 Task: Research Airbnb options in An Nusayrat, Palestinian Territory from 17th November, 2023 to 21st November, 2023 for 2 adults.1  bedroom having 2 beds and 1 bathroom. Property type can be flat. Booking option can be shelf check-in. Look for 5 properties as per requirement.
Action: Mouse moved to (370, 138)
Screenshot: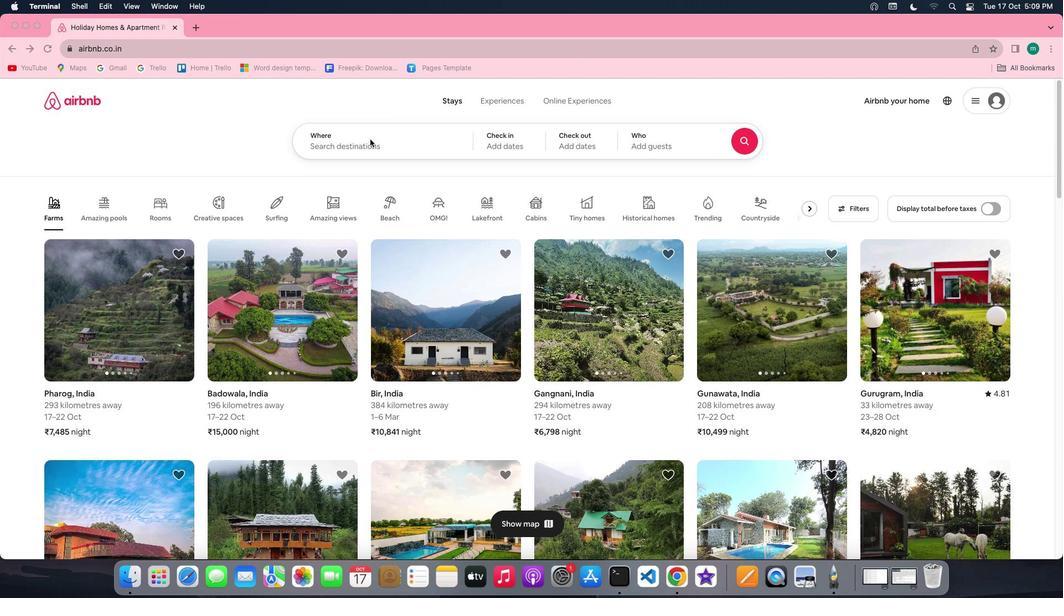 
Action: Mouse pressed left at (370, 138)
Screenshot: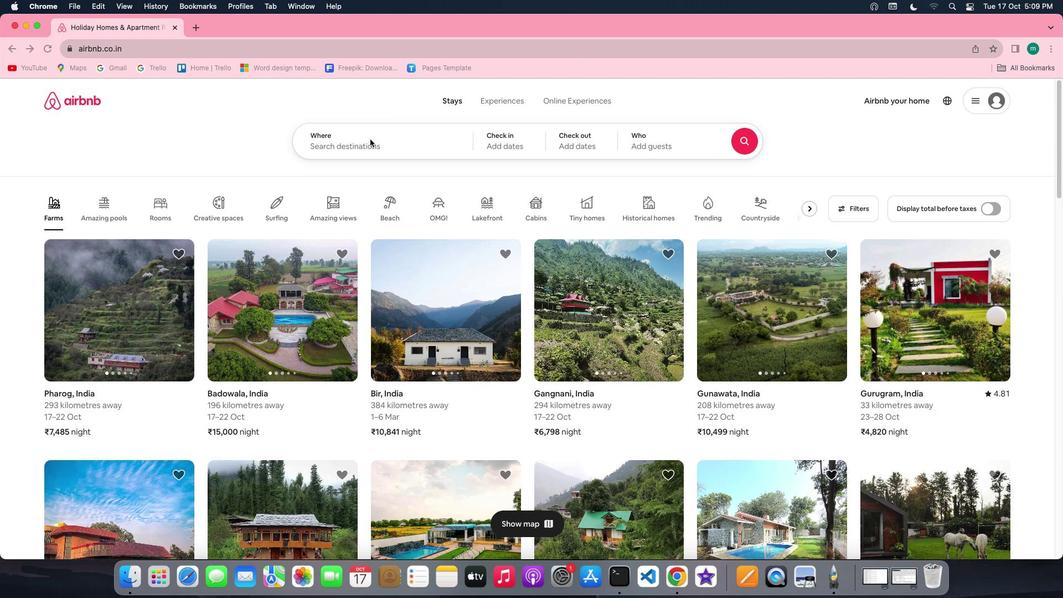 
Action: Mouse pressed left at (370, 138)
Screenshot: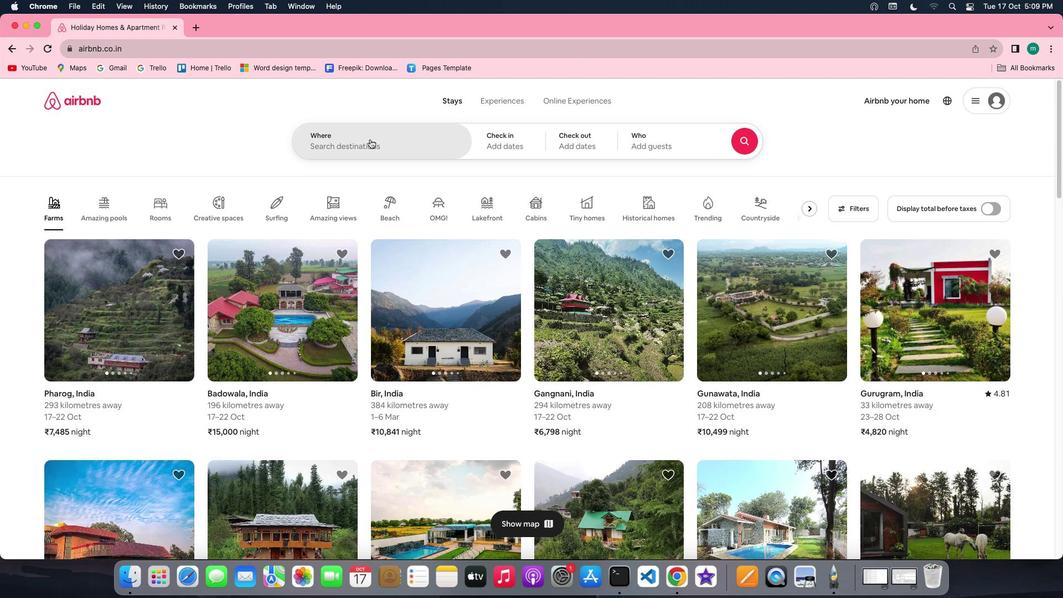 
Action: Key pressed Key.shift'A''n'Key.spaceKey.shift'N''u''s''a''y''r''a''t'','Key.spaceKey.shift'P''a''l''e''s''t''i''n''i''a''n'Key.spaceKey.shift'T''e''r''r''i''t''o''r''y'
Screenshot: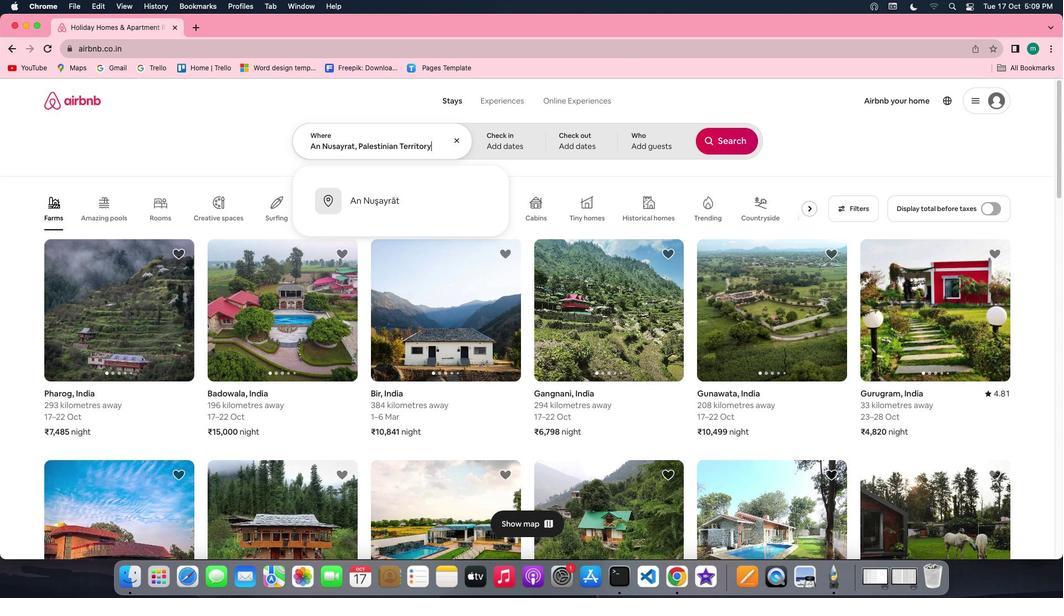 
Action: Mouse moved to (492, 145)
Screenshot: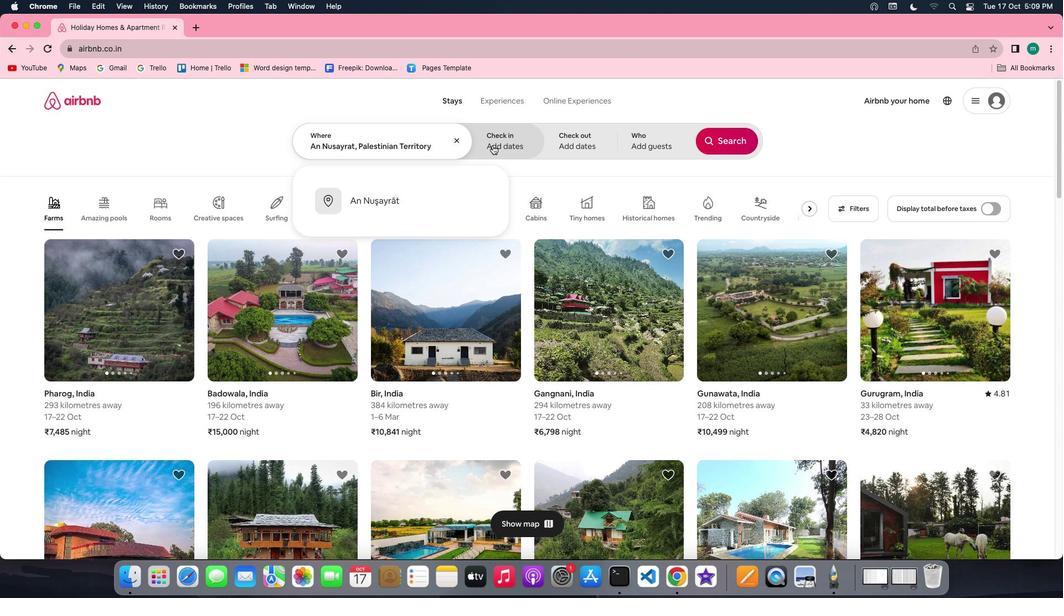 
Action: Mouse pressed left at (492, 145)
Screenshot: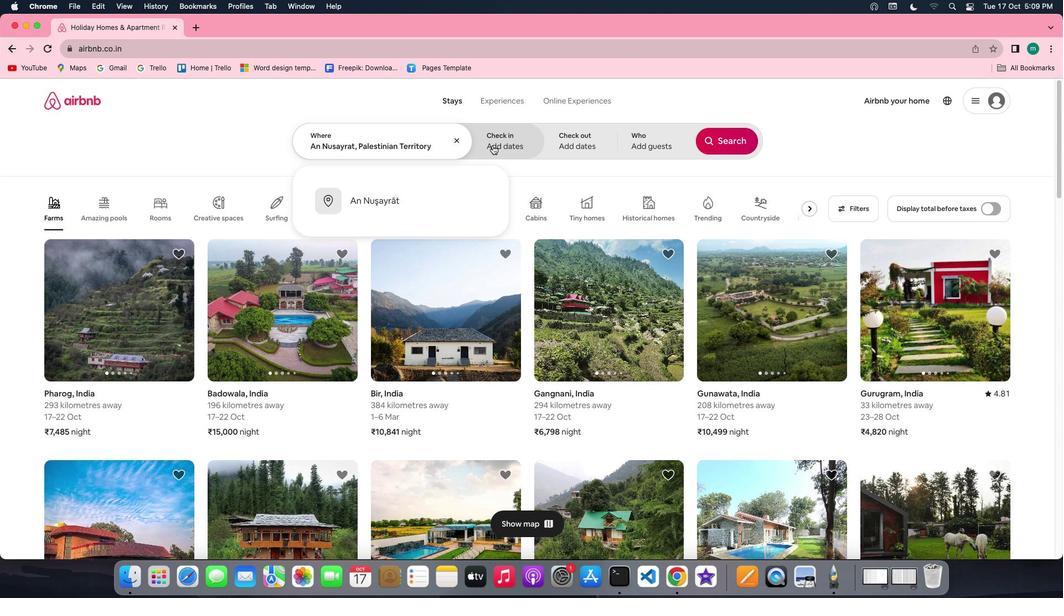 
Action: Mouse moved to (686, 330)
Screenshot: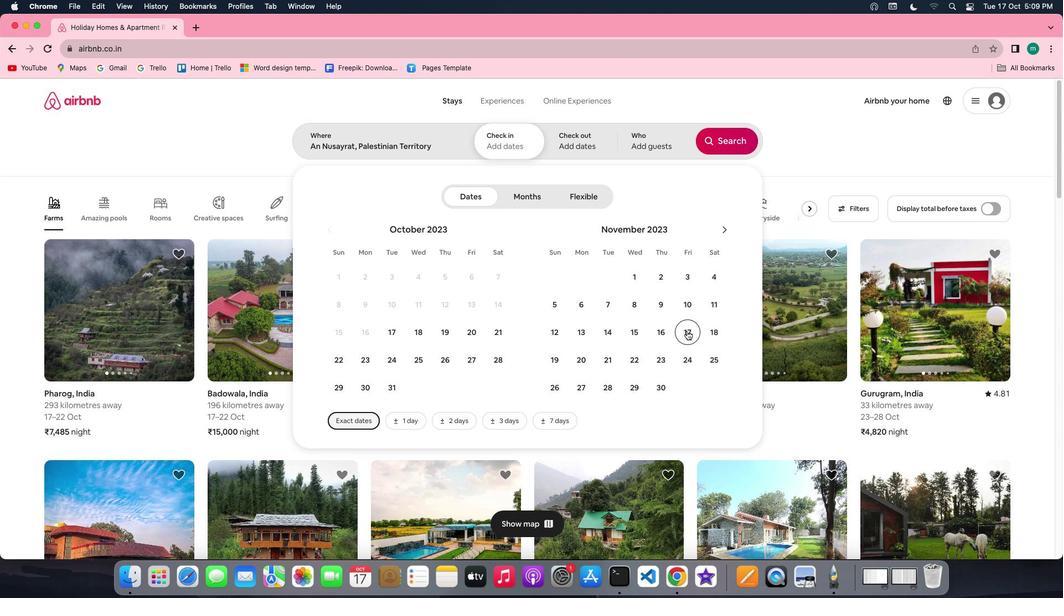 
Action: Mouse pressed left at (686, 330)
Screenshot: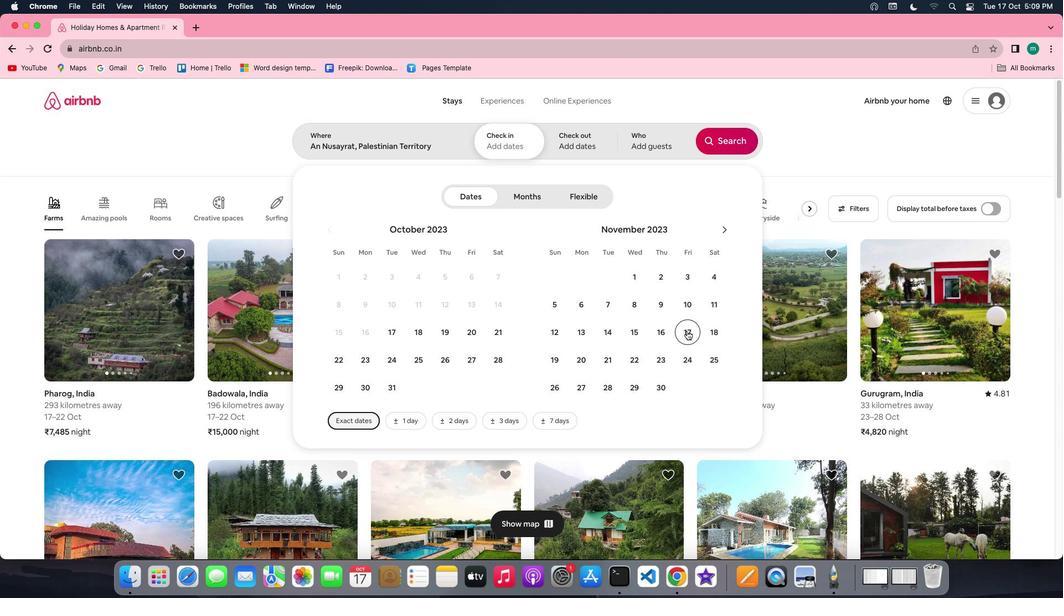 
Action: Mouse moved to (619, 356)
Screenshot: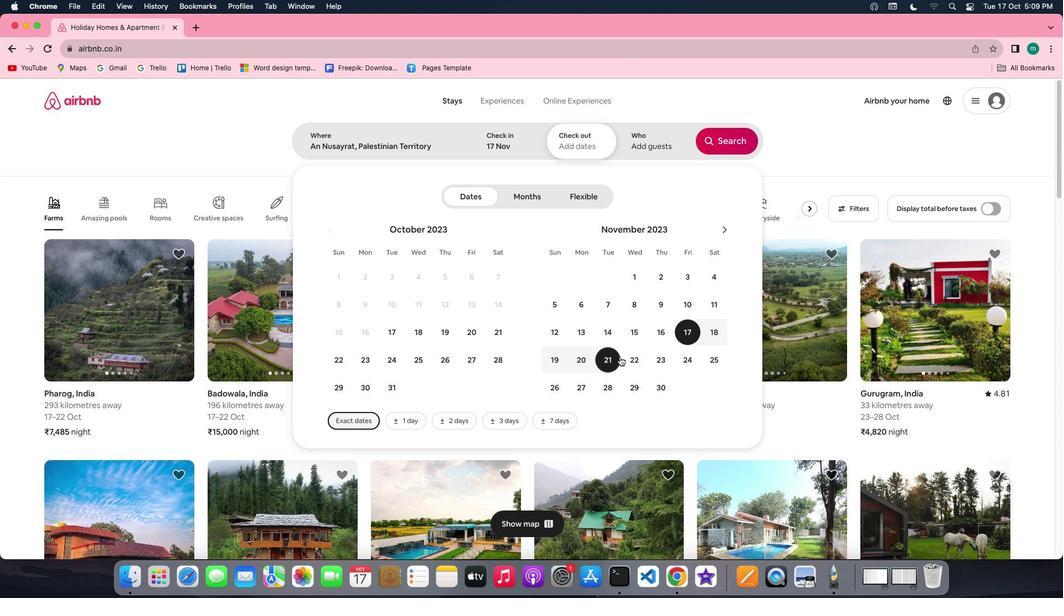 
Action: Mouse pressed left at (619, 356)
Screenshot: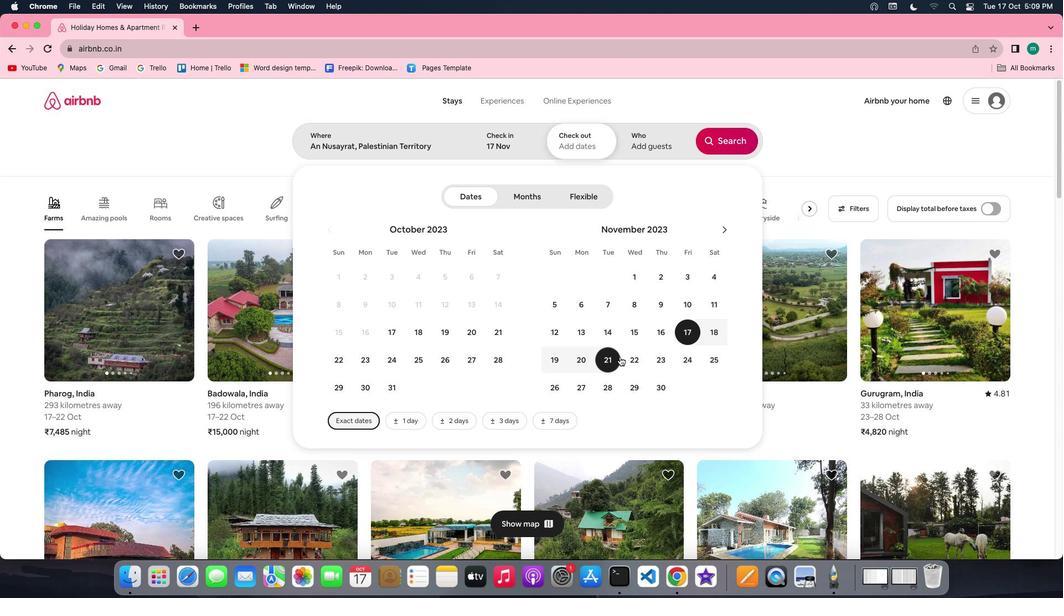 
Action: Mouse moved to (627, 143)
Screenshot: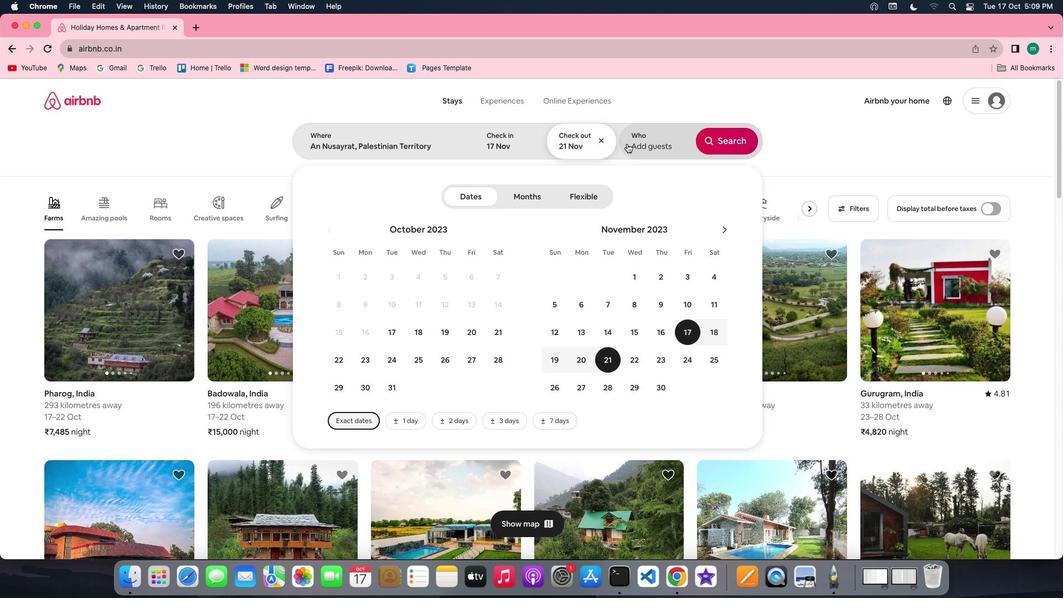 
Action: Mouse pressed left at (627, 143)
Screenshot: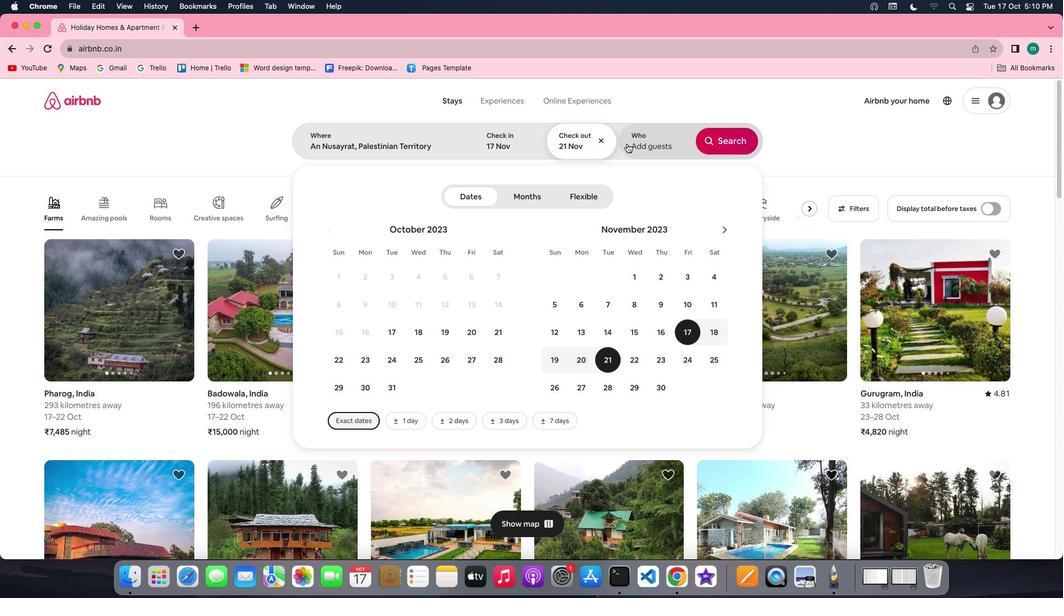 
Action: Mouse moved to (730, 201)
Screenshot: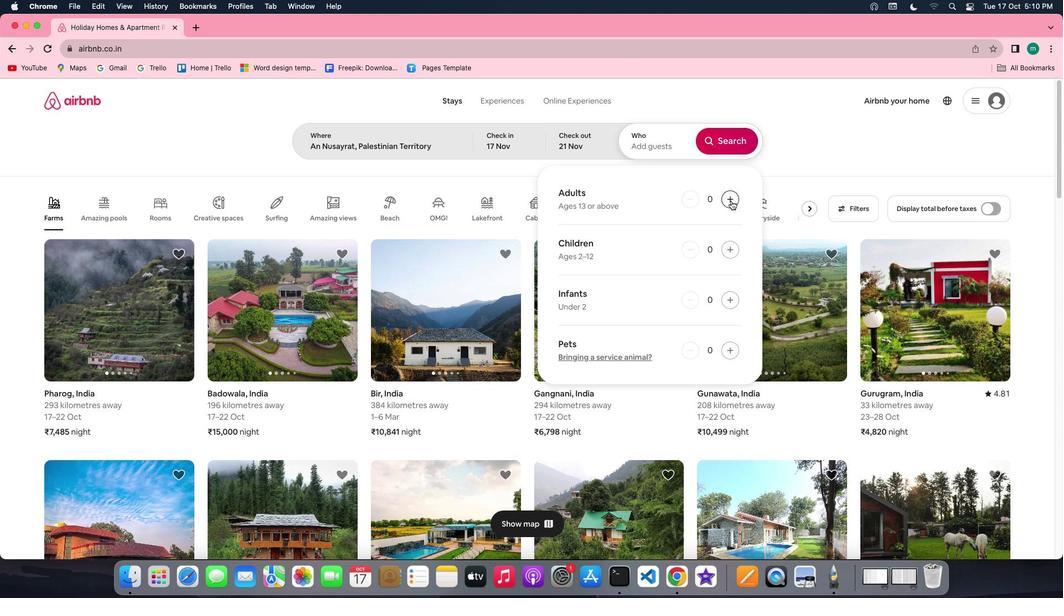 
Action: Mouse pressed left at (730, 201)
Screenshot: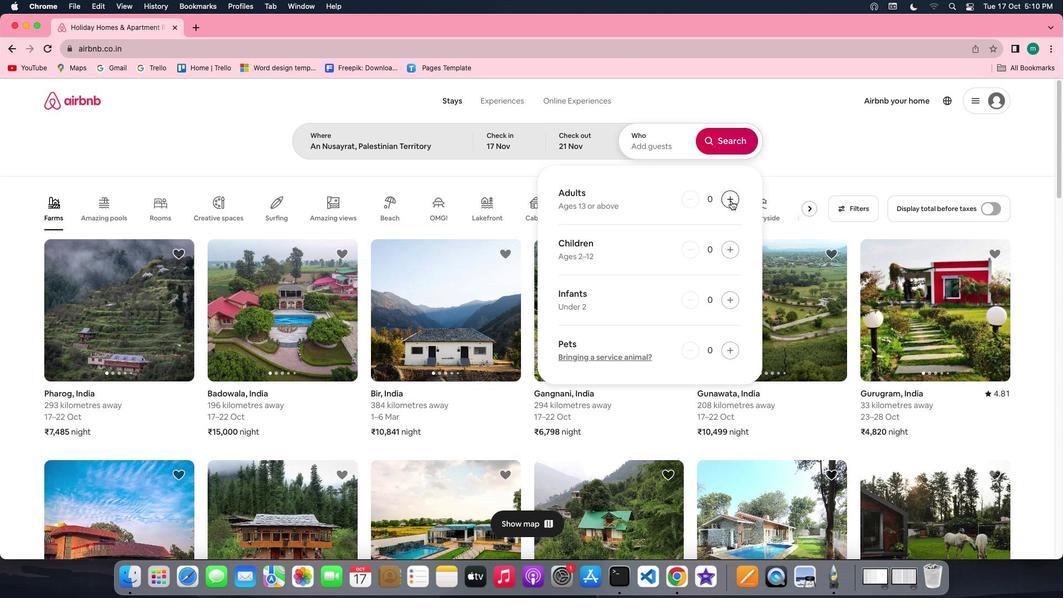 
Action: Mouse pressed left at (730, 201)
Screenshot: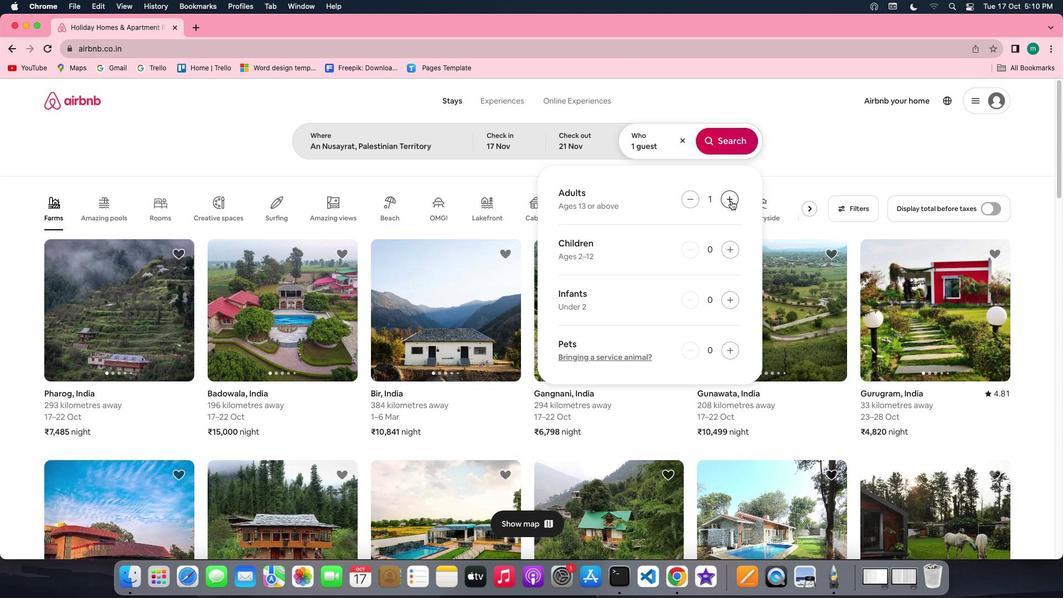 
Action: Mouse moved to (734, 144)
Screenshot: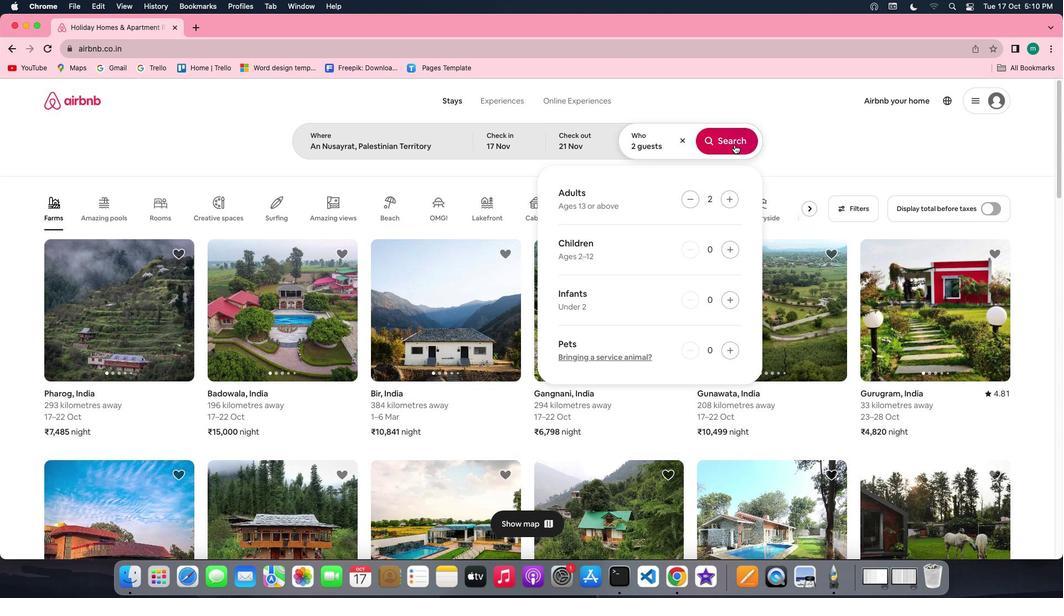 
Action: Mouse pressed left at (734, 144)
Screenshot: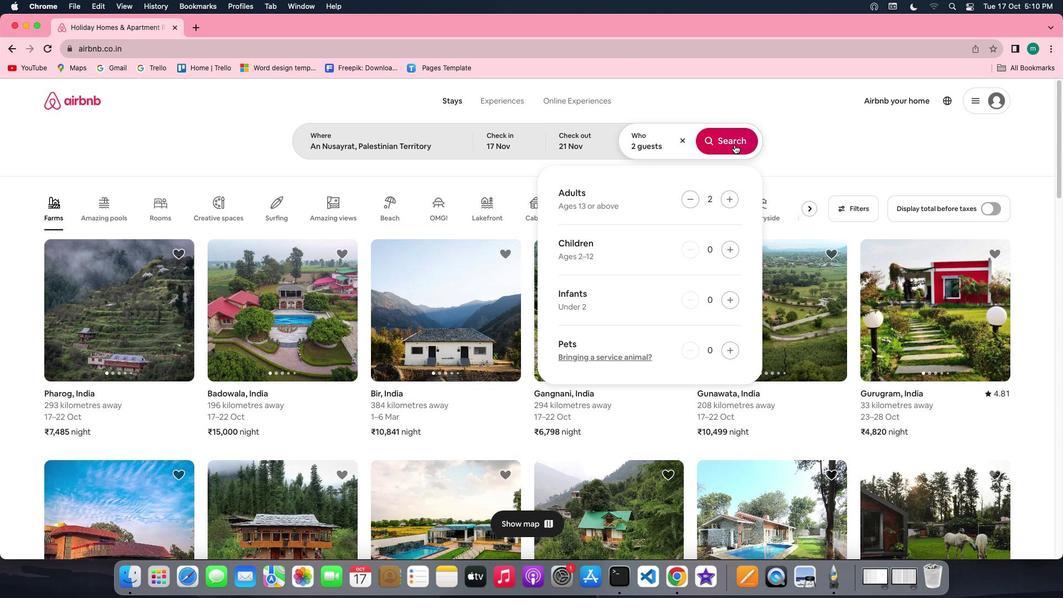 
Action: Mouse moved to (895, 143)
Screenshot: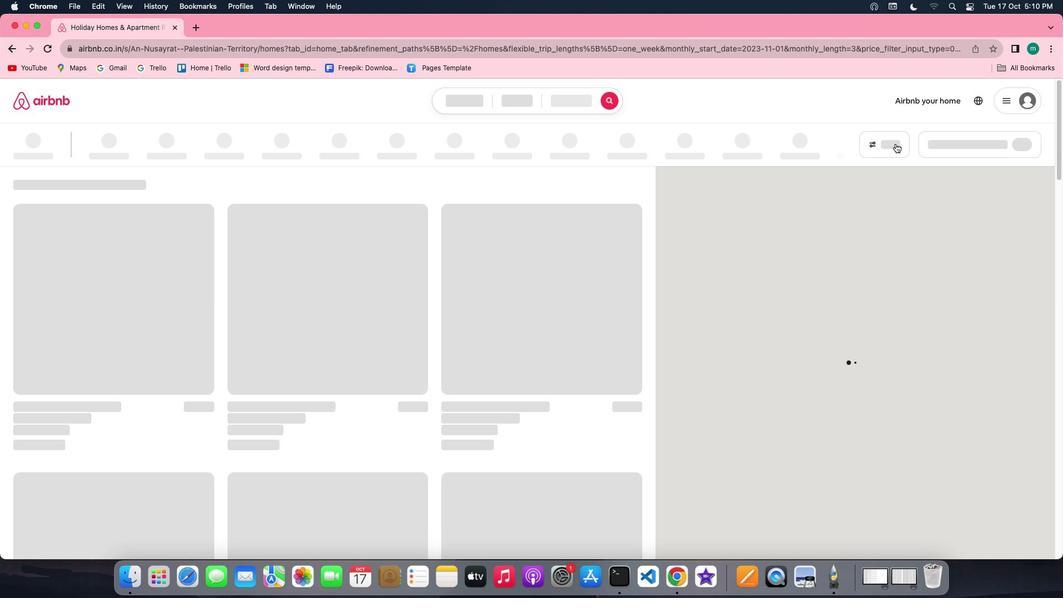 
Action: Mouse pressed left at (895, 143)
Screenshot: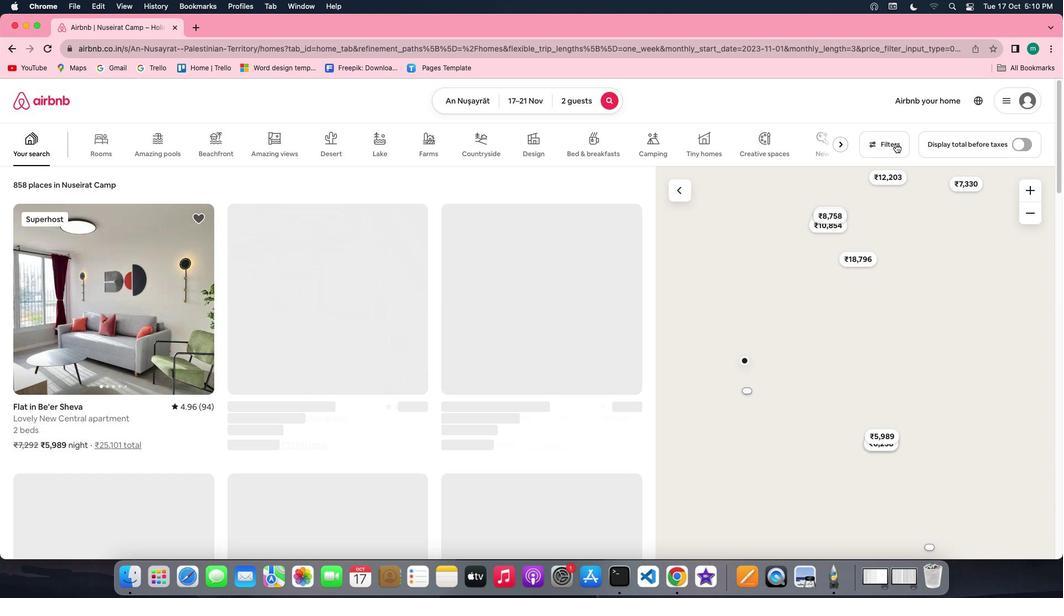
Action: Mouse moved to (537, 303)
Screenshot: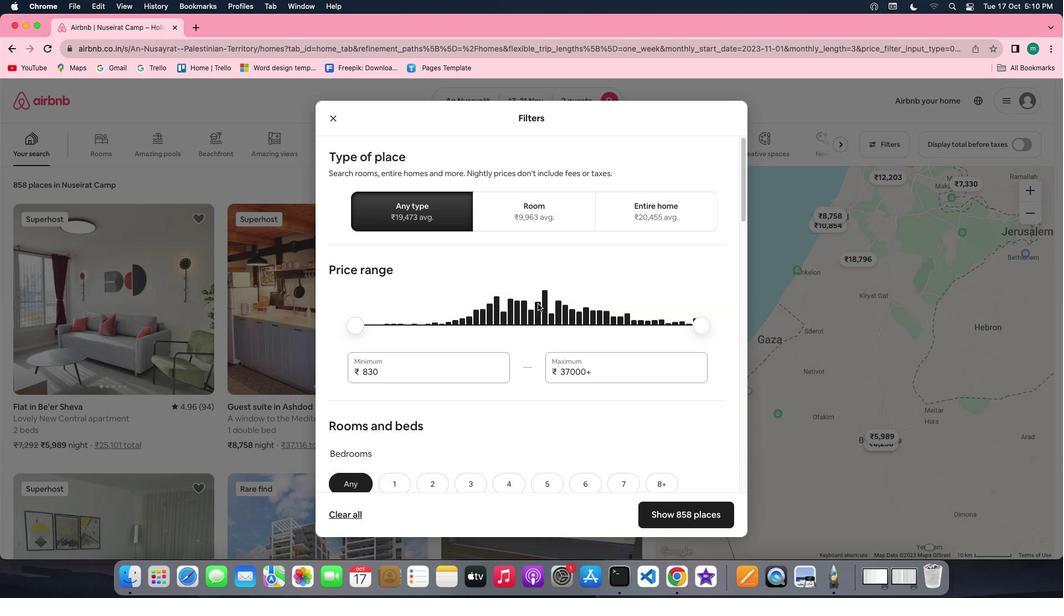 
Action: Mouse scrolled (537, 303) with delta (0, 0)
Screenshot: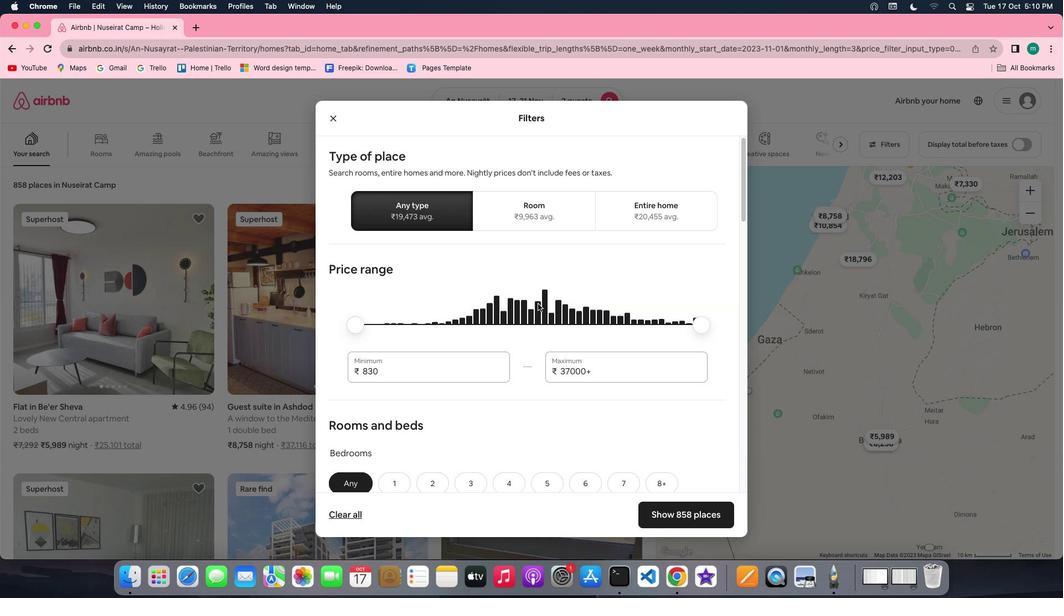 
Action: Mouse scrolled (537, 303) with delta (0, 0)
Screenshot: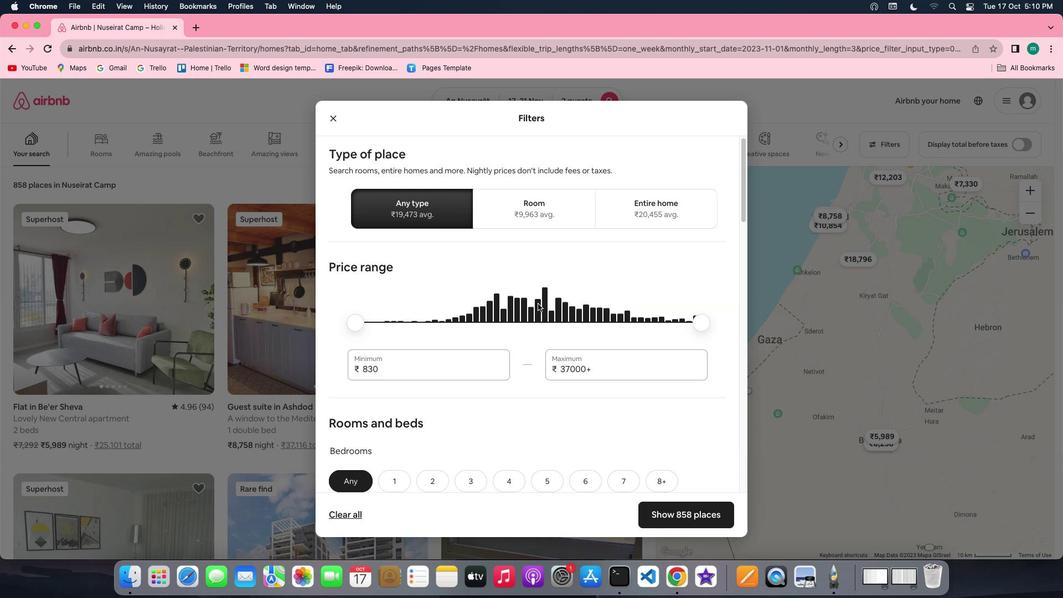 
Action: Mouse scrolled (537, 303) with delta (0, 0)
Screenshot: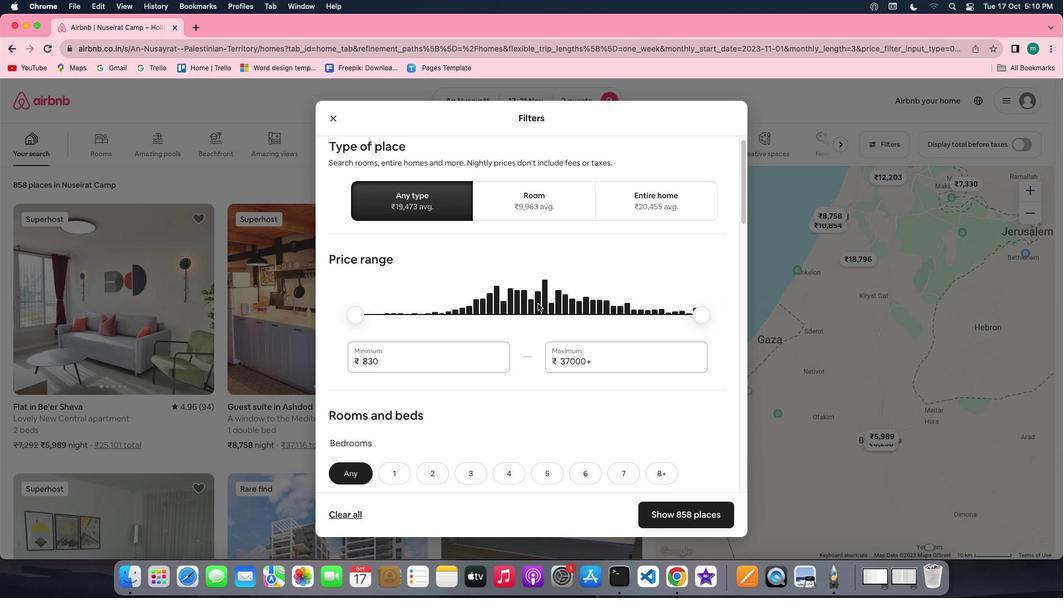 
Action: Mouse scrolled (537, 303) with delta (0, 0)
Screenshot: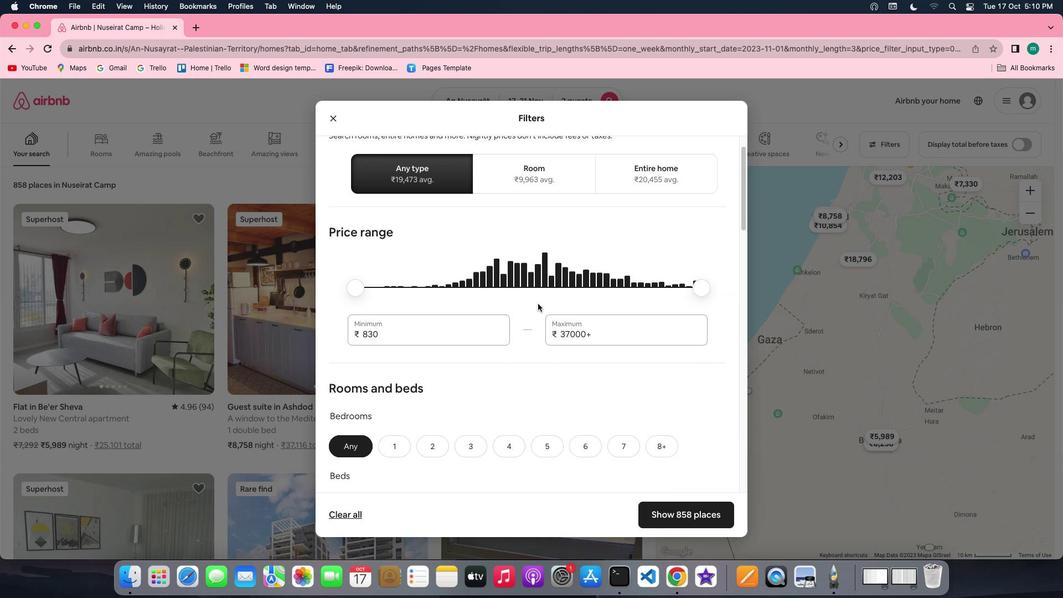
Action: Mouse scrolled (537, 303) with delta (0, 0)
Screenshot: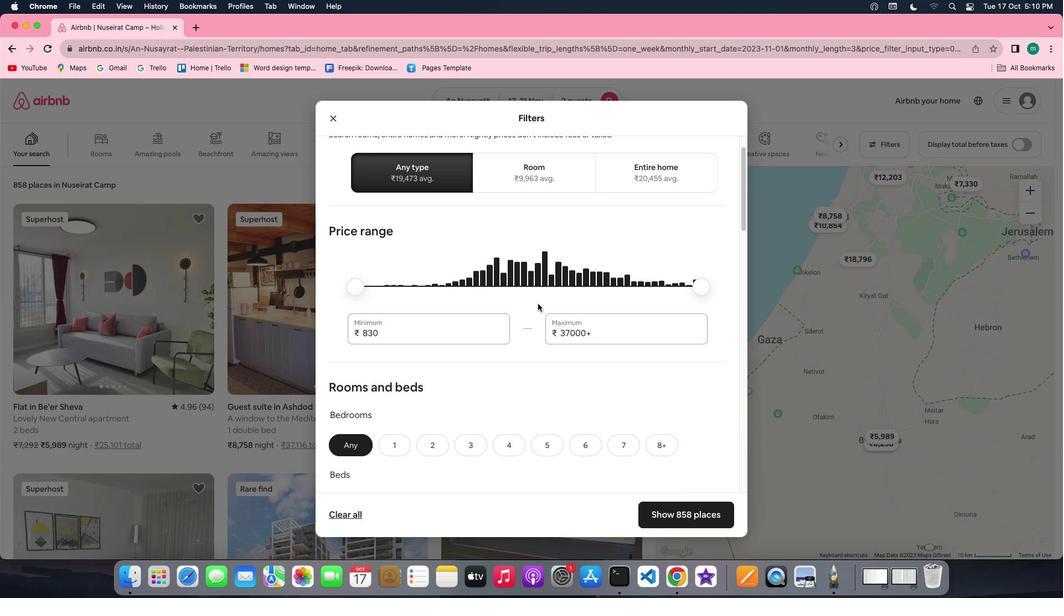 
Action: Mouse scrolled (537, 303) with delta (0, 0)
Screenshot: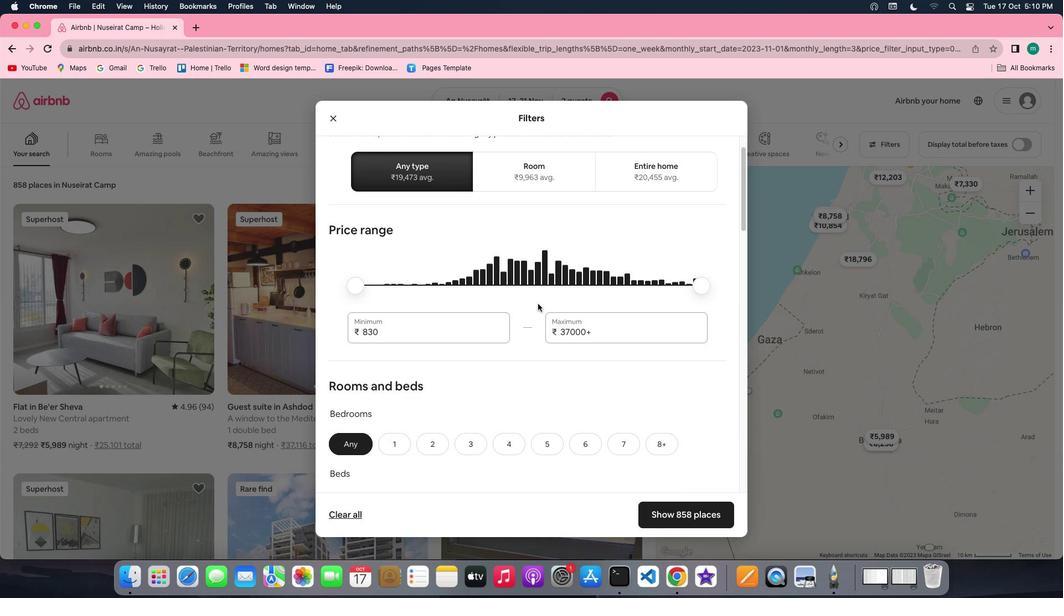 
Action: Mouse scrolled (537, 303) with delta (0, -1)
Screenshot: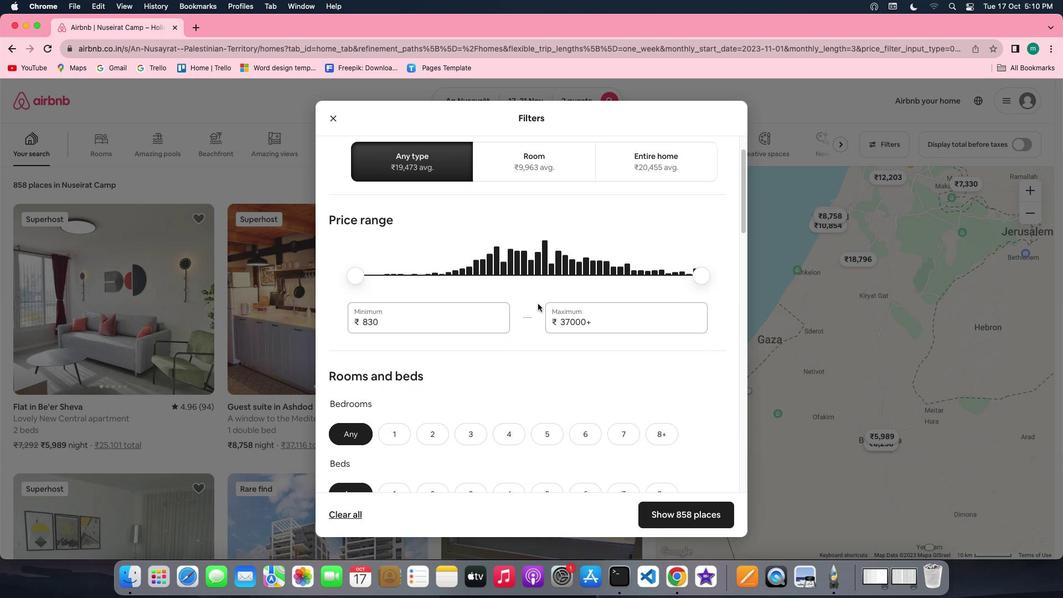 
Action: Mouse scrolled (537, 303) with delta (0, -1)
Screenshot: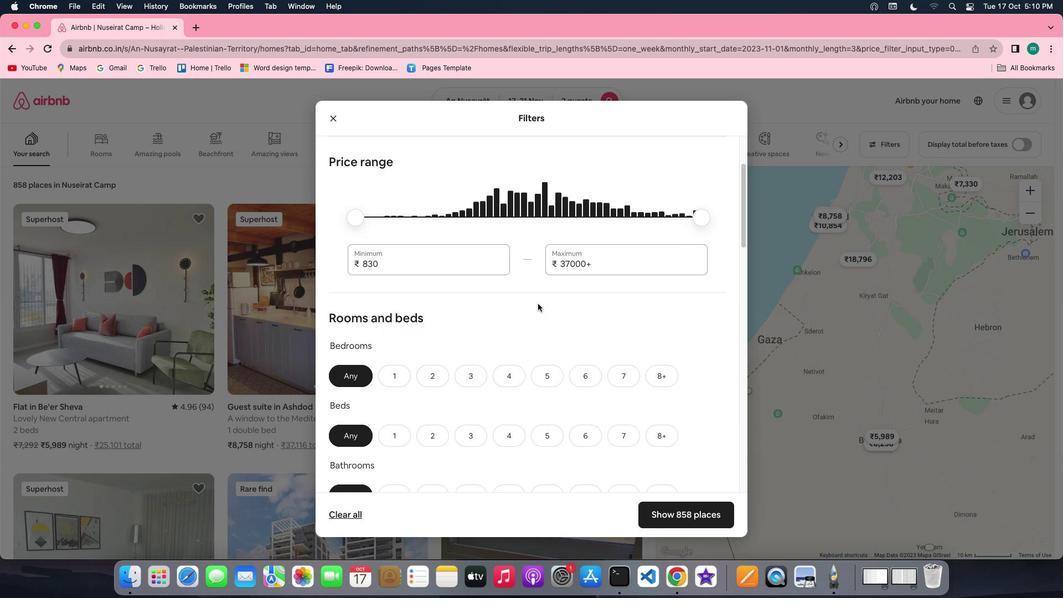 
Action: Mouse scrolled (537, 303) with delta (0, 0)
Screenshot: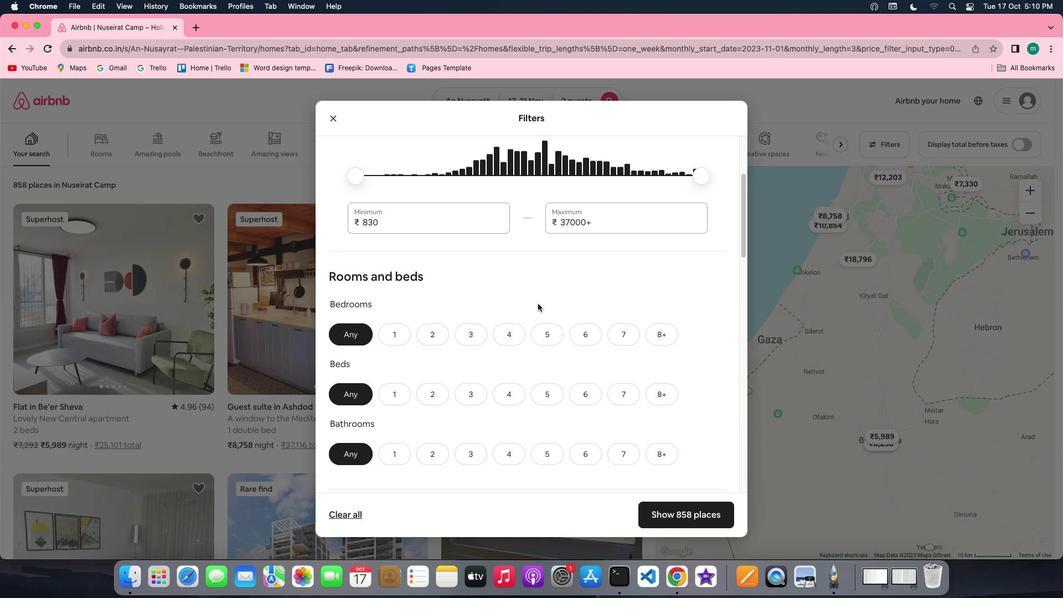 
Action: Mouse scrolled (537, 303) with delta (0, 0)
Screenshot: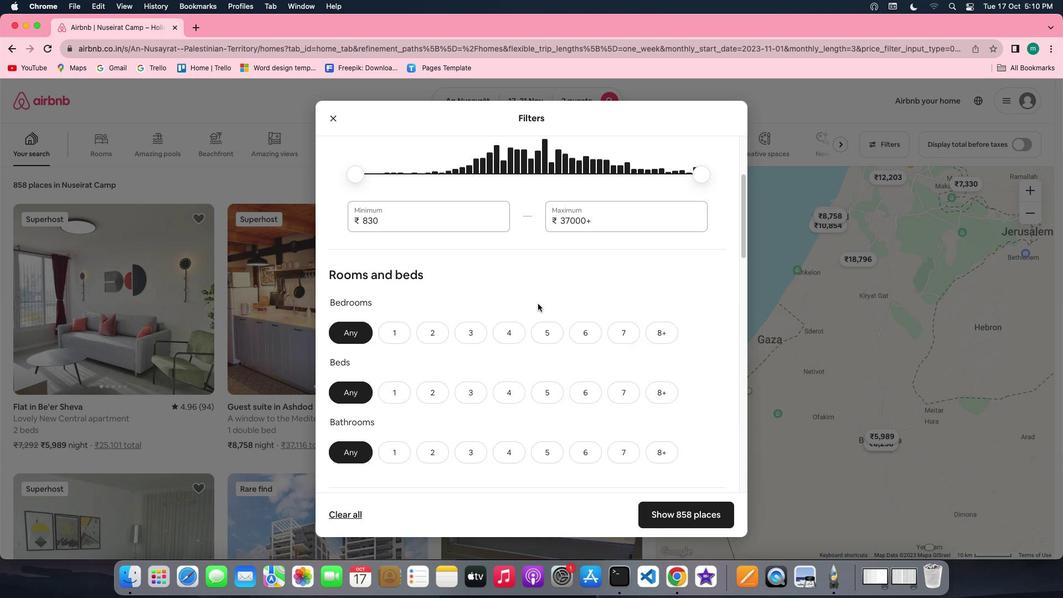
Action: Mouse scrolled (537, 303) with delta (0, -1)
Screenshot: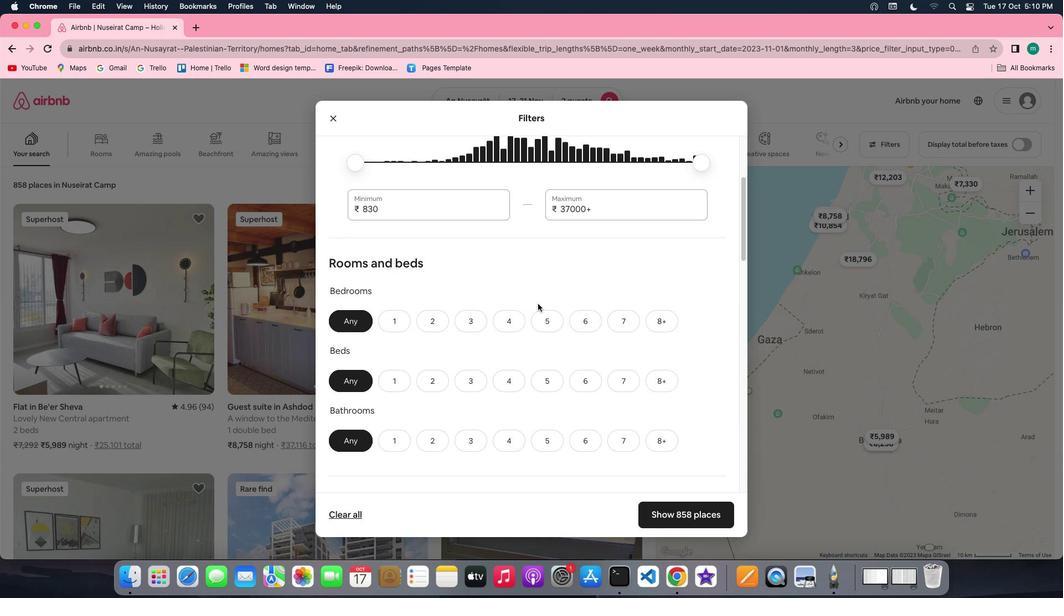 
Action: Mouse scrolled (537, 303) with delta (0, -1)
Screenshot: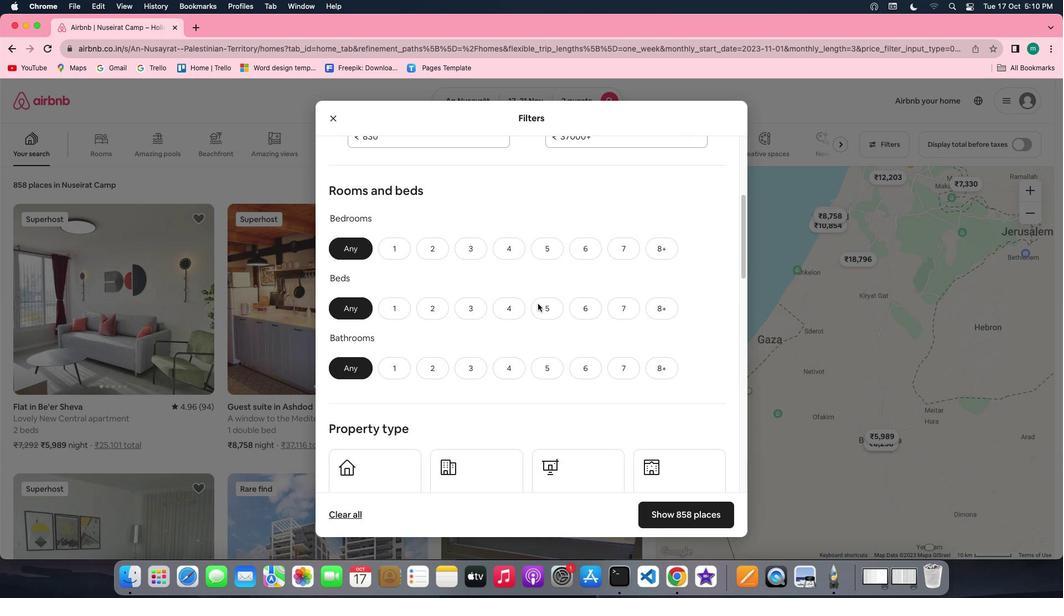 
Action: Mouse moved to (405, 208)
Screenshot: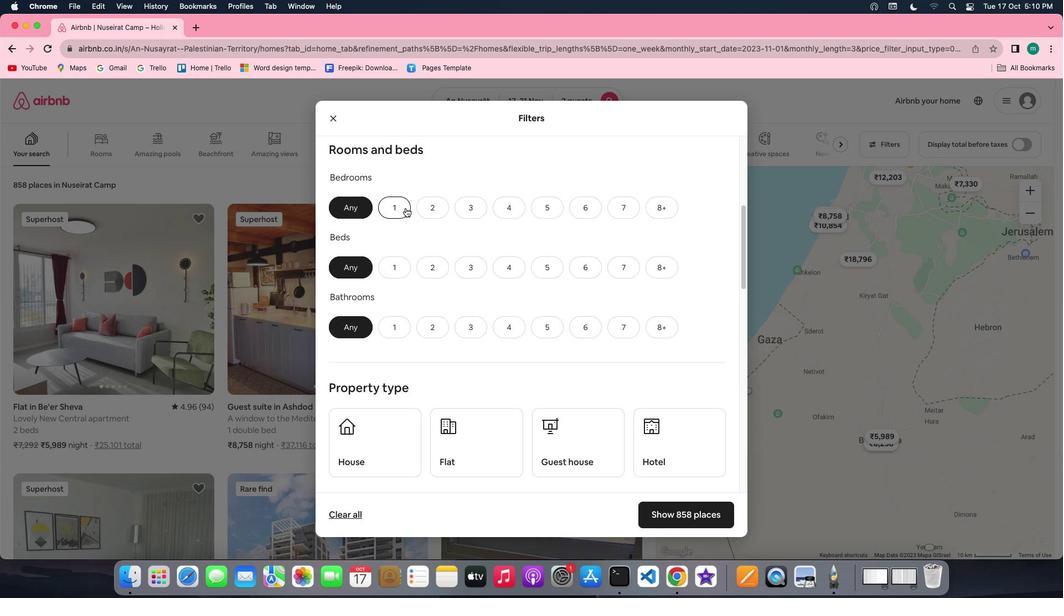 
Action: Mouse pressed left at (405, 208)
Screenshot: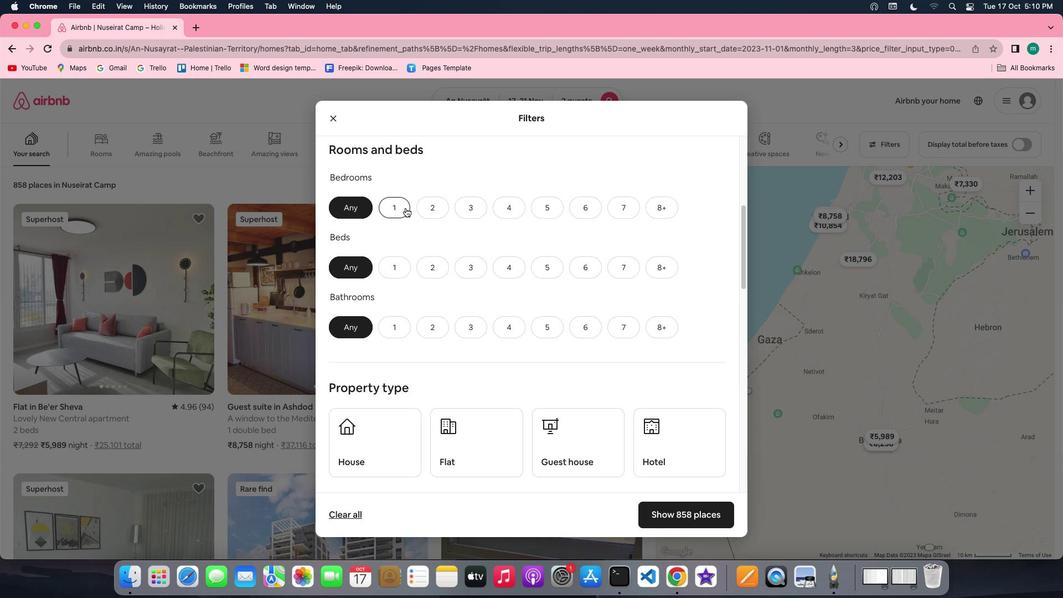 
Action: Mouse moved to (439, 269)
Screenshot: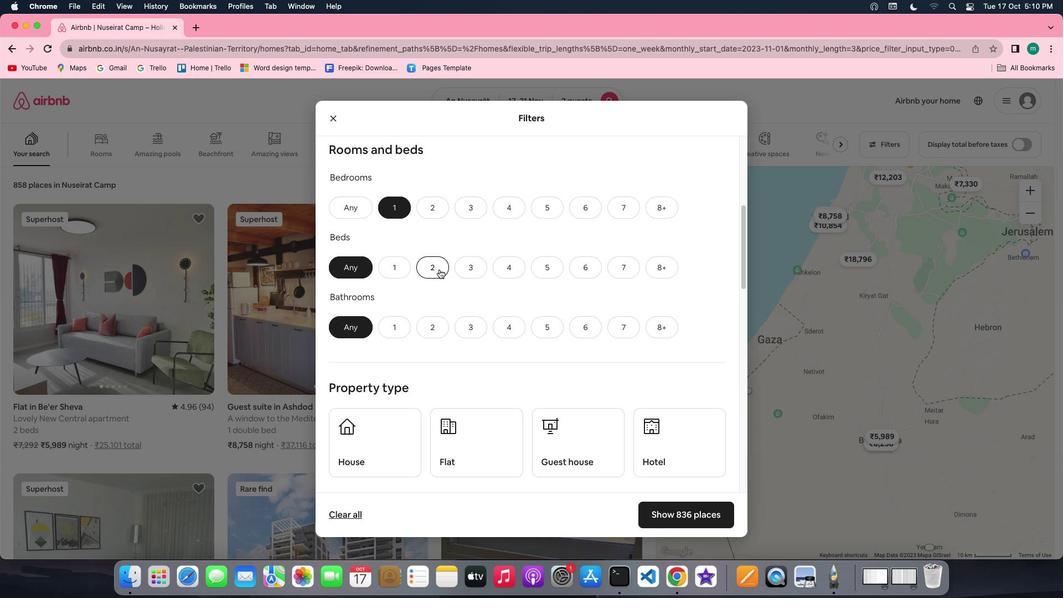
Action: Mouse pressed left at (439, 269)
Screenshot: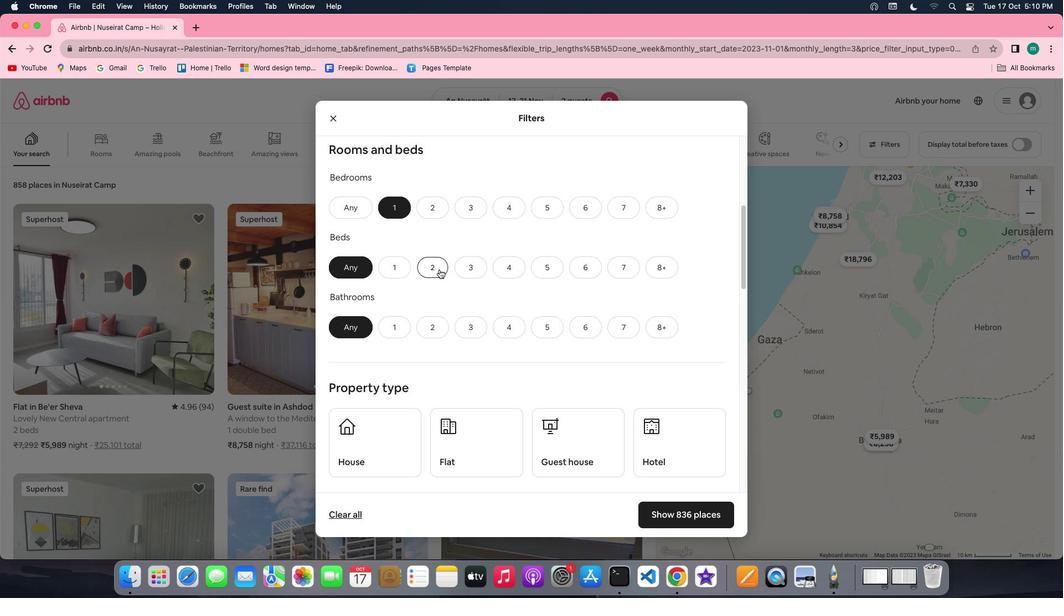 
Action: Mouse moved to (384, 330)
Screenshot: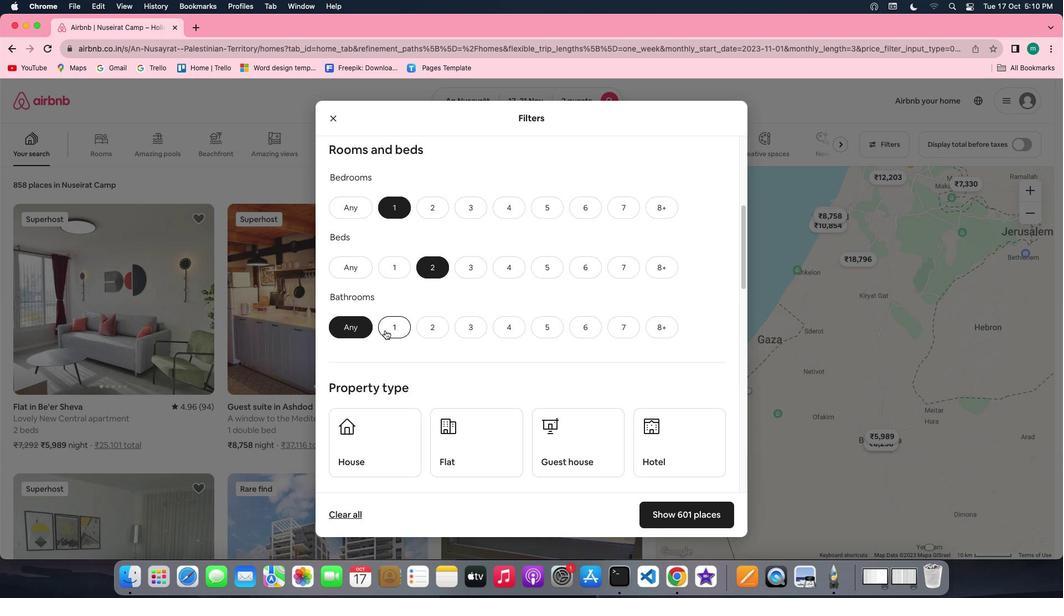 
Action: Mouse pressed left at (384, 330)
Screenshot: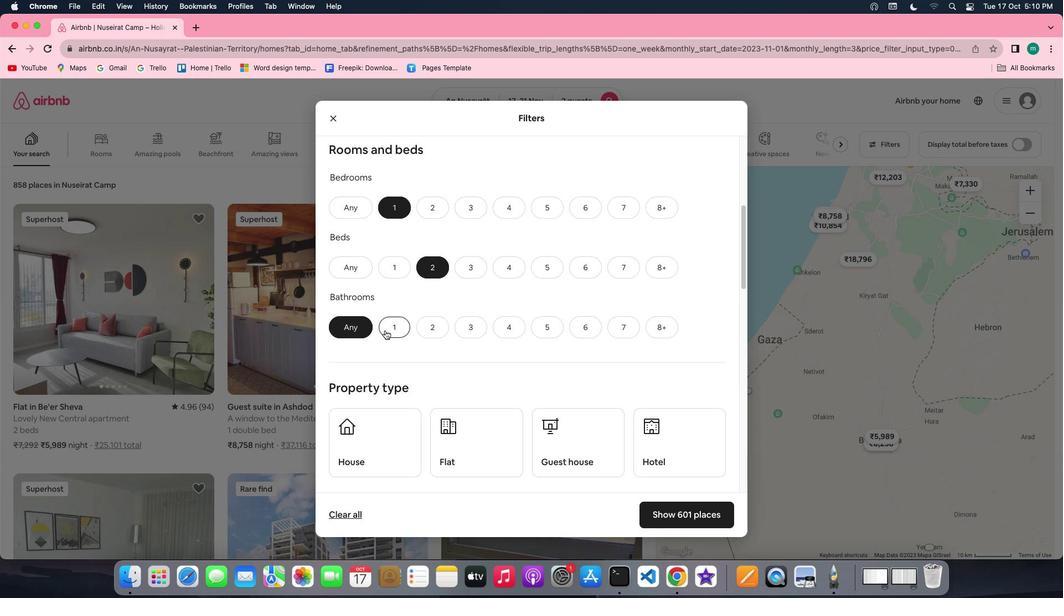 
Action: Mouse moved to (523, 326)
Screenshot: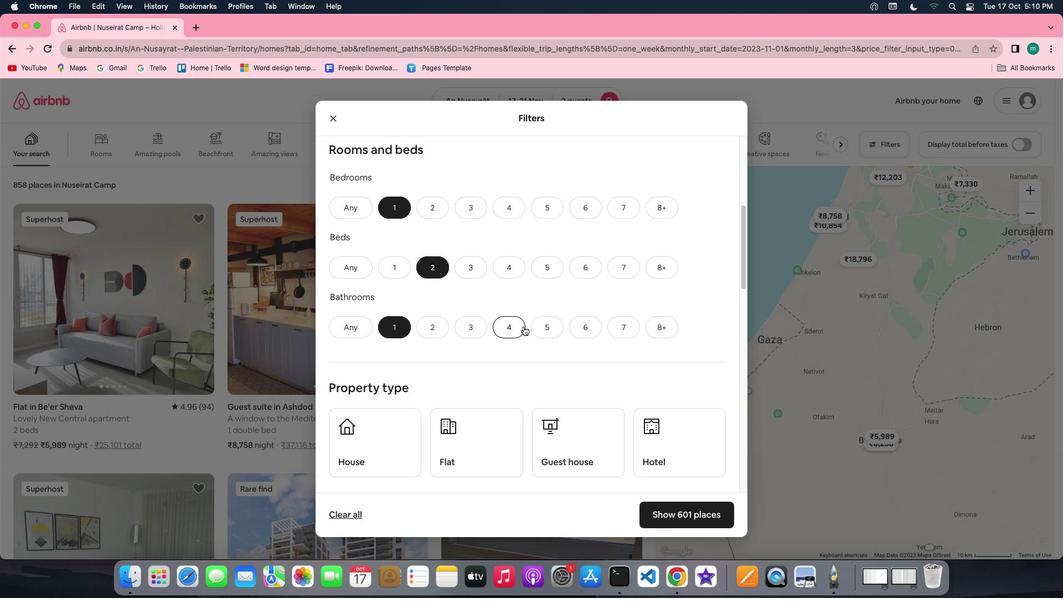 
Action: Mouse scrolled (523, 326) with delta (0, 0)
Screenshot: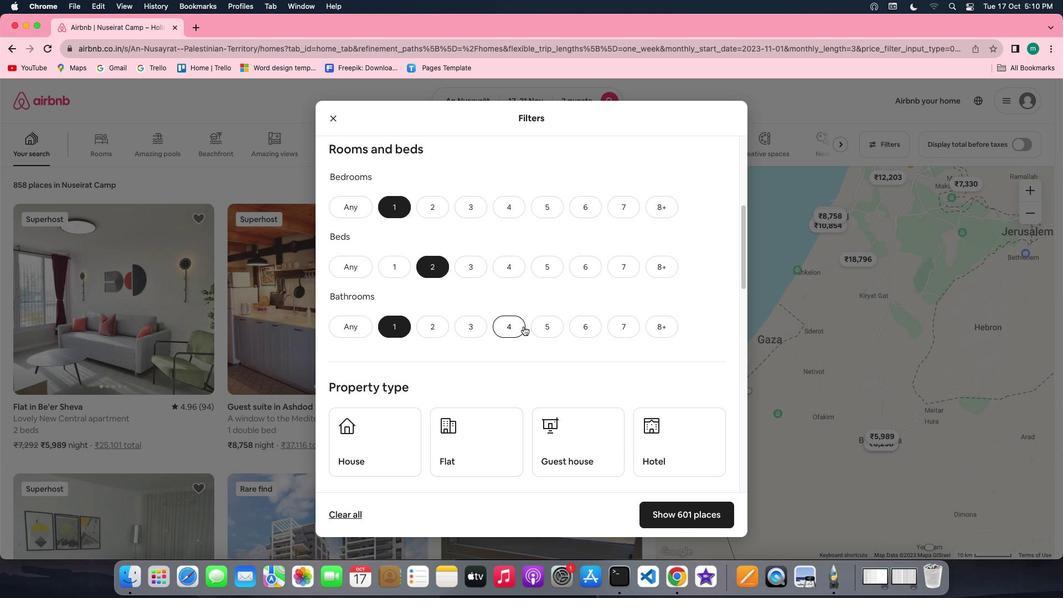 
Action: Mouse scrolled (523, 326) with delta (0, 0)
Screenshot: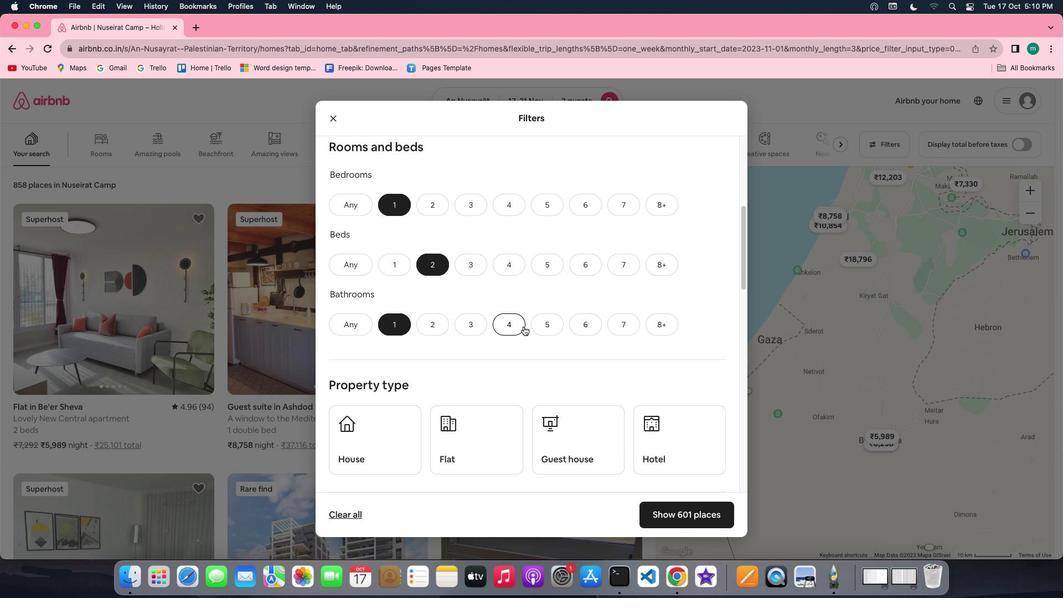 
Action: Mouse scrolled (523, 326) with delta (0, 0)
Screenshot: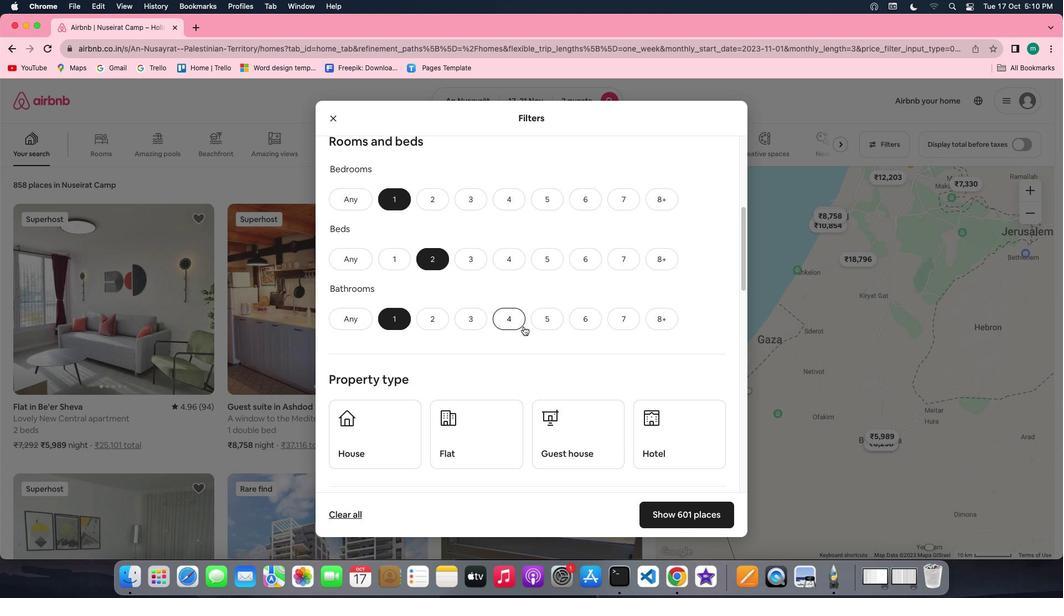 
Action: Mouse scrolled (523, 326) with delta (0, 0)
Screenshot: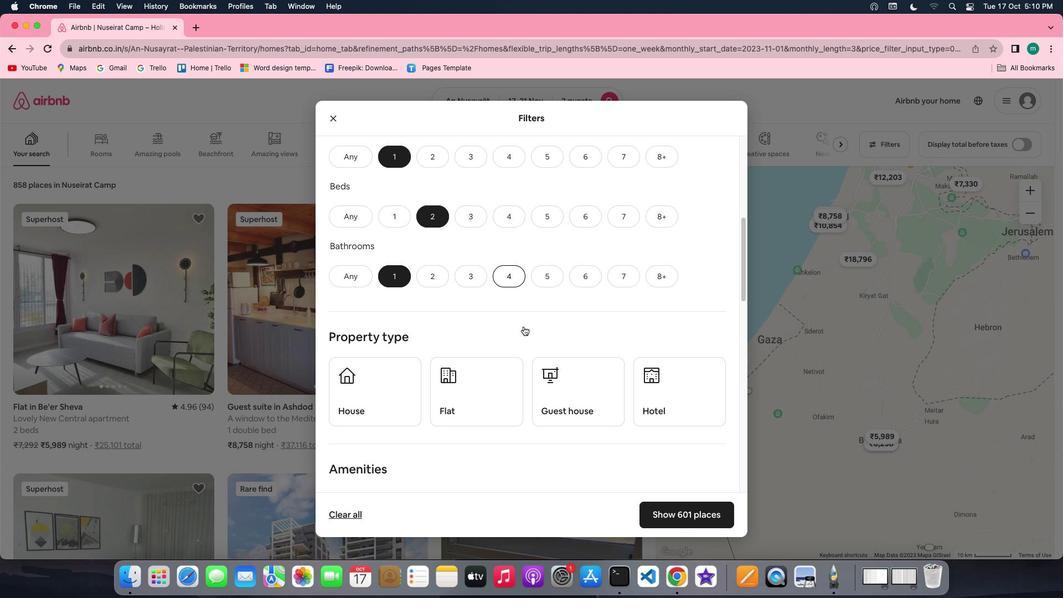 
Action: Mouse scrolled (523, 326) with delta (0, 0)
Screenshot: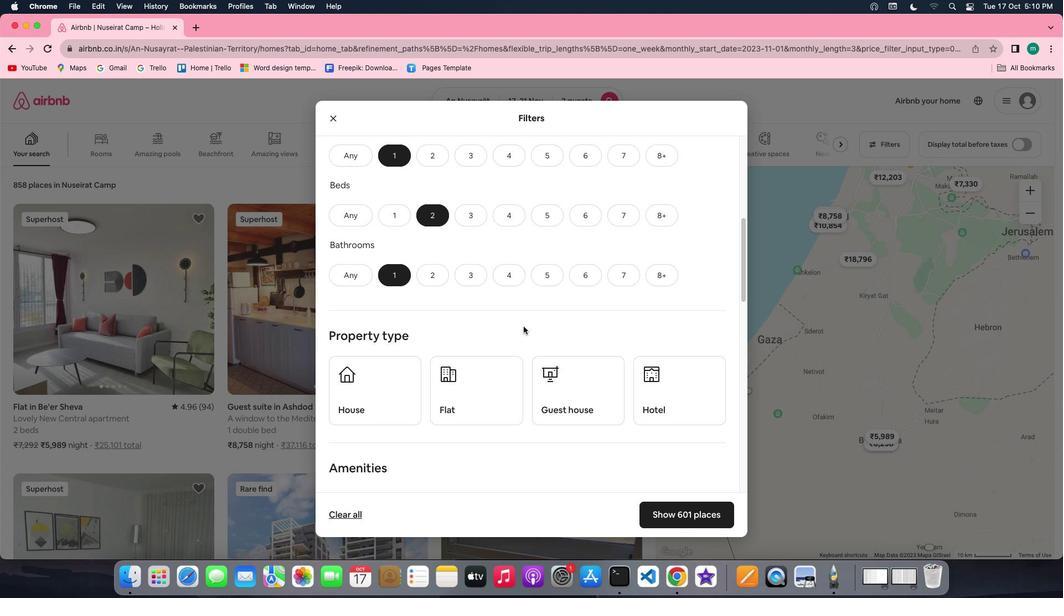 
Action: Mouse scrolled (523, 326) with delta (0, 0)
Screenshot: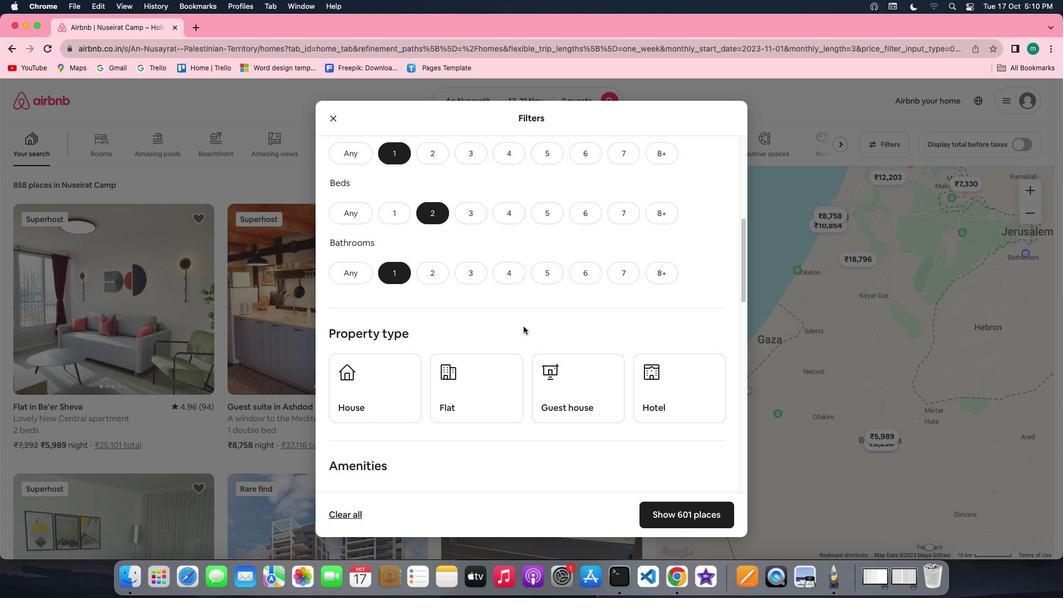 
Action: Mouse scrolled (523, 326) with delta (0, 0)
Screenshot: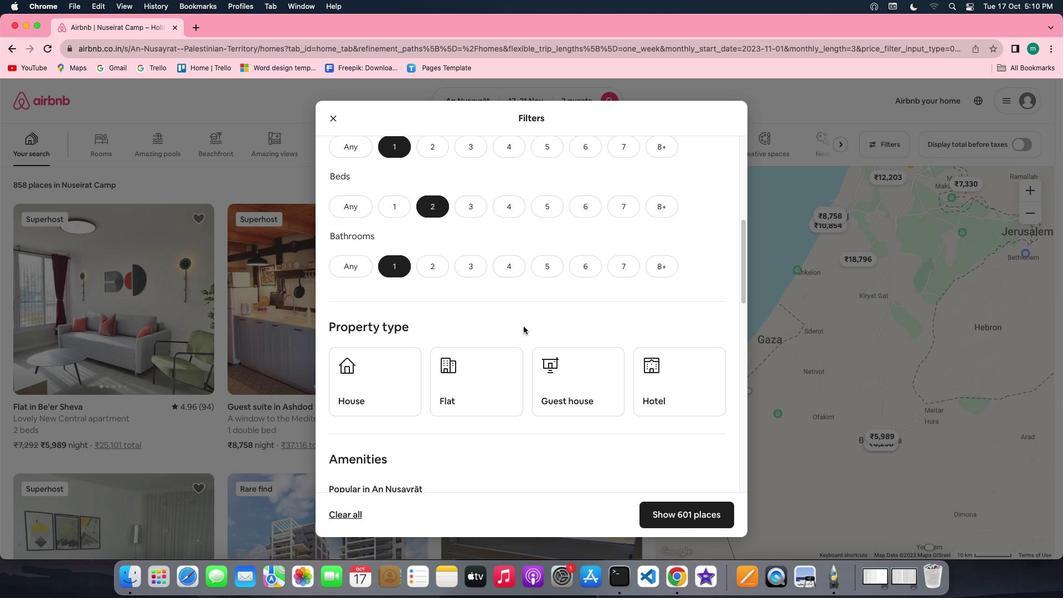 
Action: Mouse scrolled (523, 326) with delta (0, 0)
Screenshot: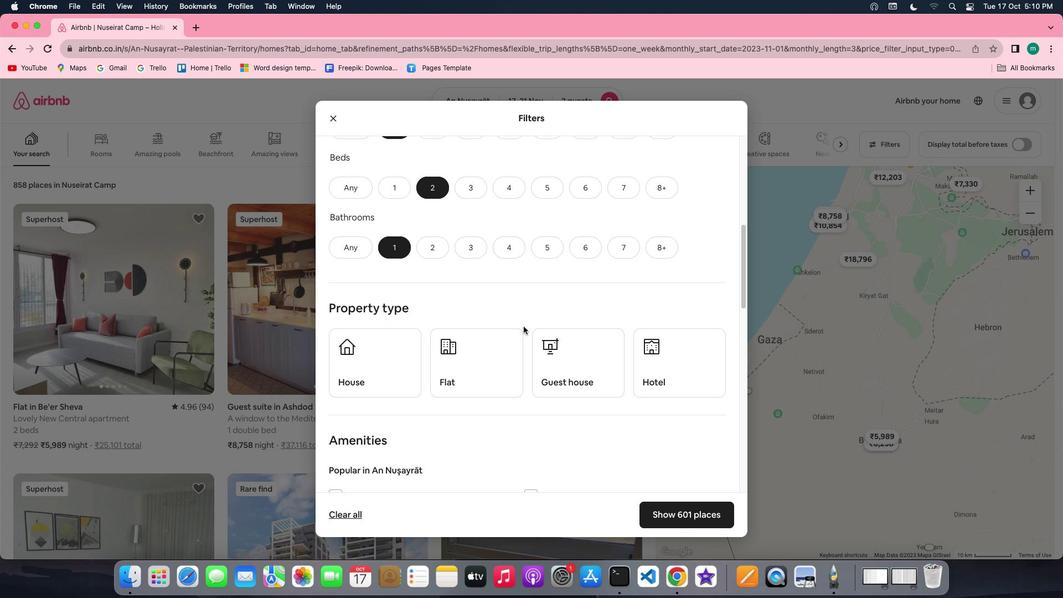 
Action: Mouse scrolled (523, 326) with delta (0, 0)
Screenshot: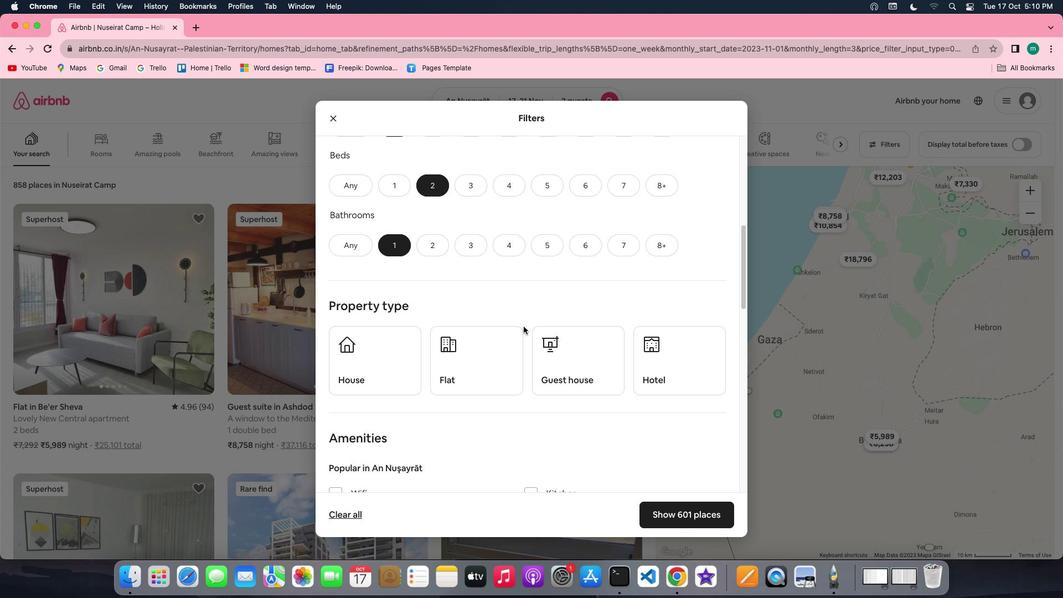 
Action: Mouse scrolled (523, 326) with delta (0, 0)
Screenshot: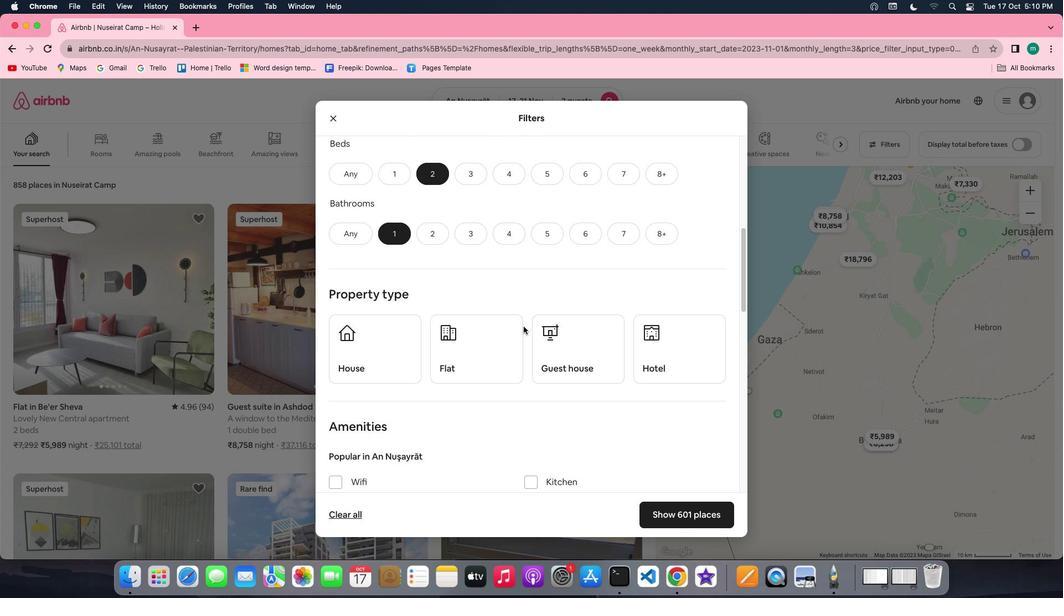 
Action: Mouse scrolled (523, 326) with delta (0, 0)
Screenshot: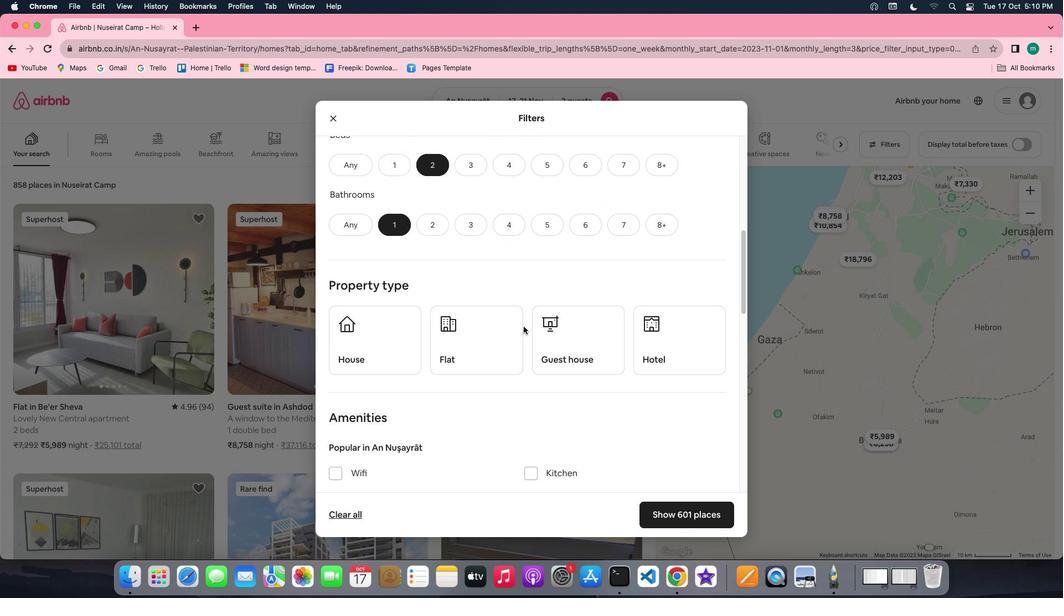 
Action: Mouse scrolled (523, 326) with delta (0, 0)
Screenshot: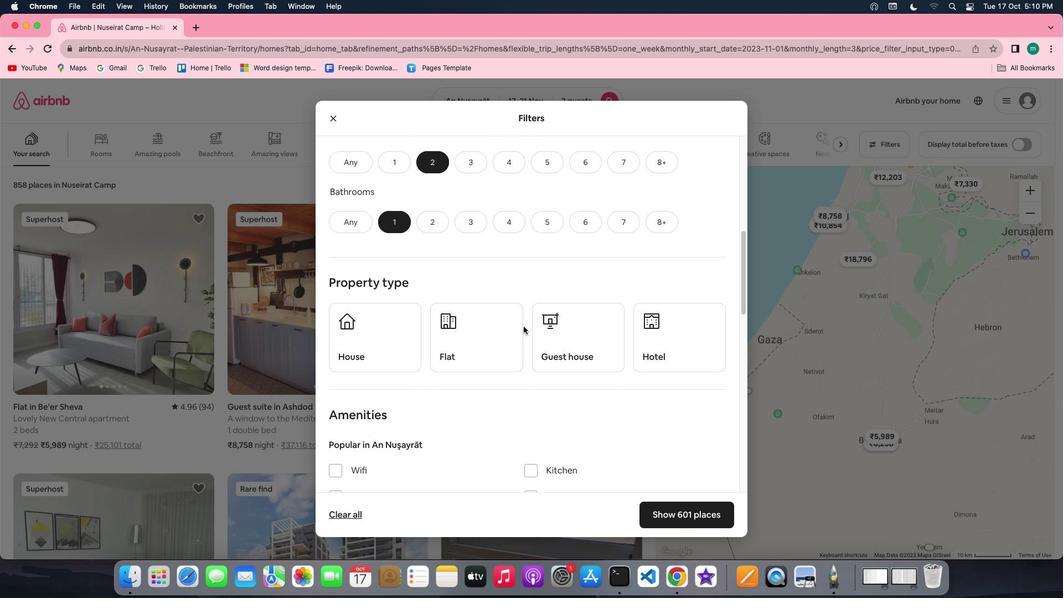 
Action: Mouse scrolled (523, 326) with delta (0, 0)
Screenshot: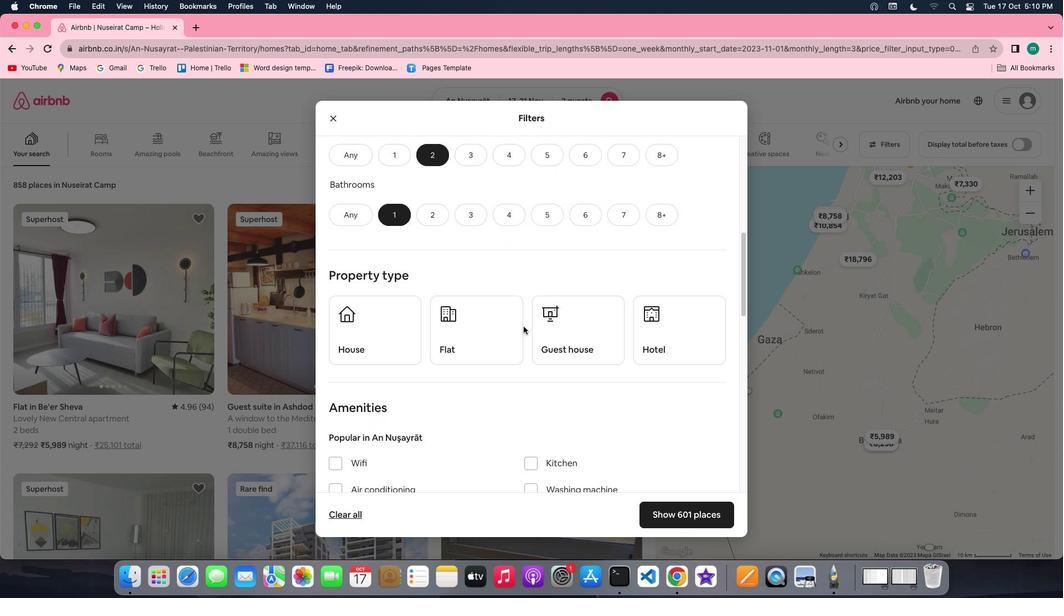 
Action: Mouse scrolled (523, 326) with delta (0, 0)
Screenshot: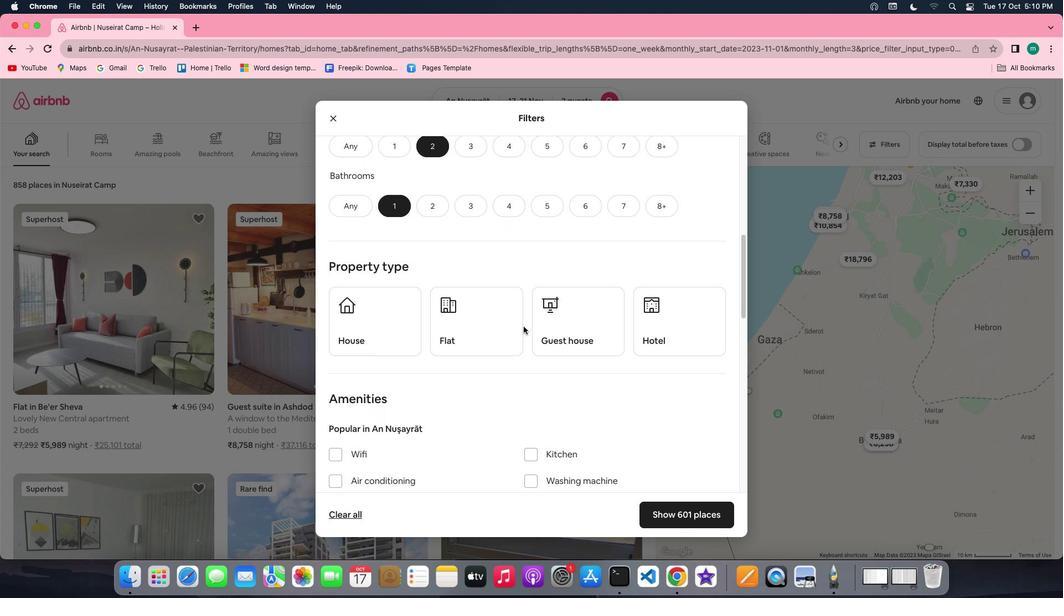
Action: Mouse scrolled (523, 326) with delta (0, 0)
Screenshot: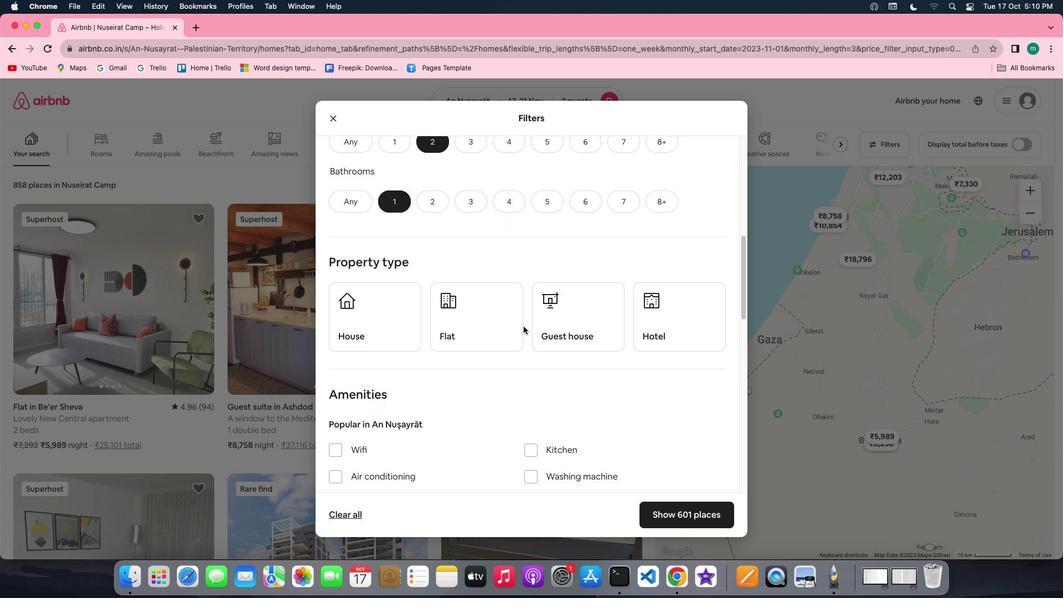 
Action: Mouse scrolled (523, 326) with delta (0, 0)
Screenshot: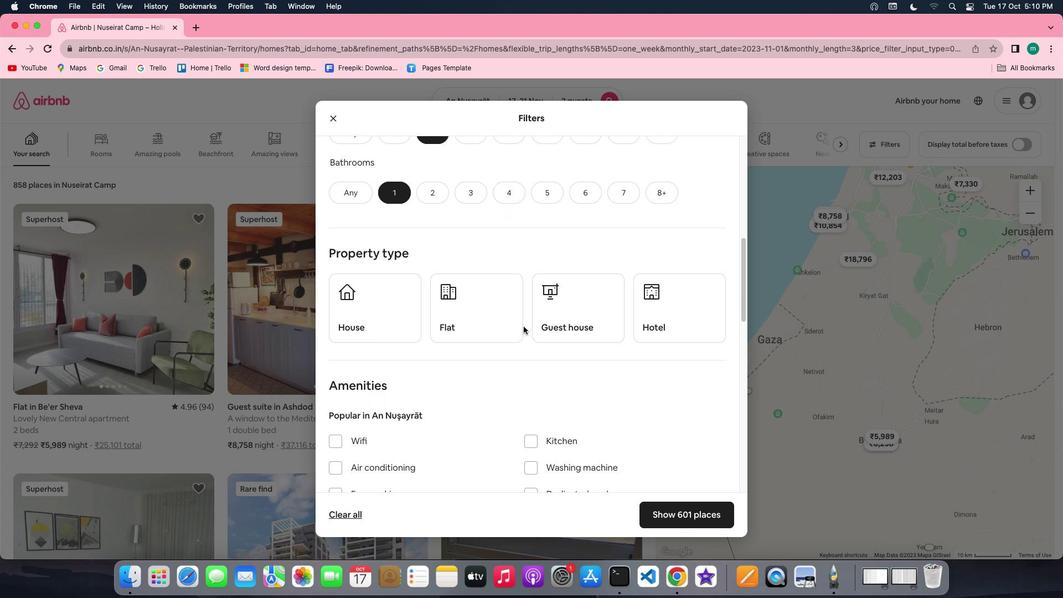 
Action: Mouse scrolled (523, 326) with delta (0, 0)
Screenshot: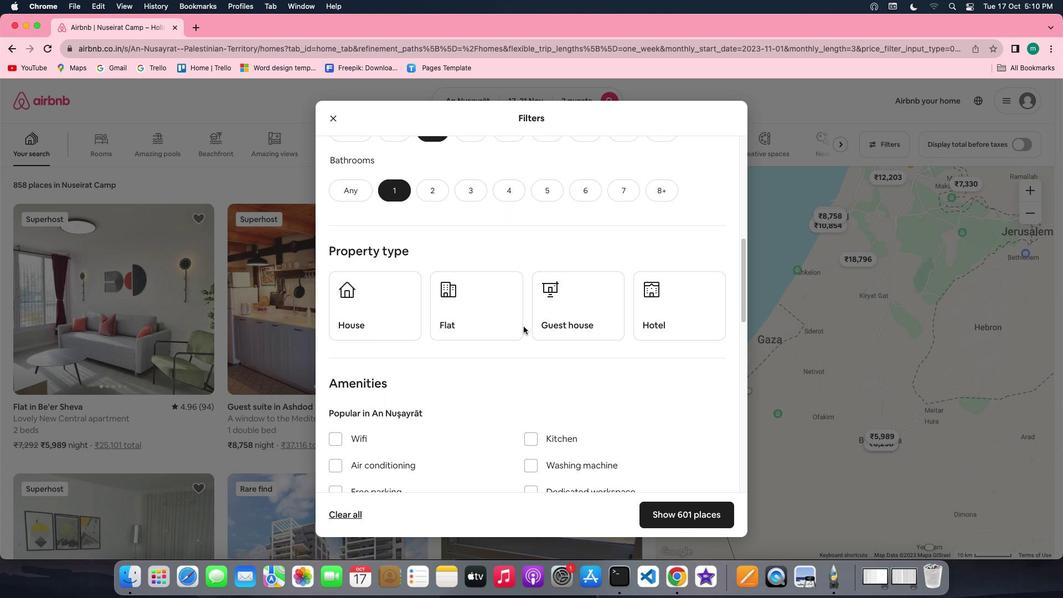 
Action: Mouse scrolled (523, 326) with delta (0, 0)
Screenshot: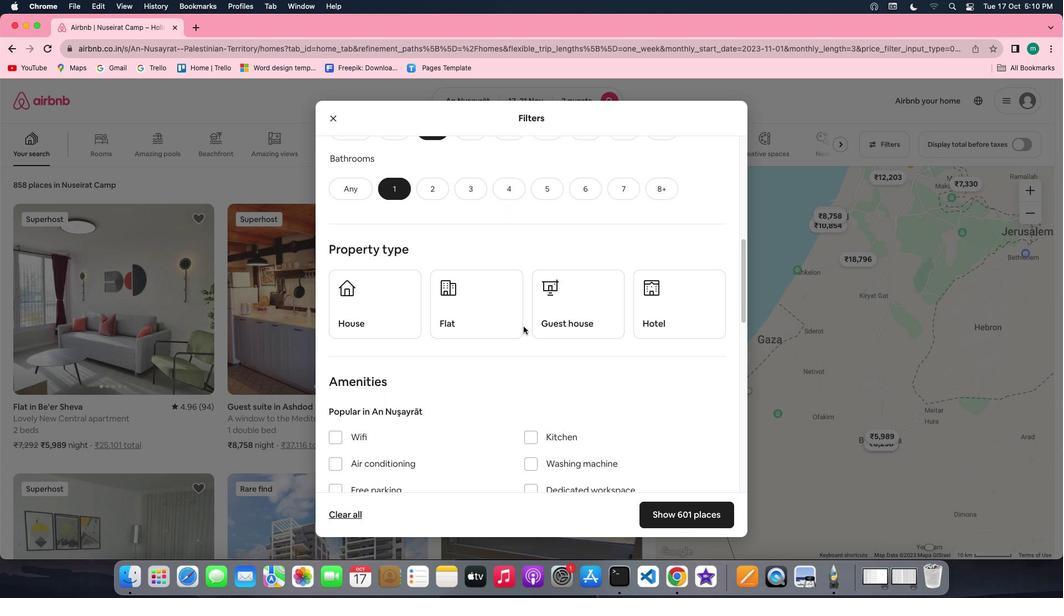 
Action: Mouse scrolled (523, 326) with delta (0, 0)
Screenshot: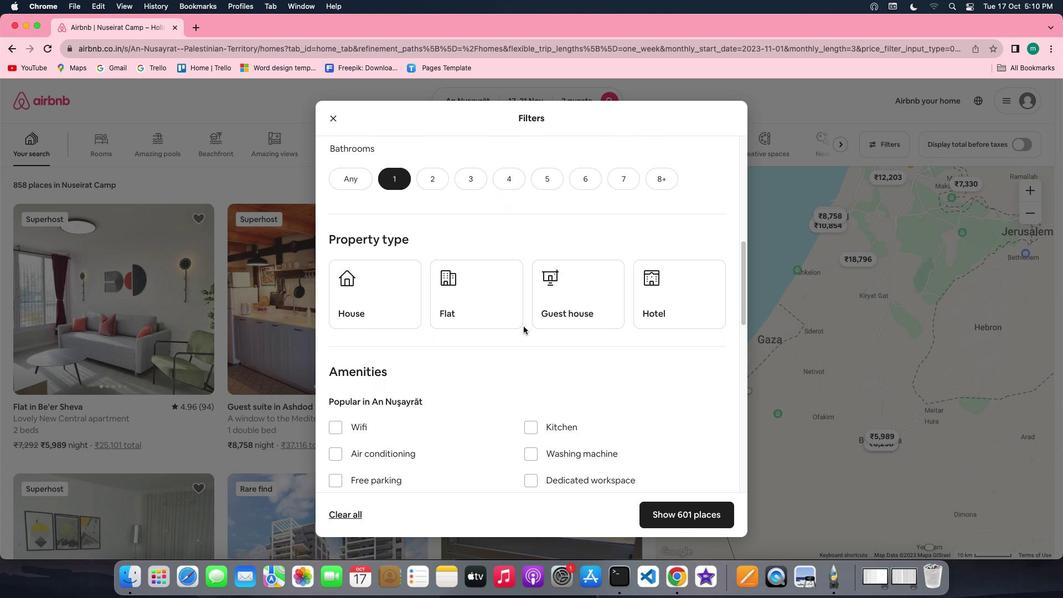 
Action: Mouse scrolled (523, 326) with delta (0, 0)
Screenshot: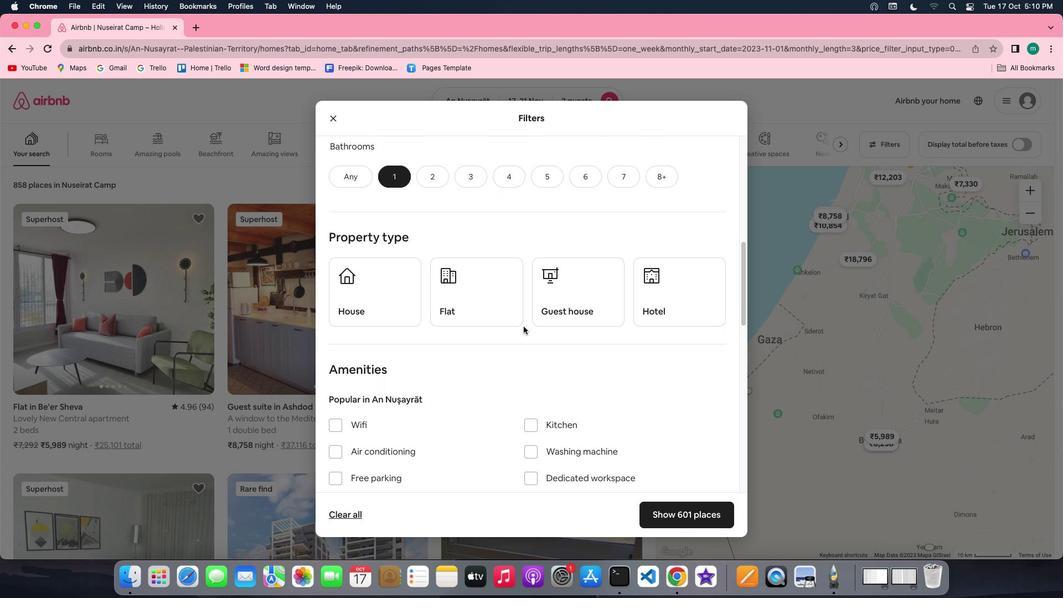 
Action: Mouse scrolled (523, 326) with delta (0, 0)
Screenshot: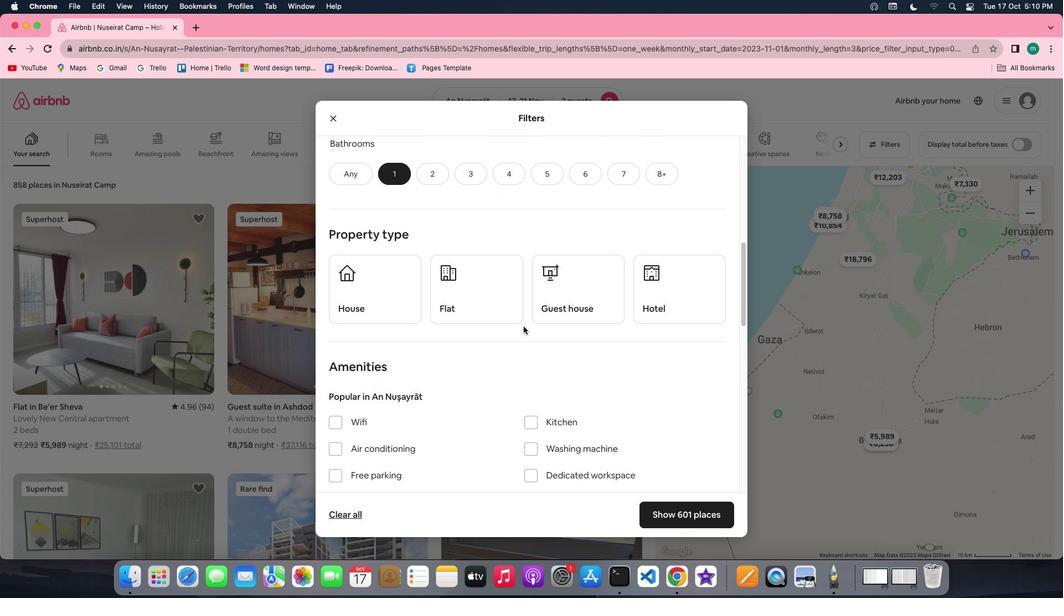 
Action: Mouse scrolled (523, 326) with delta (0, 0)
Screenshot: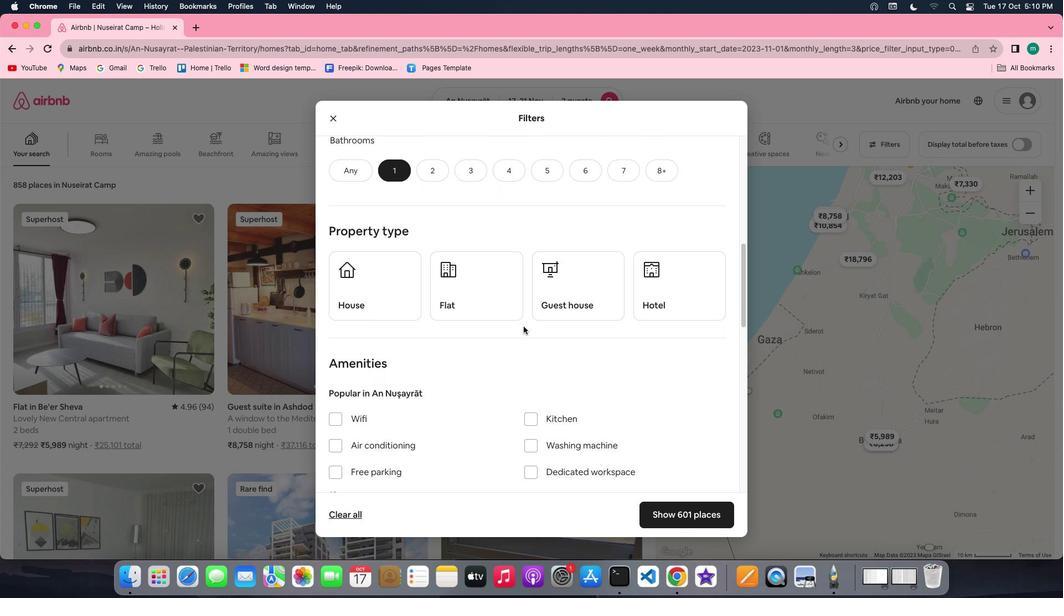 
Action: Mouse moved to (512, 302)
Screenshot: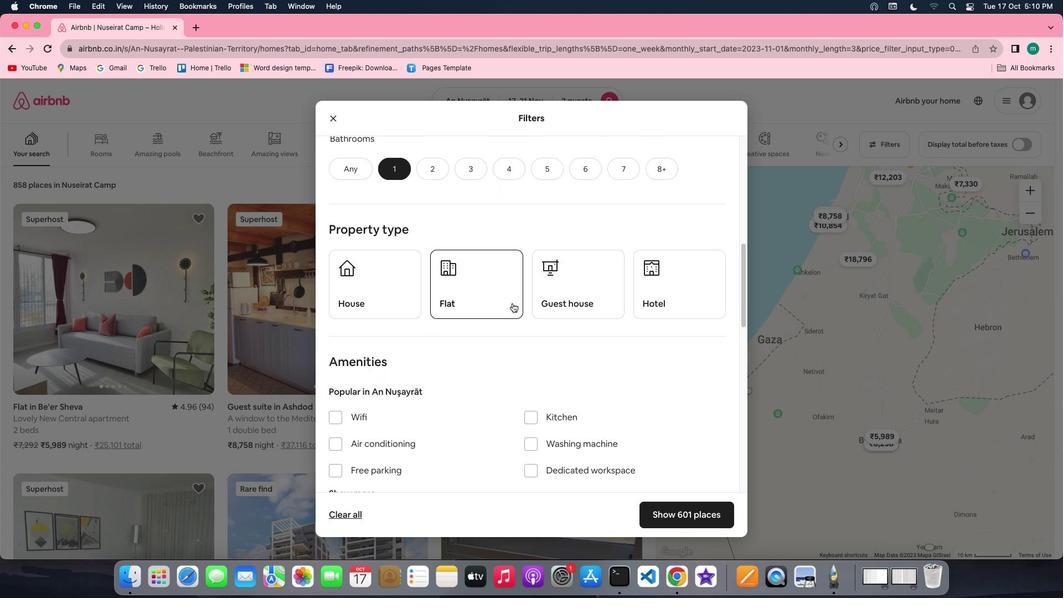 
Action: Mouse pressed left at (512, 302)
Screenshot: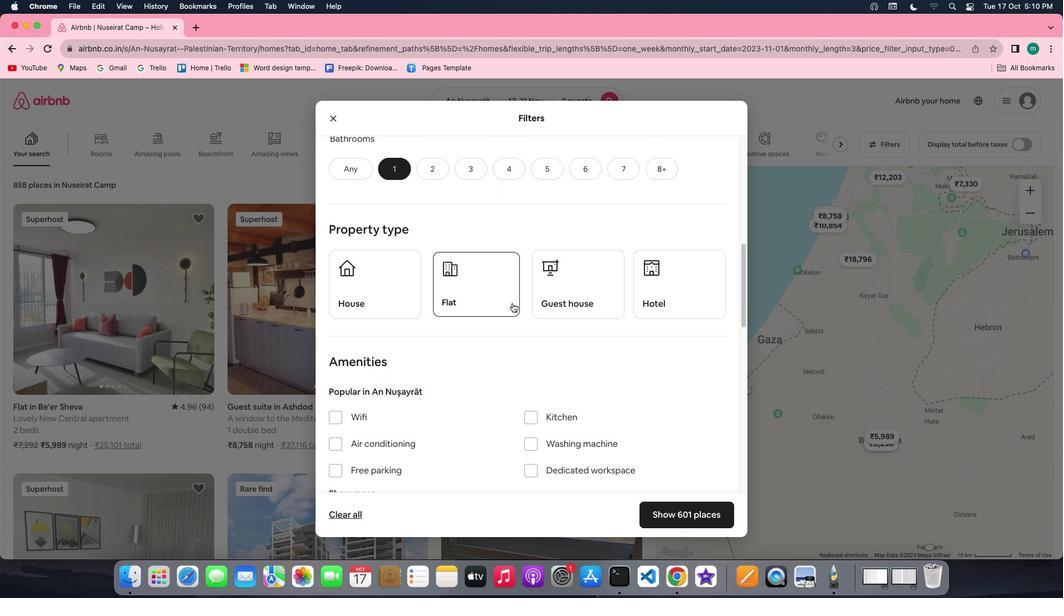 
Action: Mouse moved to (584, 342)
Screenshot: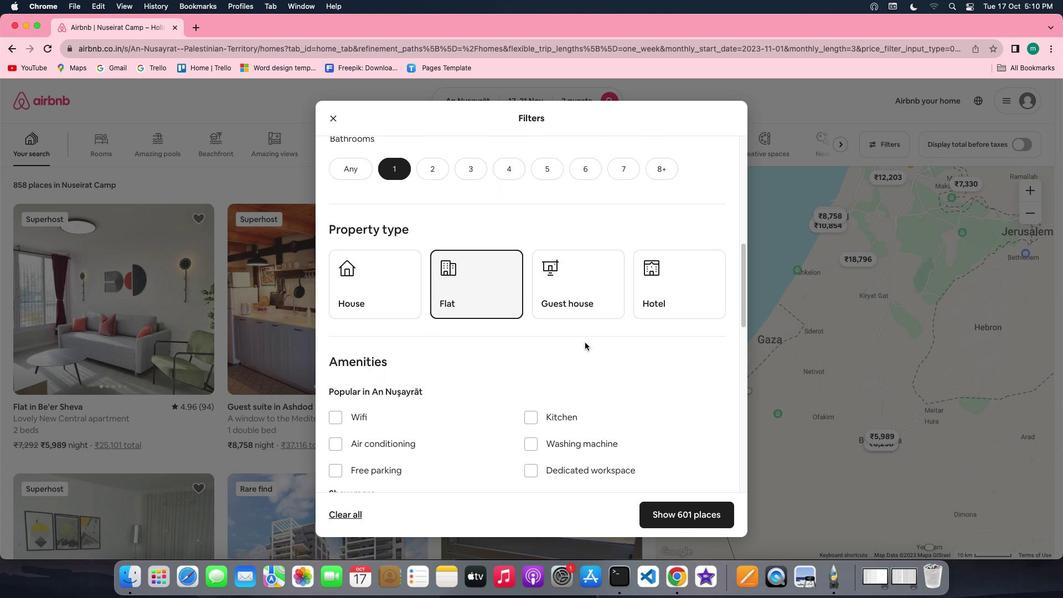 
Action: Mouse scrolled (584, 342) with delta (0, 0)
Screenshot: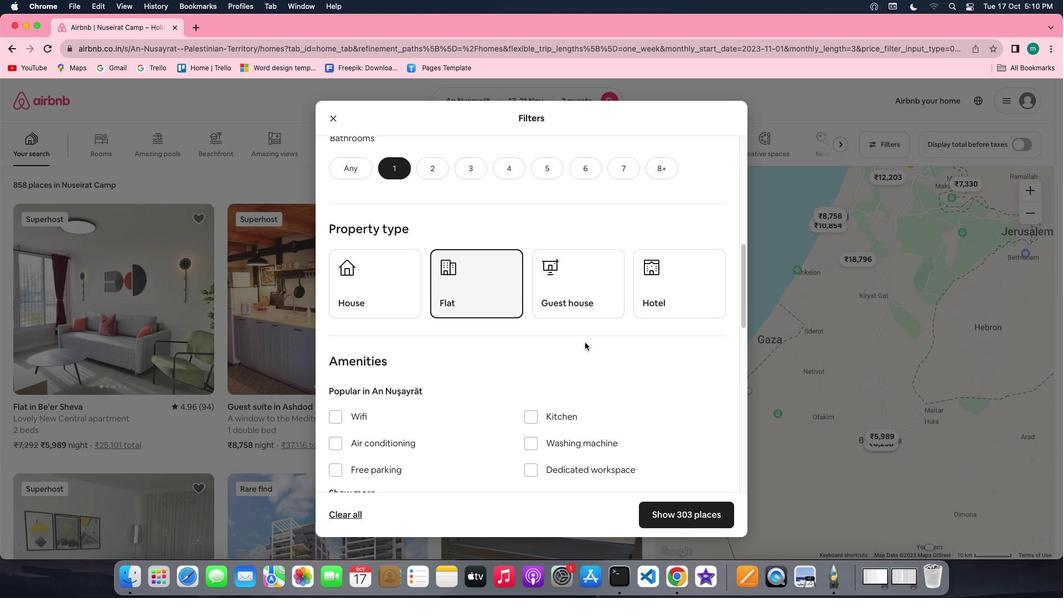 
Action: Mouse scrolled (584, 342) with delta (0, 0)
Screenshot: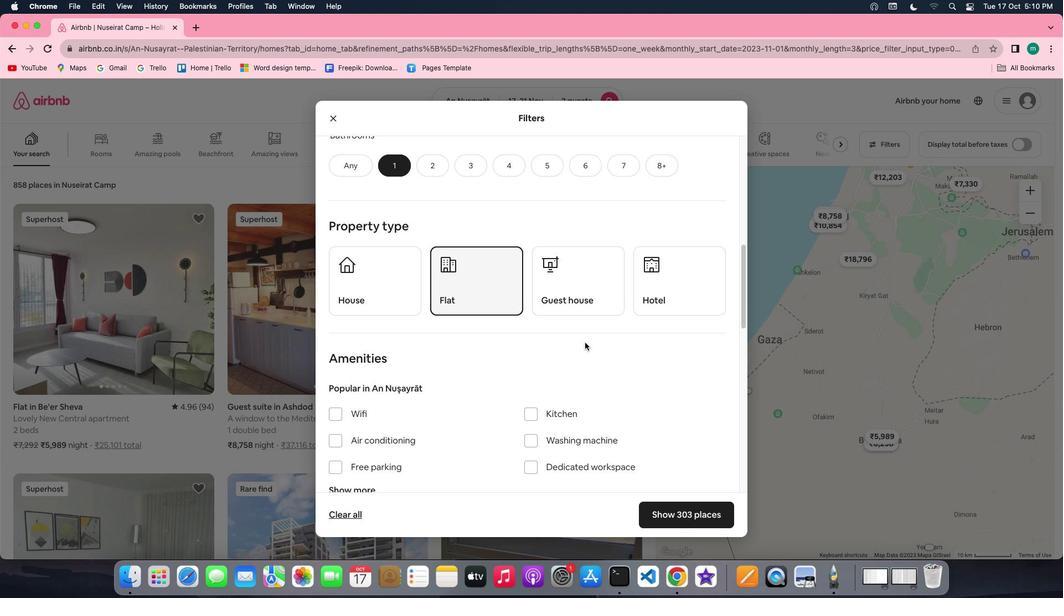 
Action: Mouse scrolled (584, 342) with delta (0, 0)
Screenshot: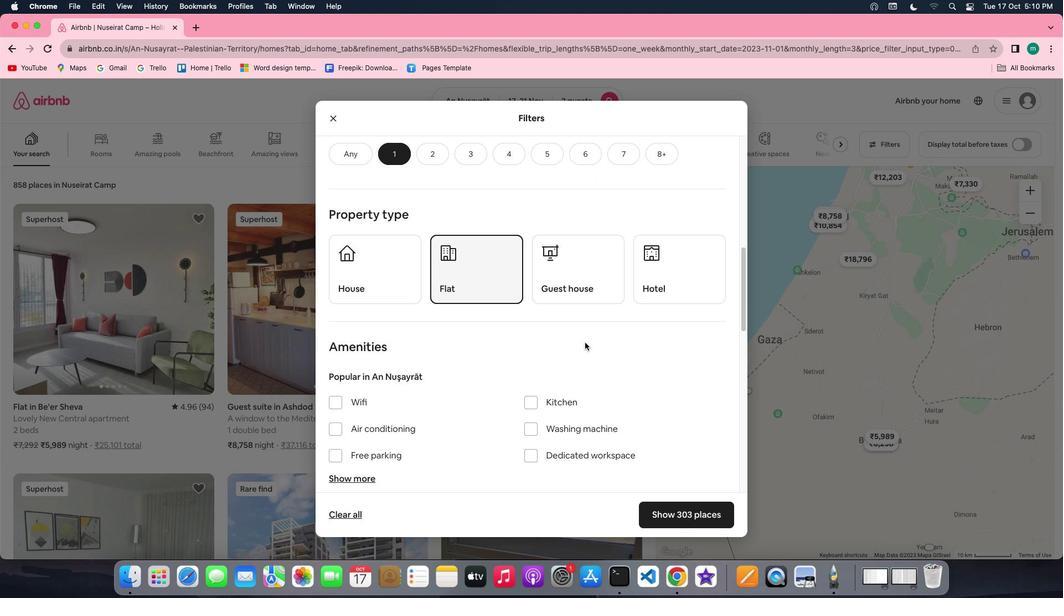 
Action: Mouse scrolled (584, 342) with delta (0, 0)
Screenshot: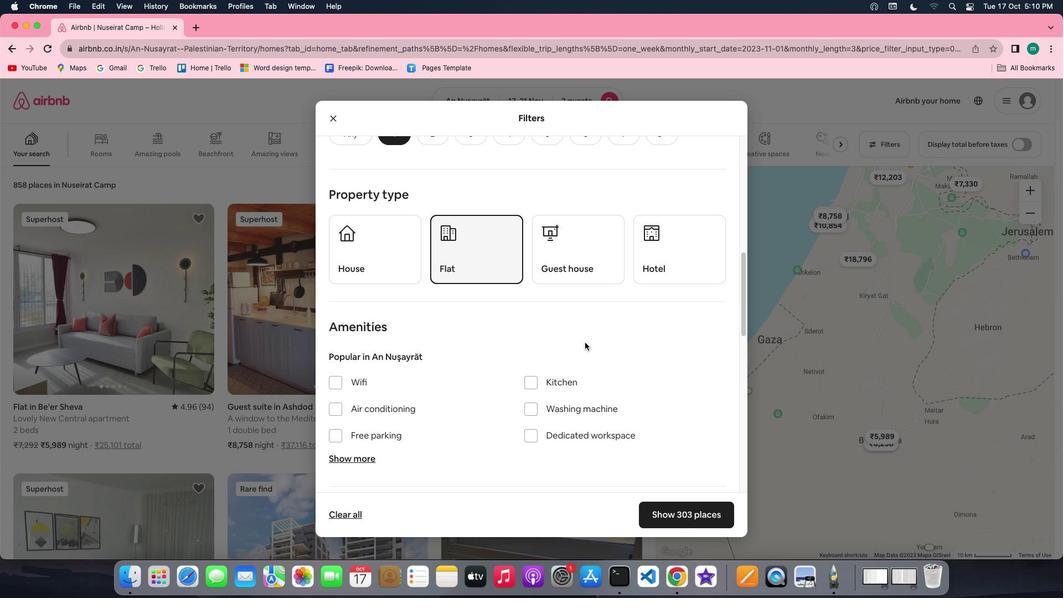 
Action: Mouse scrolled (584, 342) with delta (0, 0)
Screenshot: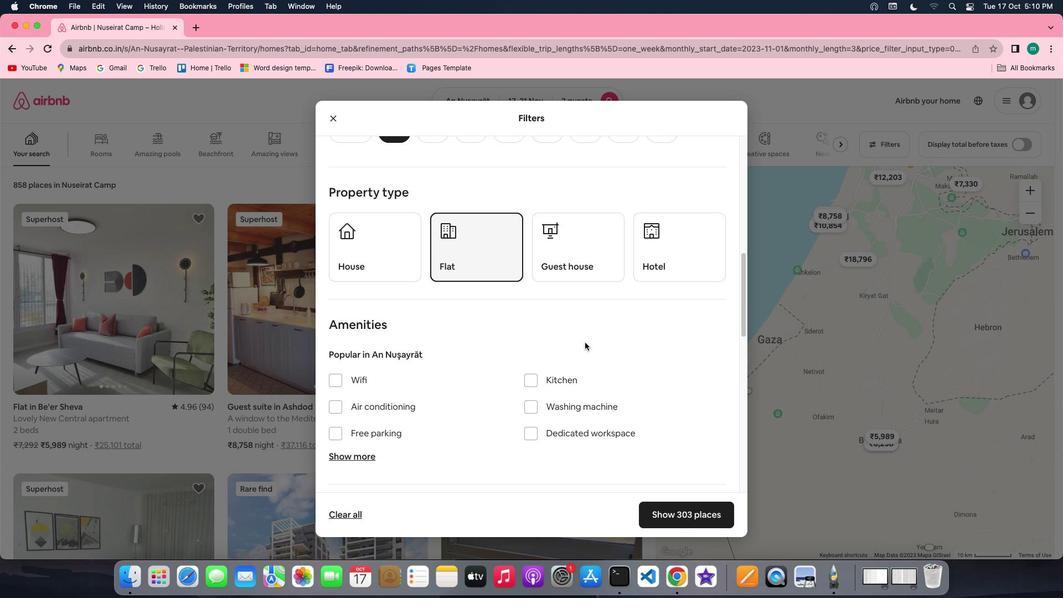 
Action: Mouse scrolled (584, 342) with delta (0, 0)
Screenshot: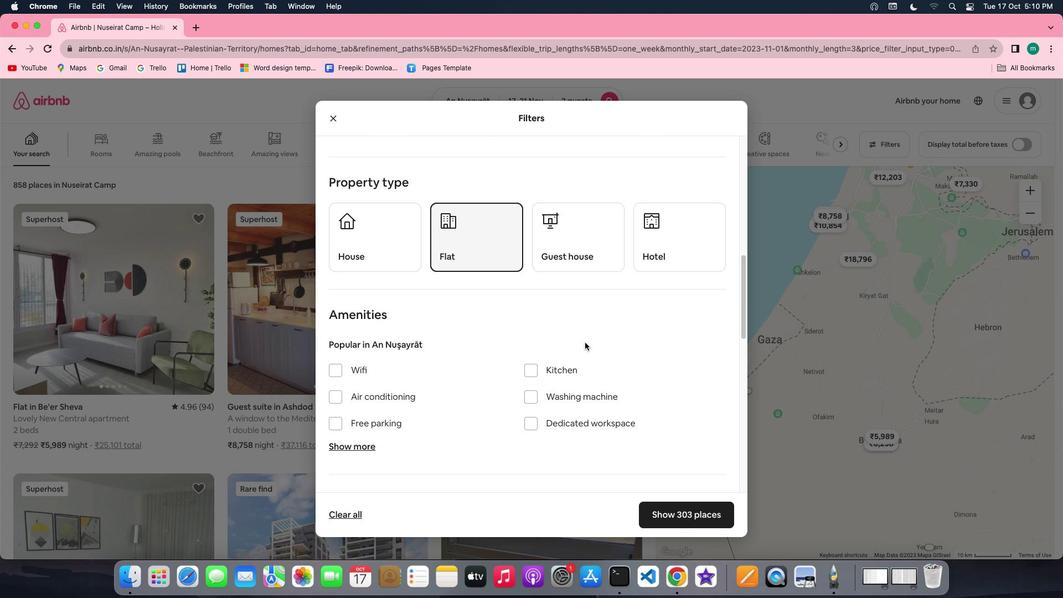 
Action: Mouse scrolled (584, 342) with delta (0, 0)
Screenshot: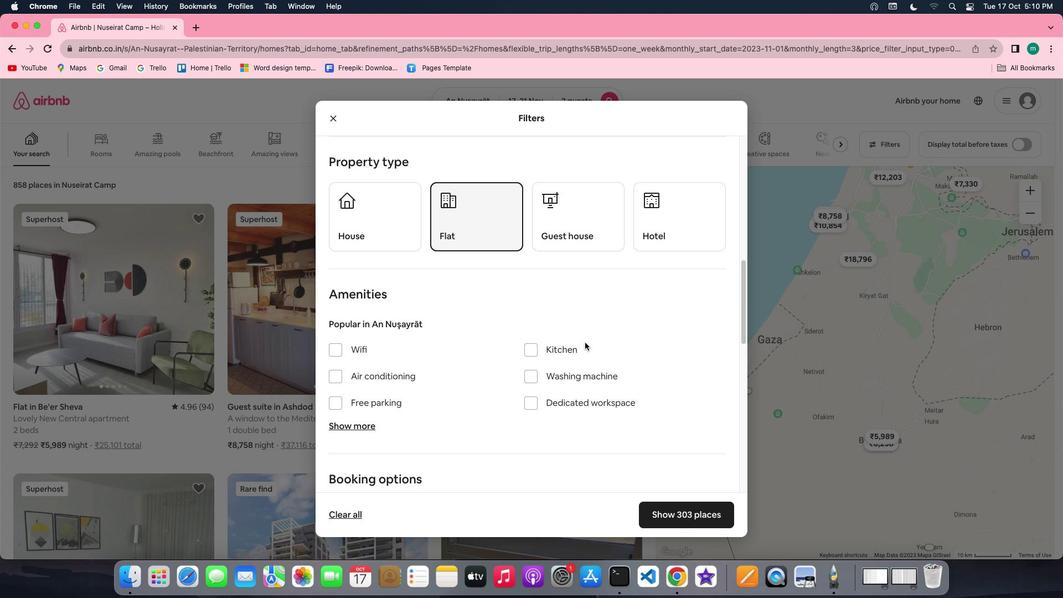 
Action: Mouse scrolled (584, 342) with delta (0, 0)
Screenshot: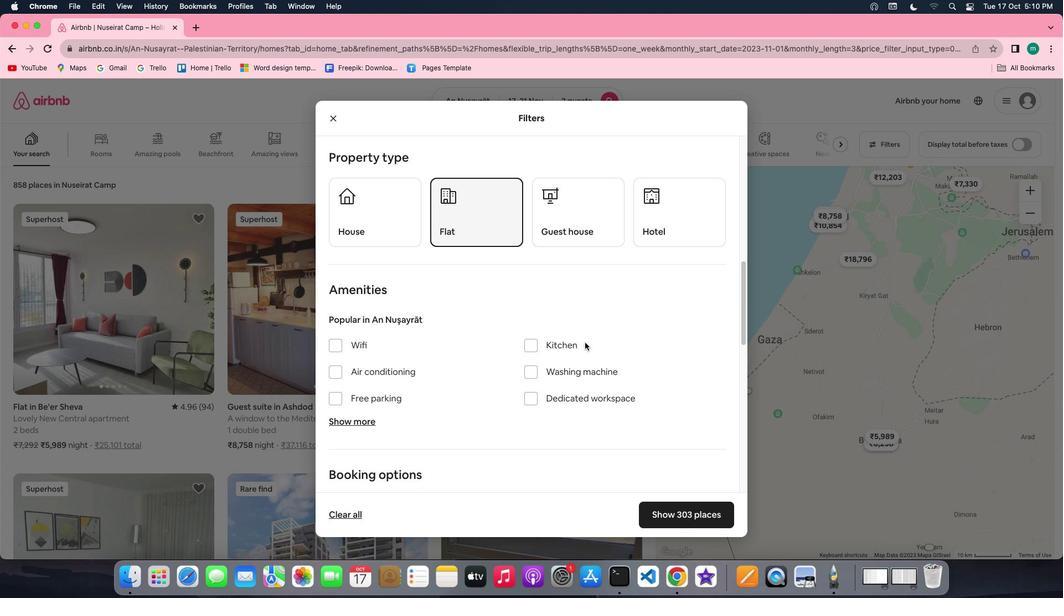 
Action: Mouse scrolled (584, 342) with delta (0, 0)
Screenshot: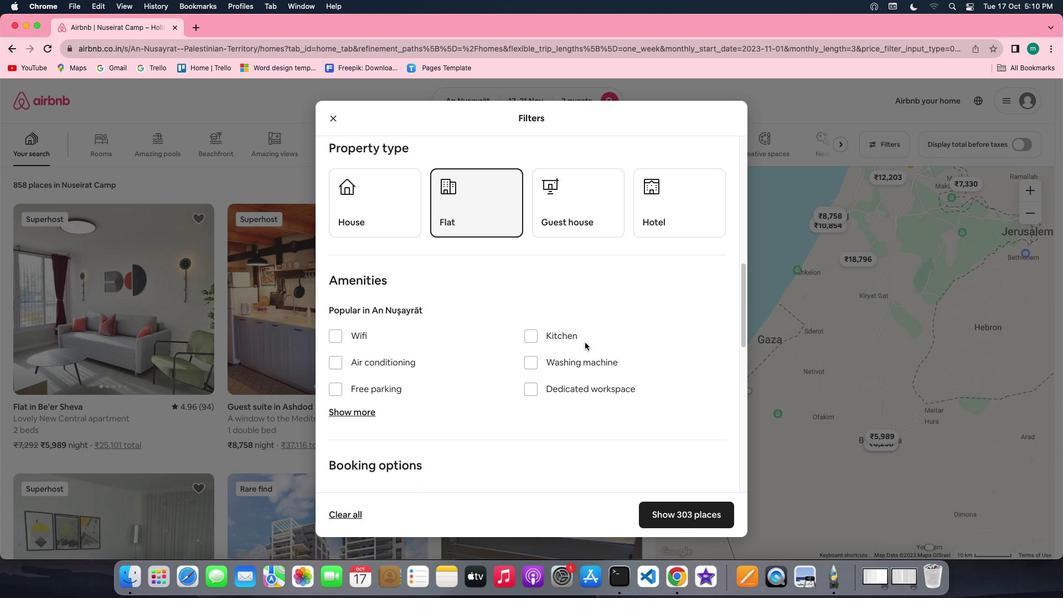 
Action: Mouse scrolled (584, 342) with delta (0, 0)
Screenshot: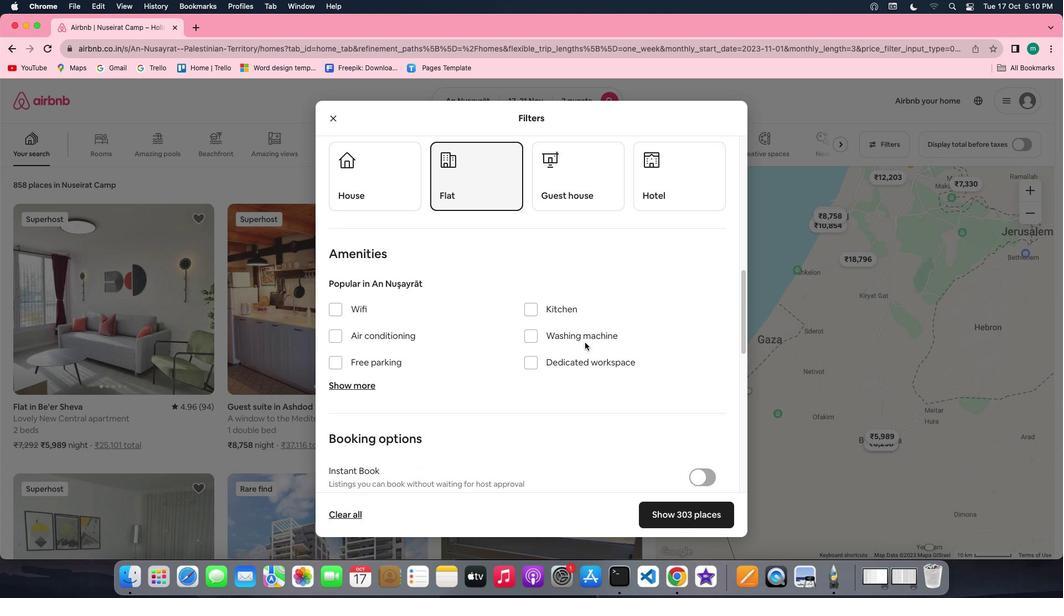 
Action: Mouse scrolled (584, 342) with delta (0, 0)
Screenshot: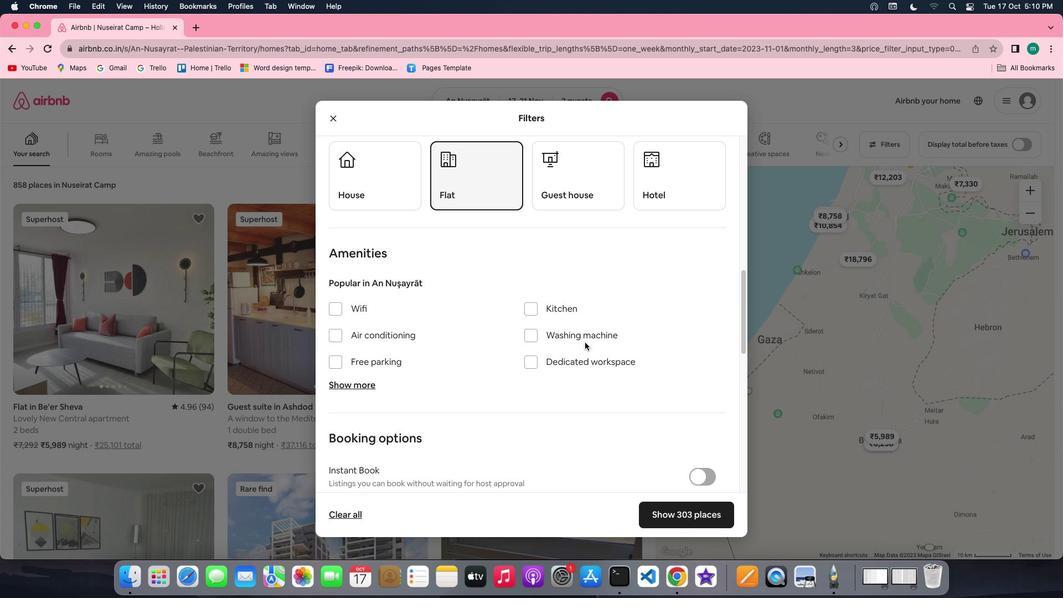 
Action: Mouse scrolled (584, 342) with delta (0, 0)
Screenshot: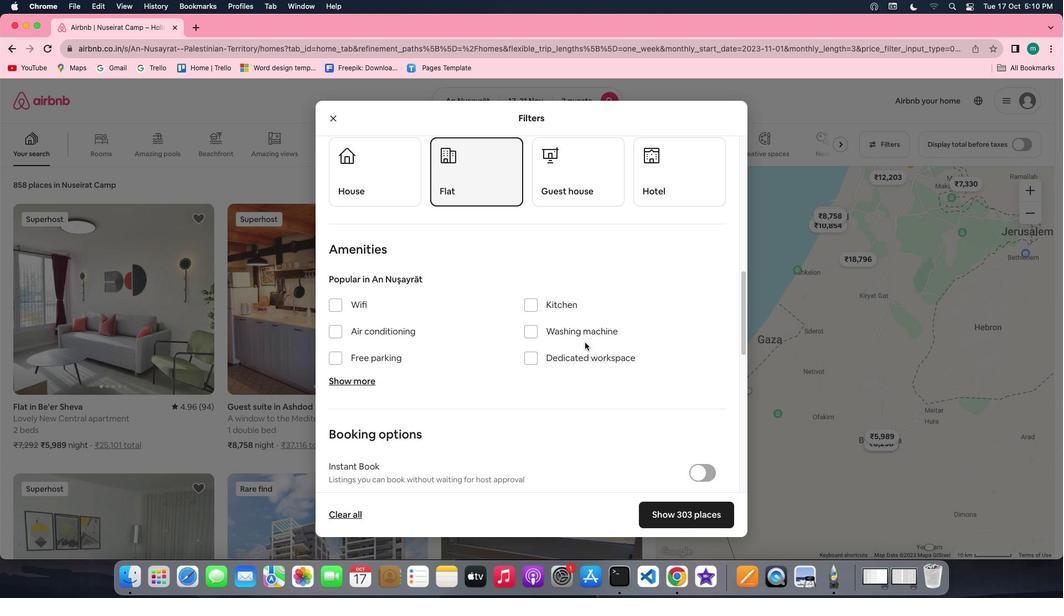 
Action: Mouse scrolled (584, 342) with delta (0, -1)
Screenshot: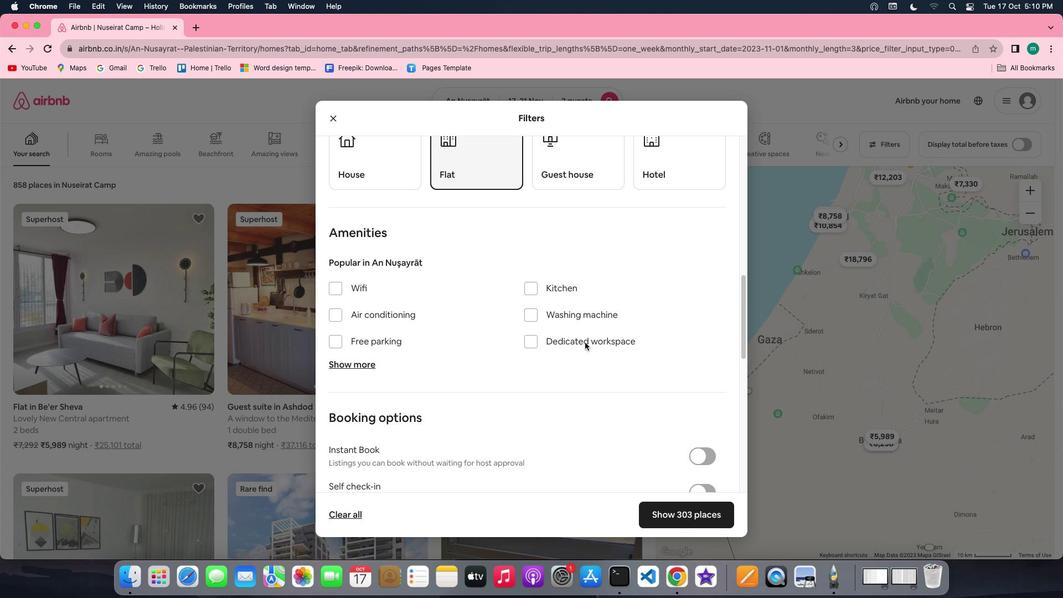 
Action: Mouse scrolled (584, 342) with delta (0, -1)
Screenshot: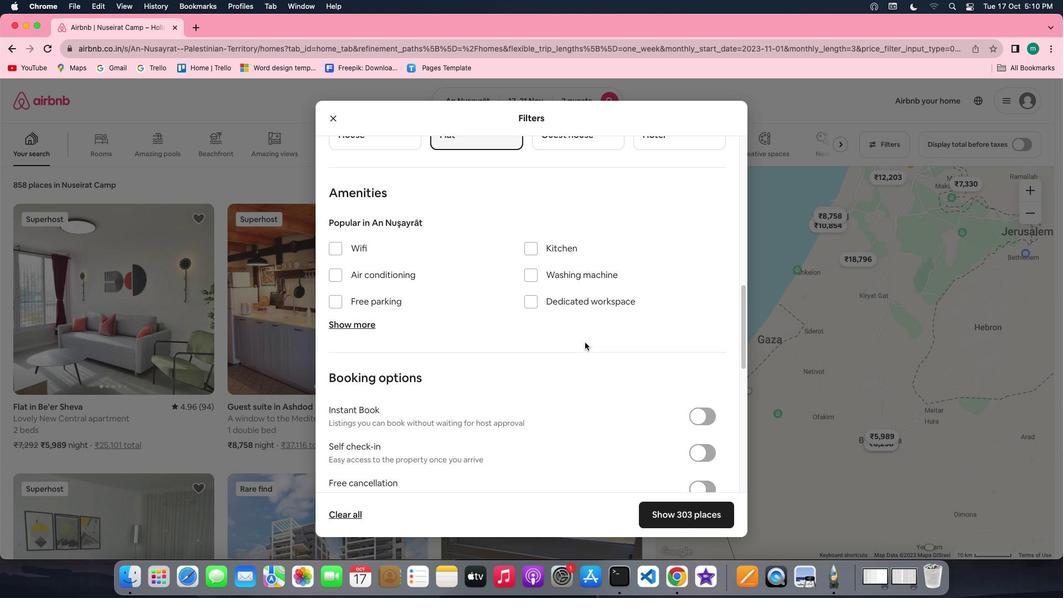 
Action: Mouse moved to (702, 384)
Screenshot: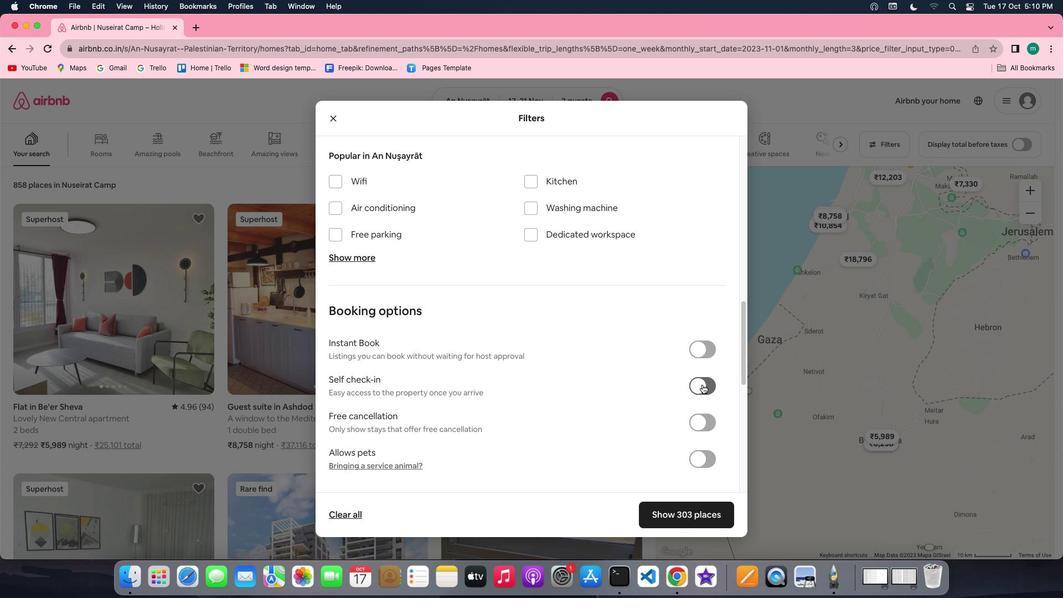 
Action: Mouse pressed left at (702, 384)
Screenshot: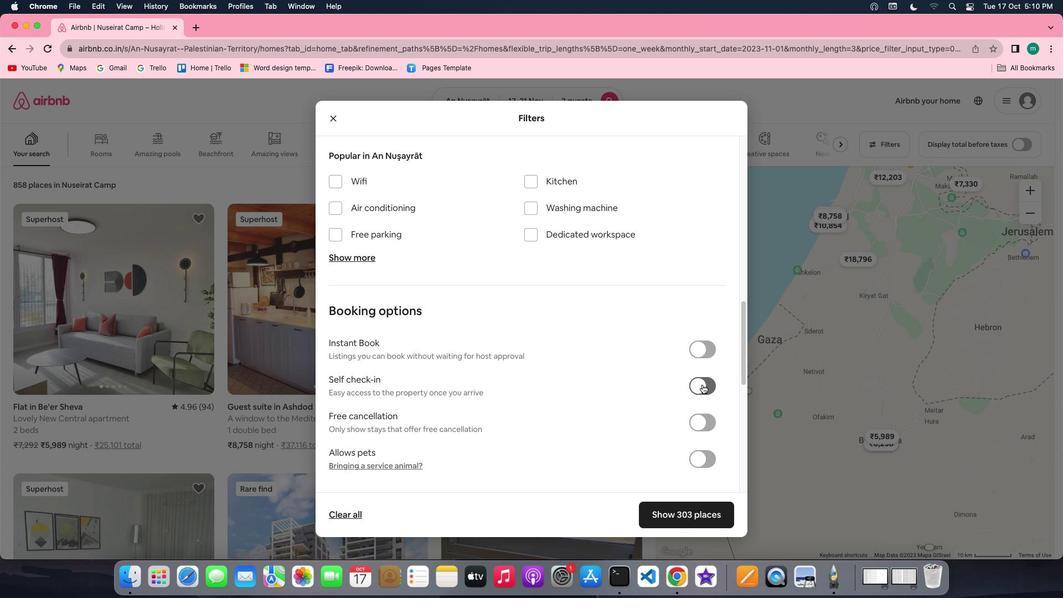 
Action: Mouse moved to (578, 460)
Screenshot: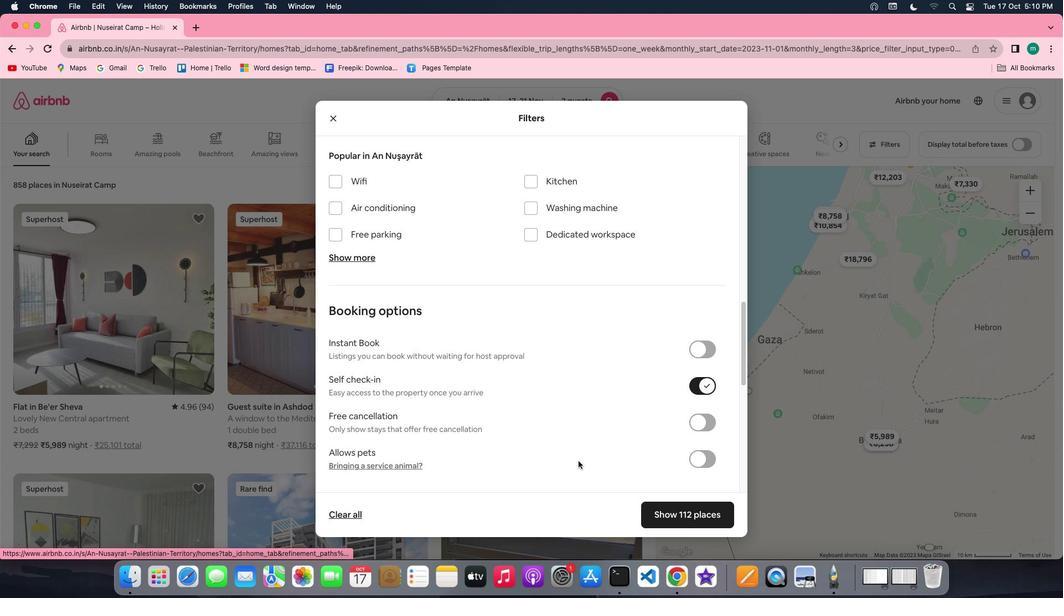
Action: Mouse scrolled (578, 460) with delta (0, 0)
Screenshot: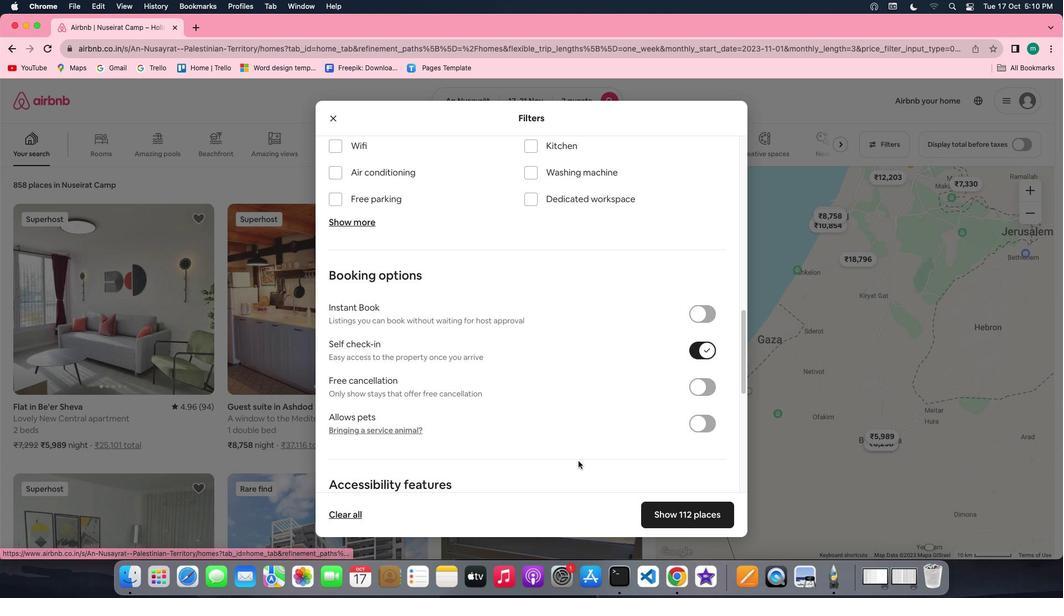 
Action: Mouse scrolled (578, 460) with delta (0, 0)
Screenshot: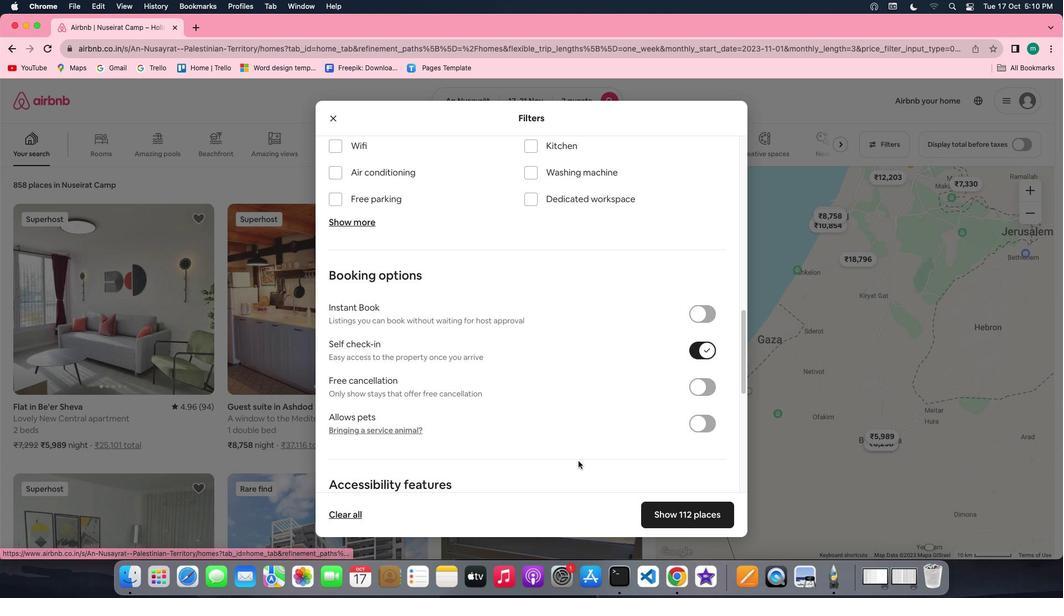 
Action: Mouse scrolled (578, 460) with delta (0, -1)
Screenshot: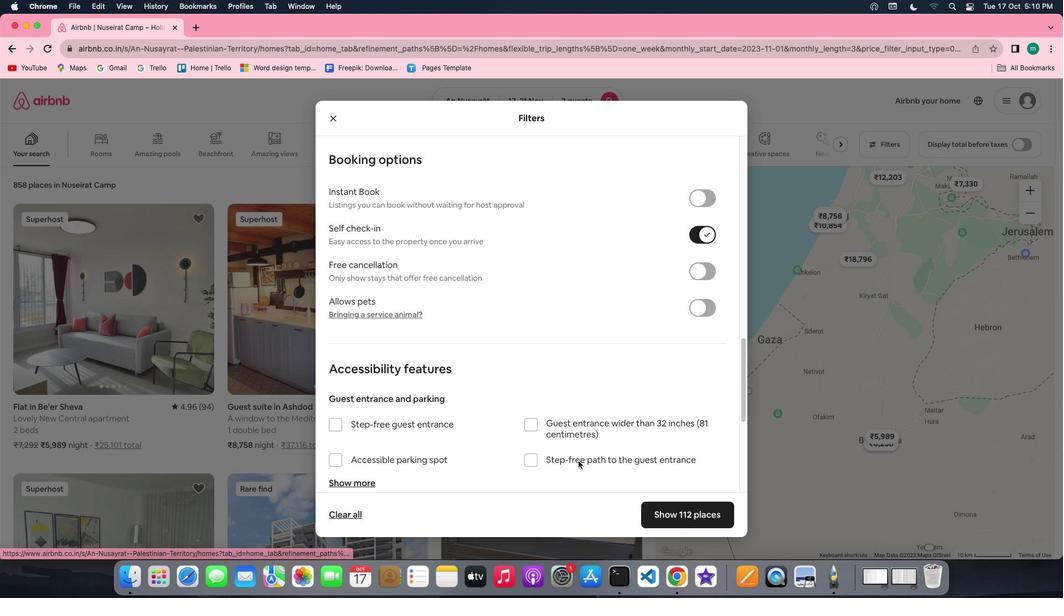 
Action: Mouse scrolled (578, 460) with delta (0, -2)
Screenshot: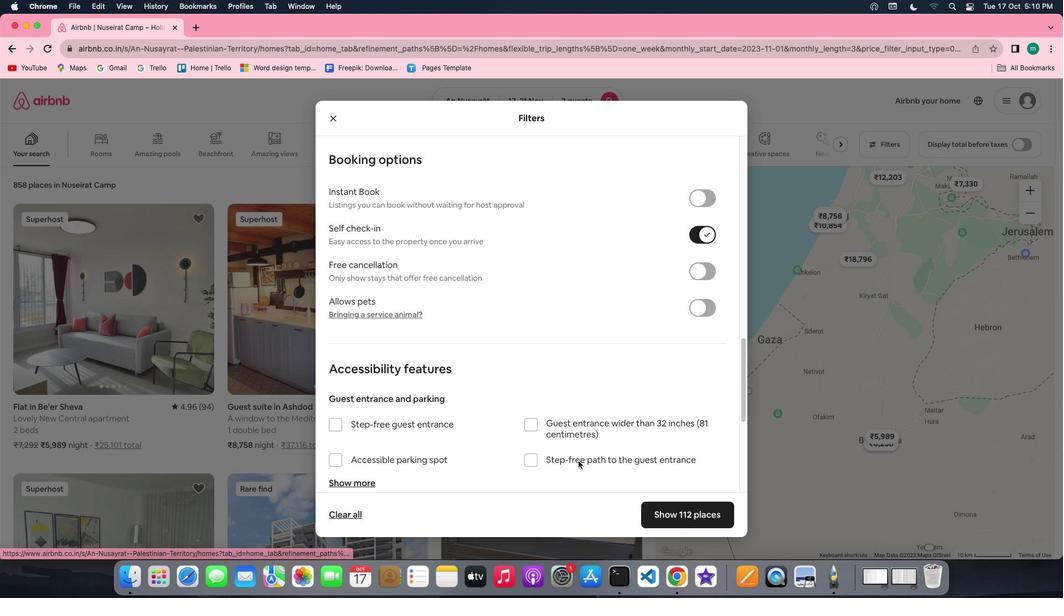 
Action: Mouse scrolled (578, 460) with delta (0, -3)
Screenshot: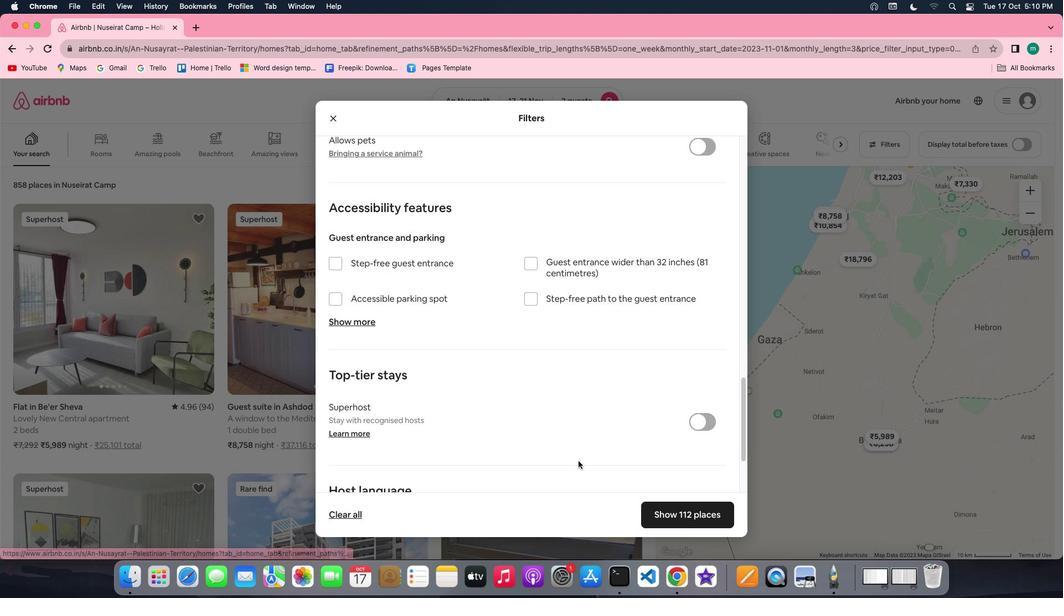 
Action: Mouse scrolled (578, 460) with delta (0, -3)
Screenshot: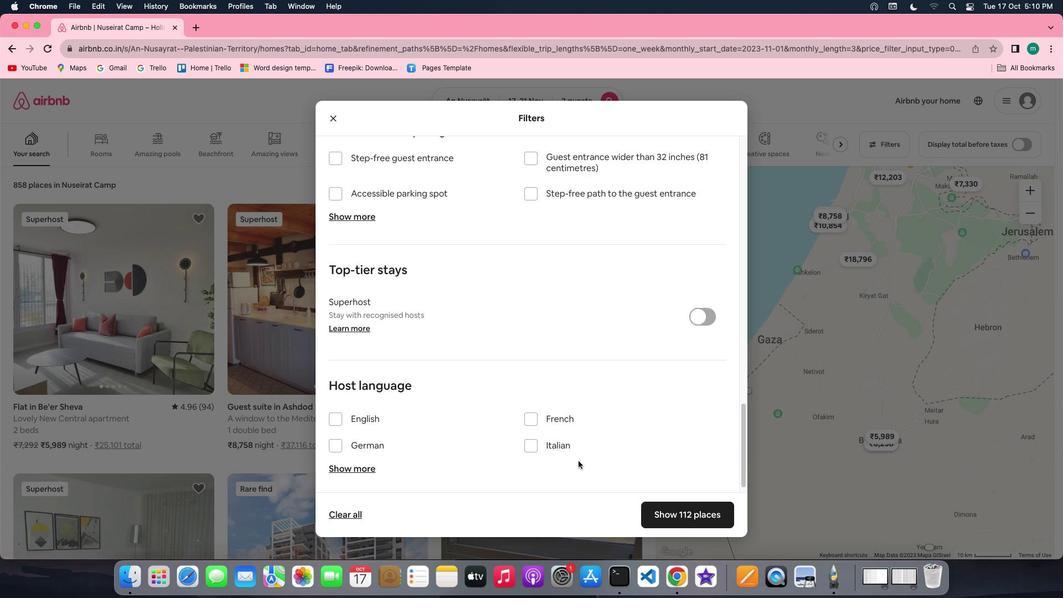
Action: Mouse scrolled (578, 460) with delta (0, 0)
Screenshot: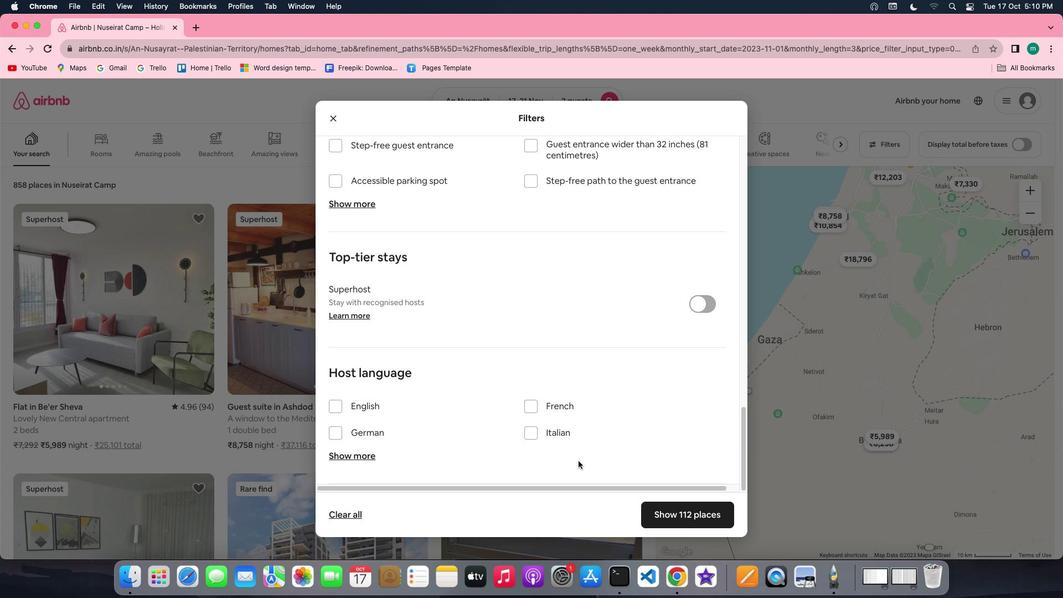 
Action: Mouse scrolled (578, 460) with delta (0, 0)
Screenshot: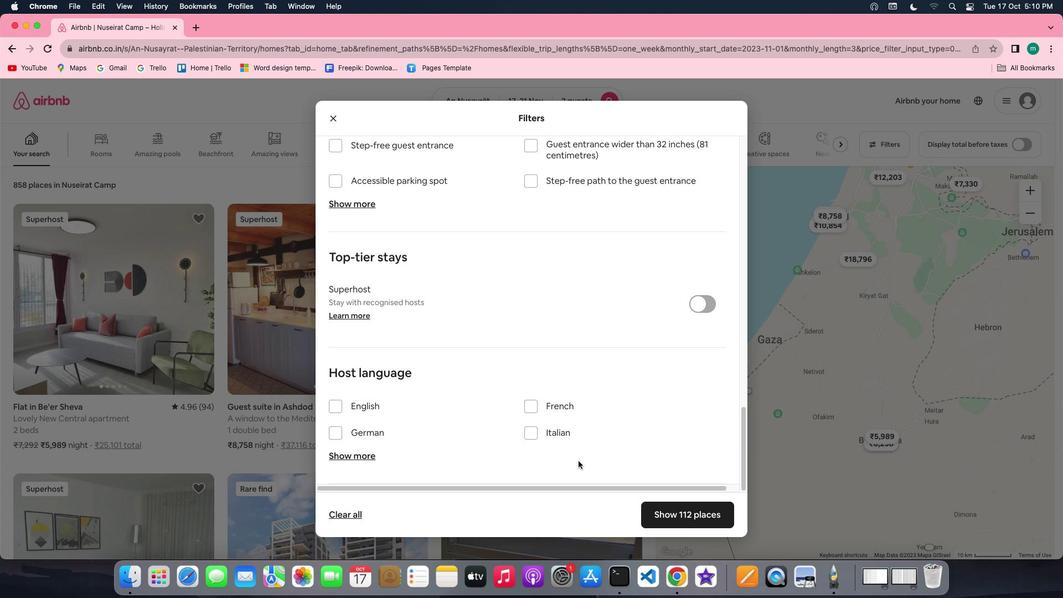 
Action: Mouse scrolled (578, 460) with delta (0, -1)
Screenshot: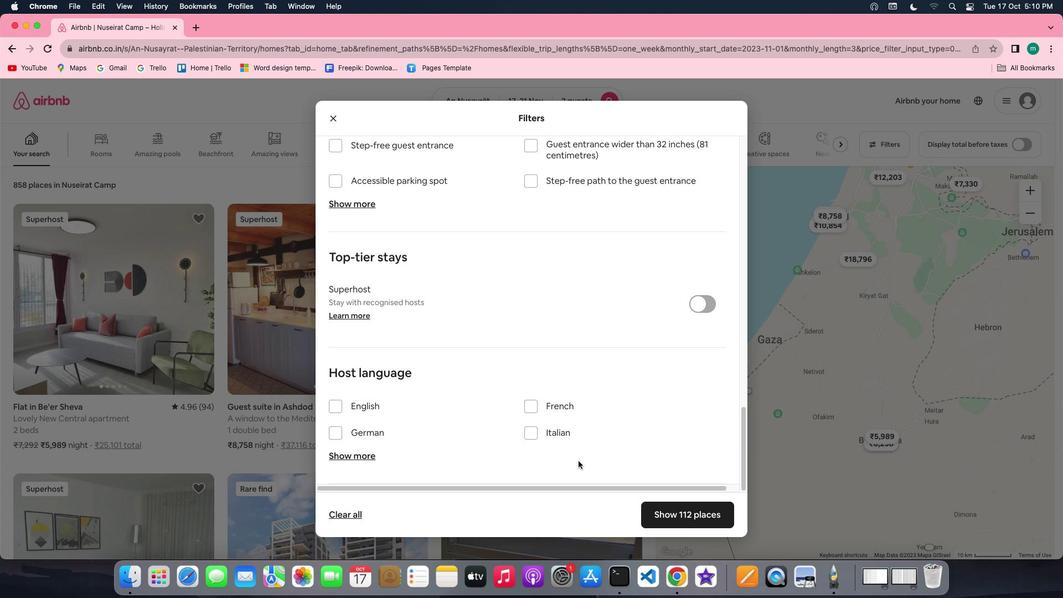 
Action: Mouse scrolled (578, 460) with delta (0, -2)
Screenshot: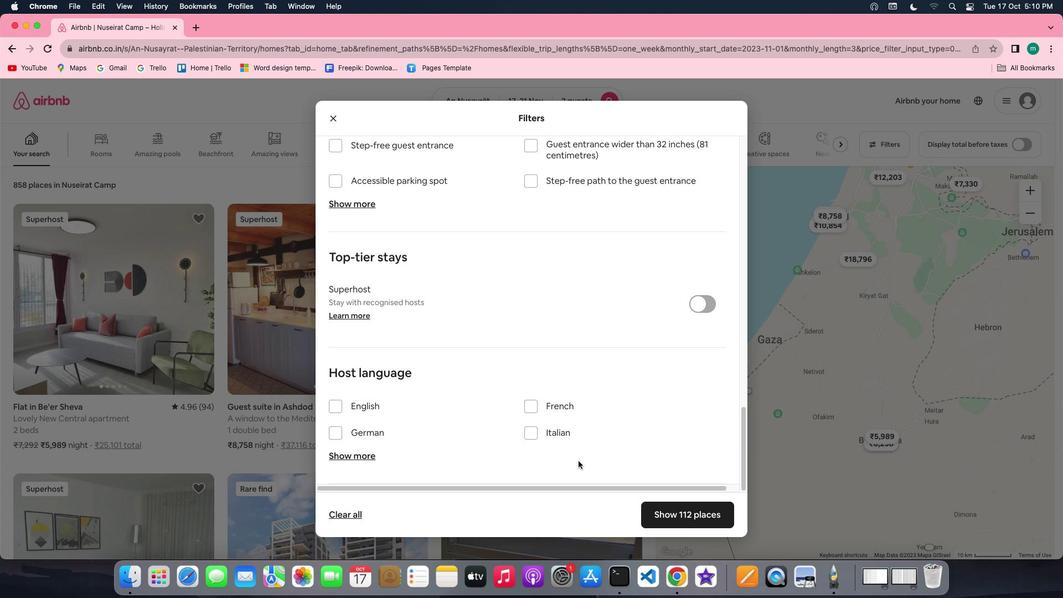 
Action: Mouse scrolled (578, 460) with delta (0, -3)
Screenshot: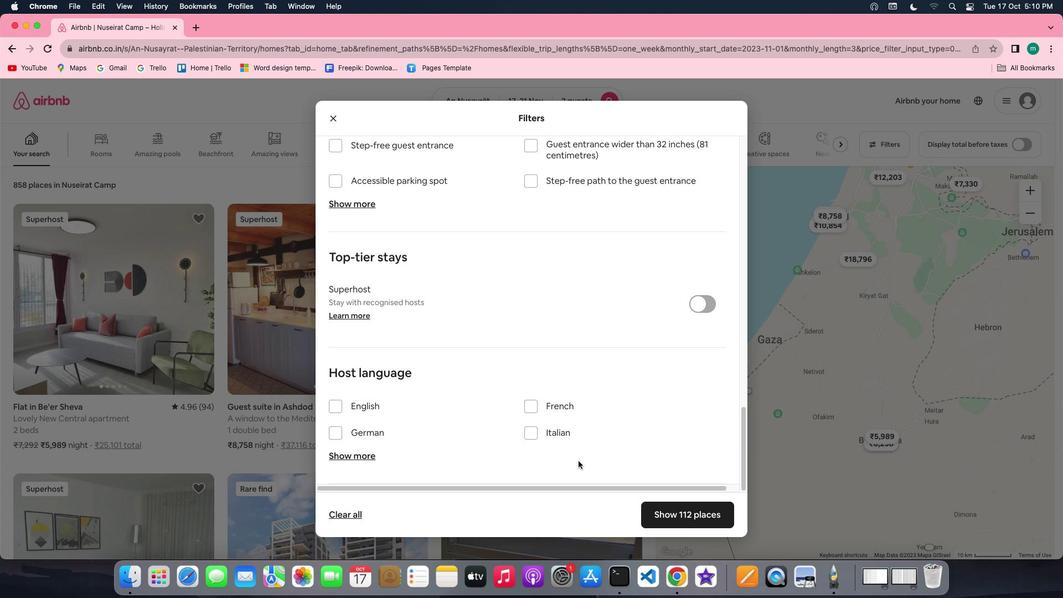 
Action: Mouse scrolled (578, 460) with delta (0, -3)
Screenshot: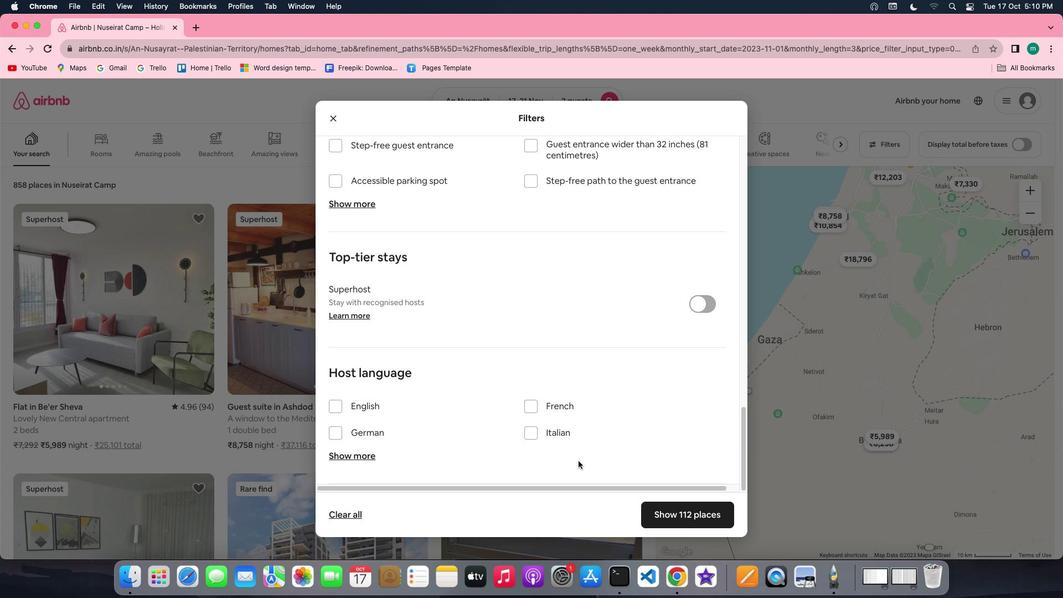 
Action: Mouse moved to (662, 511)
Screenshot: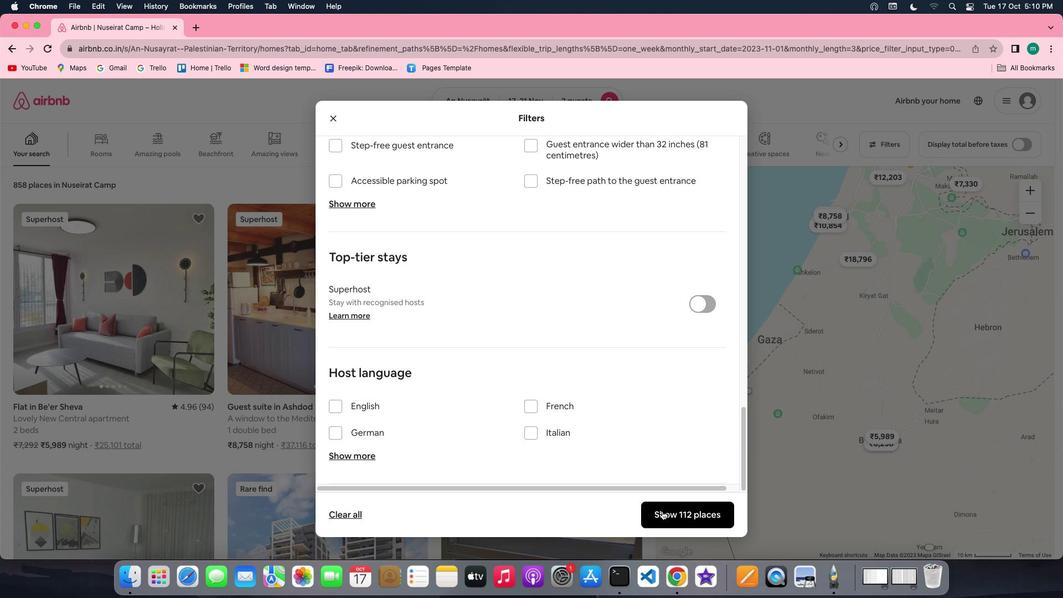 
Action: Mouse pressed left at (662, 511)
Screenshot: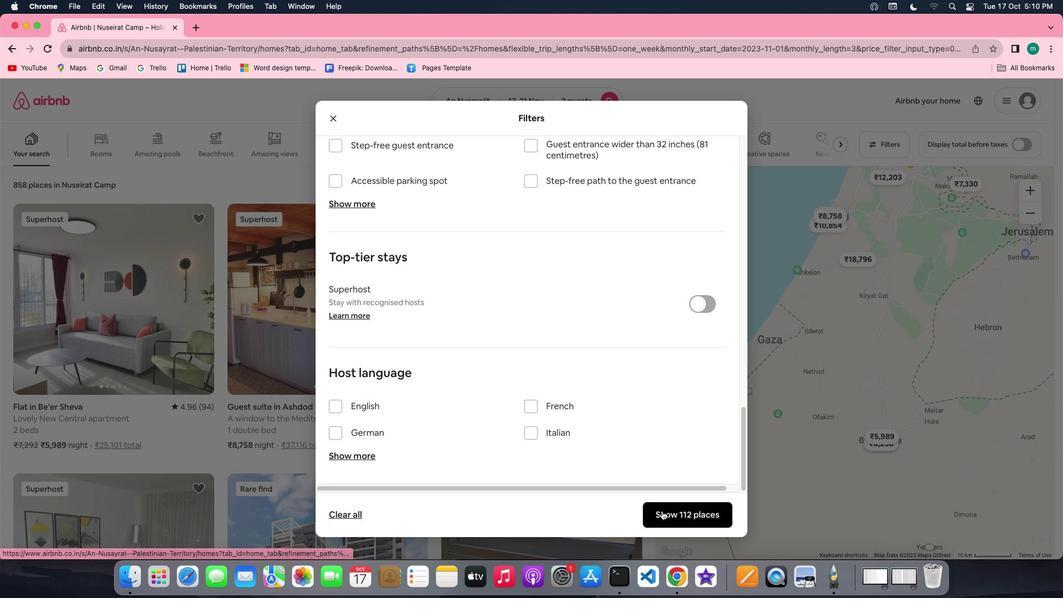 
Action: Mouse moved to (121, 313)
Screenshot: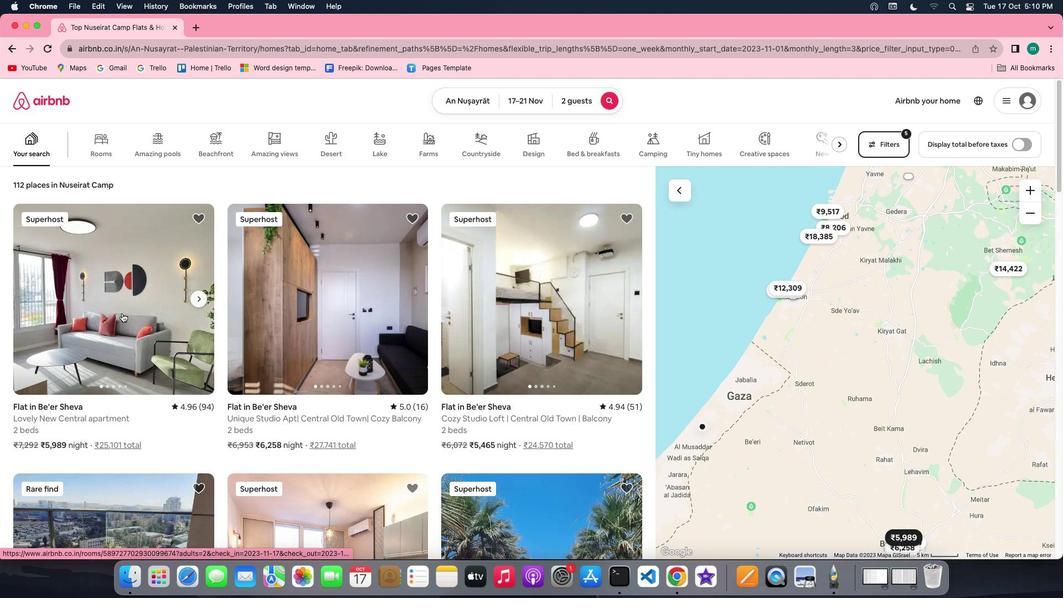 
Action: Mouse pressed left at (121, 313)
Screenshot: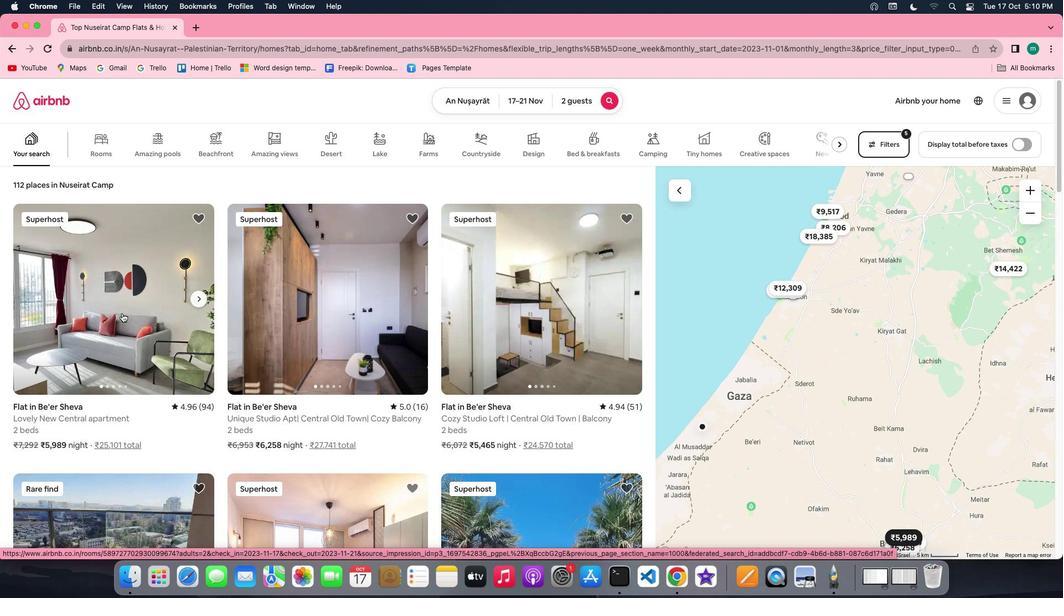 
Action: Mouse moved to (804, 417)
Screenshot: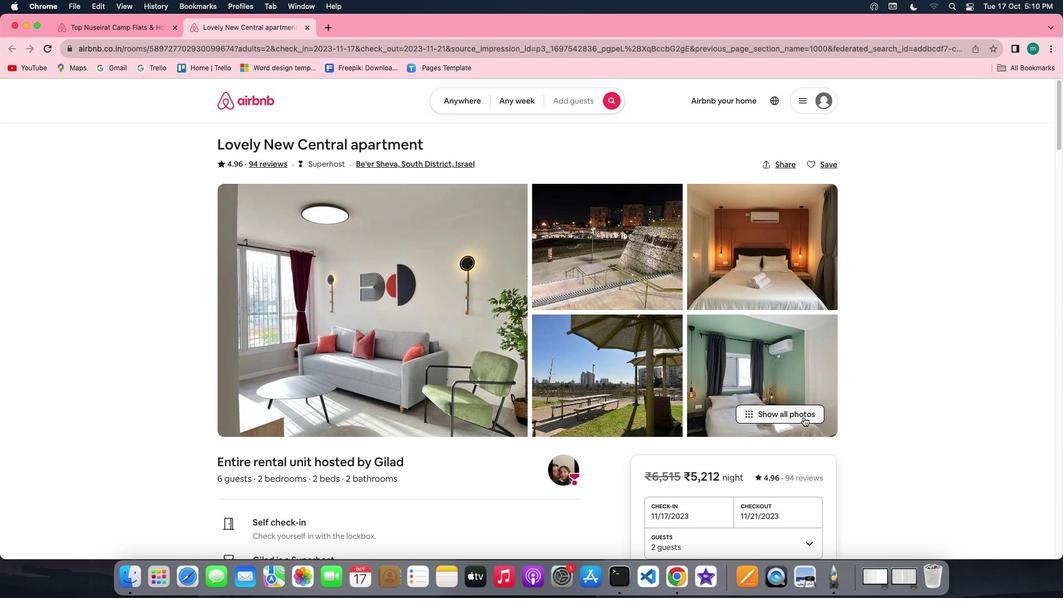
Action: Mouse pressed left at (804, 417)
Screenshot: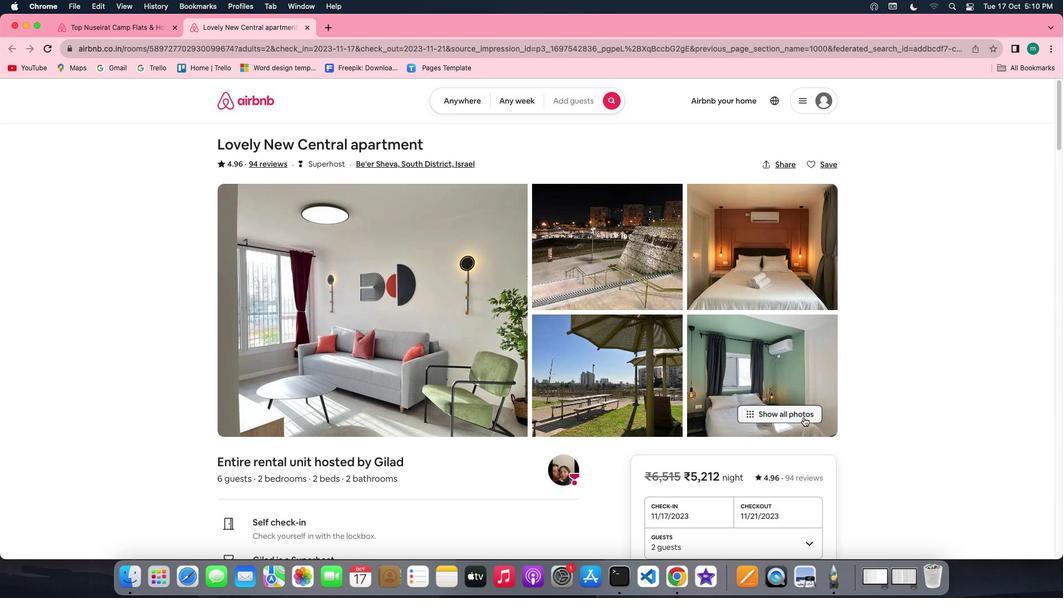 
Action: Mouse moved to (545, 383)
Screenshot: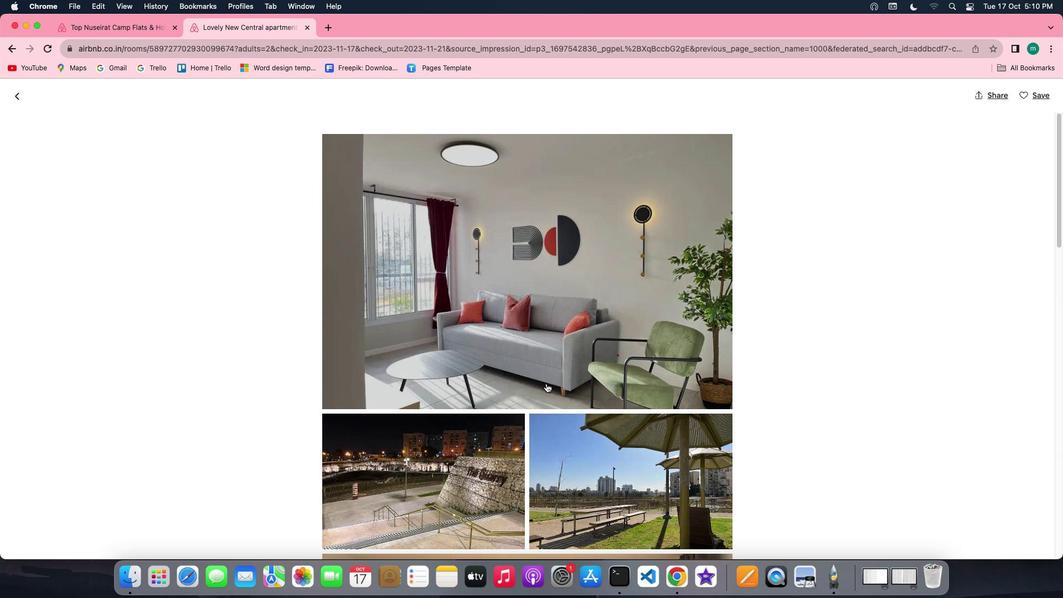 
Action: Mouse scrolled (545, 383) with delta (0, 0)
Screenshot: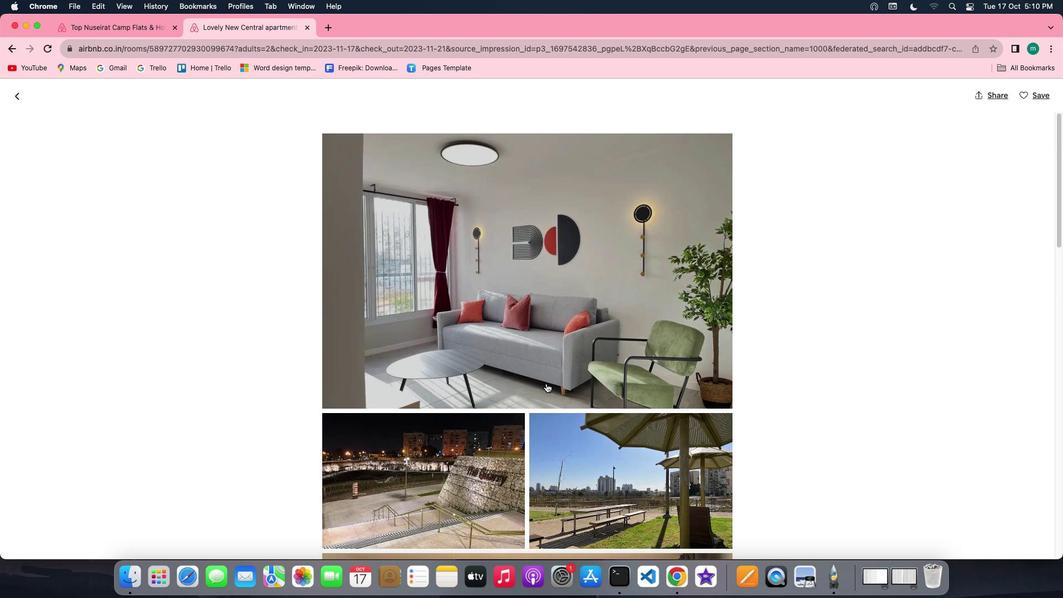 
Action: Mouse scrolled (545, 383) with delta (0, 0)
Screenshot: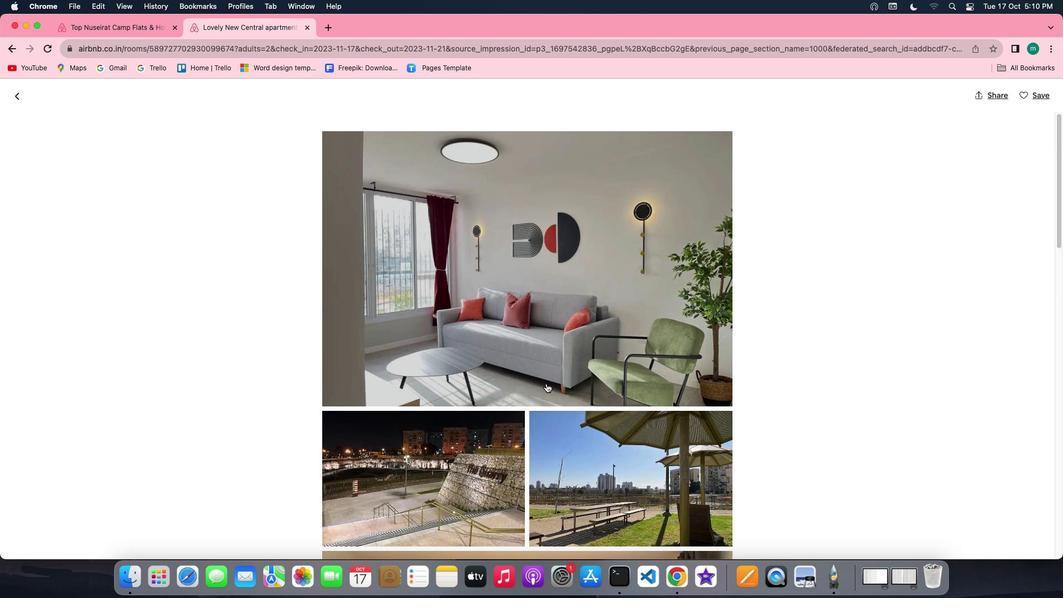 
Action: Mouse scrolled (545, 383) with delta (0, 0)
Screenshot: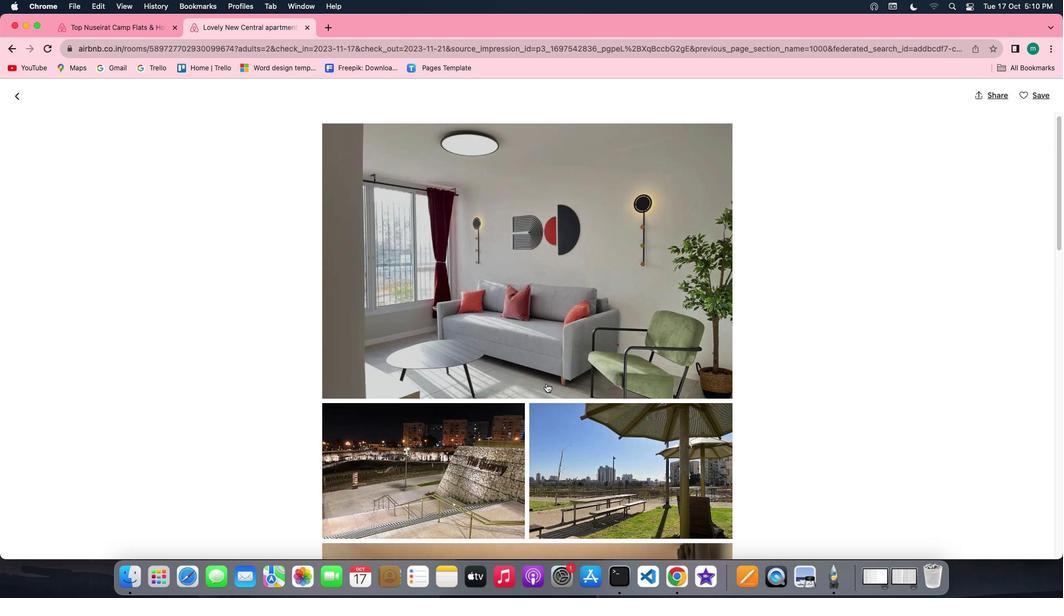 
Action: Mouse scrolled (545, 383) with delta (0, 0)
Screenshot: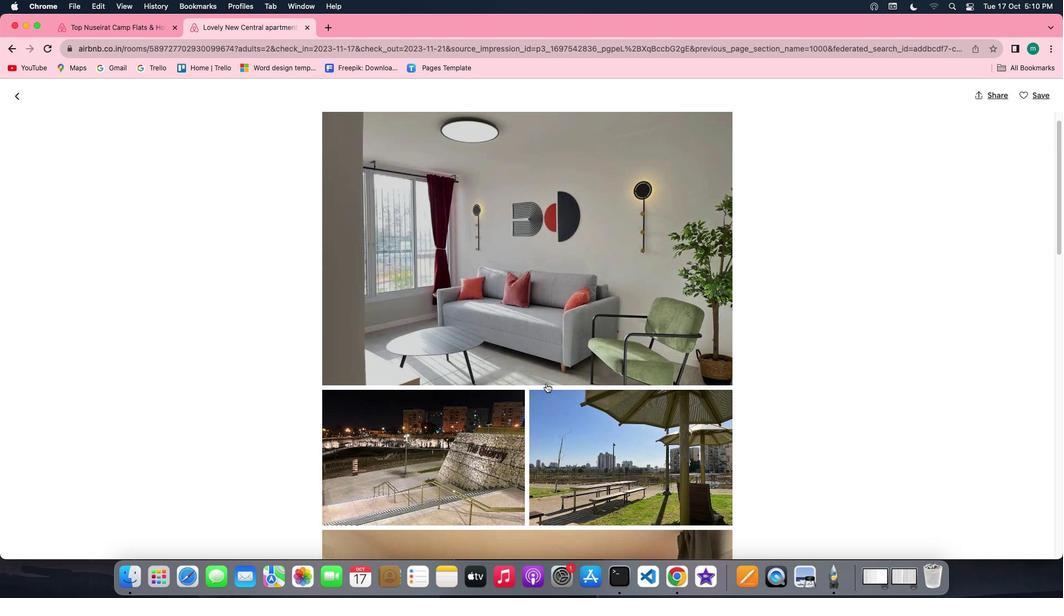 
Action: Mouse scrolled (545, 383) with delta (0, 0)
Screenshot: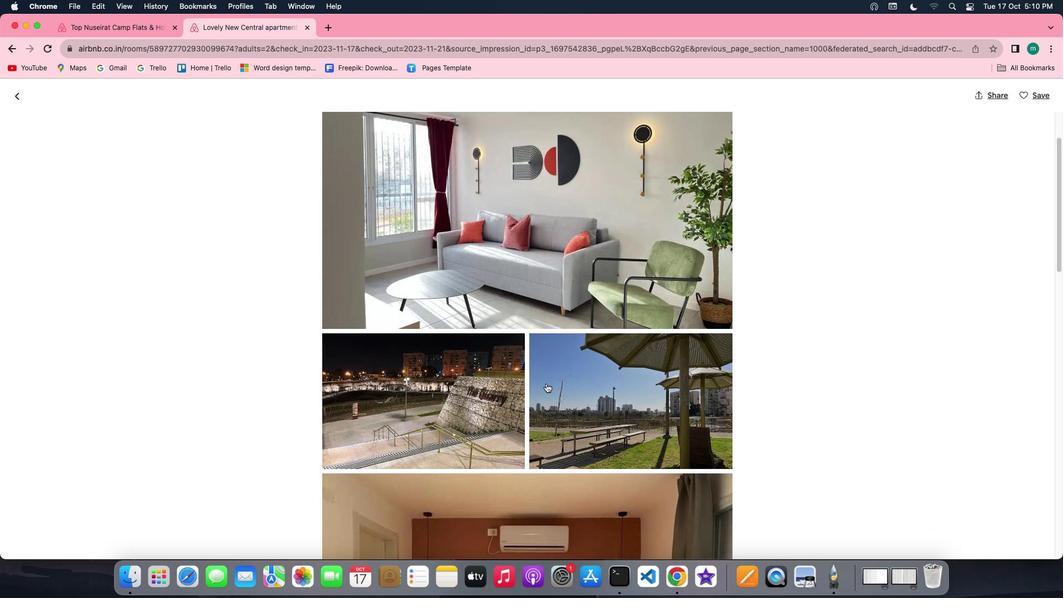 
Action: Mouse scrolled (545, 383) with delta (0, 0)
Screenshot: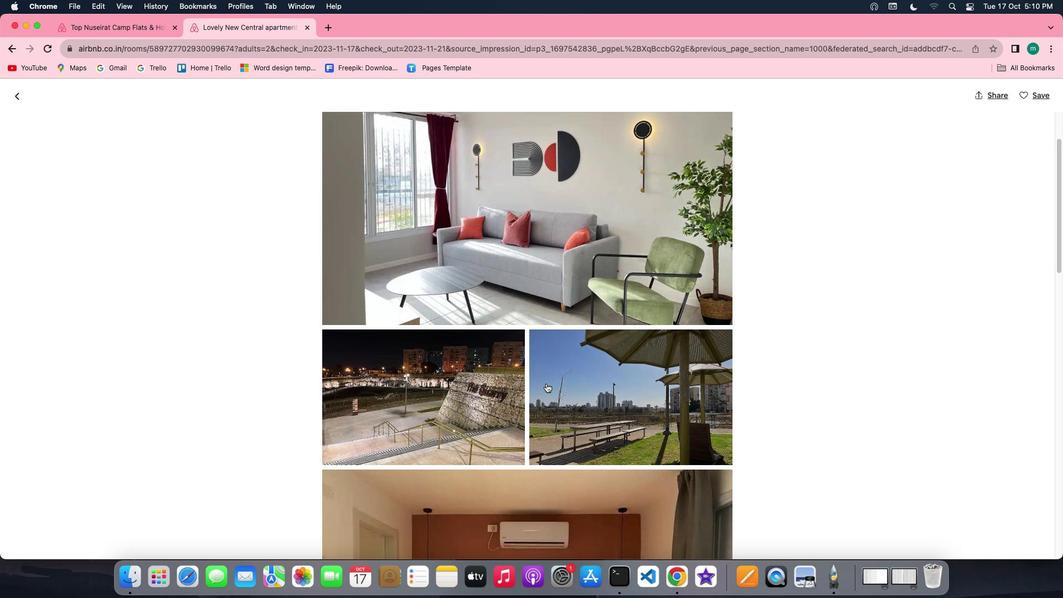 
Action: Mouse scrolled (545, 383) with delta (0, 0)
Screenshot: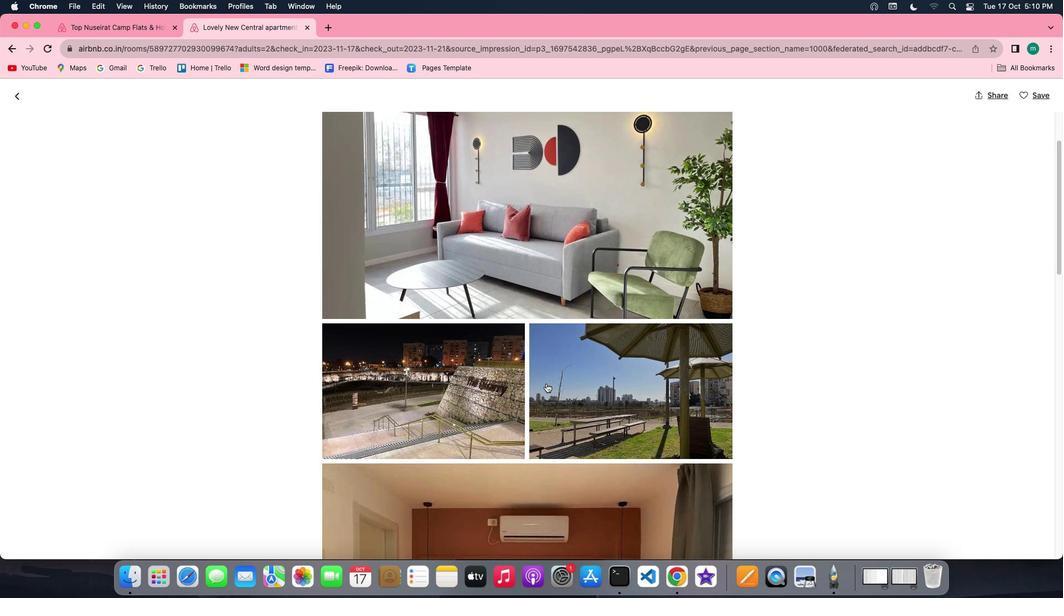 
Action: Mouse scrolled (545, 383) with delta (0, 0)
Screenshot: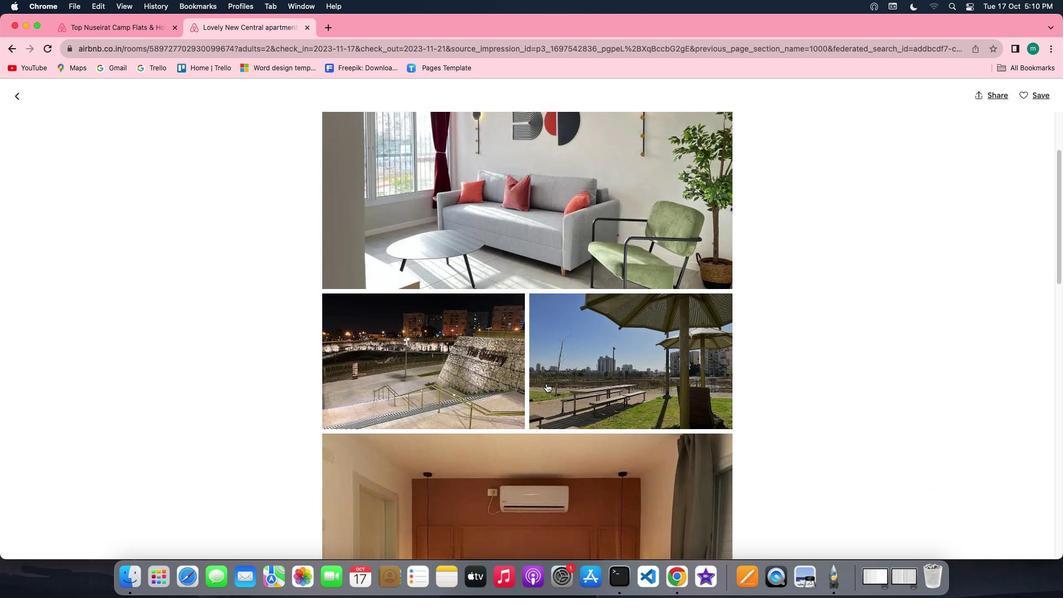 
Action: Mouse scrolled (545, 383) with delta (0, 0)
Screenshot: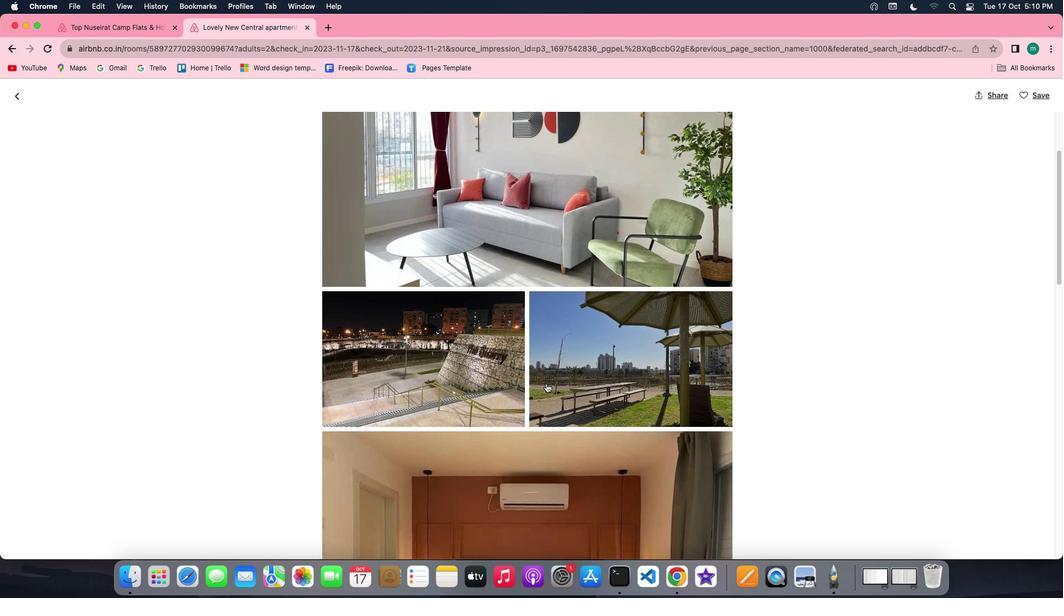 
Action: Mouse scrolled (545, 383) with delta (0, 0)
Screenshot: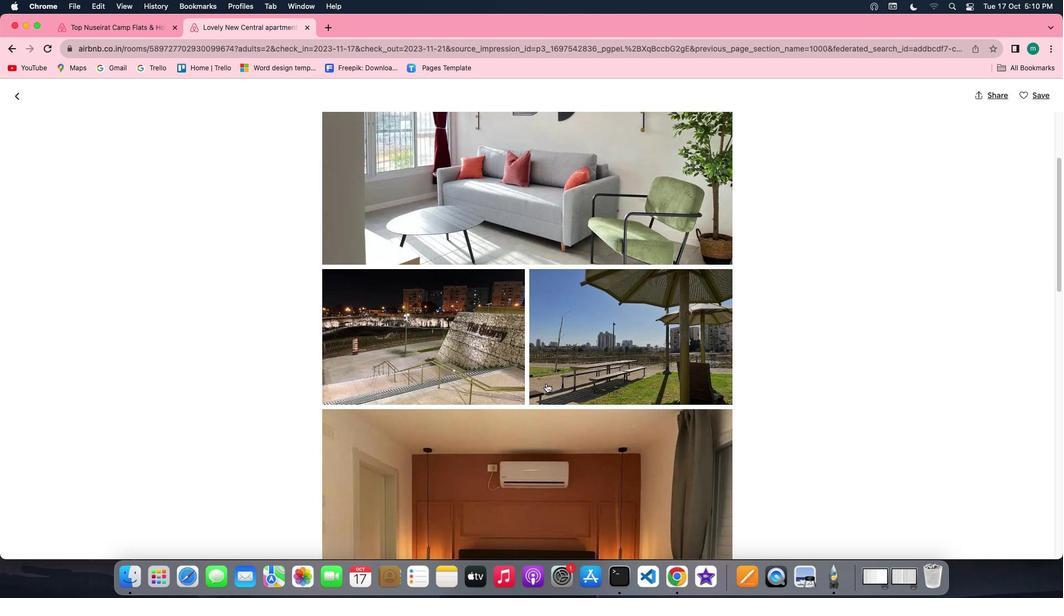 
Action: Mouse scrolled (545, 383) with delta (0, 0)
Screenshot: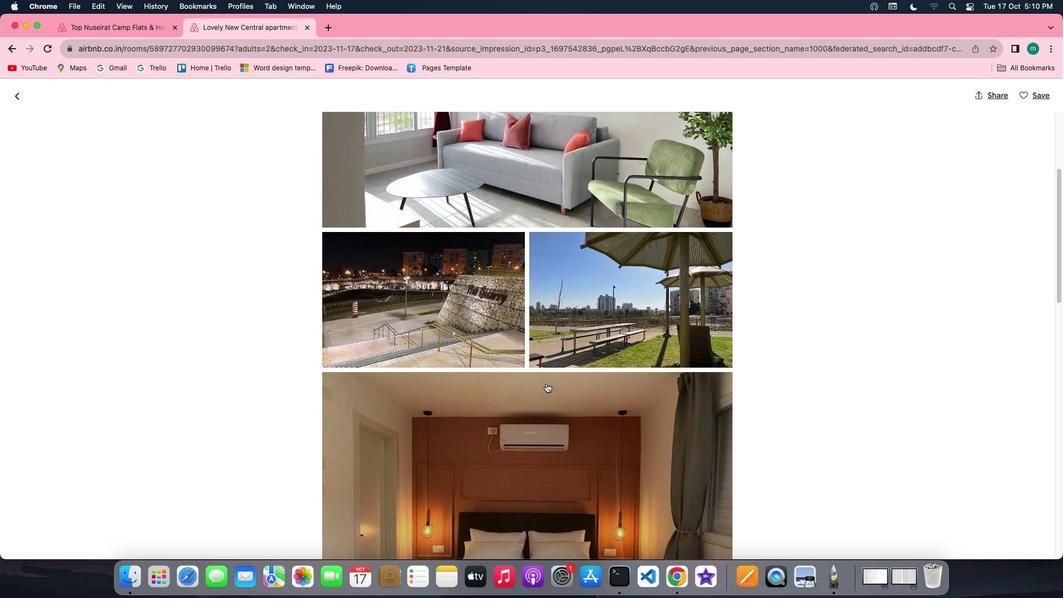
Action: Mouse scrolled (545, 383) with delta (0, 0)
Screenshot: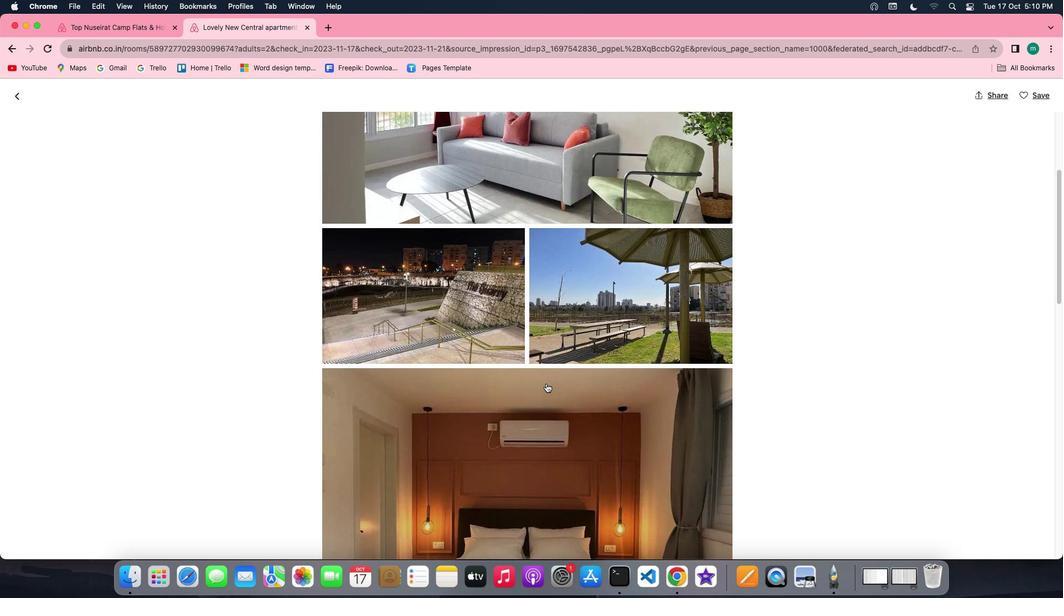 
Action: Mouse scrolled (545, 383) with delta (0, 0)
Screenshot: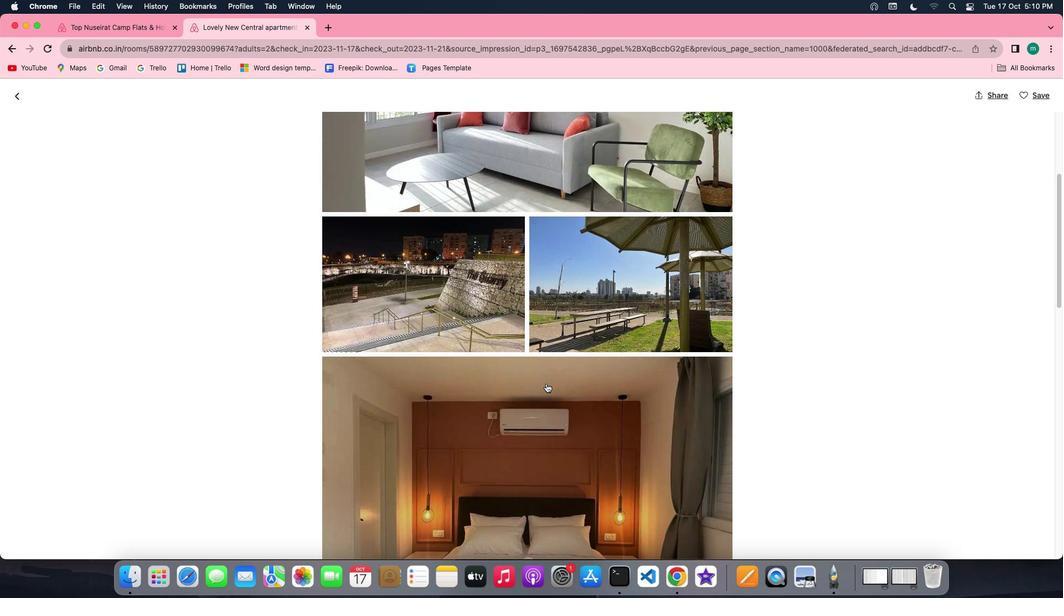 
Action: Mouse scrolled (545, 383) with delta (0, 0)
Screenshot: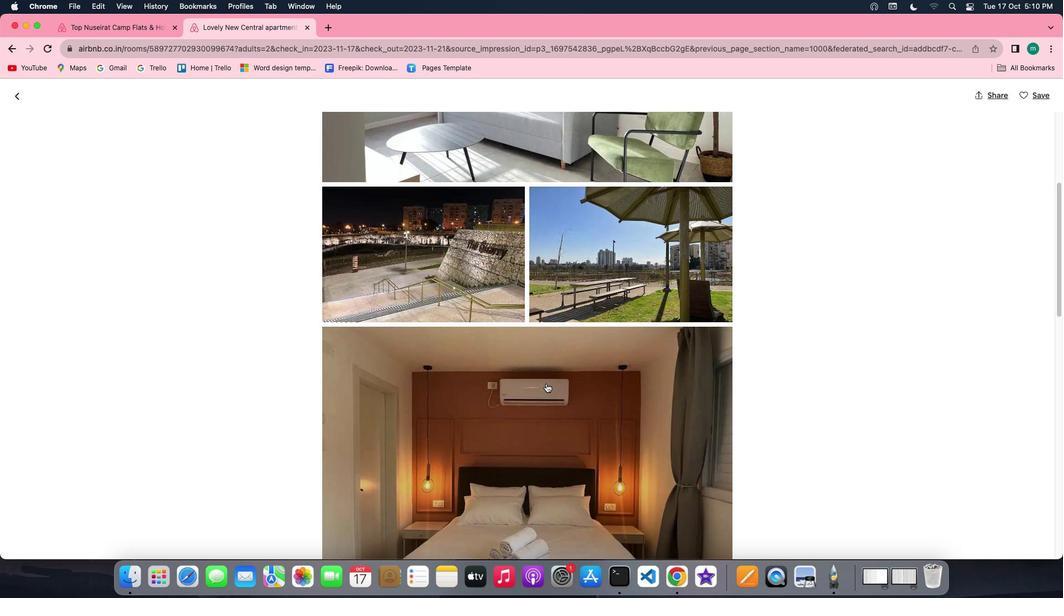 
Action: Mouse scrolled (545, 383) with delta (0, 0)
Screenshot: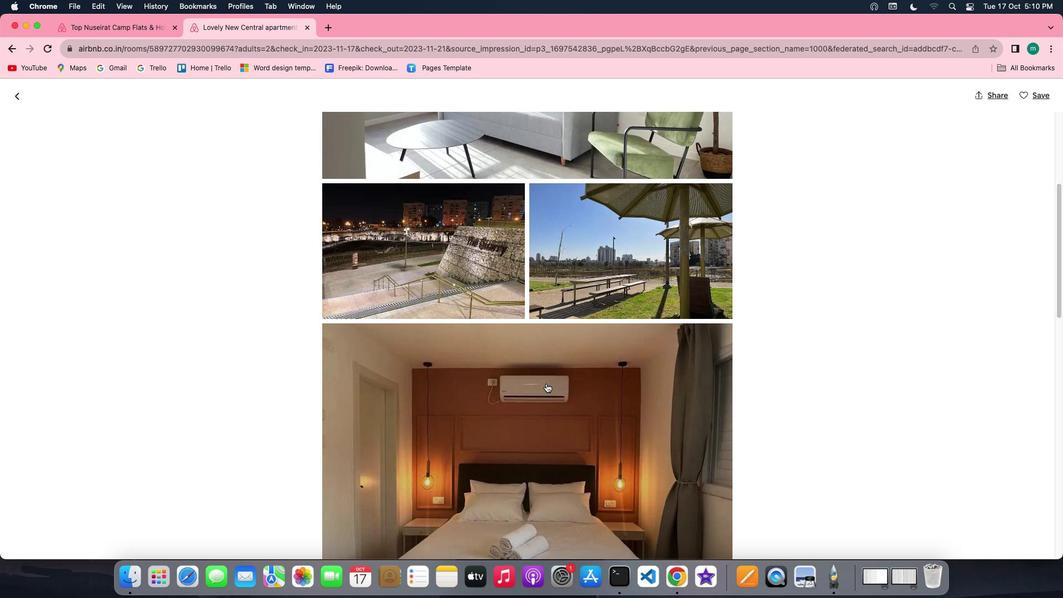 
Action: Mouse scrolled (545, 383) with delta (0, 0)
Screenshot: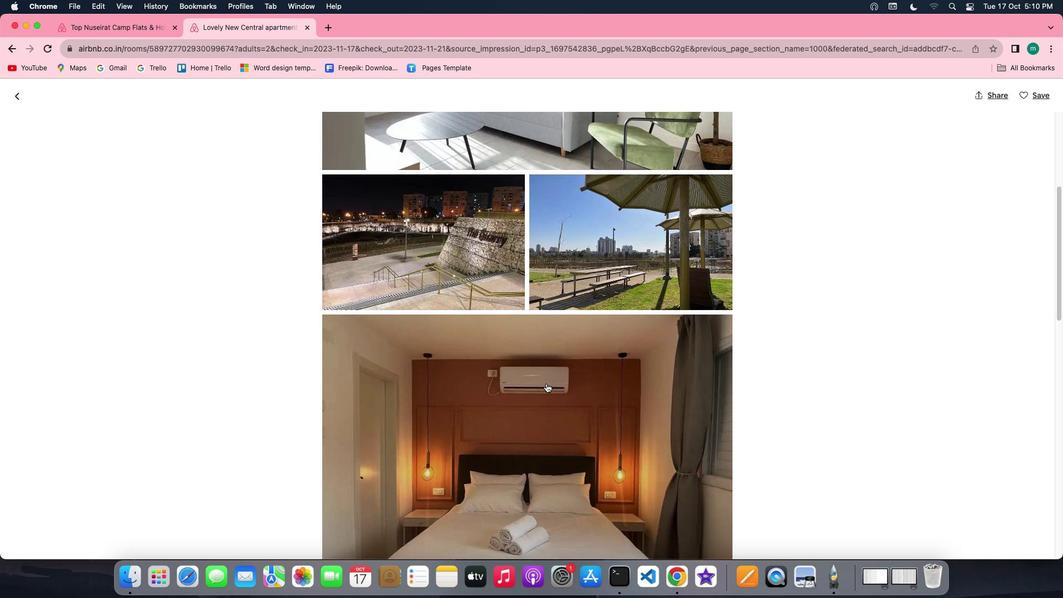 
Action: Mouse scrolled (545, 383) with delta (0, 0)
Screenshot: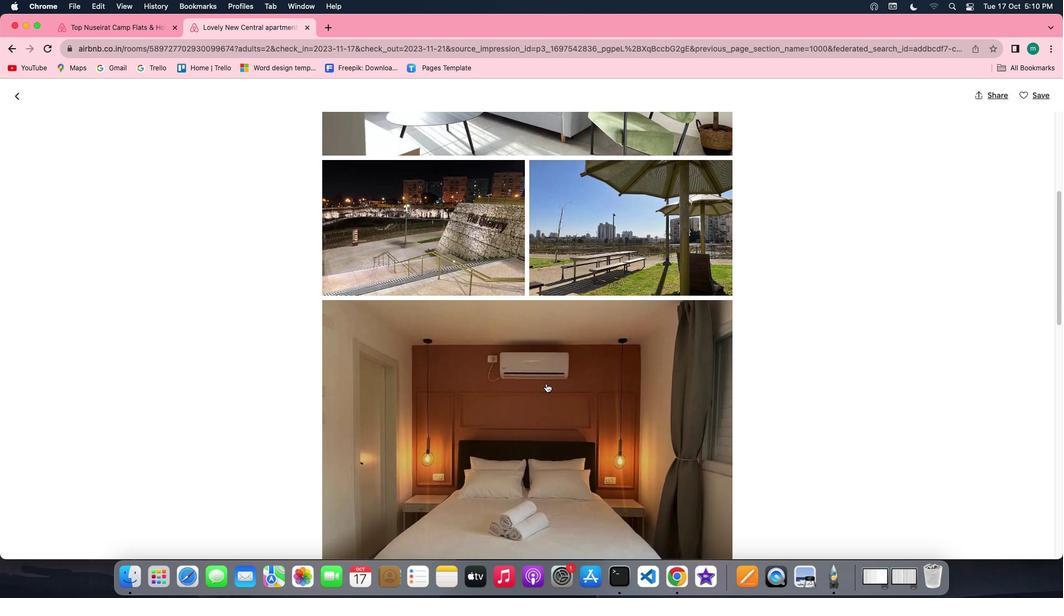 
Action: Mouse scrolled (545, 383) with delta (0, 0)
Screenshot: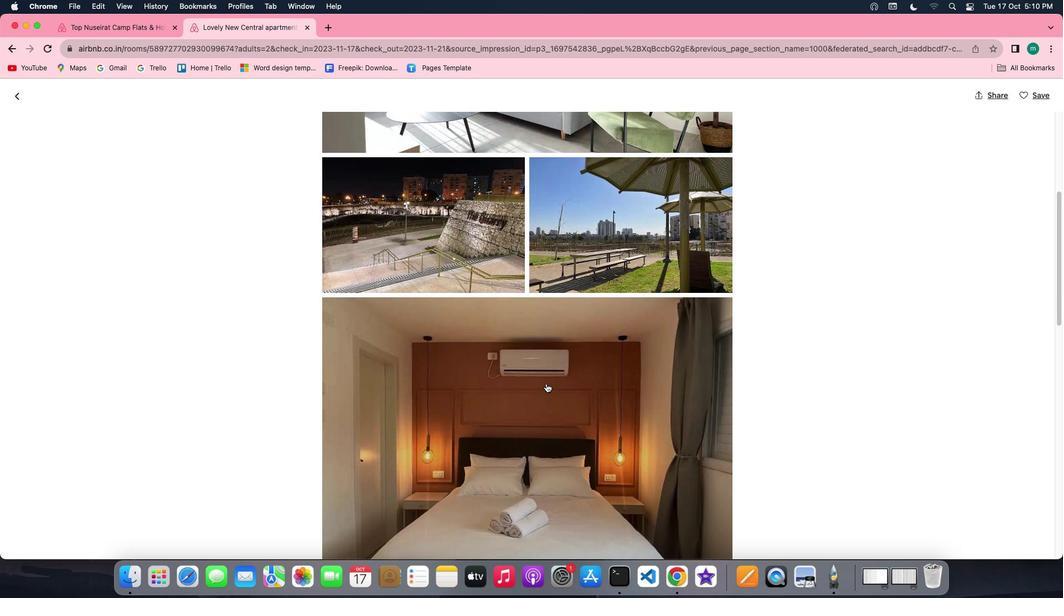 
Action: Mouse scrolled (545, 383) with delta (0, 0)
Screenshot: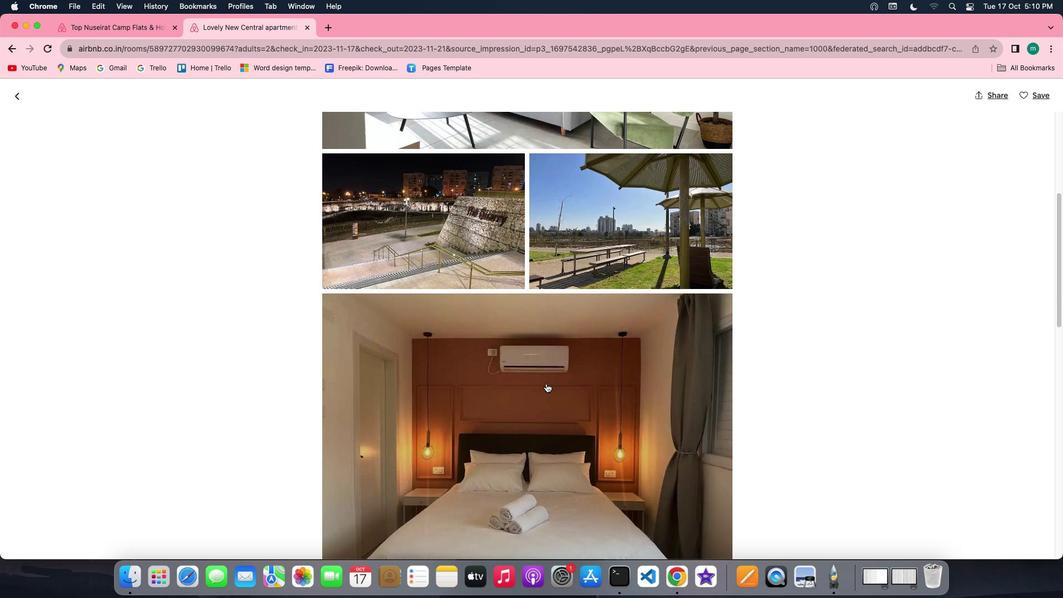 
Action: Mouse scrolled (545, 383) with delta (0, 0)
Screenshot: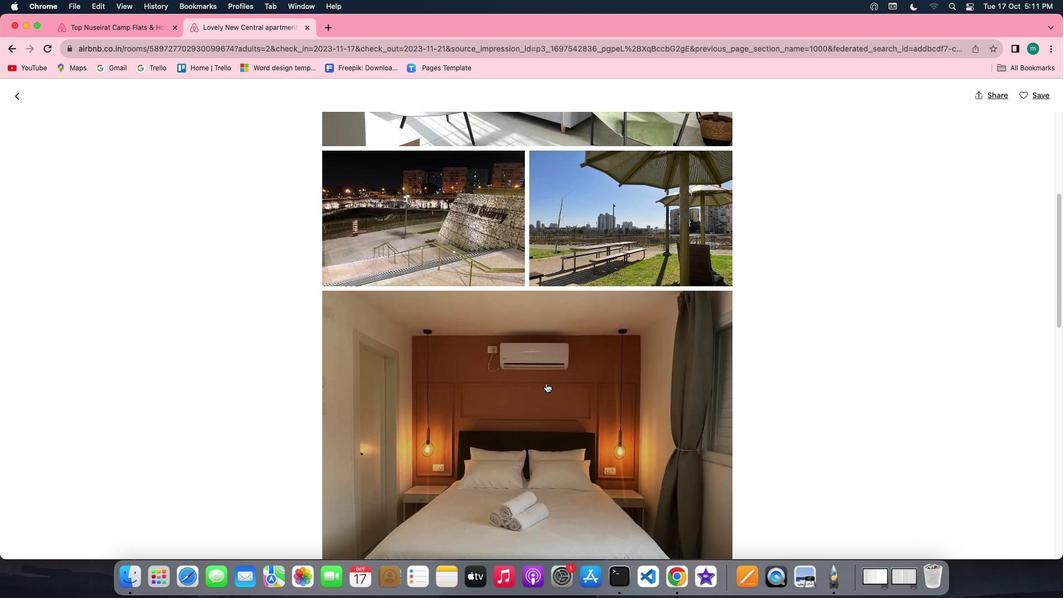 
Action: Mouse scrolled (545, 383) with delta (0, 0)
Screenshot: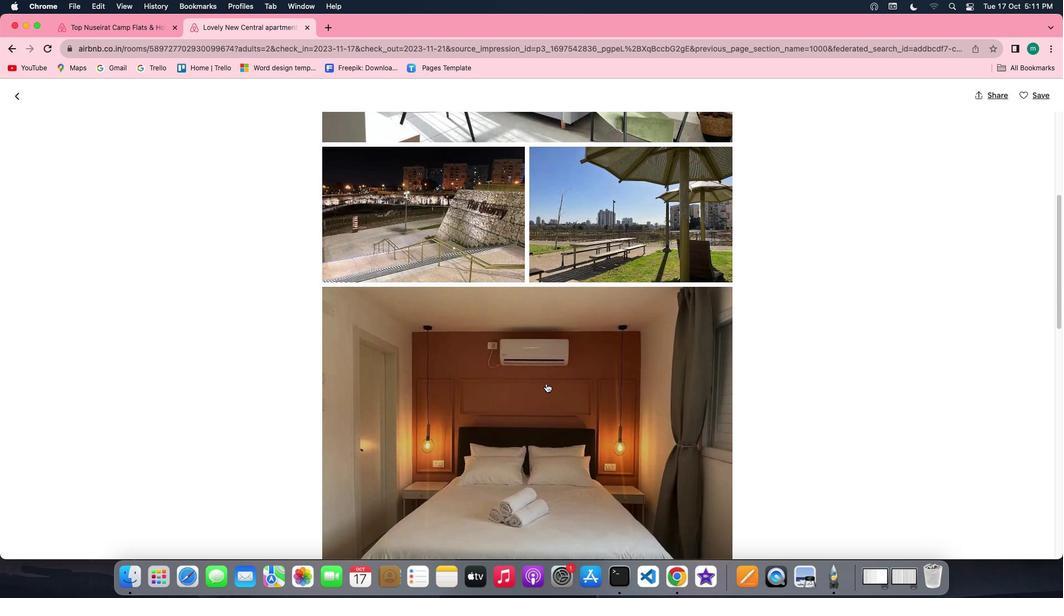 
Action: Mouse scrolled (545, 383) with delta (0, 0)
Screenshot: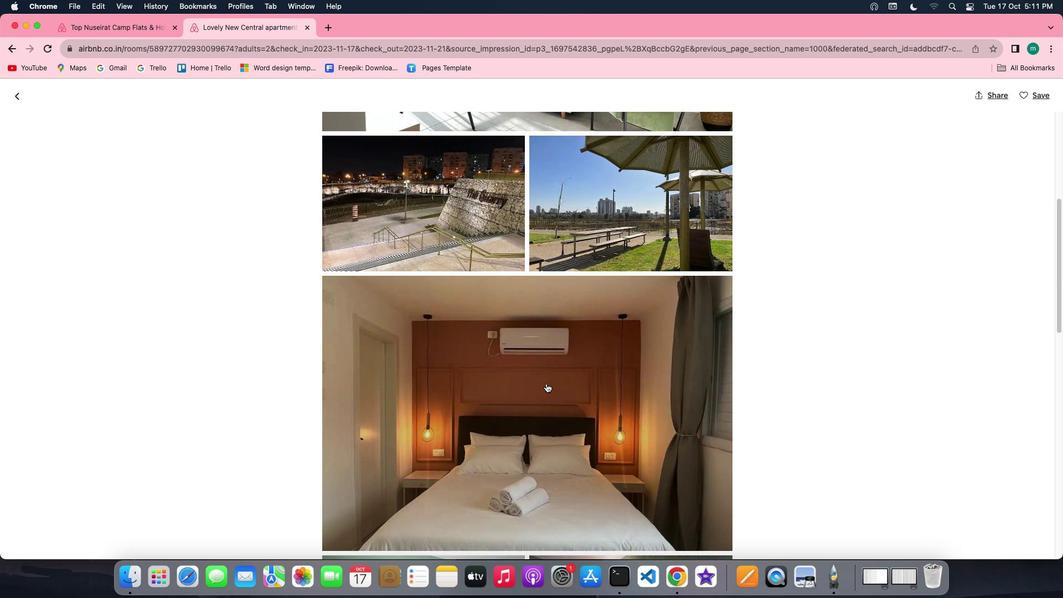 
Action: Mouse scrolled (545, 383) with delta (0, 0)
Screenshot: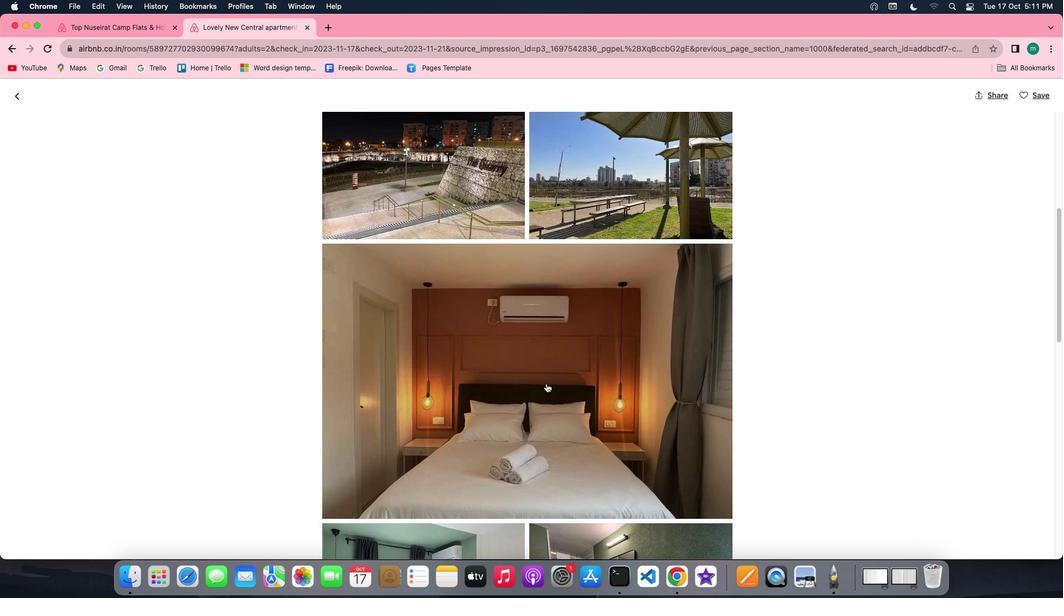 
Action: Mouse scrolled (545, 383) with delta (0, 0)
Screenshot: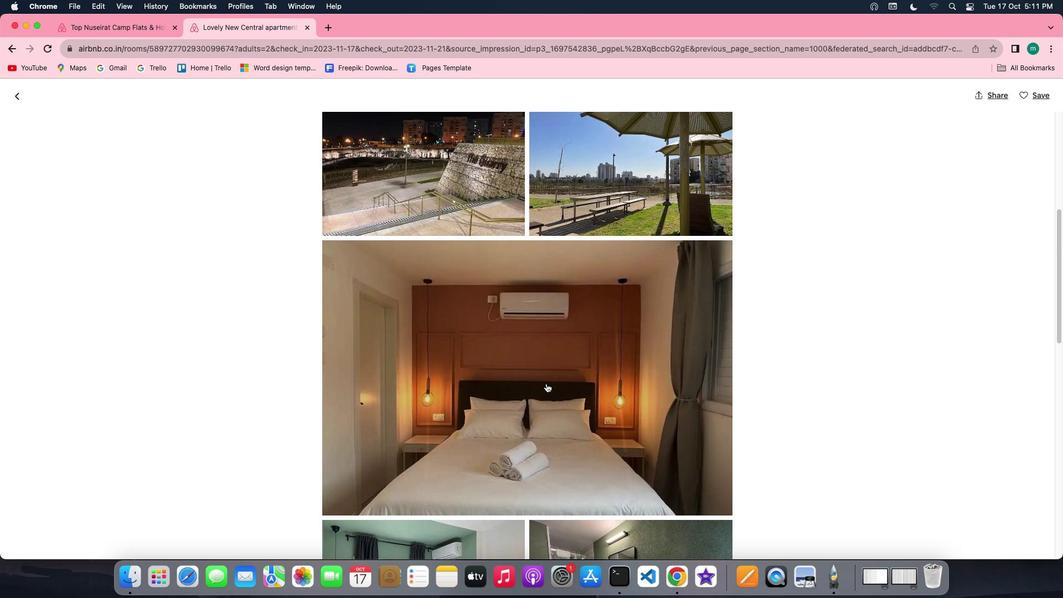 
Action: Mouse scrolled (545, 383) with delta (0, 0)
Screenshot: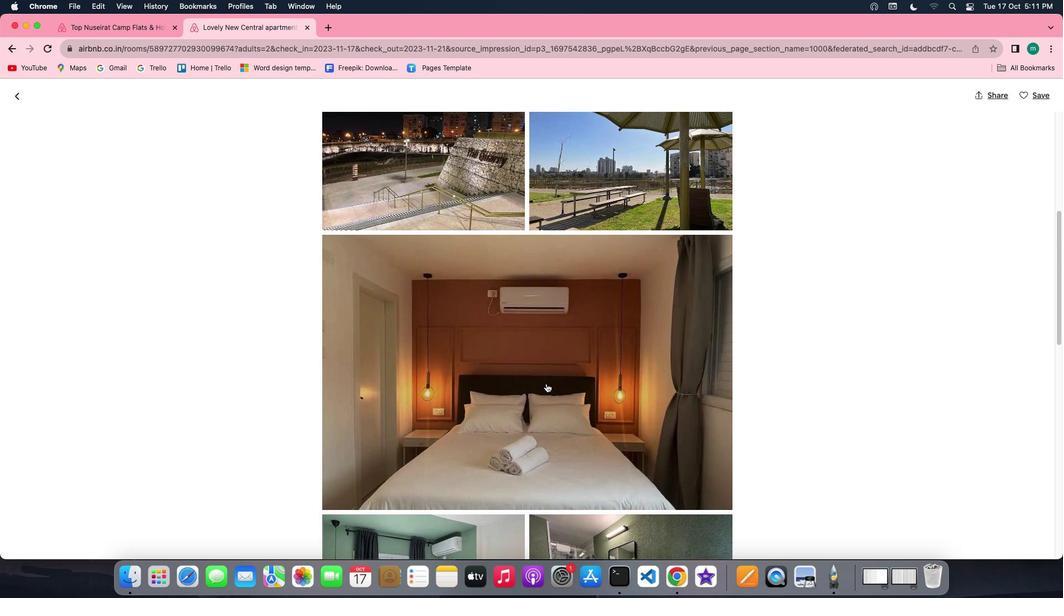 
Action: Mouse scrolled (545, 383) with delta (0, 0)
Screenshot: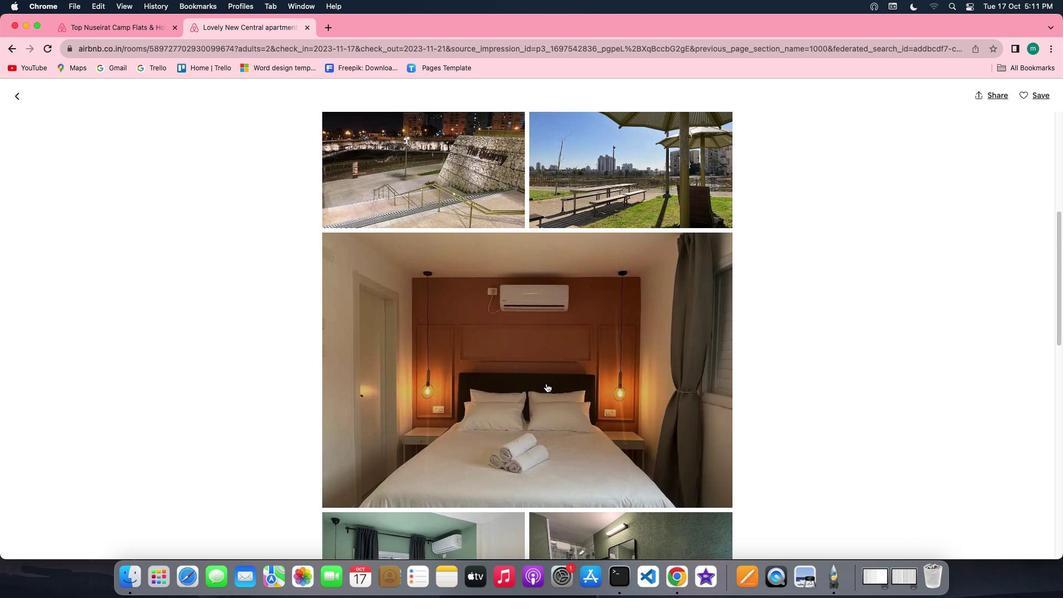 
Action: Mouse scrolled (545, 383) with delta (0, 0)
Screenshot: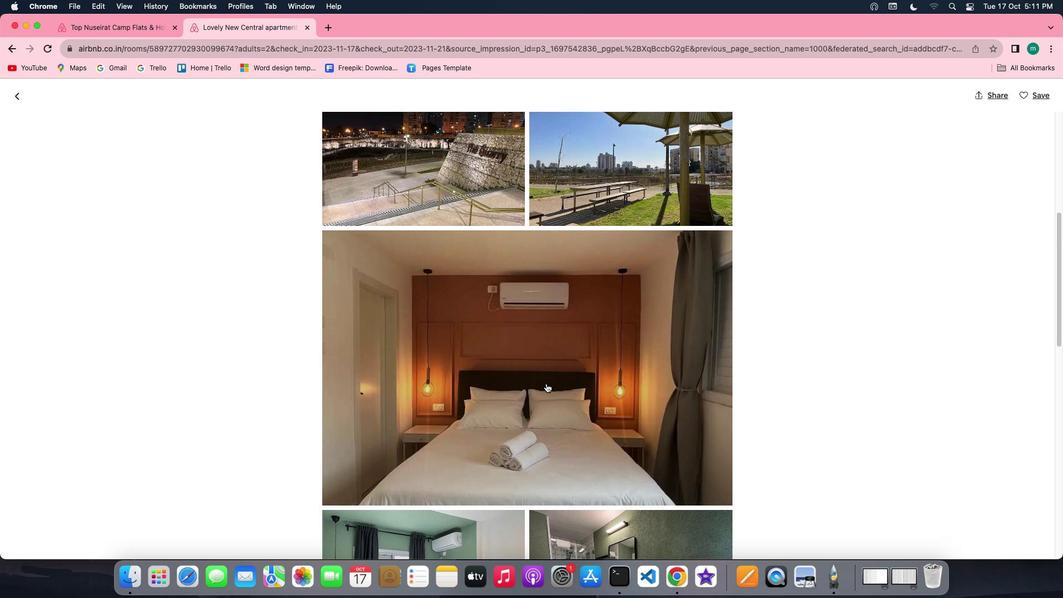 
Action: Mouse scrolled (545, 383) with delta (0, 0)
Screenshot: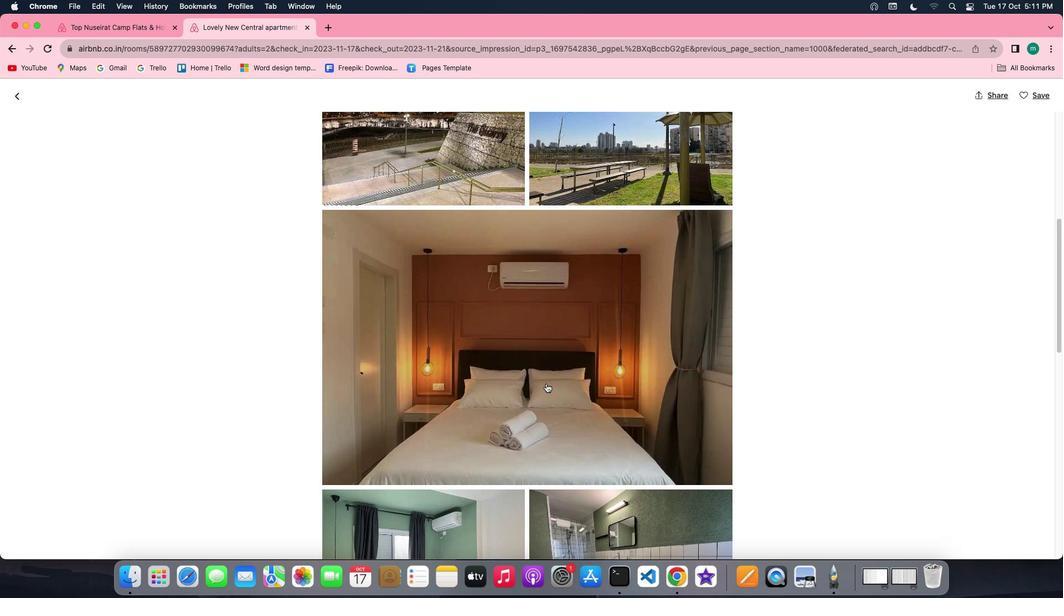 
Action: Mouse scrolled (545, 383) with delta (0, 0)
Screenshot: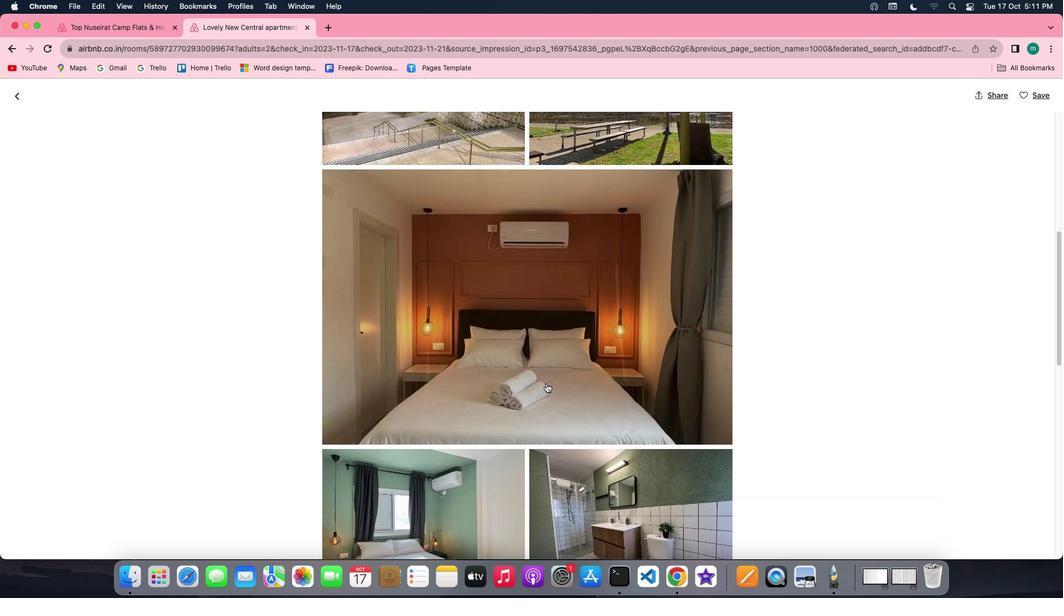
Action: Mouse scrolled (545, 383) with delta (0, 0)
Screenshot: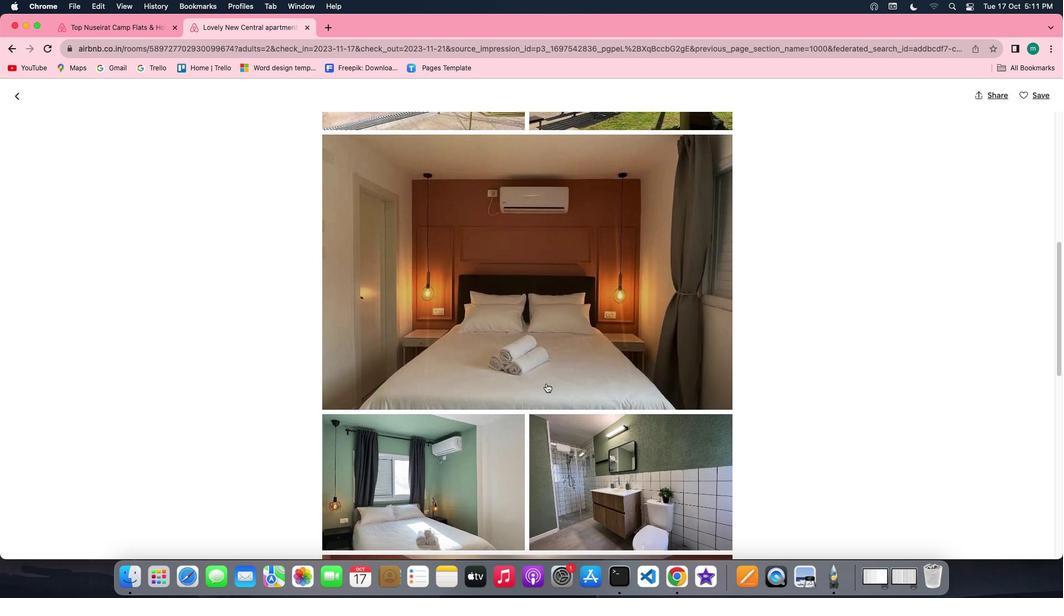 
Action: Mouse scrolled (545, 383) with delta (0, 0)
Screenshot: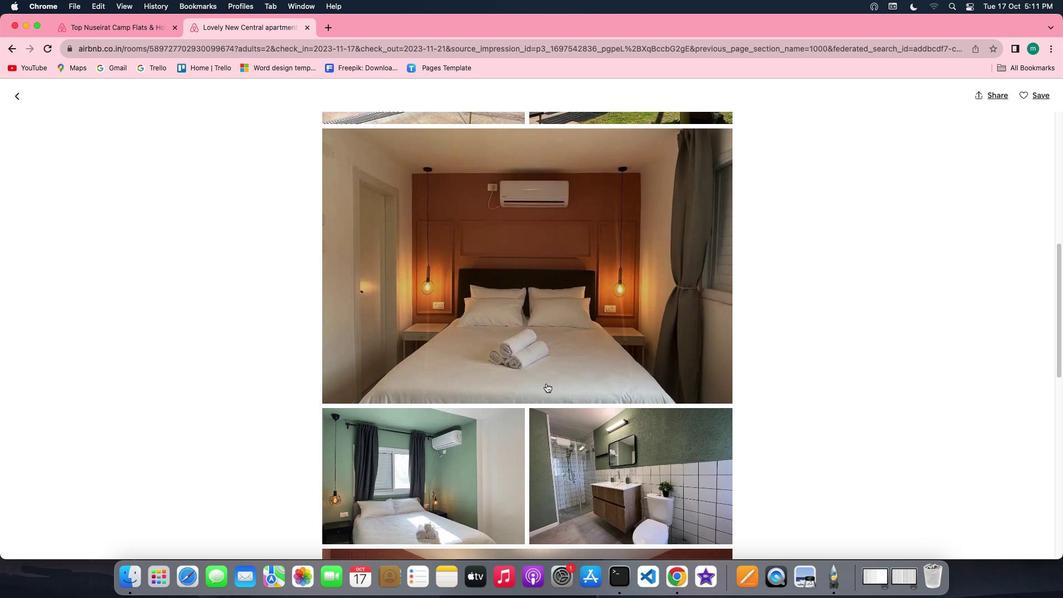 
Action: Mouse scrolled (545, 383) with delta (0, -1)
Screenshot: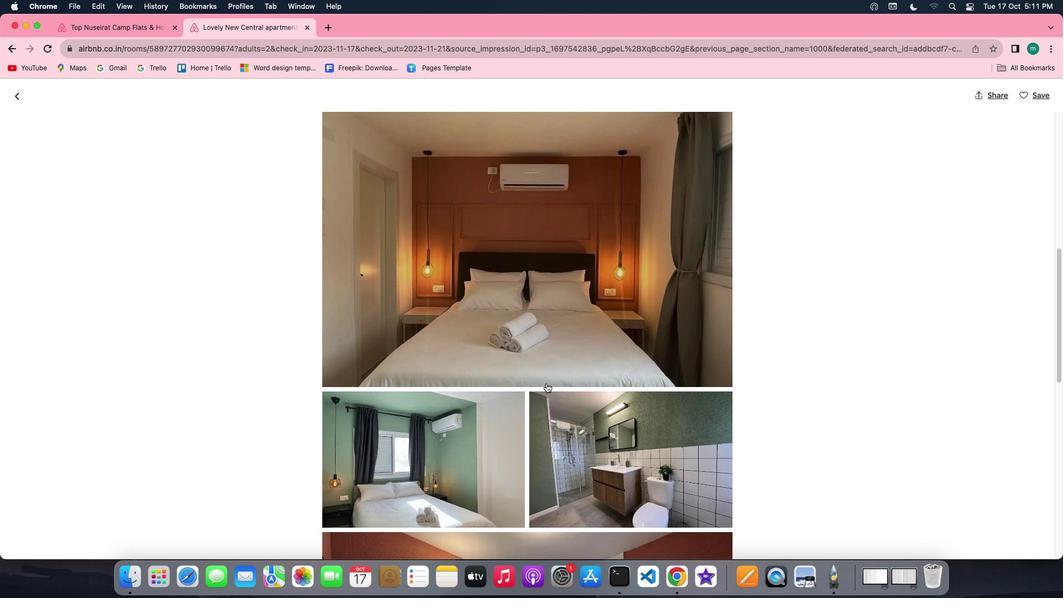 
Action: Mouse scrolled (545, 383) with delta (0, -1)
Screenshot: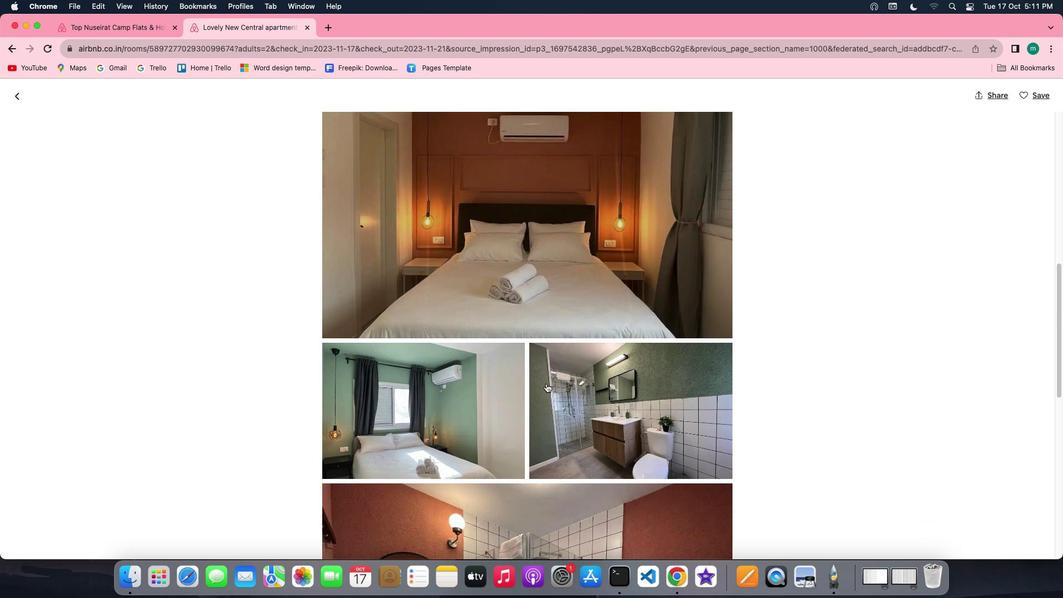 
Action: Mouse scrolled (545, 383) with delta (0, 0)
Screenshot: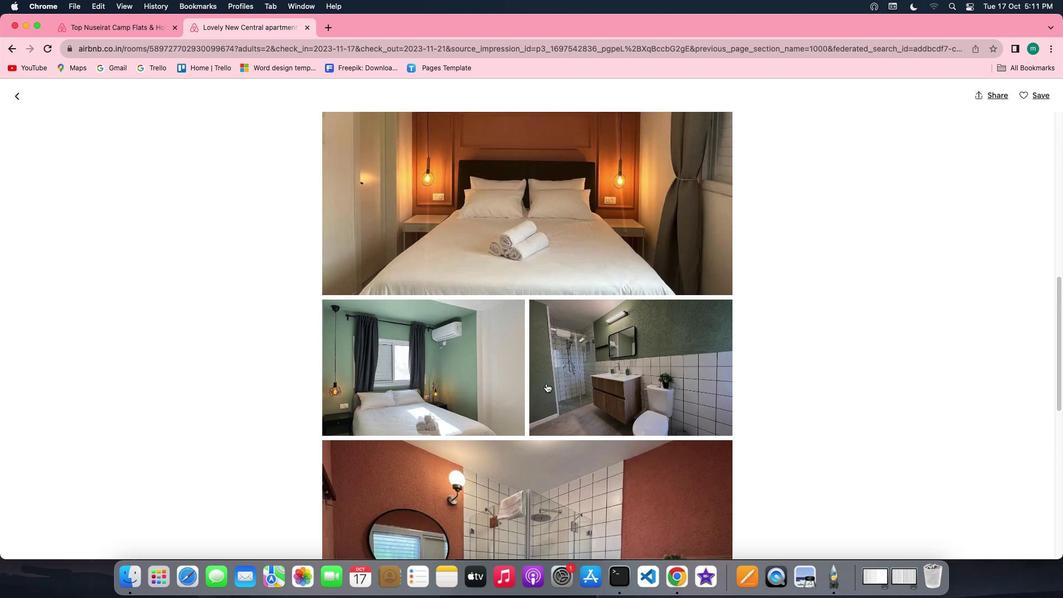 
Action: Mouse scrolled (545, 383) with delta (0, 0)
Screenshot: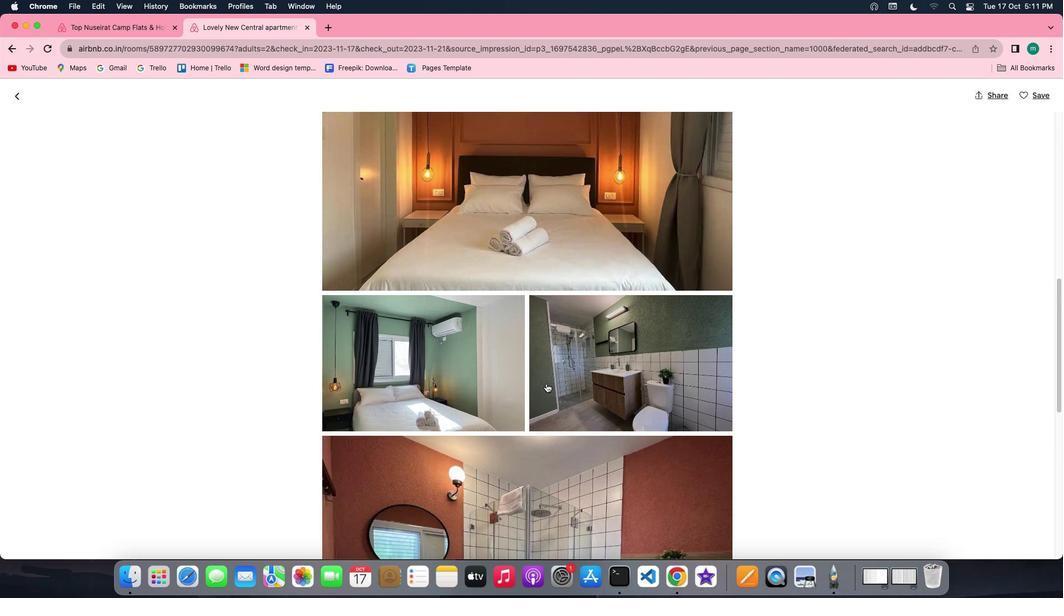 
Action: Mouse scrolled (545, 383) with delta (0, -1)
Screenshot: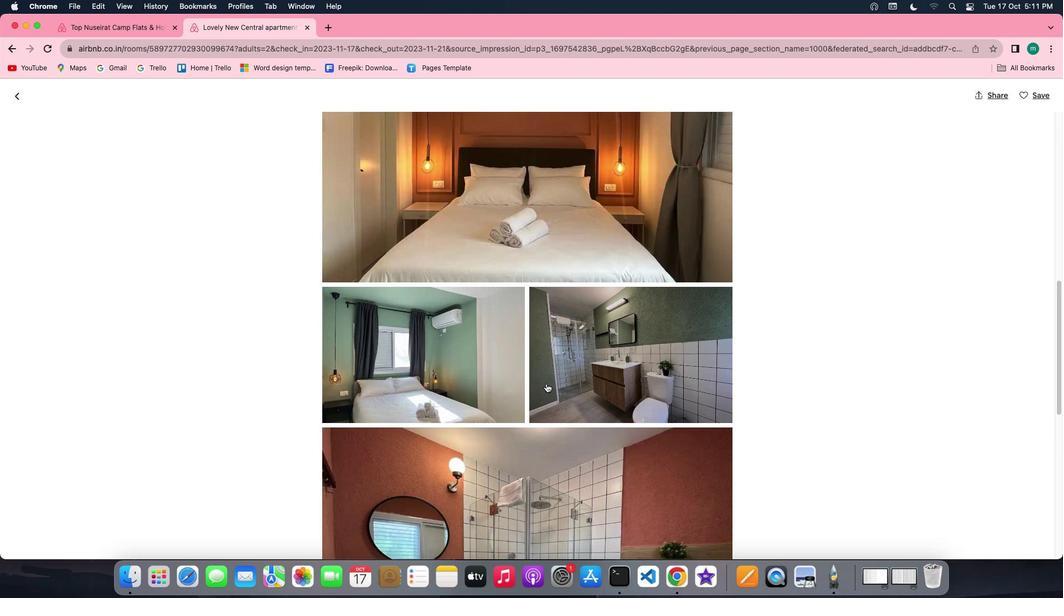 
Action: Mouse scrolled (545, 383) with delta (0, -1)
Screenshot: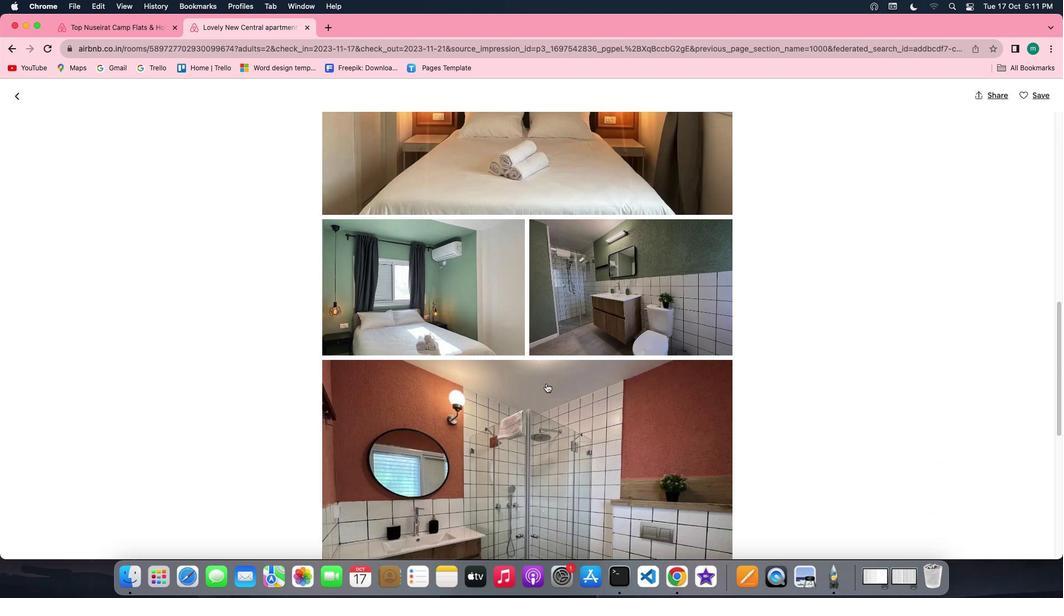
Action: Mouse scrolled (545, 383) with delta (0, 0)
Screenshot: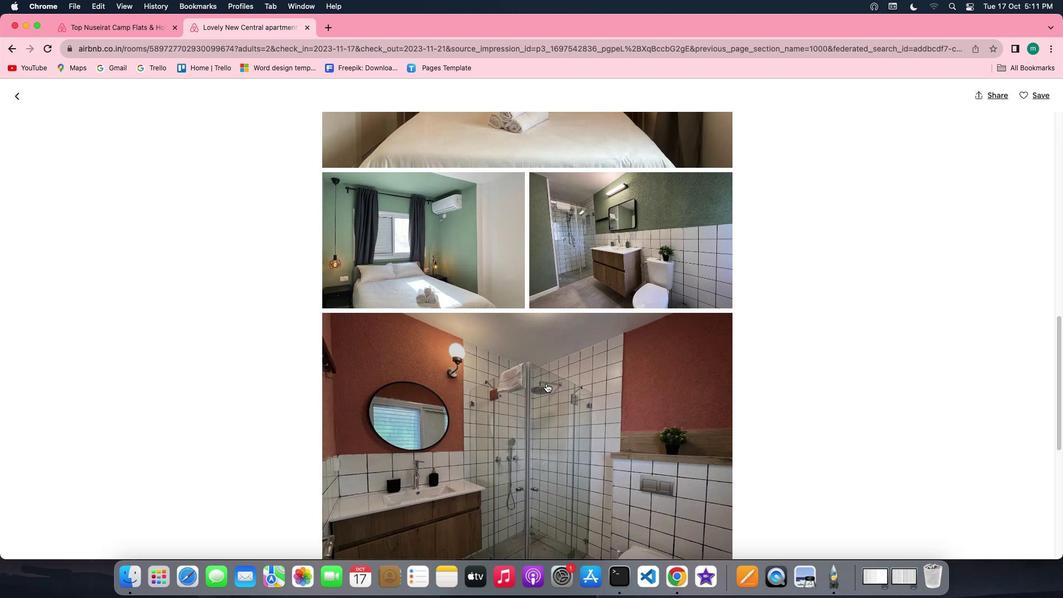 
Action: Mouse scrolled (545, 383) with delta (0, 0)
Screenshot: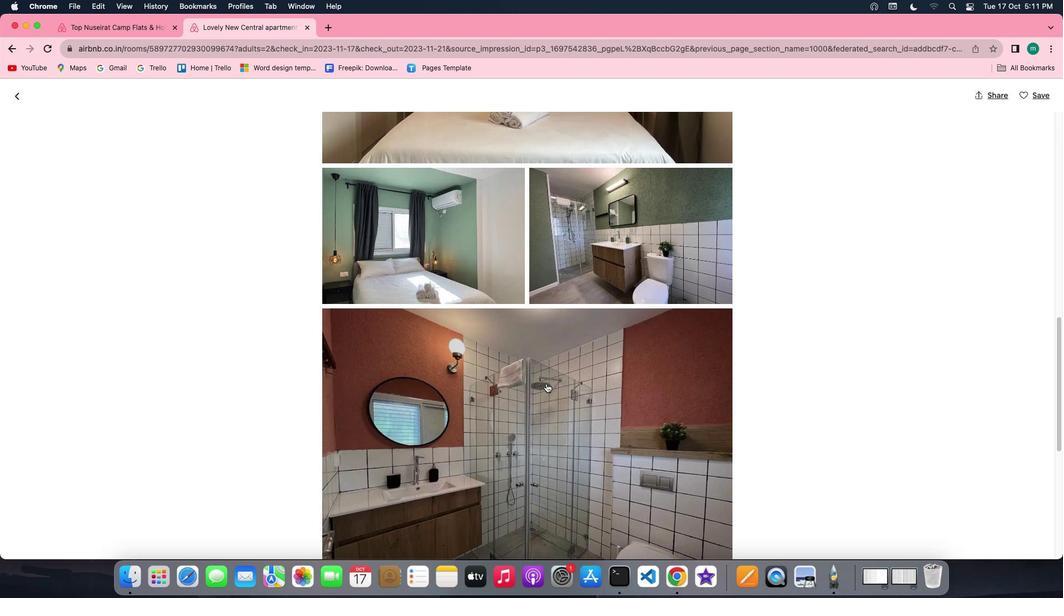 
Action: Mouse scrolled (545, 383) with delta (0, 0)
Screenshot: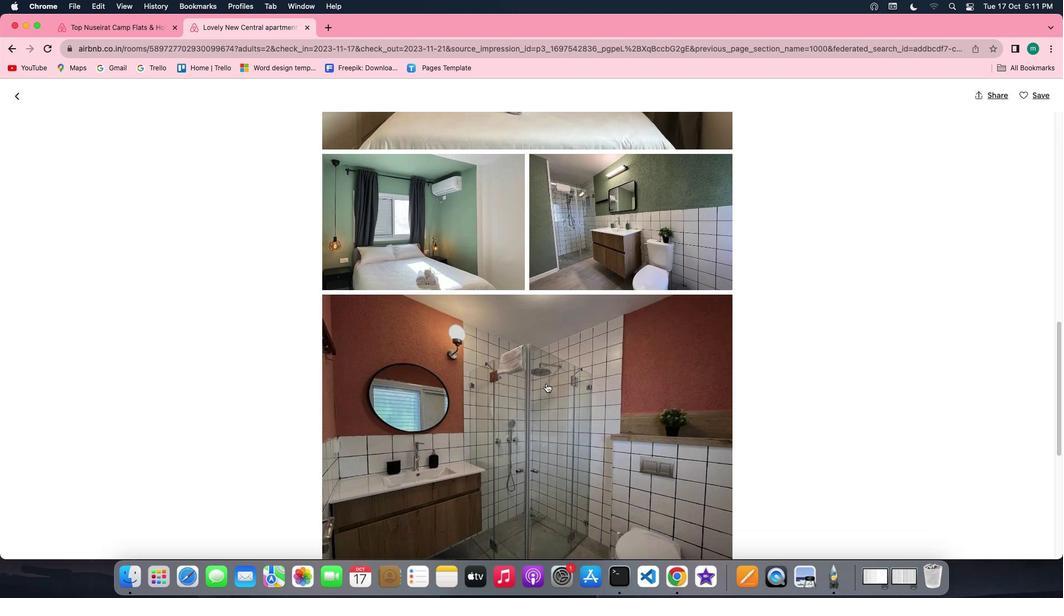 
Action: Mouse scrolled (545, 383) with delta (0, 0)
Screenshot: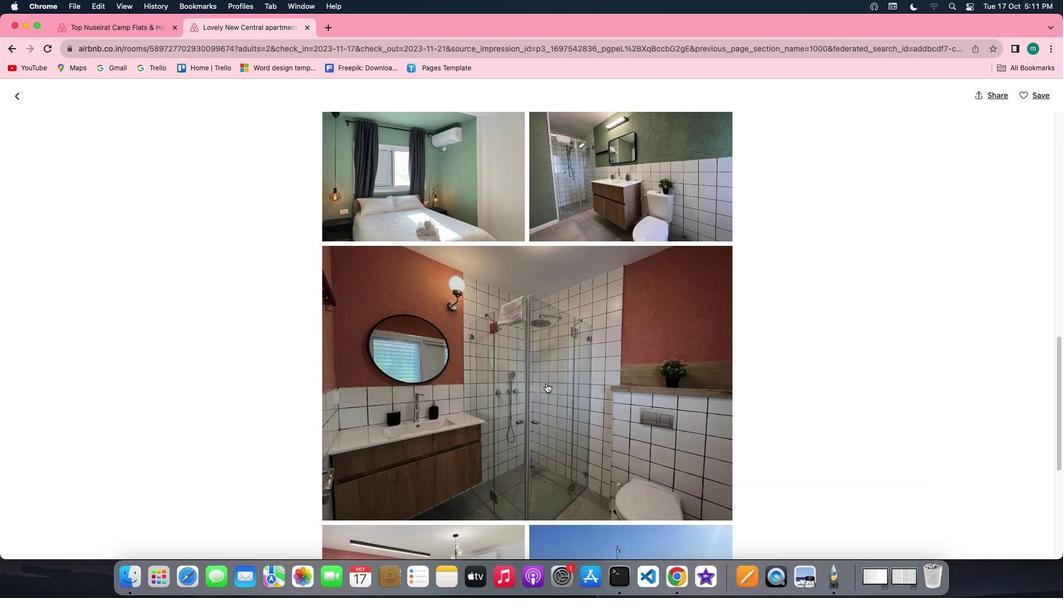 
Action: Mouse scrolled (545, 383) with delta (0, 0)
Screenshot: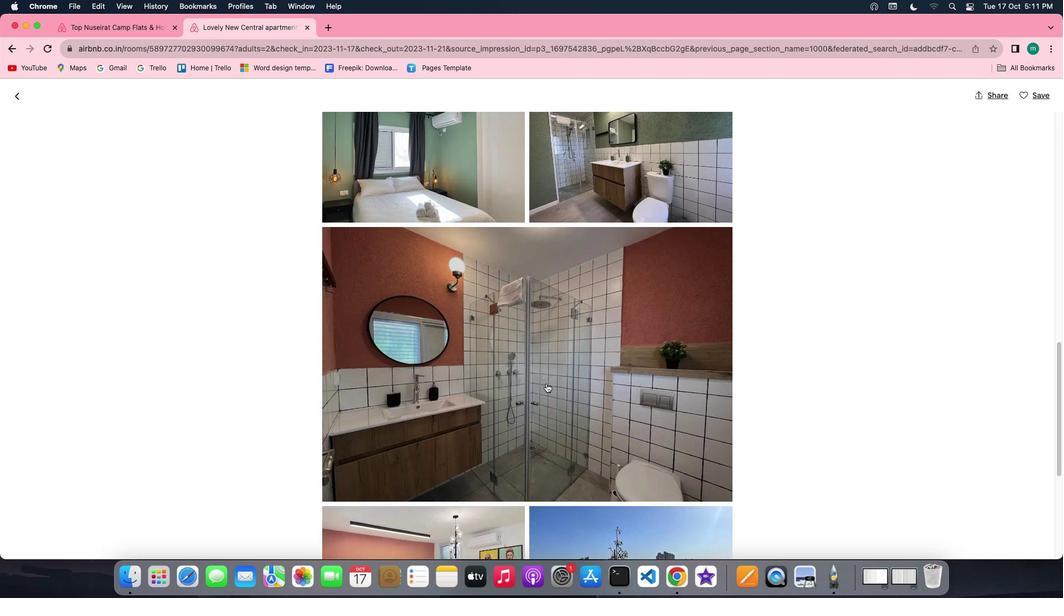 
Action: Mouse scrolled (545, 383) with delta (0, 0)
Screenshot: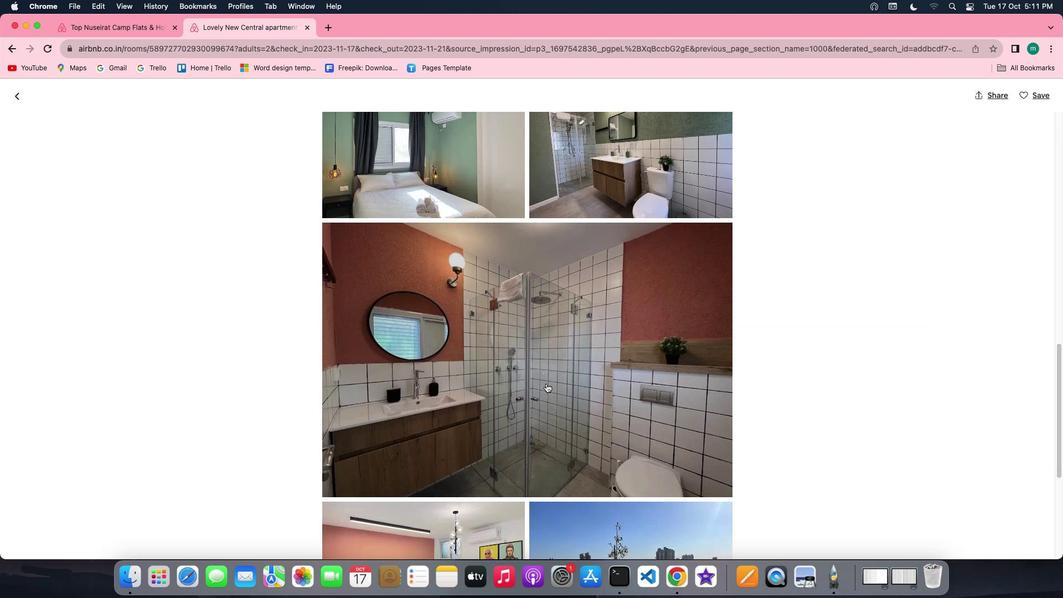 
Action: Mouse scrolled (545, 383) with delta (0, 0)
Screenshot: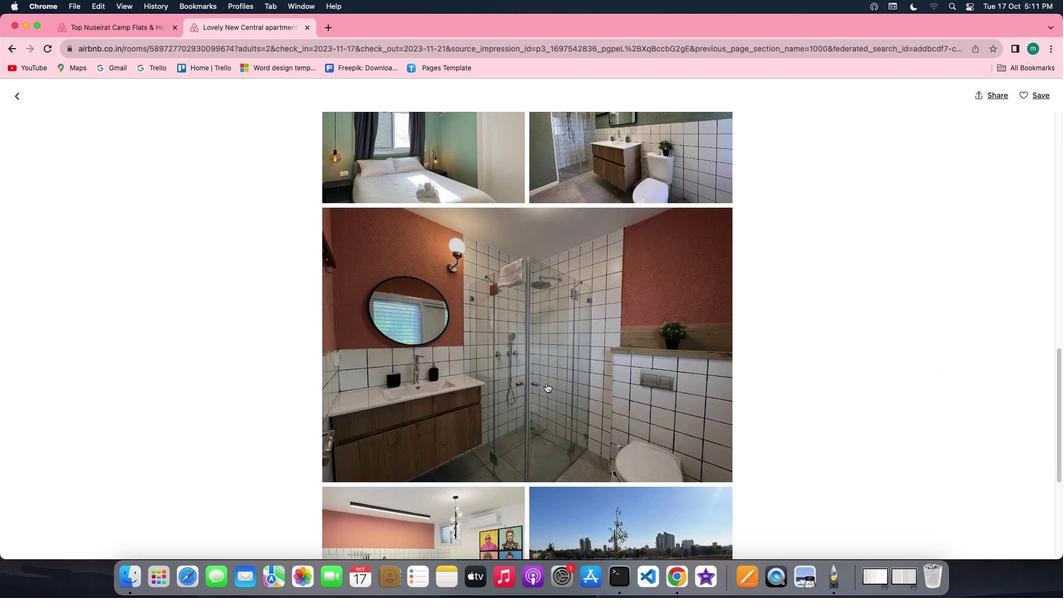 
Action: Mouse scrolled (545, 383) with delta (0, 0)
Screenshot: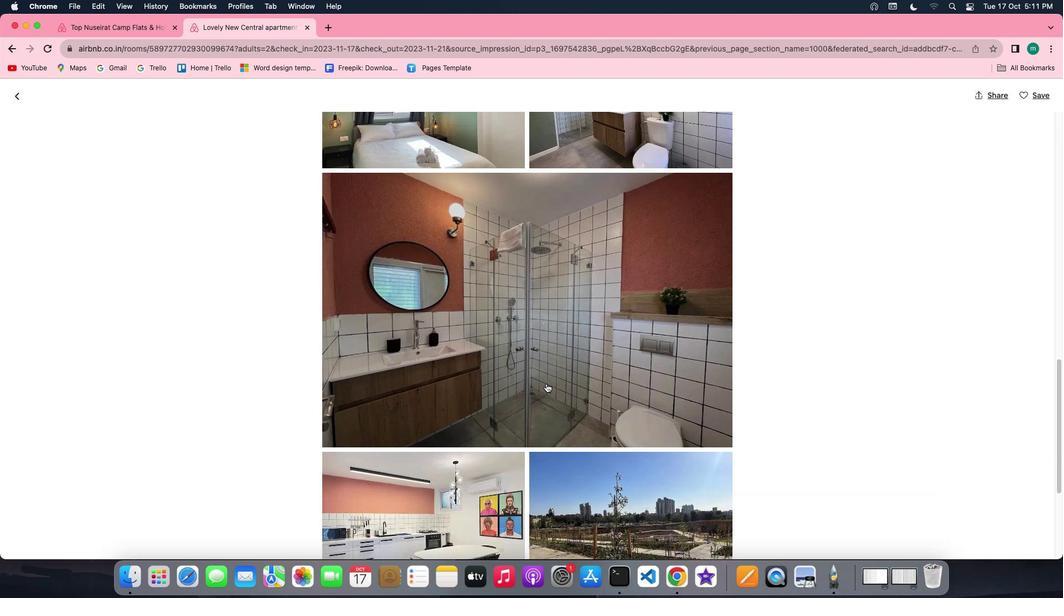 
Action: Mouse scrolled (545, 383) with delta (0, 0)
Screenshot: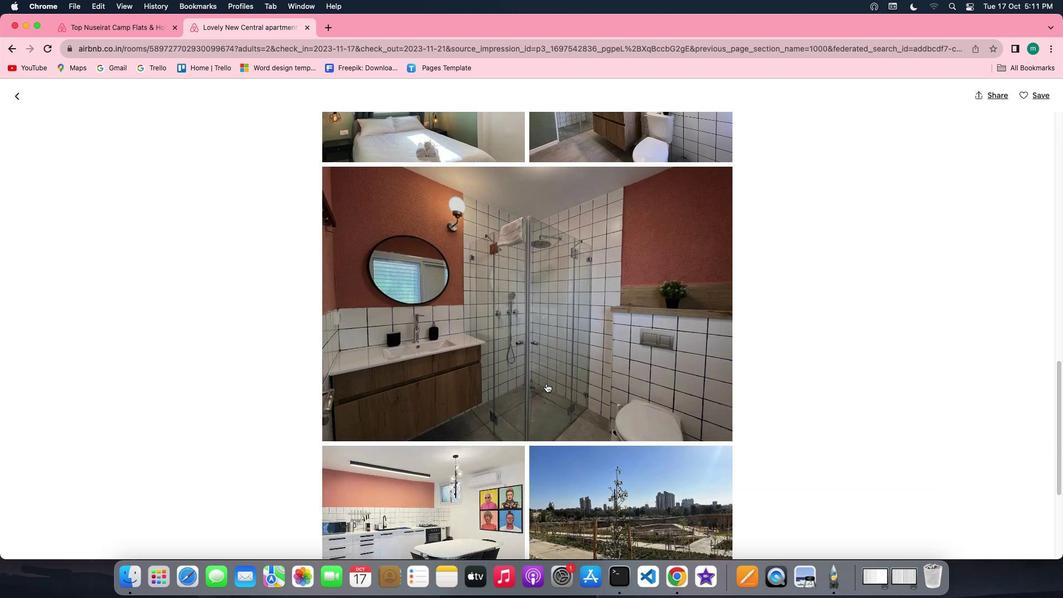 
Action: Mouse scrolled (545, 383) with delta (0, 0)
Screenshot: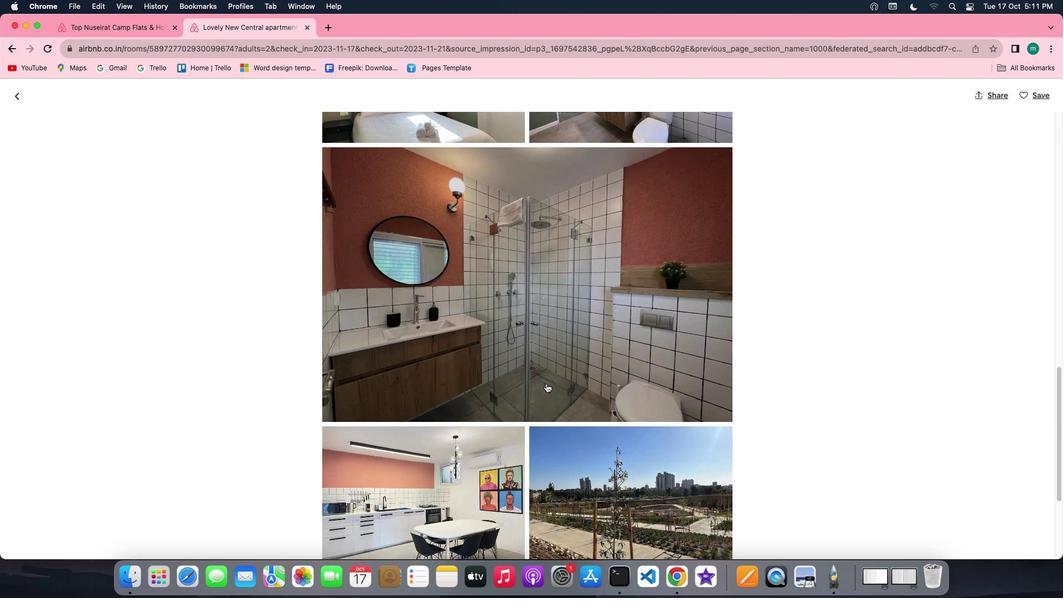 
Action: Mouse scrolled (545, 383) with delta (0, 0)
Screenshot: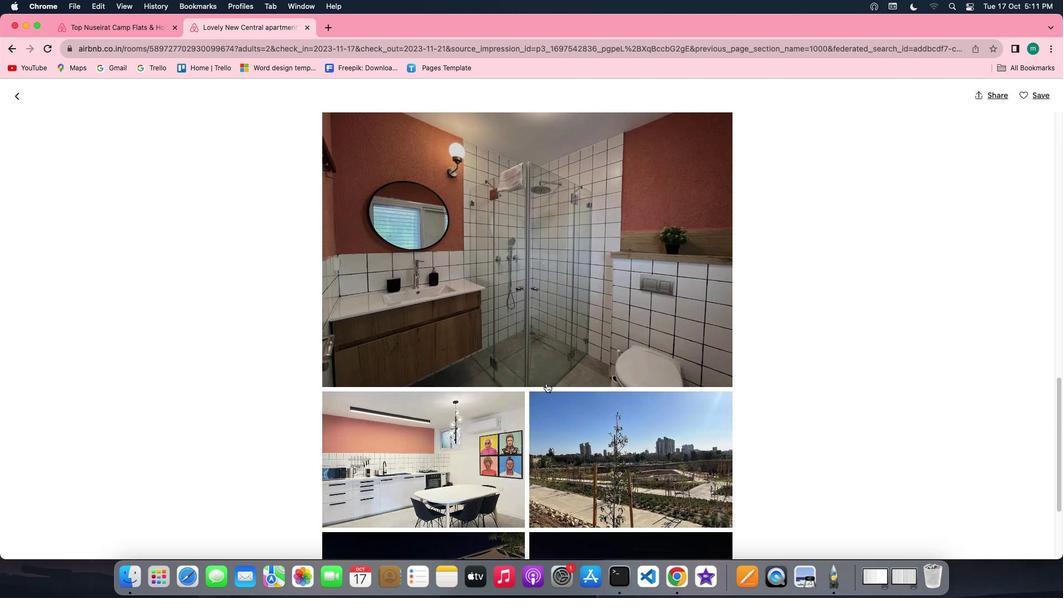 
Action: Mouse scrolled (545, 383) with delta (0, 0)
Screenshot: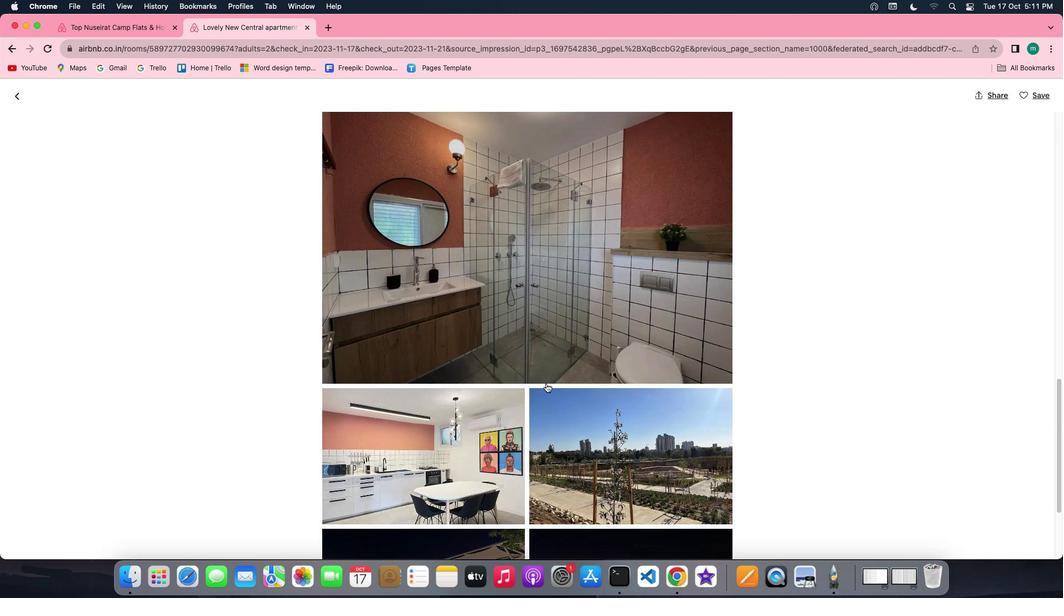 
Action: Mouse scrolled (545, 383) with delta (0, -1)
Screenshot: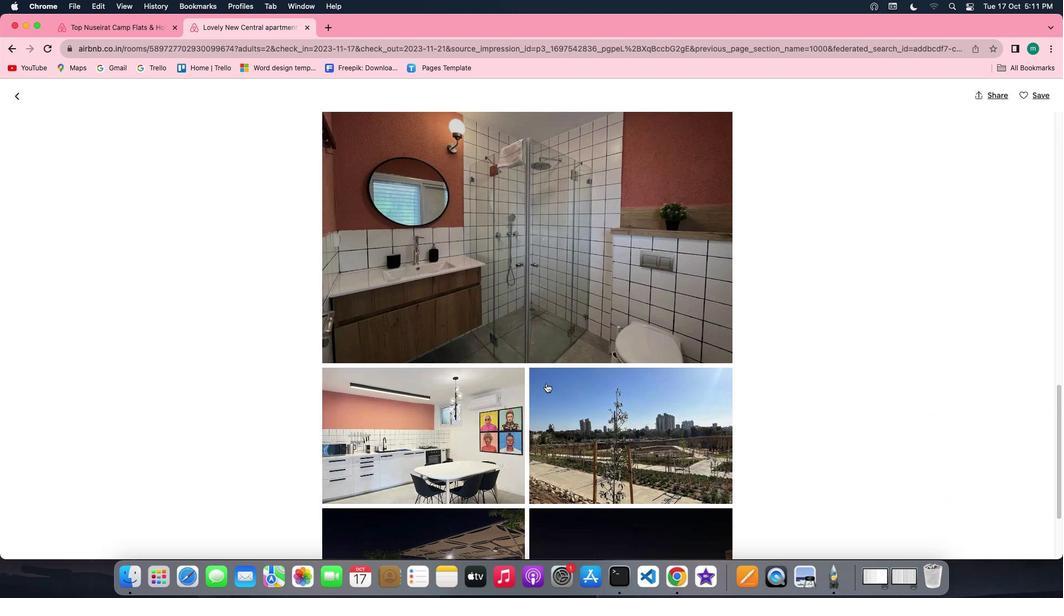 
Action: Mouse scrolled (545, 383) with delta (0, 0)
Screenshot: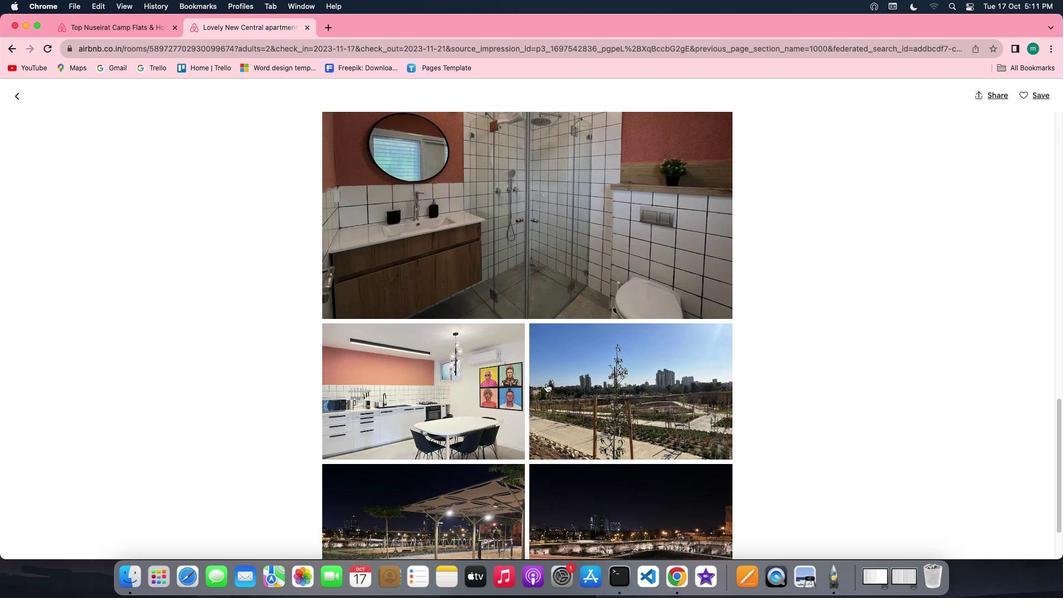 
Action: Mouse scrolled (545, 383) with delta (0, 0)
Screenshot: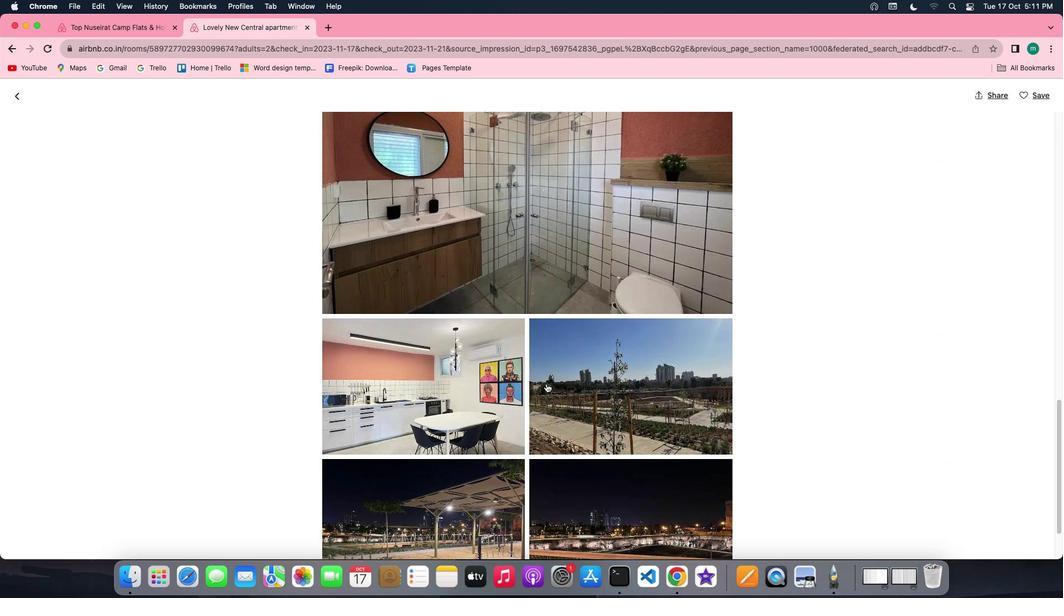
Action: Mouse scrolled (545, 383) with delta (0, 0)
Screenshot: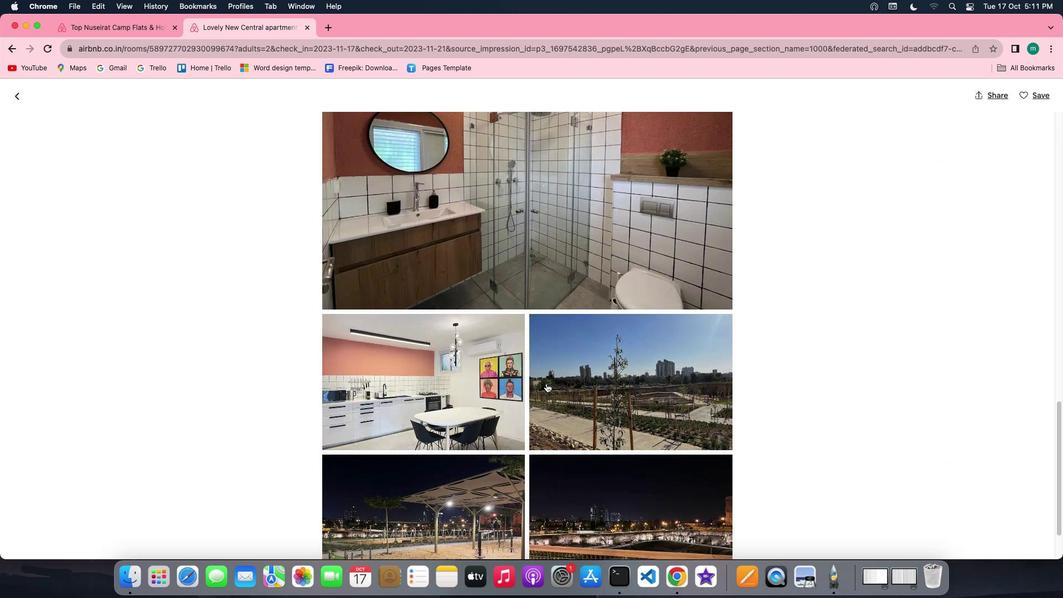 
Action: Mouse scrolled (545, 383) with delta (0, -1)
Screenshot: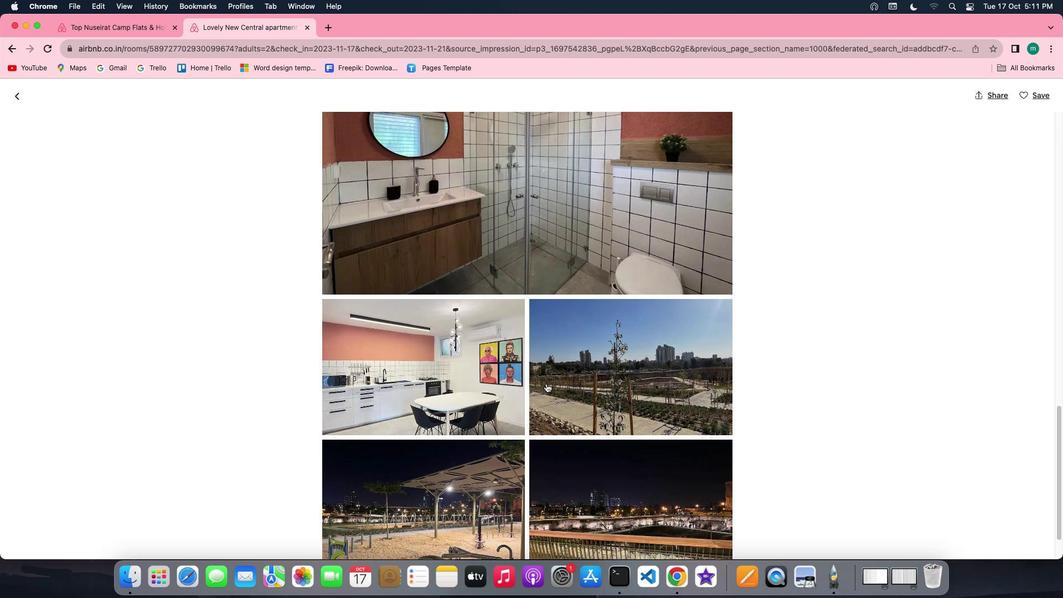 
Action: Mouse scrolled (545, 383) with delta (0, -1)
Screenshot: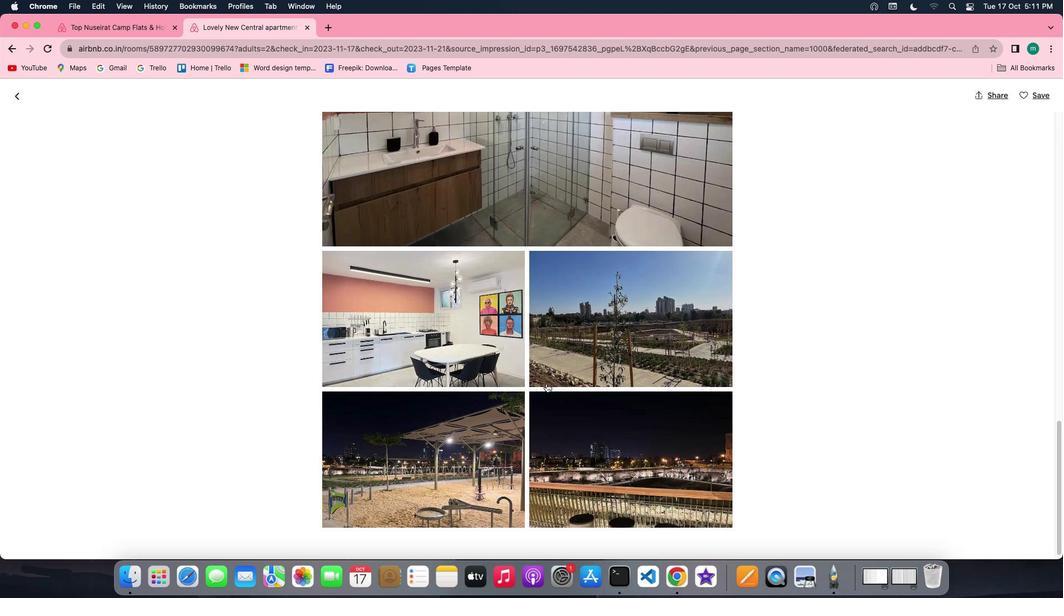 
Action: Mouse scrolled (545, 383) with delta (0, 0)
Screenshot: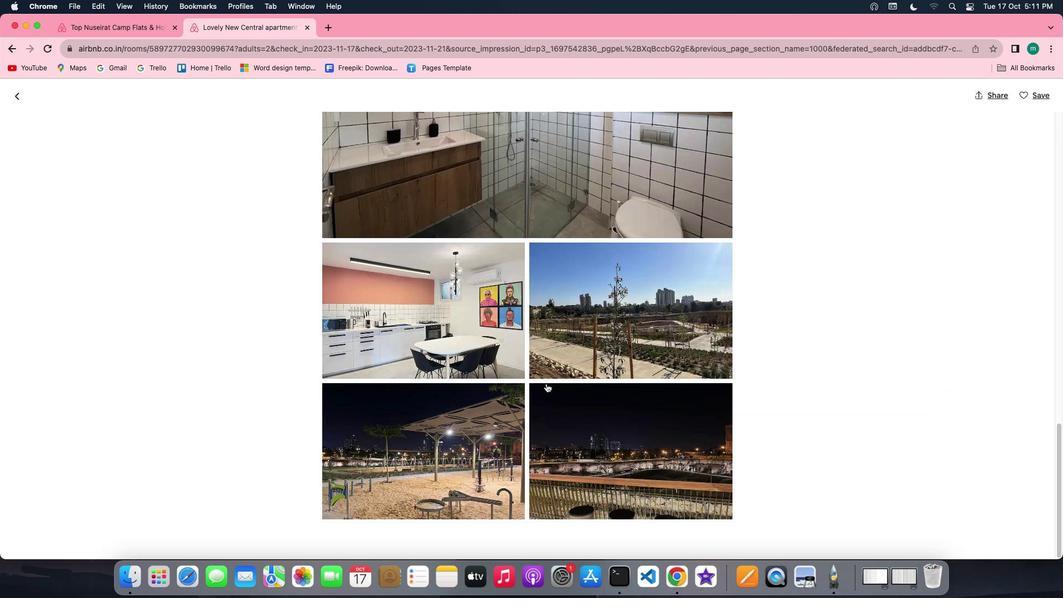 
Action: Mouse scrolled (545, 383) with delta (0, 0)
Screenshot: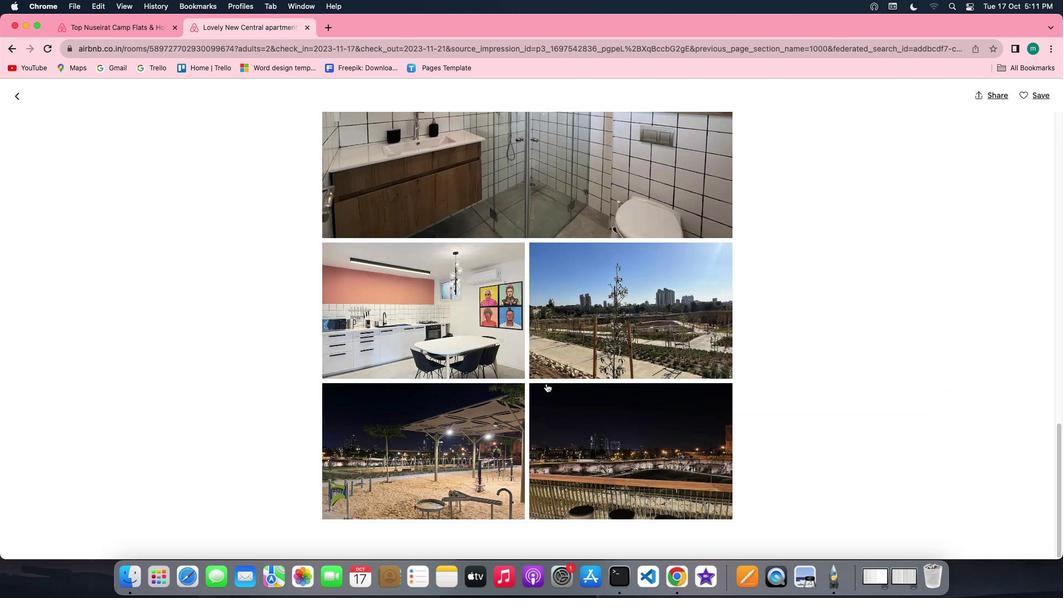 
Action: Mouse scrolled (545, 383) with delta (0, -1)
Screenshot: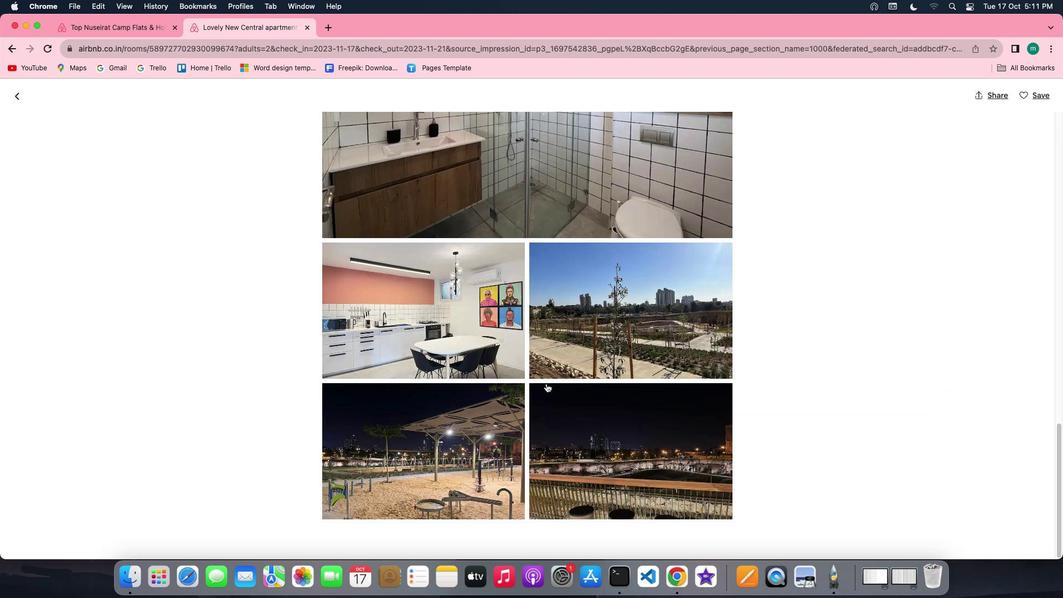 
Action: Mouse scrolled (545, 383) with delta (0, -1)
Screenshot: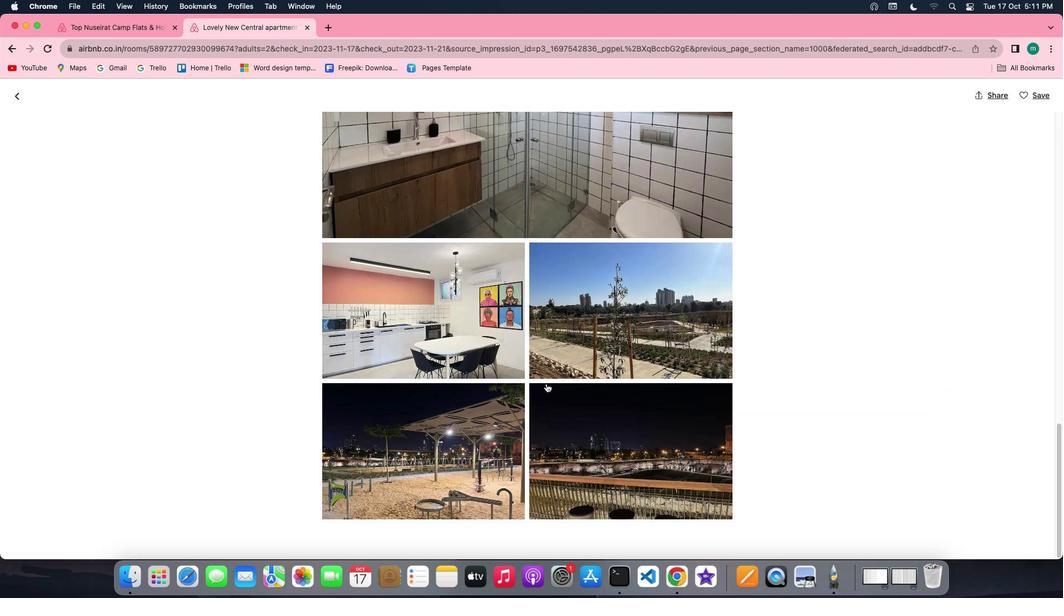 
Action: Mouse scrolled (545, 383) with delta (0, -1)
Screenshot: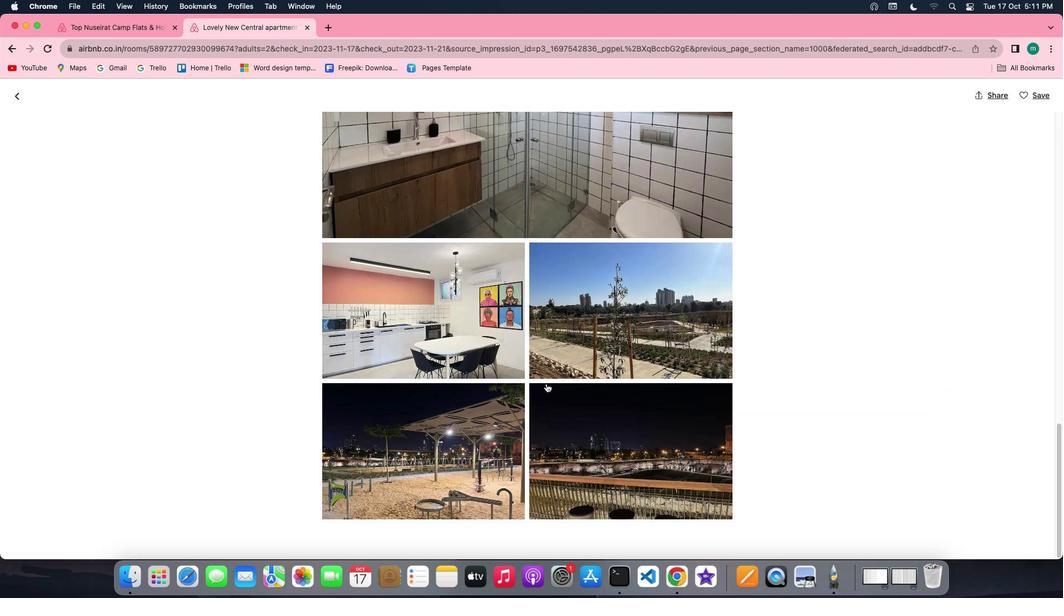 
Action: Mouse moved to (22, 88)
Screenshot: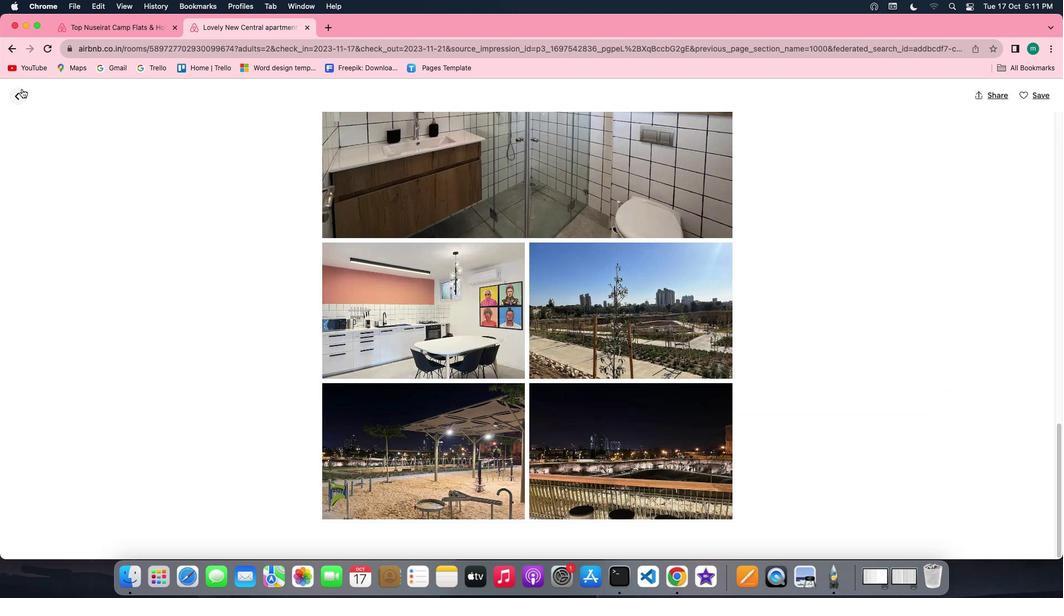 
Action: Mouse pressed left at (22, 88)
Screenshot: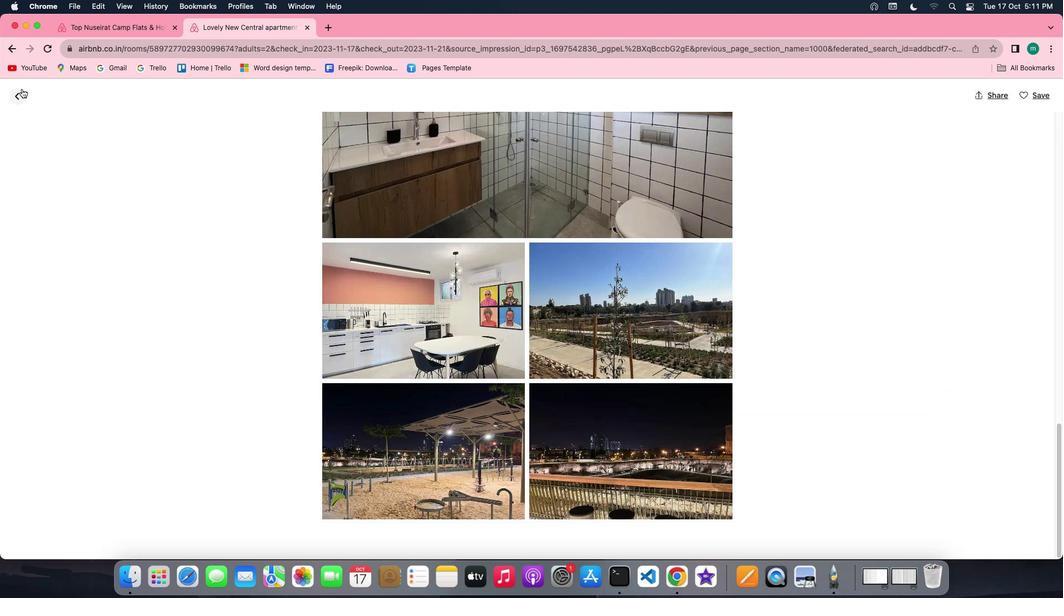 
Action: Mouse moved to (593, 361)
Screenshot: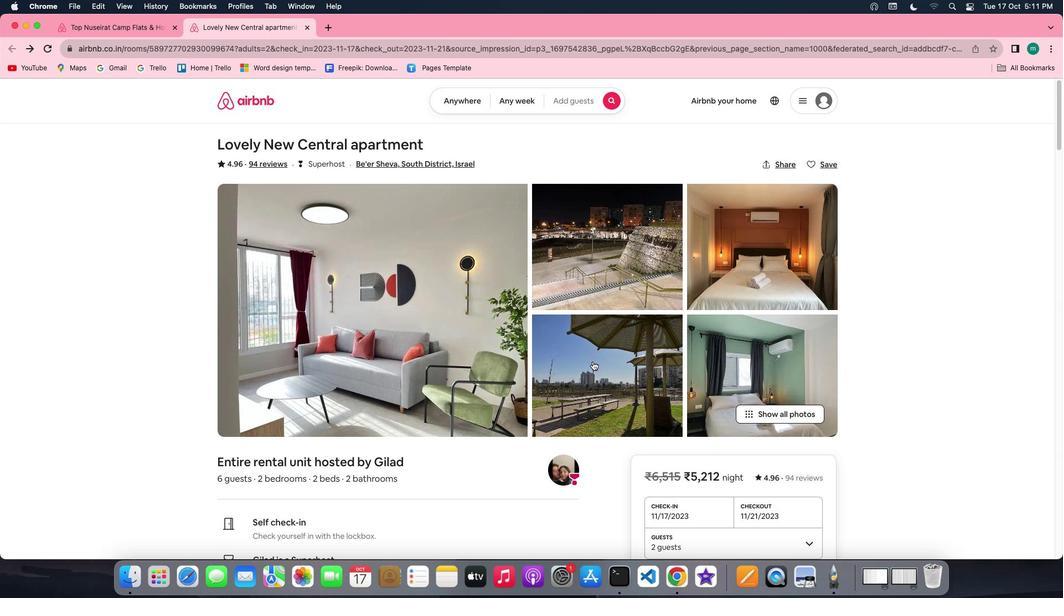 
Action: Mouse scrolled (593, 361) with delta (0, 0)
Screenshot: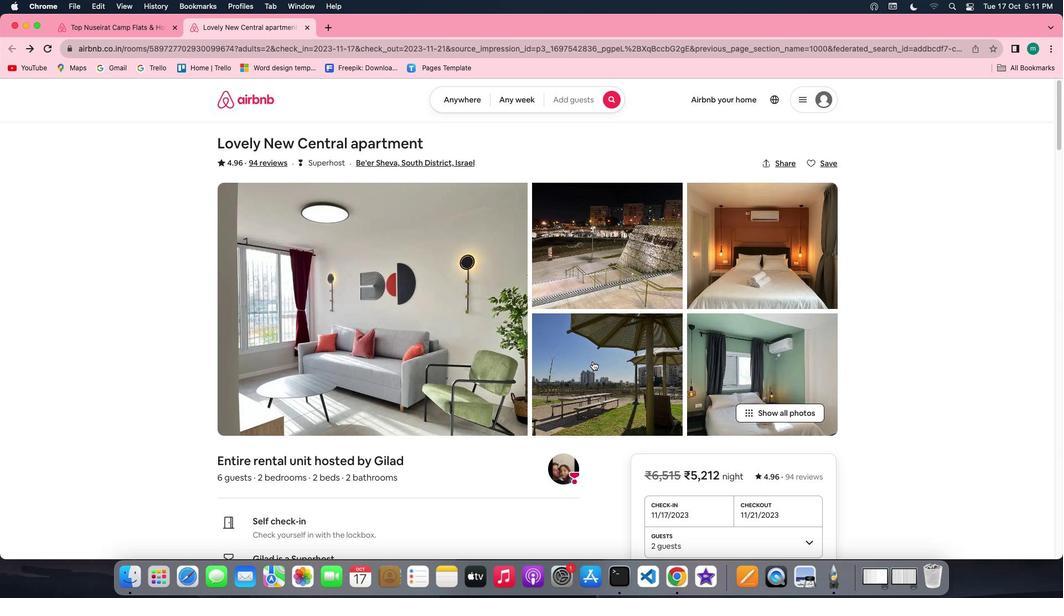 
Action: Mouse scrolled (593, 361) with delta (0, 0)
Screenshot: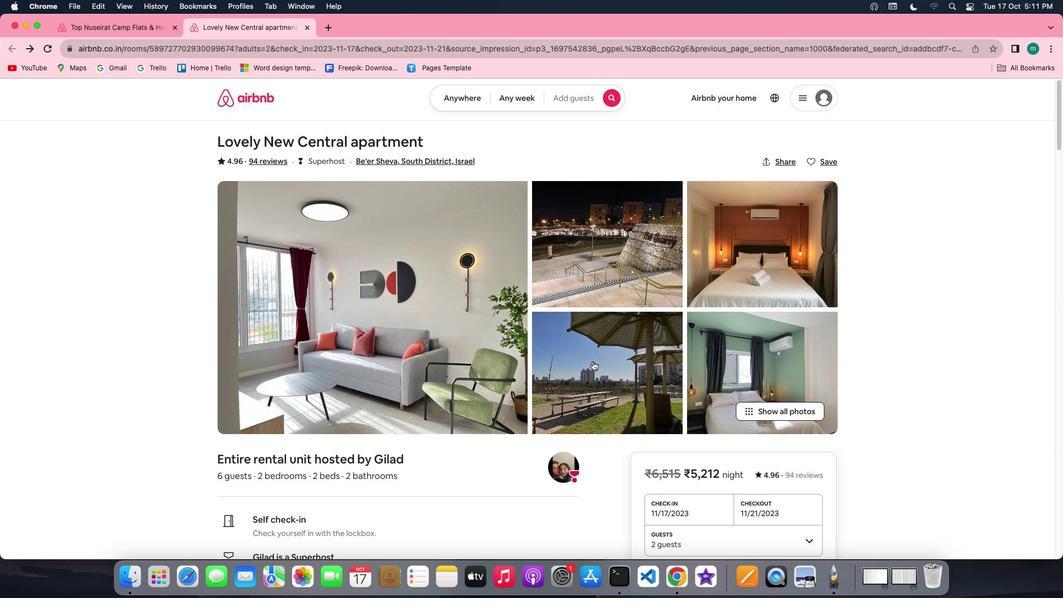 
Action: Mouse scrolled (593, 361) with delta (0, -1)
Screenshot: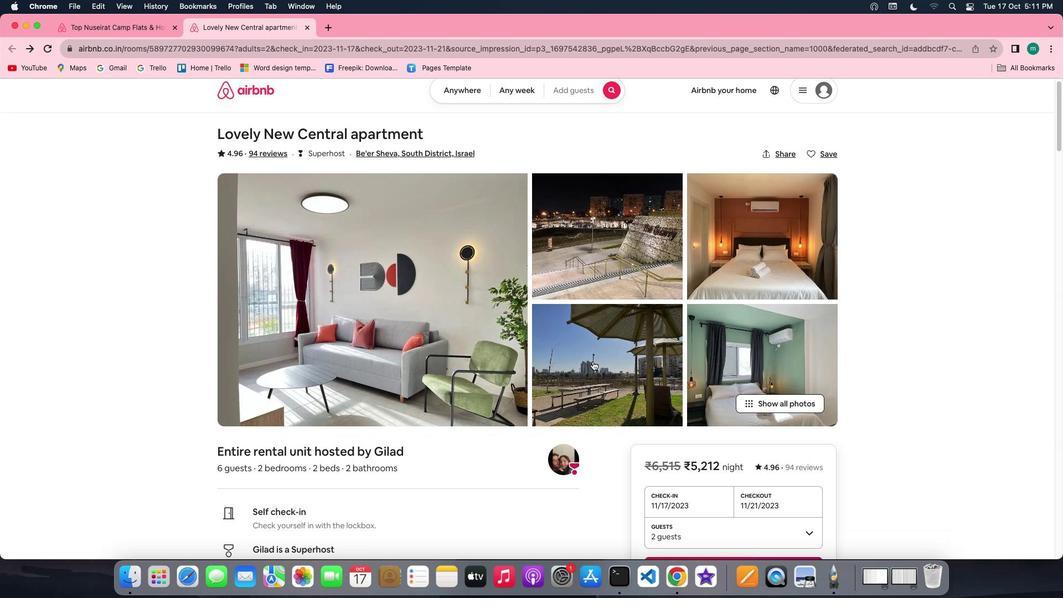 
Action: Mouse scrolled (593, 361) with delta (0, -1)
Screenshot: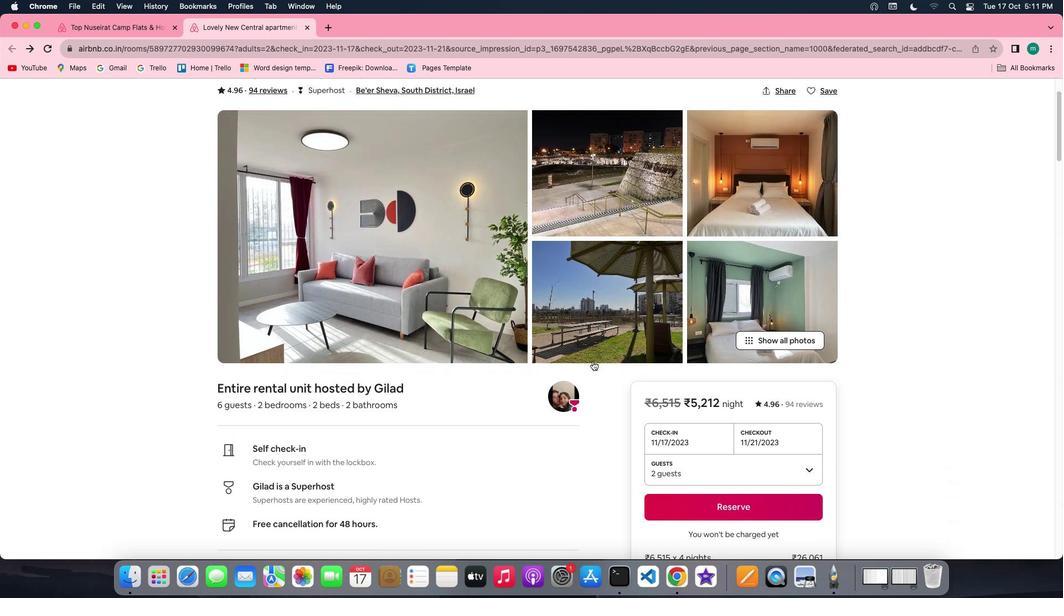 
Action: Mouse scrolled (593, 361) with delta (0, 0)
Screenshot: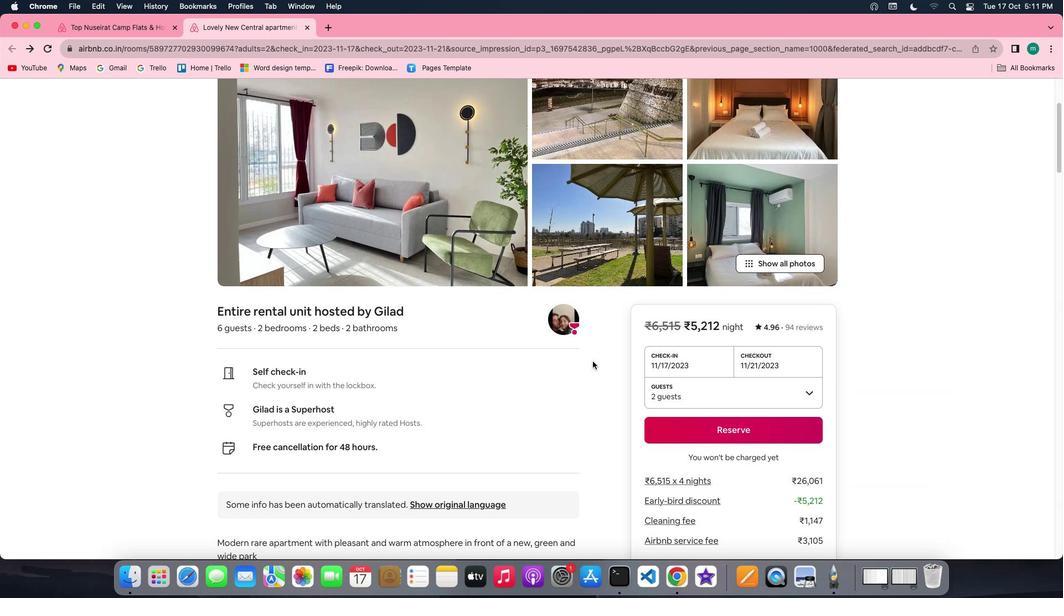 
Action: Mouse scrolled (593, 361) with delta (0, 0)
Screenshot: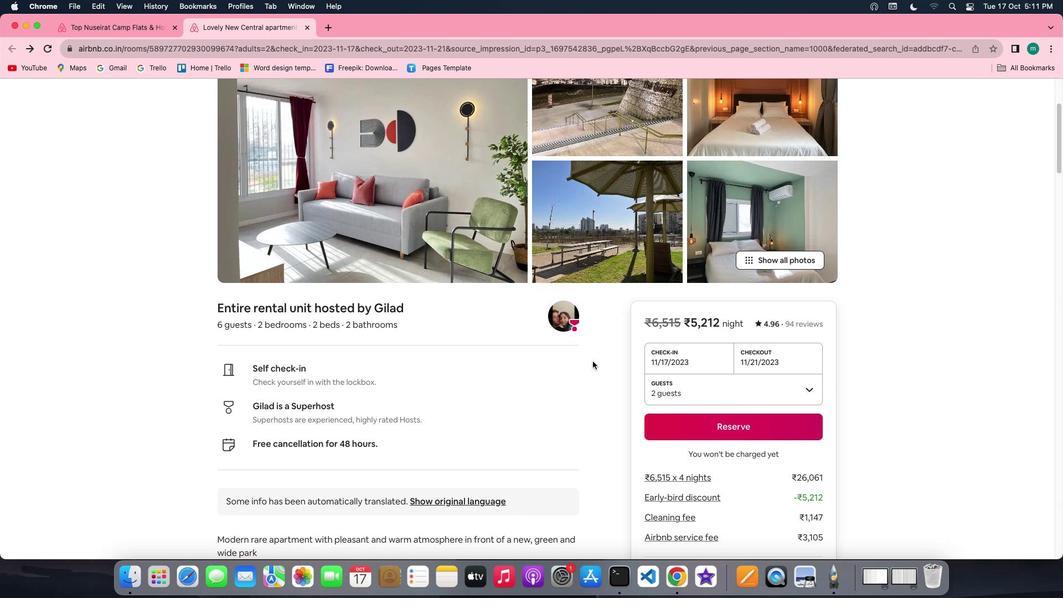 
Action: Mouse scrolled (593, 361) with delta (0, -1)
Screenshot: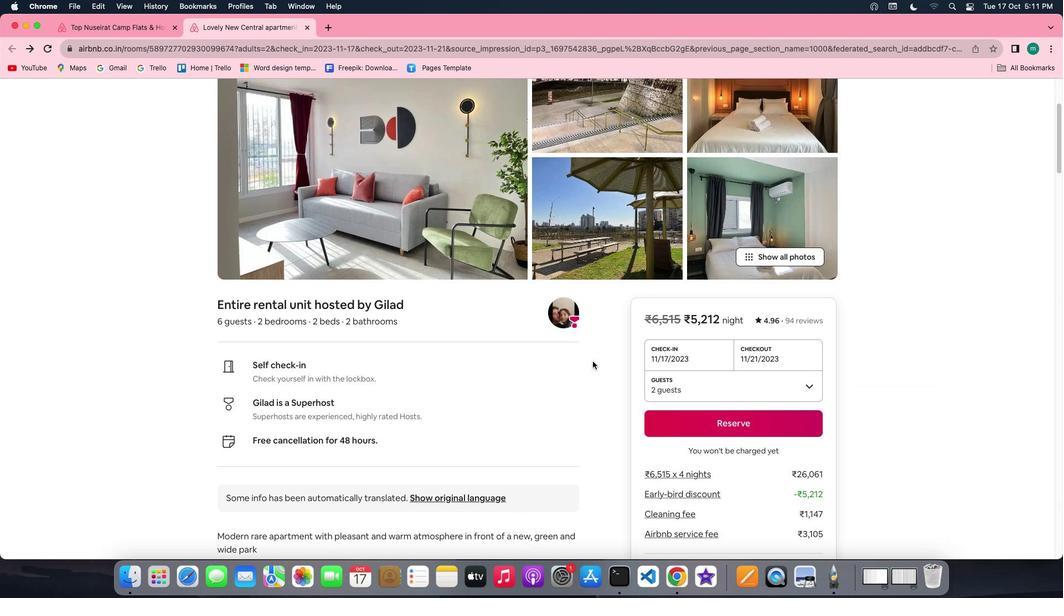 
Action: Mouse scrolled (593, 361) with delta (0, -1)
Screenshot: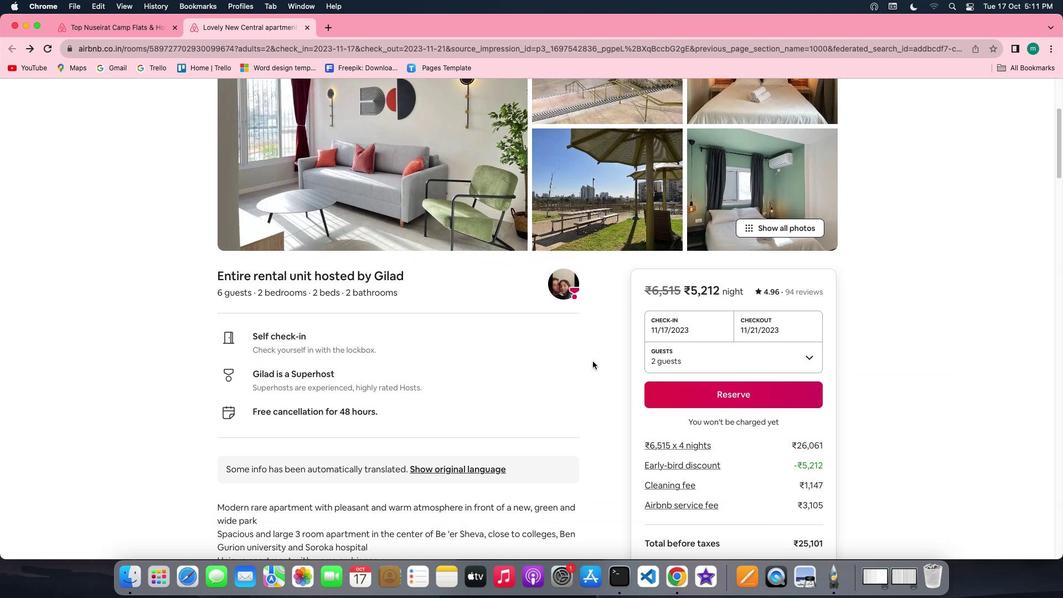 
Action: Mouse scrolled (593, 361) with delta (0, -1)
Screenshot: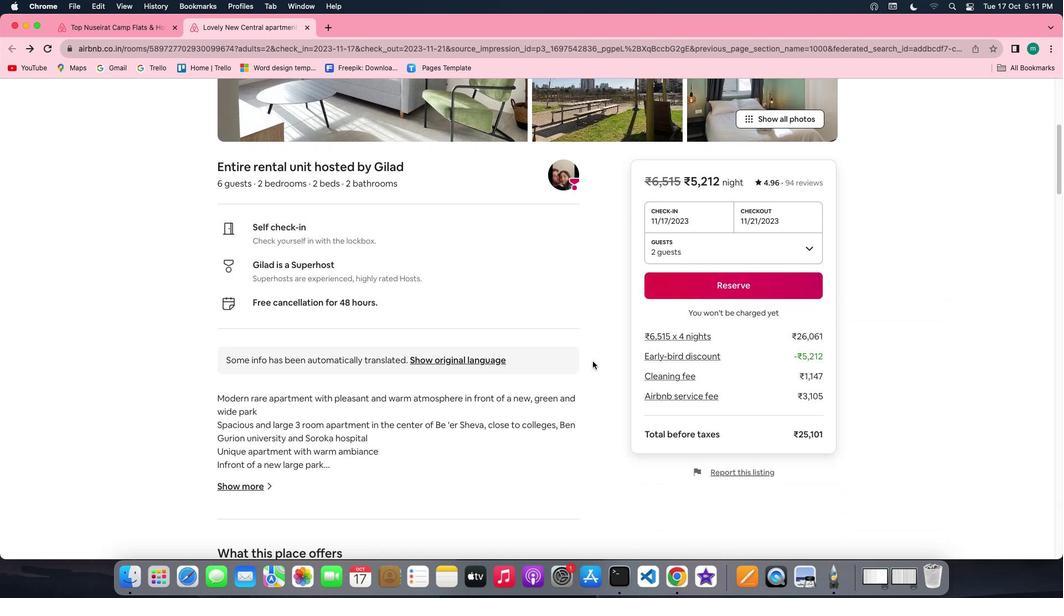 
Action: Mouse scrolled (593, 361) with delta (0, 0)
Screenshot: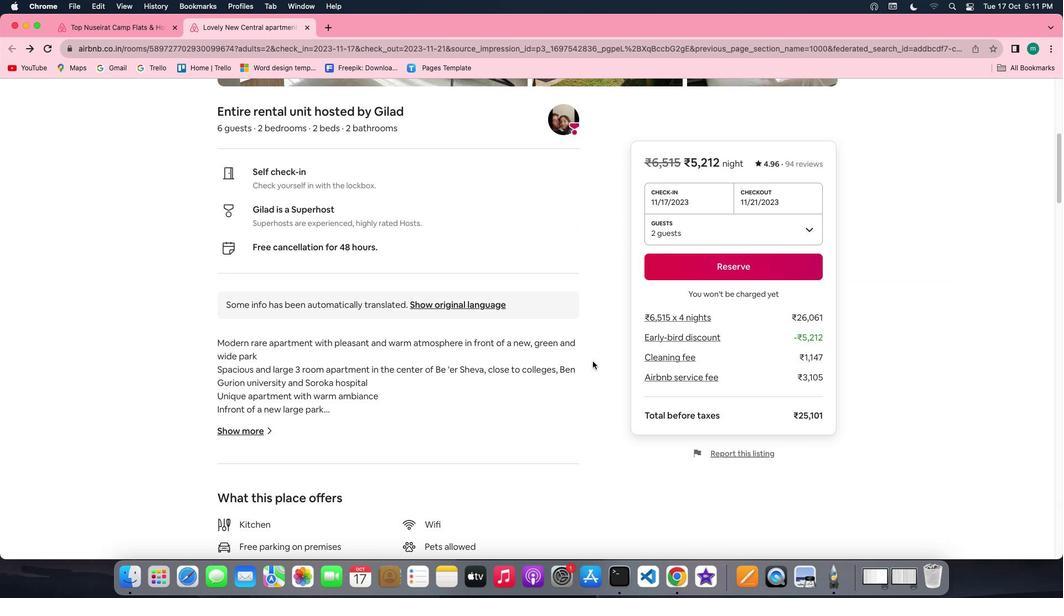 
Action: Mouse scrolled (593, 361) with delta (0, 0)
Screenshot: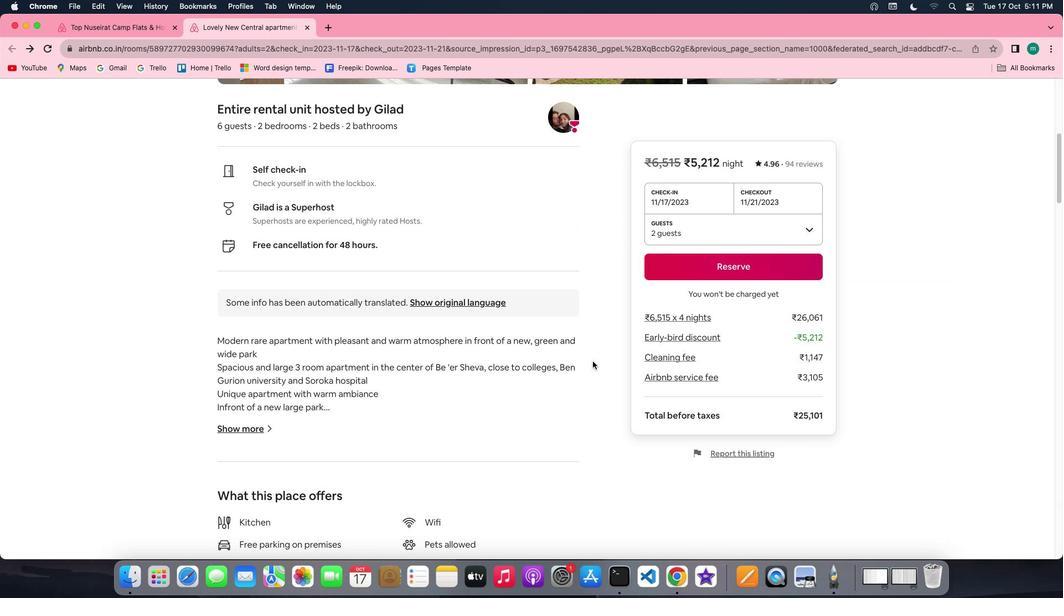 
Action: Mouse scrolled (593, 361) with delta (0, 0)
Screenshot: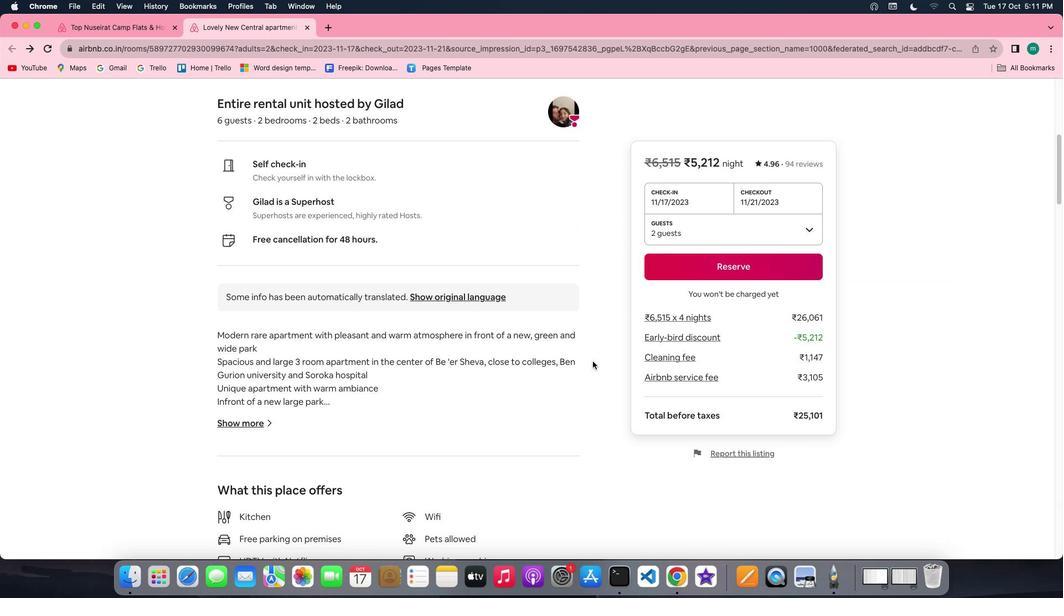 
Action: Mouse scrolled (593, 361) with delta (0, 0)
Screenshot: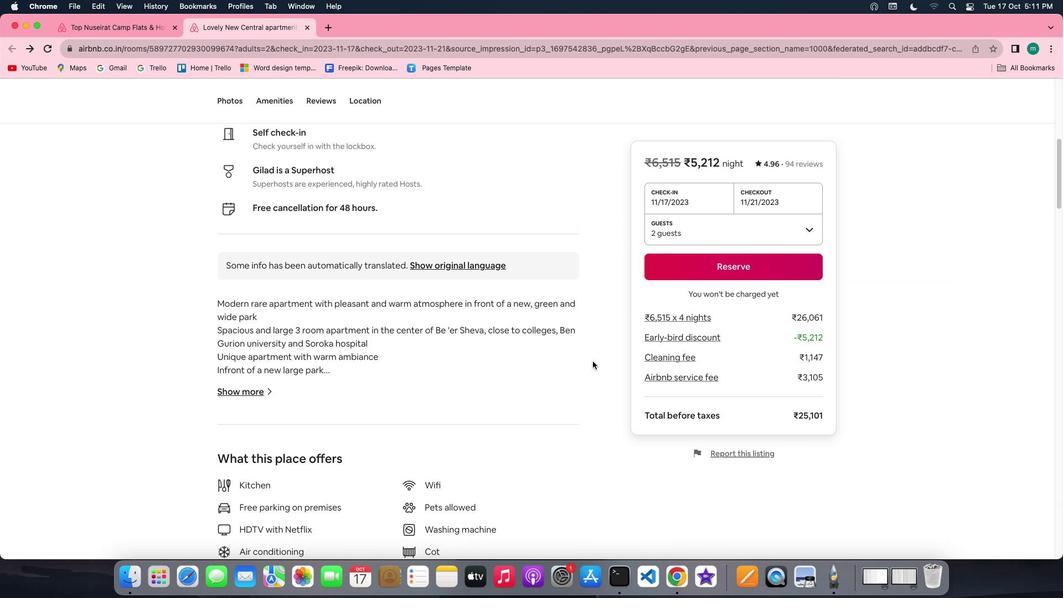 
Action: Mouse moved to (236, 343)
Screenshot: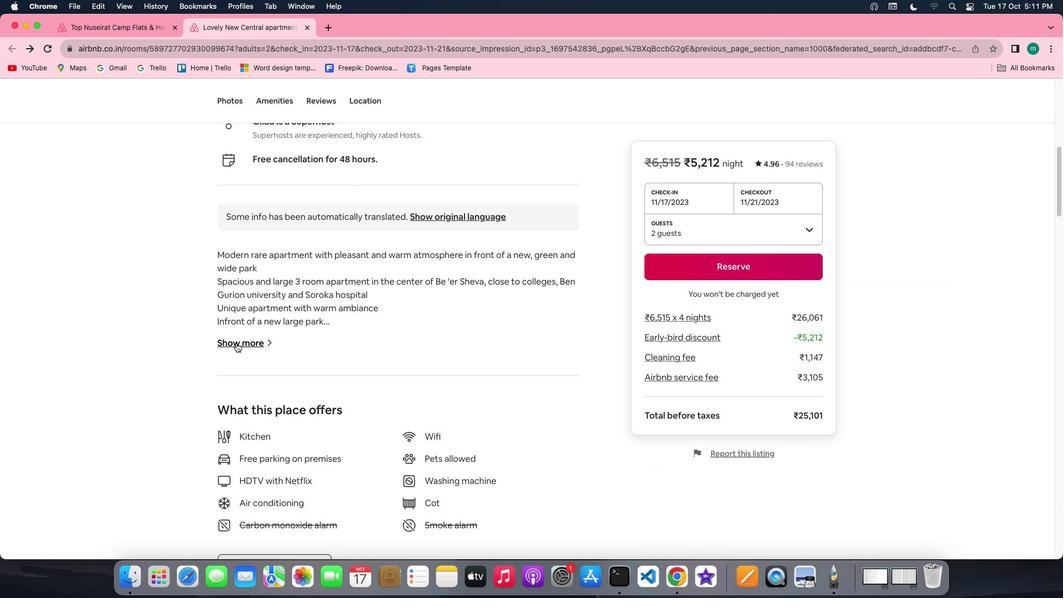 
Action: Mouse pressed left at (236, 343)
Screenshot: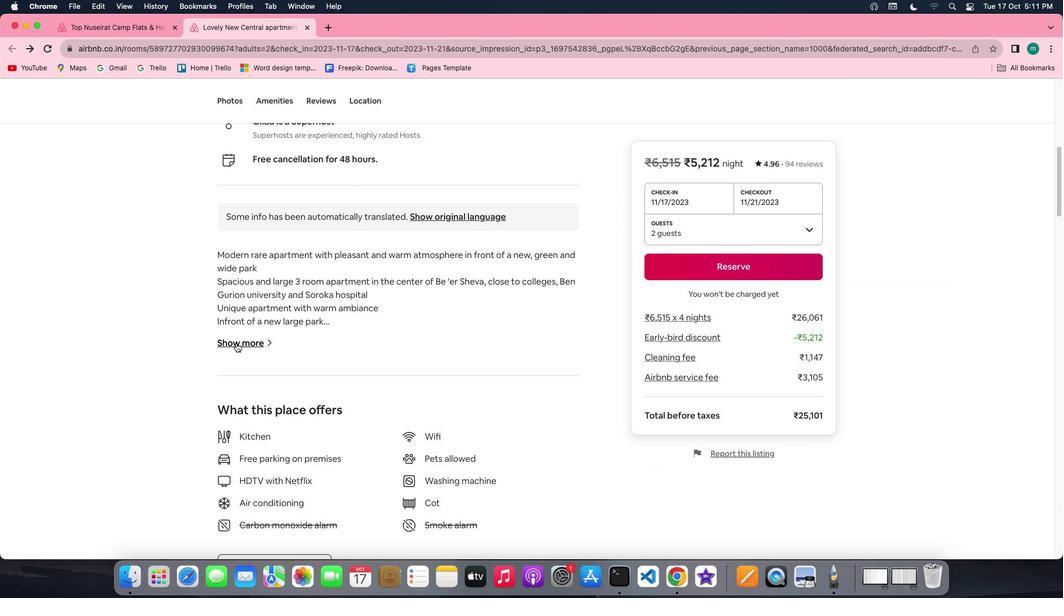 
Action: Mouse moved to (332, 237)
Screenshot: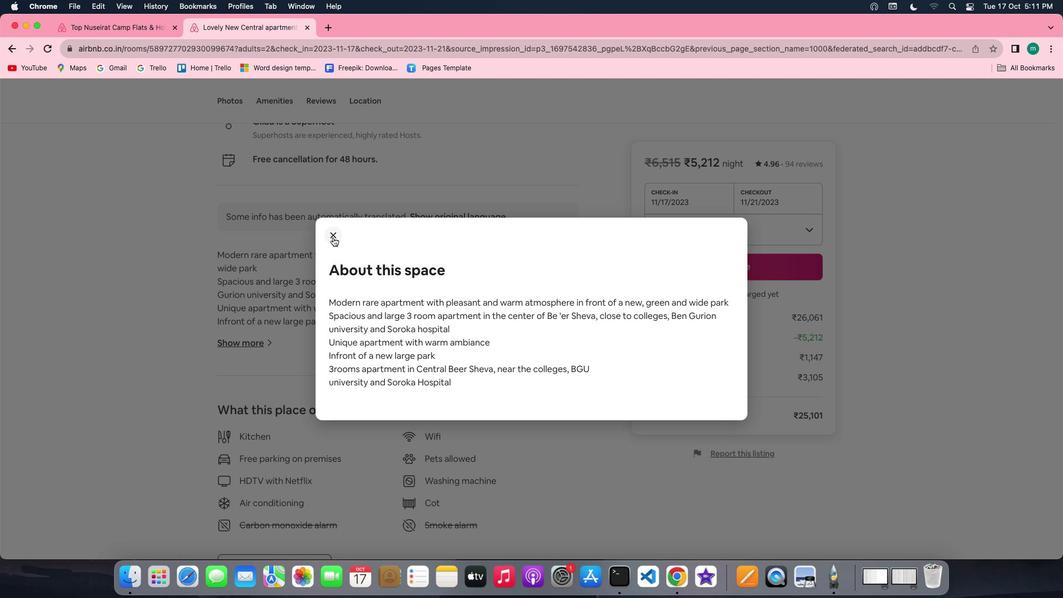 
Action: Mouse pressed left at (332, 237)
Screenshot: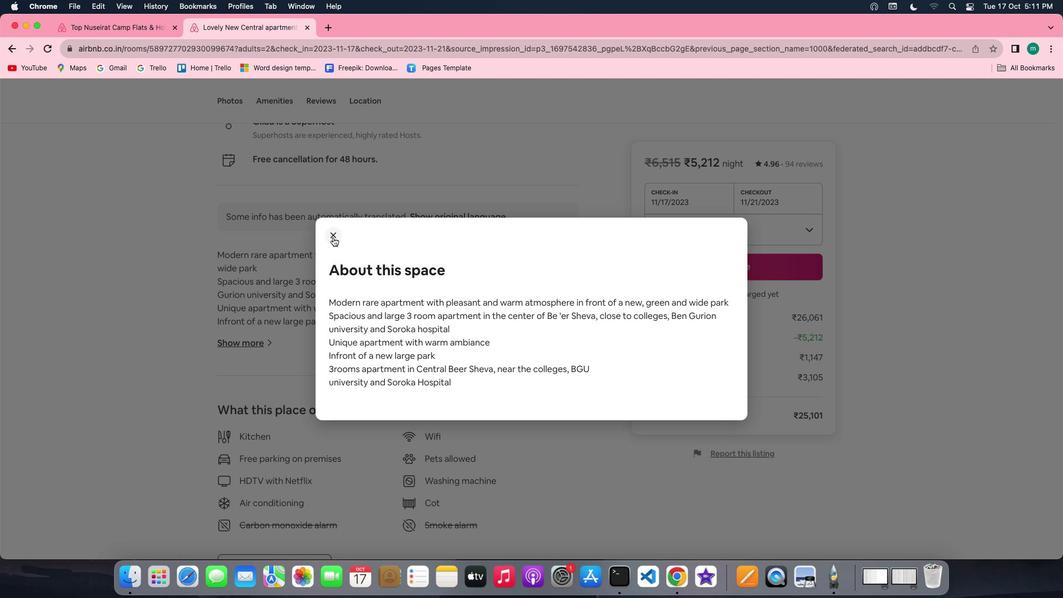 
Action: Mouse moved to (342, 268)
Screenshot: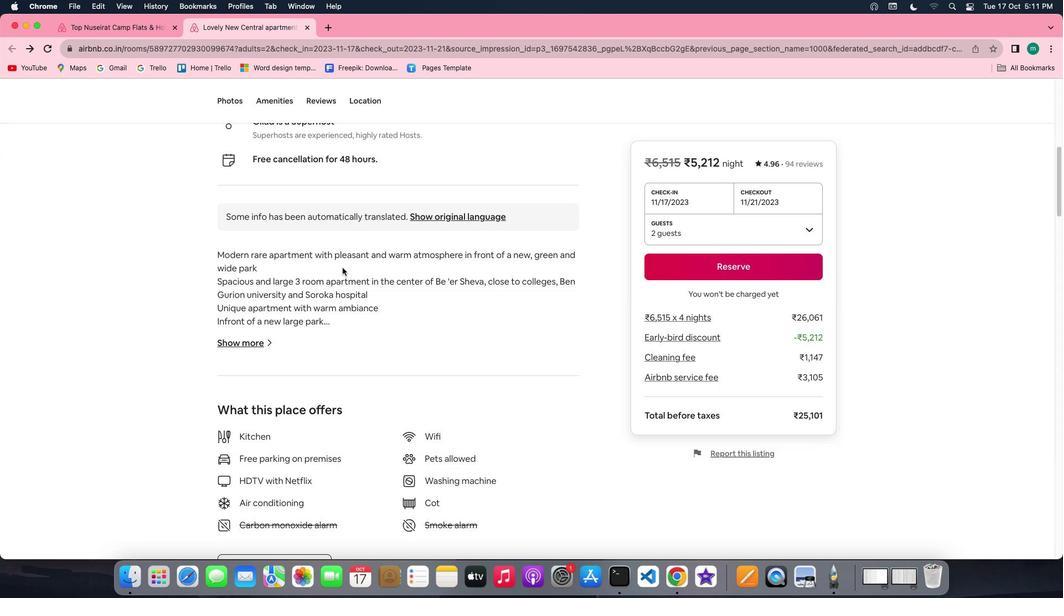 
Action: Mouse scrolled (342, 268) with delta (0, 0)
Screenshot: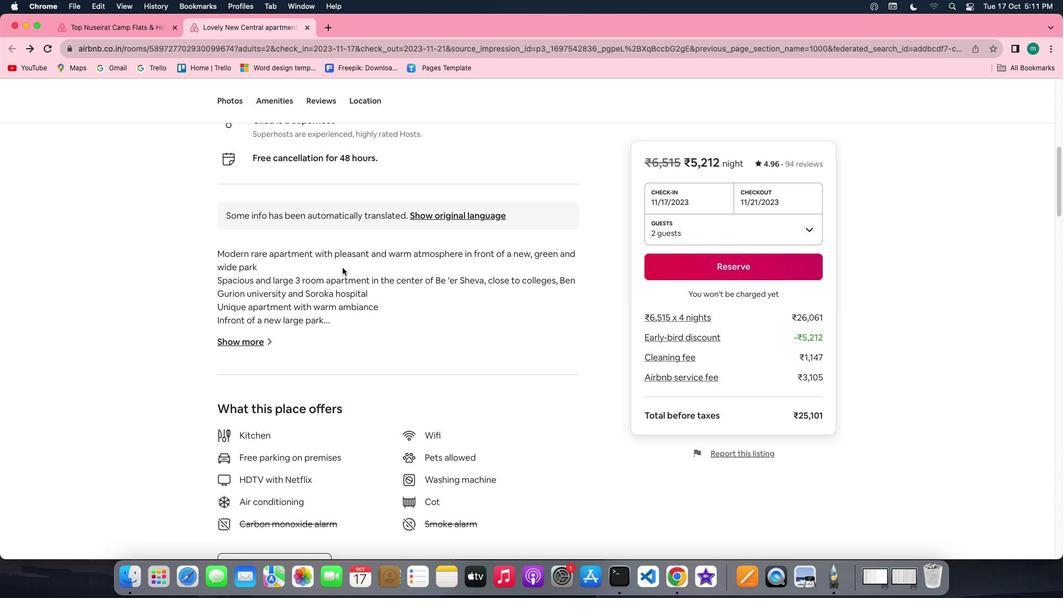
Action: Mouse scrolled (342, 268) with delta (0, 0)
Screenshot: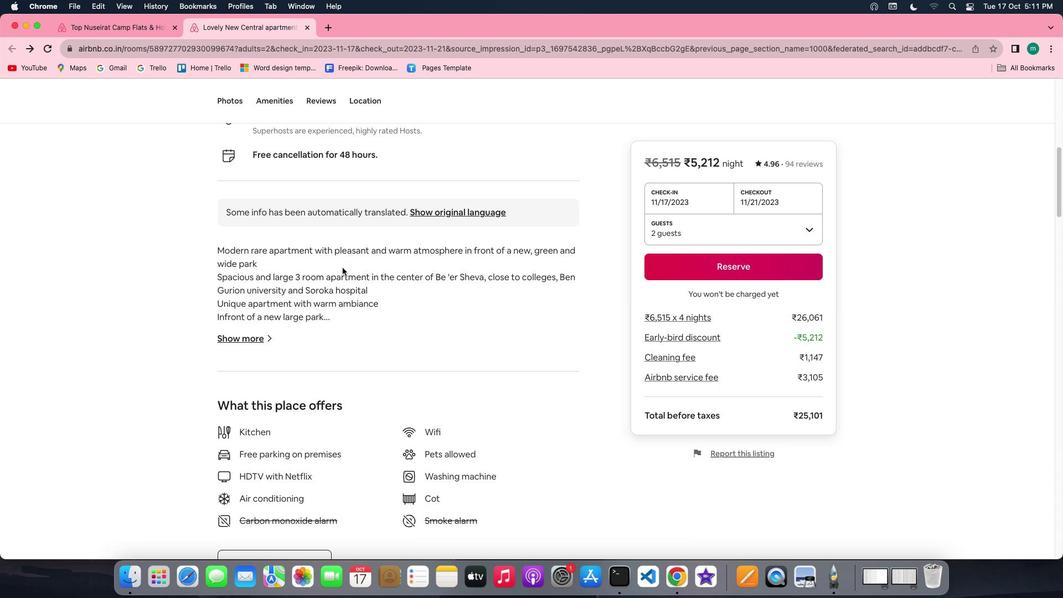
Action: Mouse scrolled (342, 268) with delta (0, -1)
Screenshot: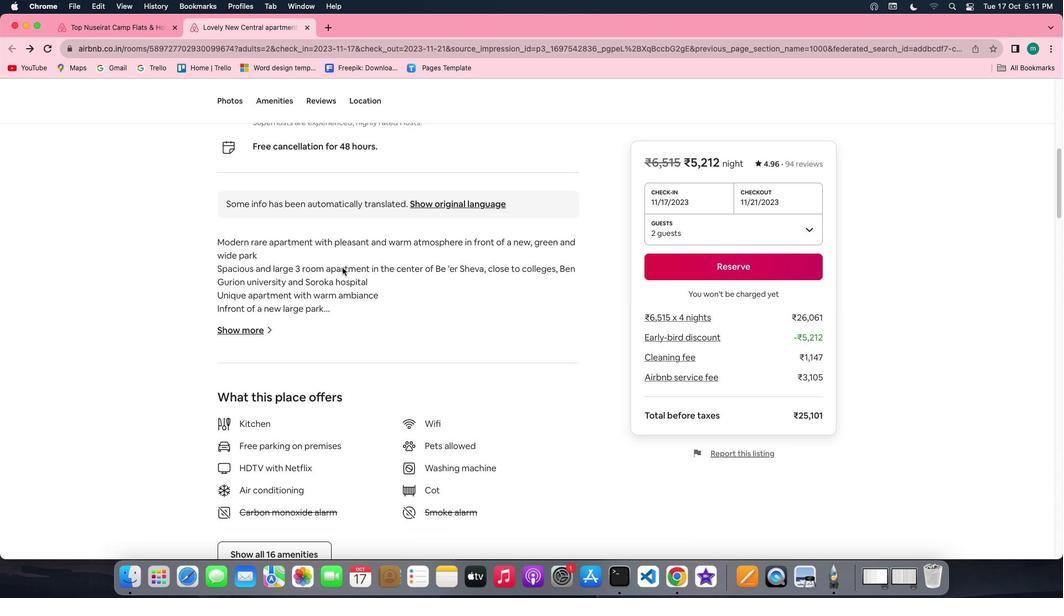 
Action: Mouse scrolled (342, 268) with delta (0, -1)
Screenshot: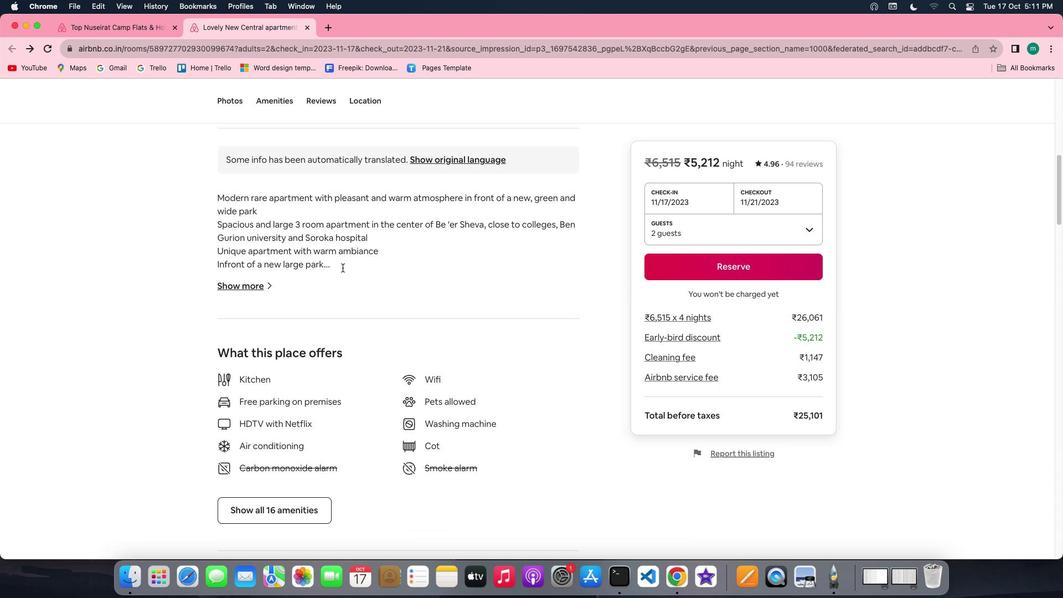 
Action: Mouse scrolled (342, 268) with delta (0, 0)
Screenshot: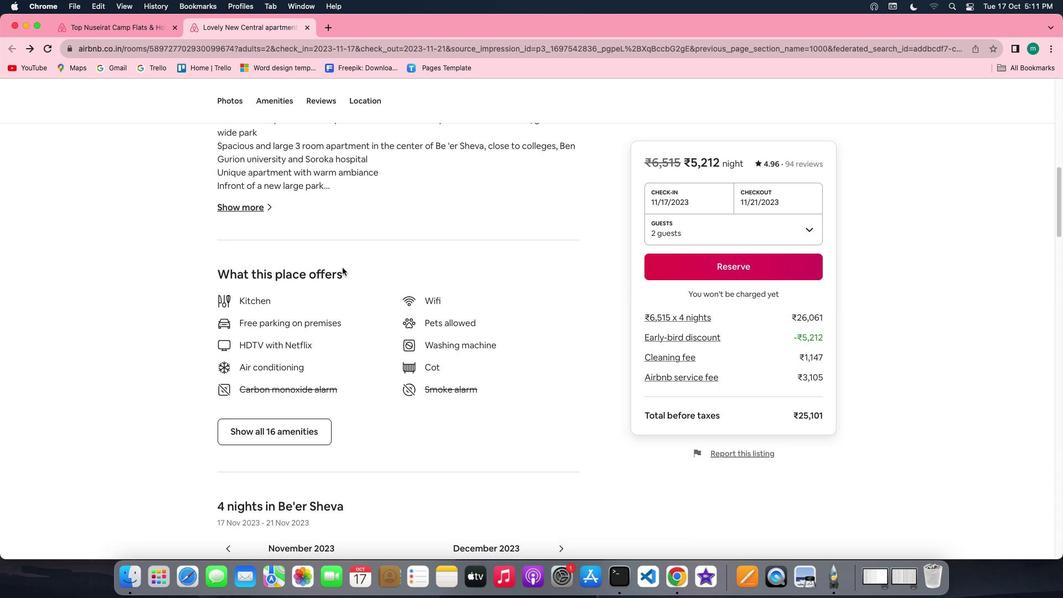 
Action: Mouse scrolled (342, 268) with delta (0, 0)
Screenshot: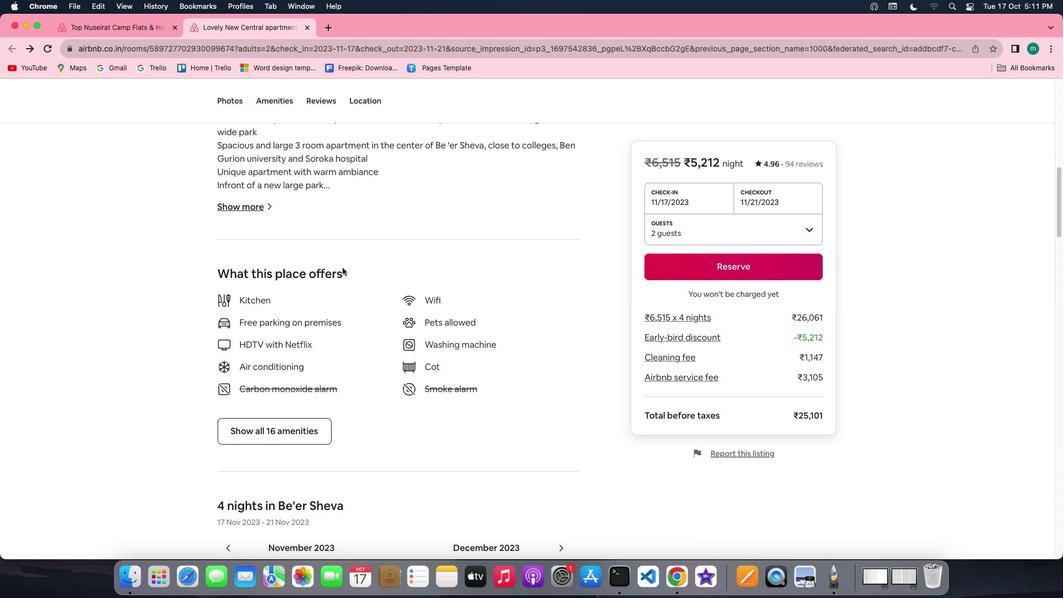 
Action: Mouse scrolled (342, 268) with delta (0, 0)
Screenshot: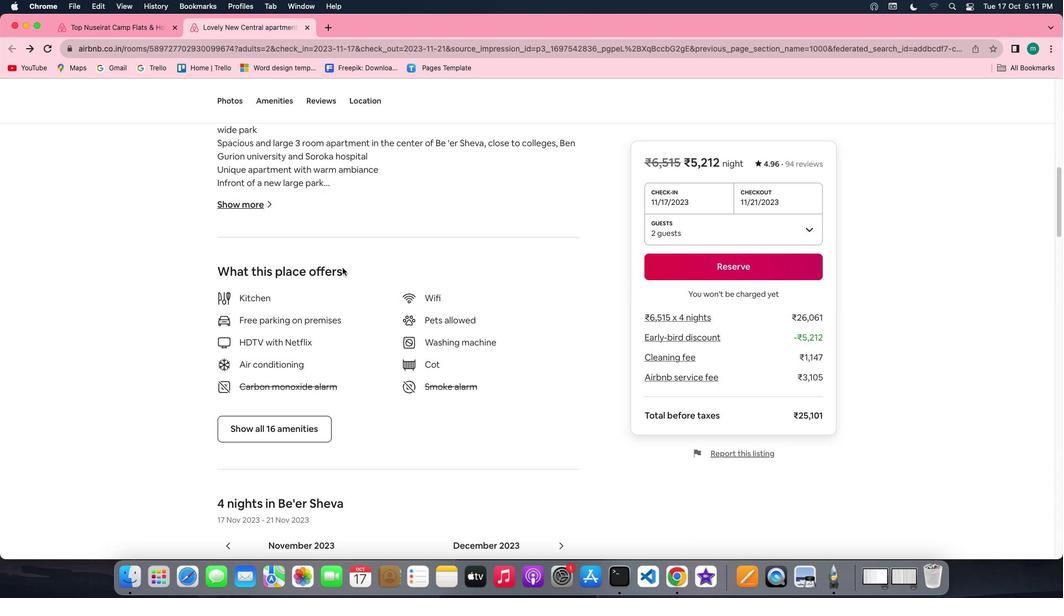 
Action: Mouse scrolled (342, 268) with delta (0, -1)
Screenshot: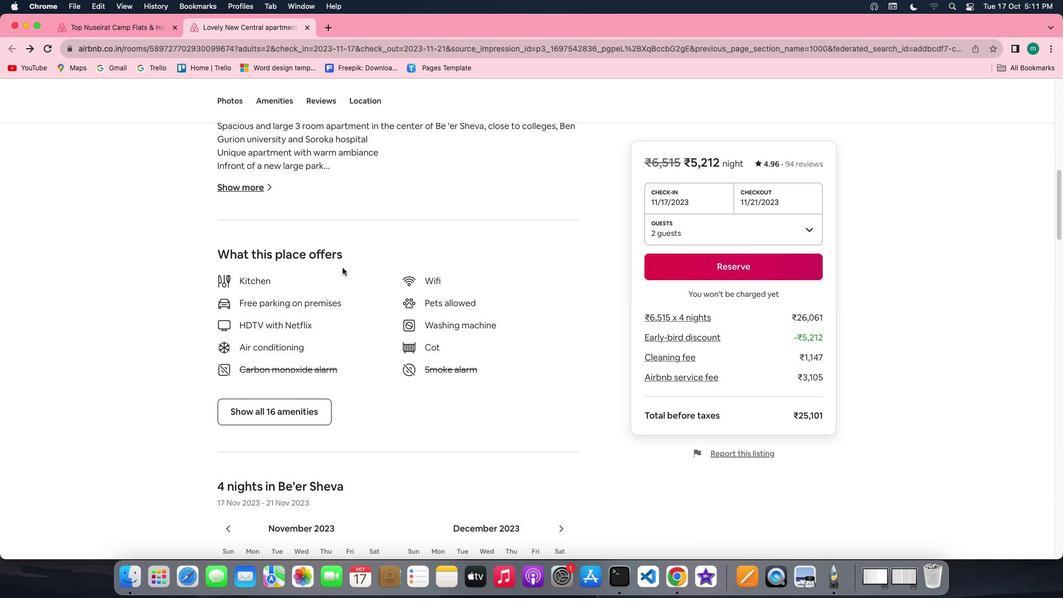 
Action: Mouse moved to (273, 346)
Screenshot: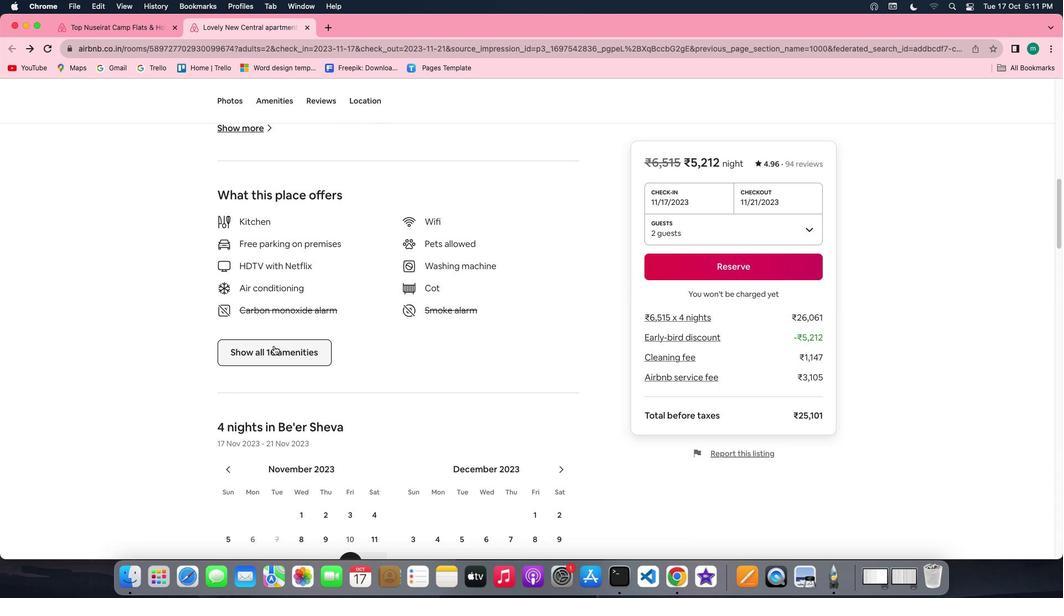 
Action: Mouse pressed left at (273, 346)
Screenshot: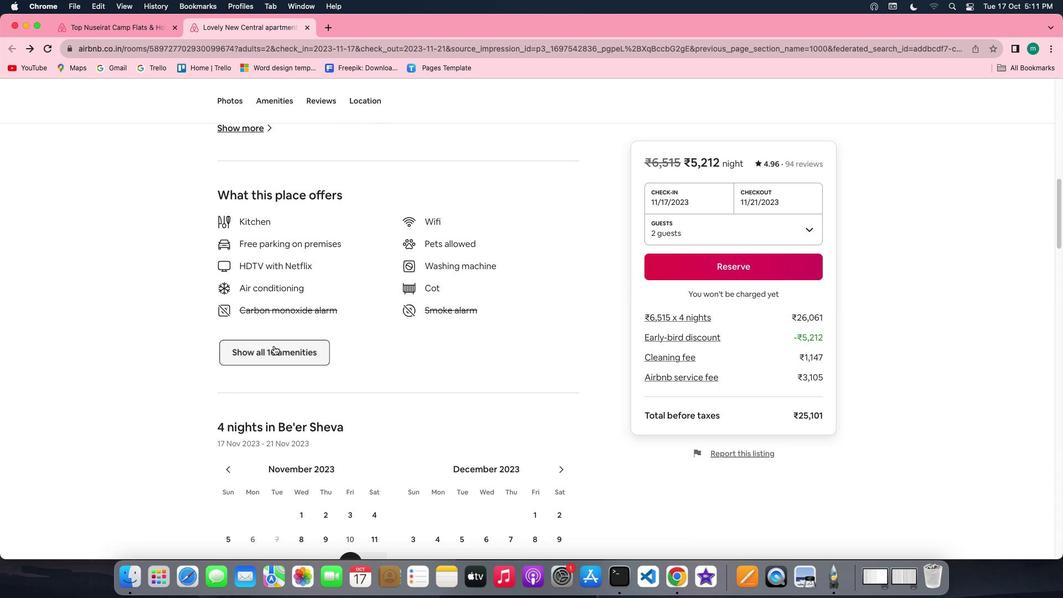 
Action: Mouse moved to (462, 301)
Screenshot: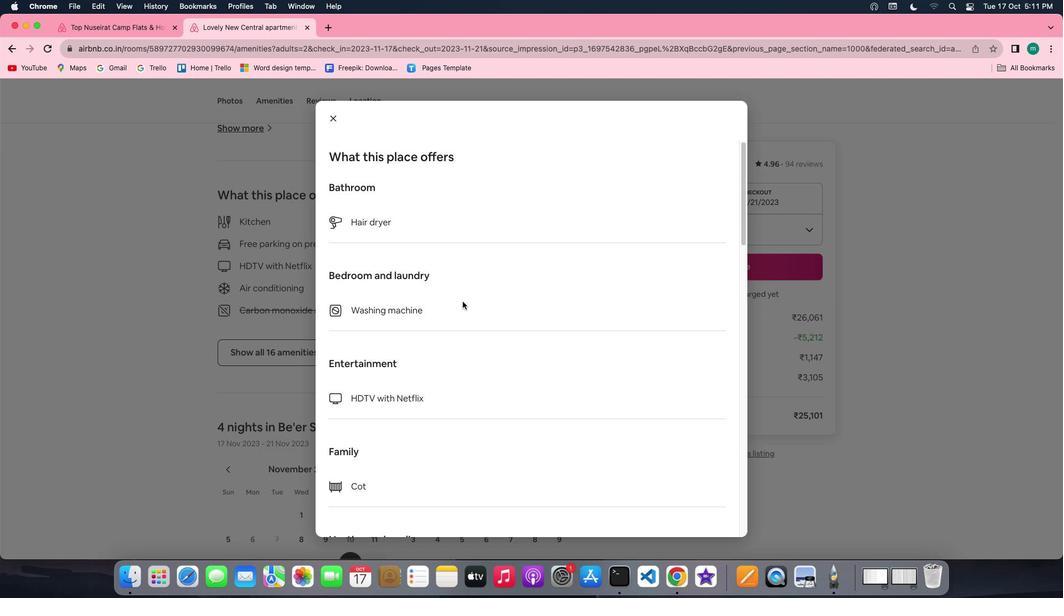 
Action: Mouse scrolled (462, 301) with delta (0, 0)
Screenshot: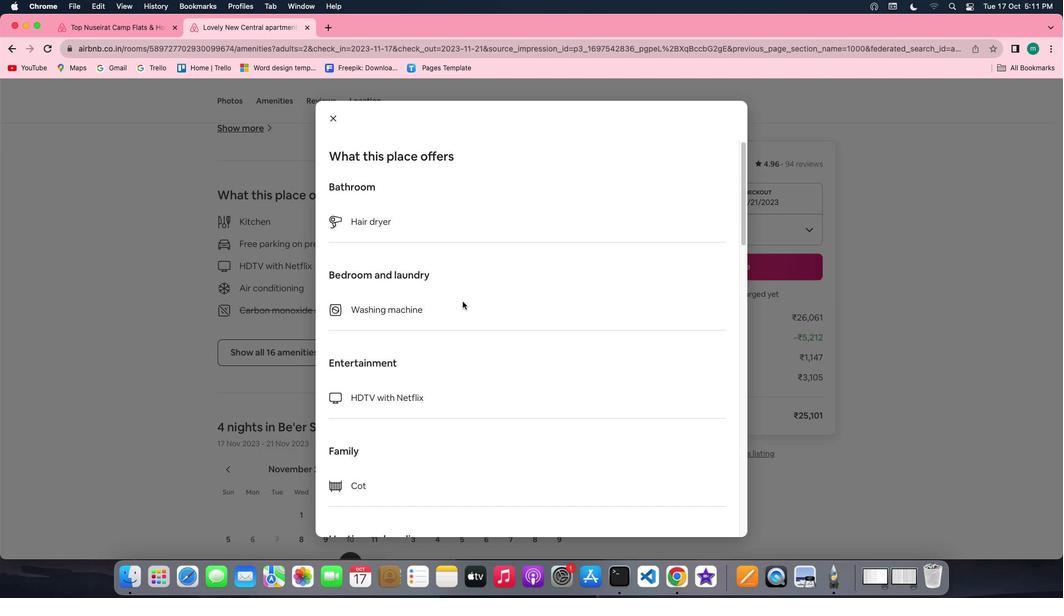 
Action: Mouse scrolled (462, 301) with delta (0, 0)
Screenshot: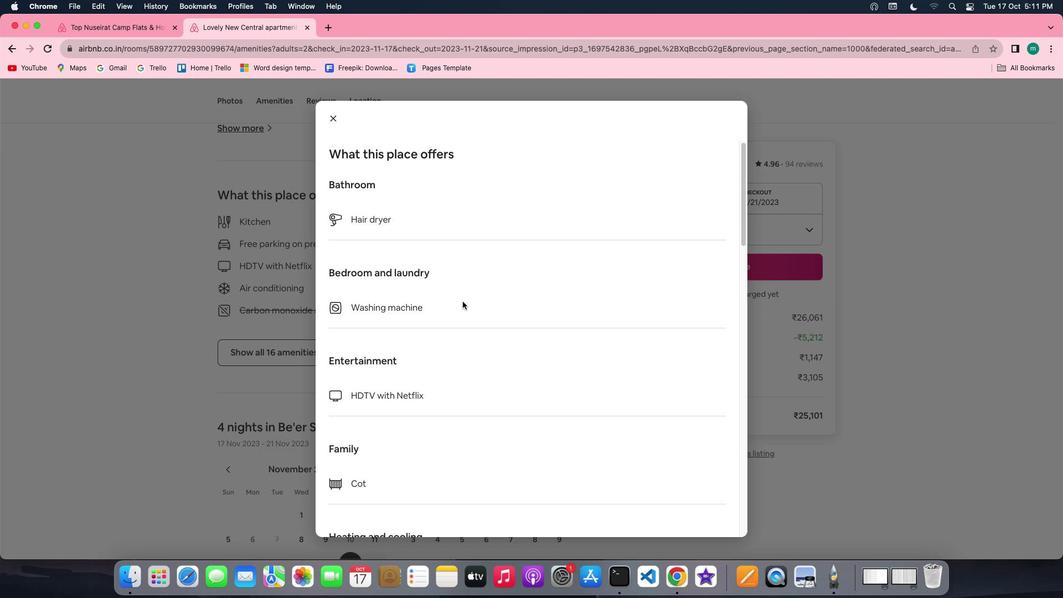 
Action: Mouse scrolled (462, 301) with delta (0, 0)
Screenshot: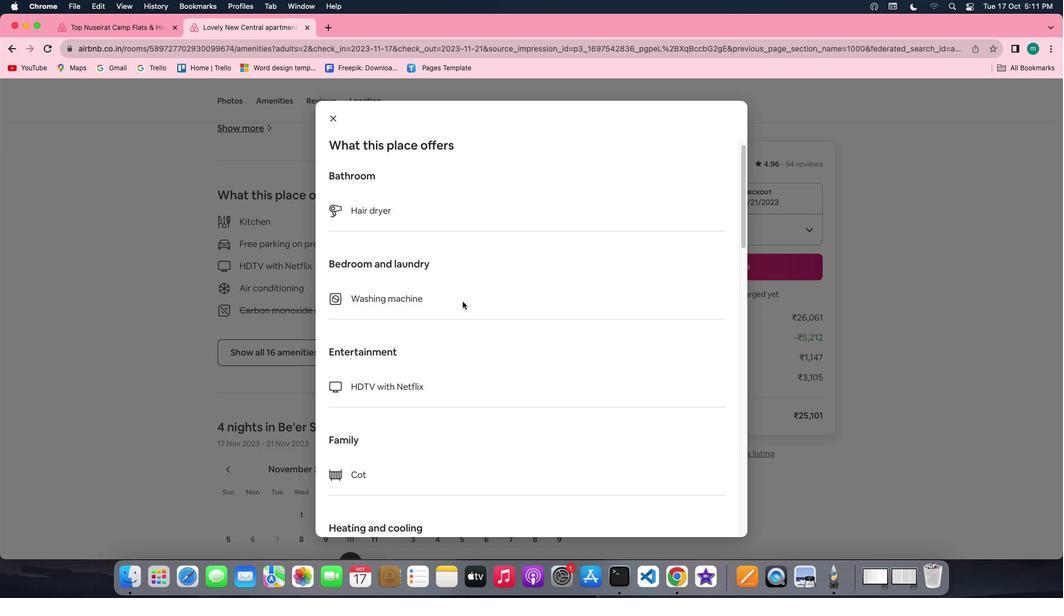 
Action: Mouse scrolled (462, 301) with delta (0, 0)
Screenshot: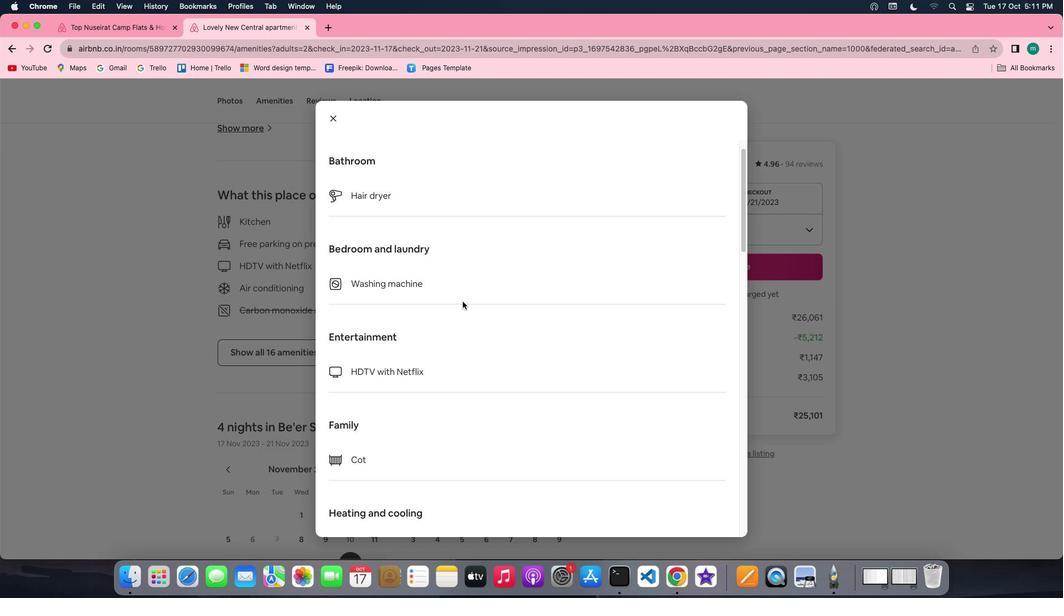 
Action: Mouse scrolled (462, 301) with delta (0, 0)
Screenshot: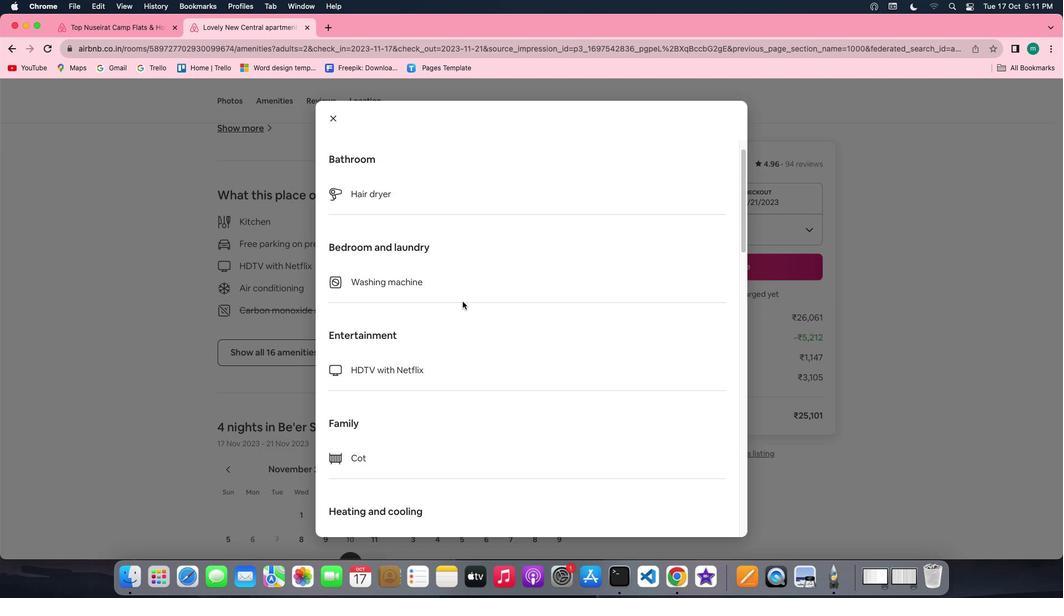 
Action: Mouse scrolled (462, 301) with delta (0, 0)
Screenshot: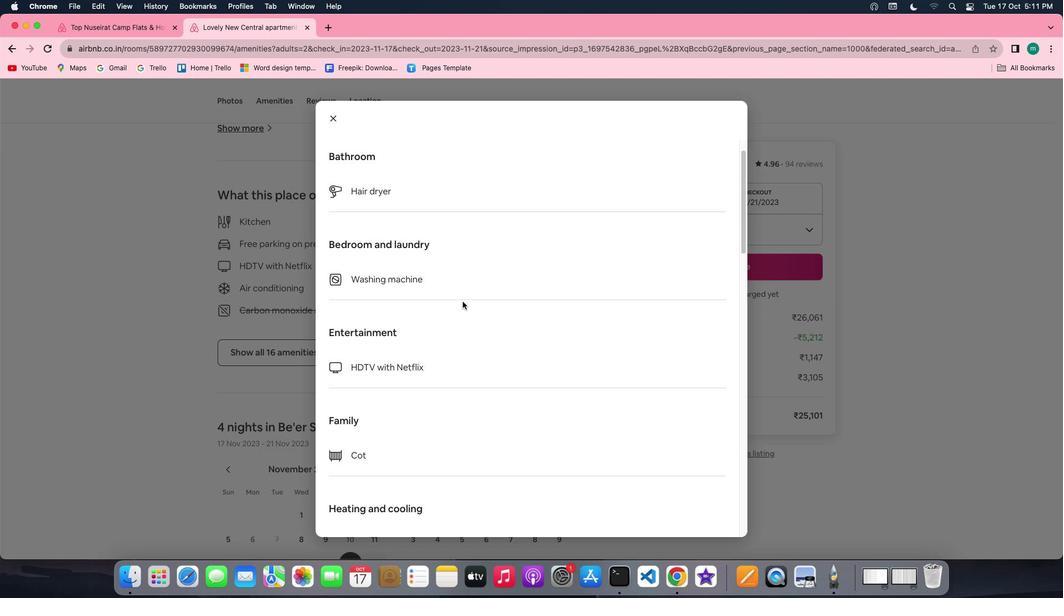 
Action: Mouse scrolled (462, 301) with delta (0, 0)
Screenshot: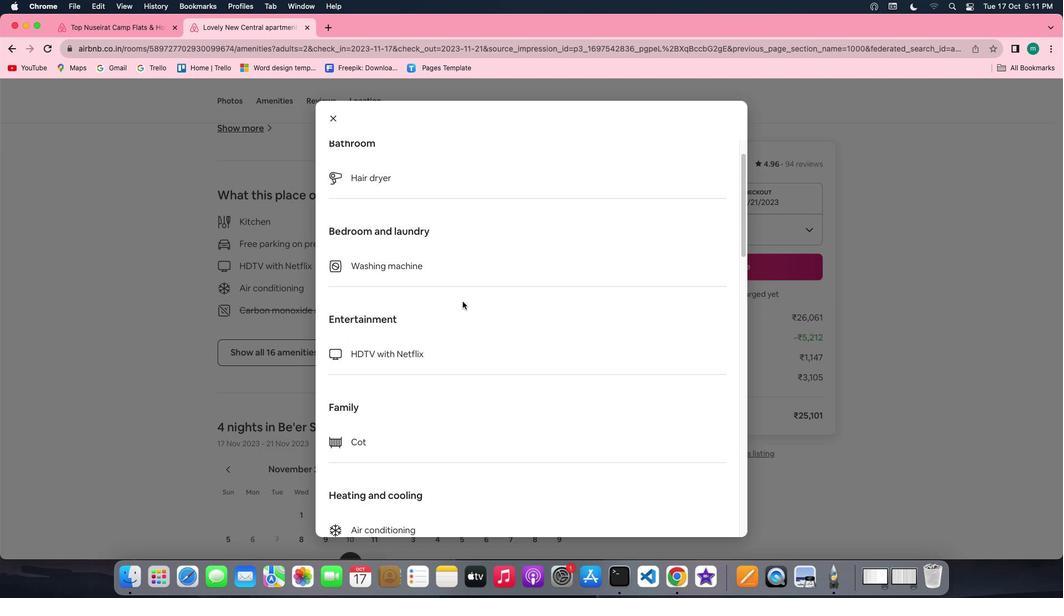 
Action: Mouse scrolled (462, 301) with delta (0, 0)
Screenshot: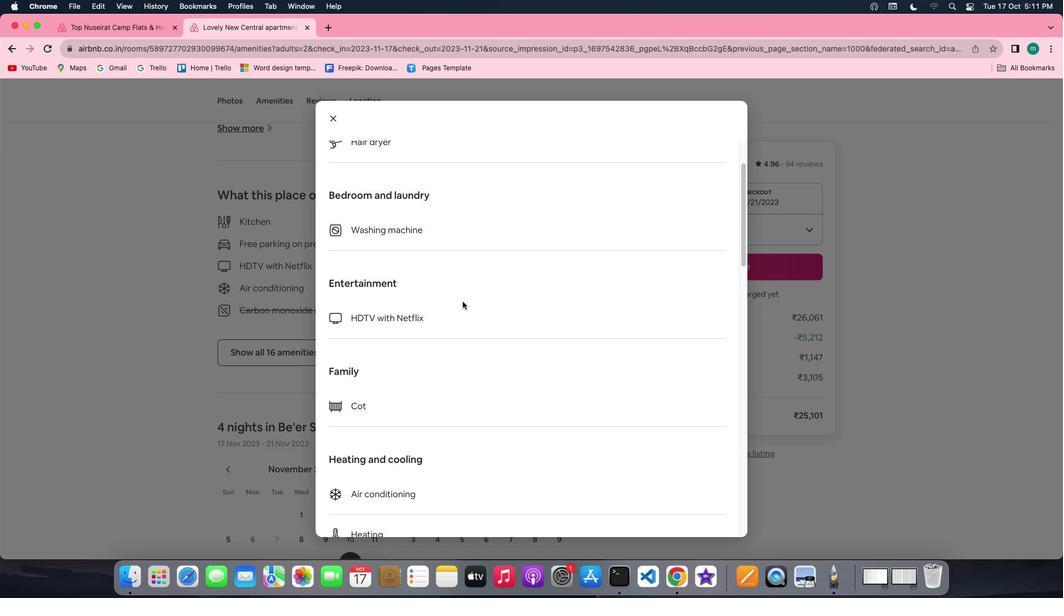 
Action: Mouse scrolled (462, 301) with delta (0, 0)
Screenshot: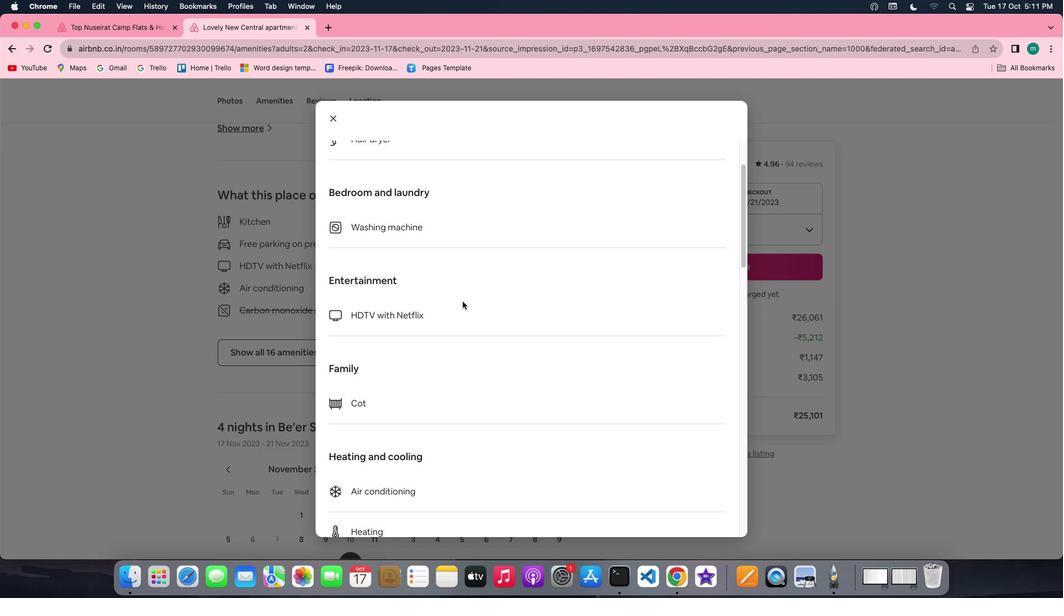 
Action: Mouse scrolled (462, 301) with delta (0, 0)
Screenshot: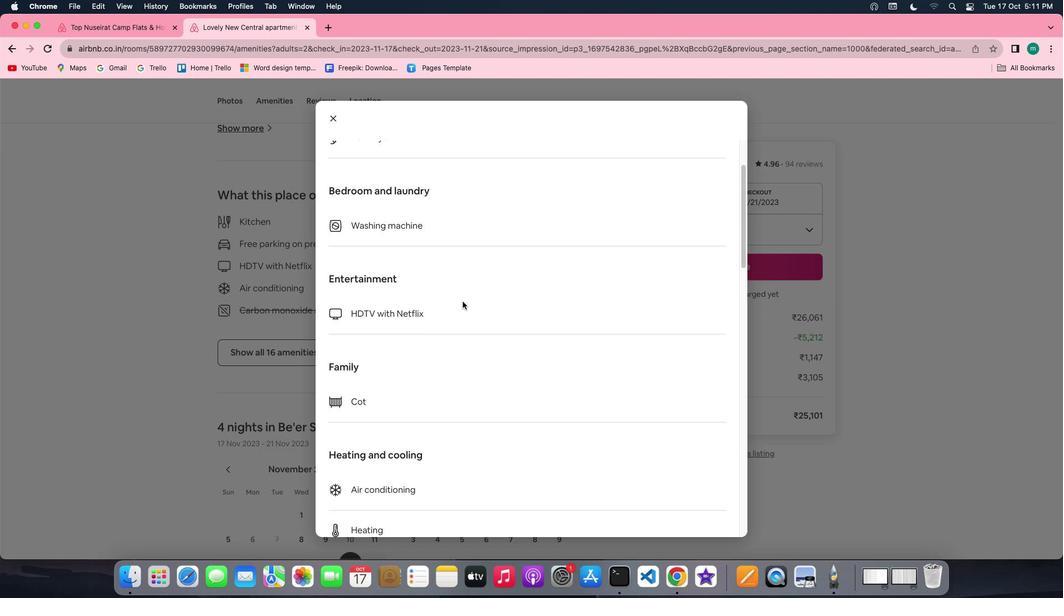 
Action: Mouse scrolled (462, 301) with delta (0, 0)
Screenshot: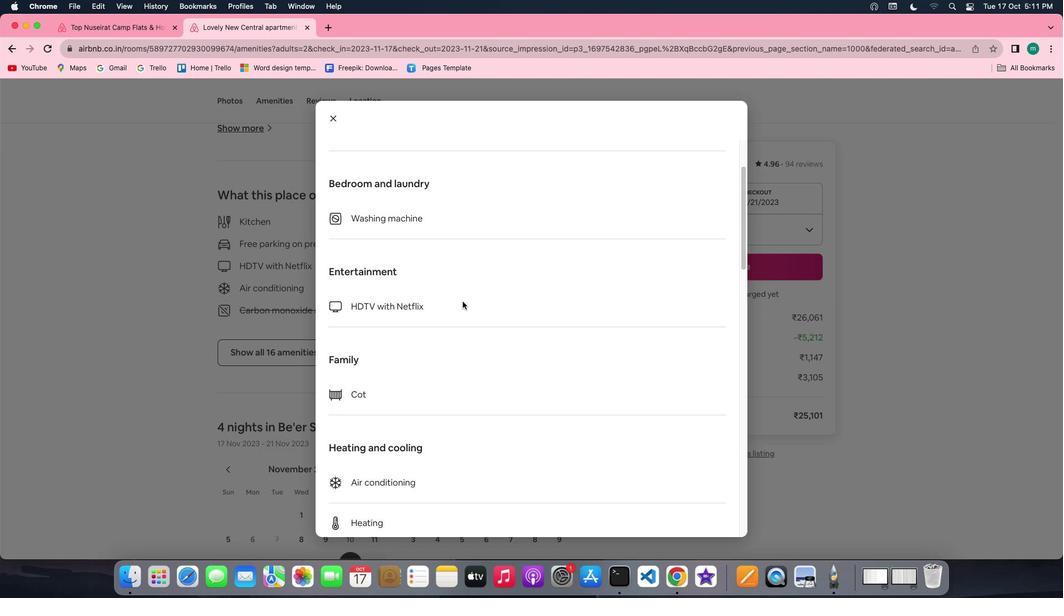 
Action: Mouse scrolled (462, 301) with delta (0, 0)
Screenshot: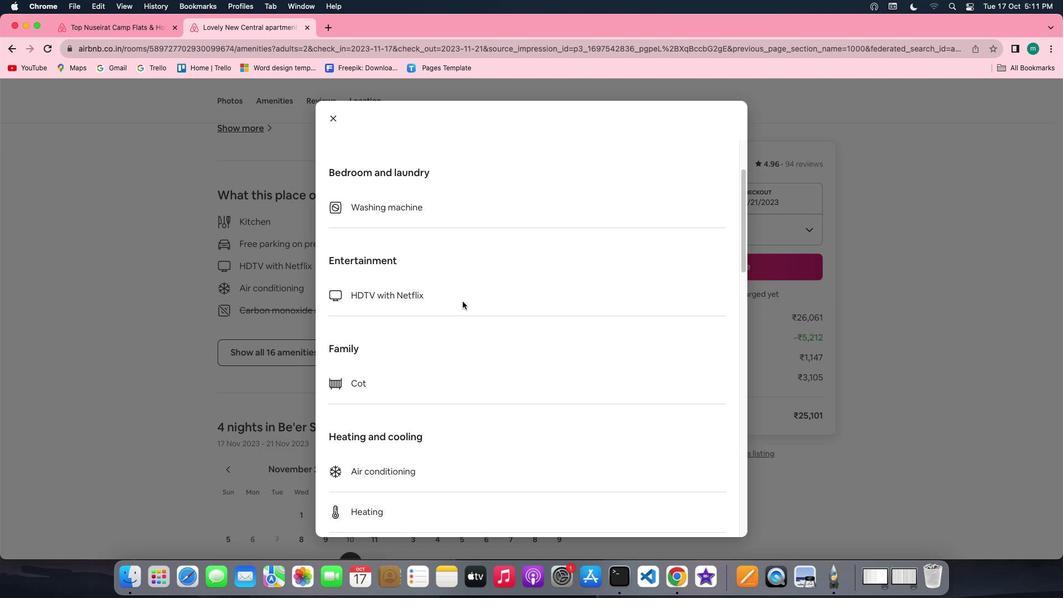 
Action: Mouse scrolled (462, 301) with delta (0, 0)
Screenshot: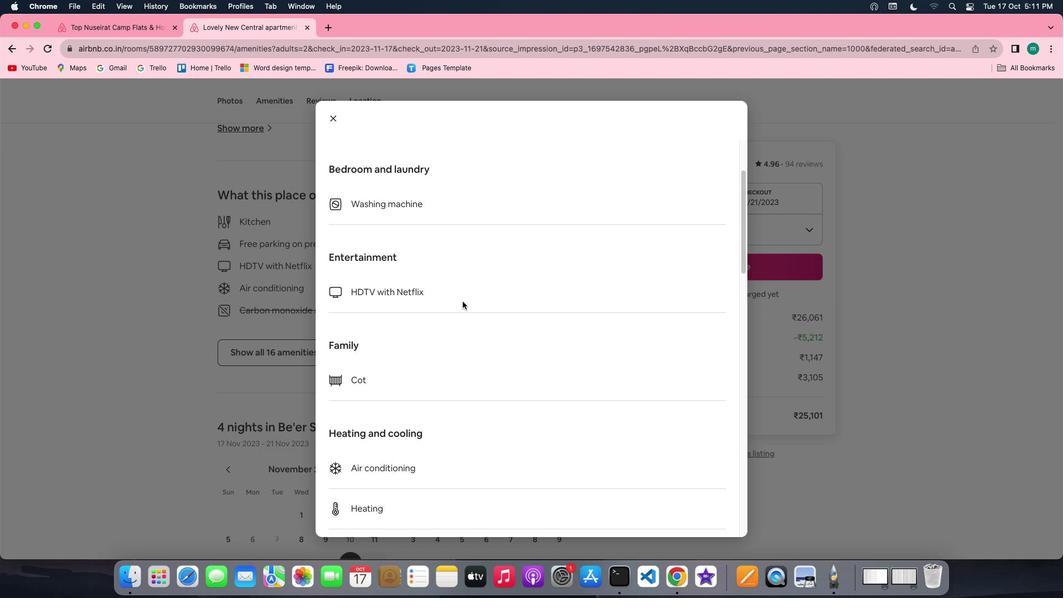 
Action: Mouse scrolled (462, 301) with delta (0, -1)
Screenshot: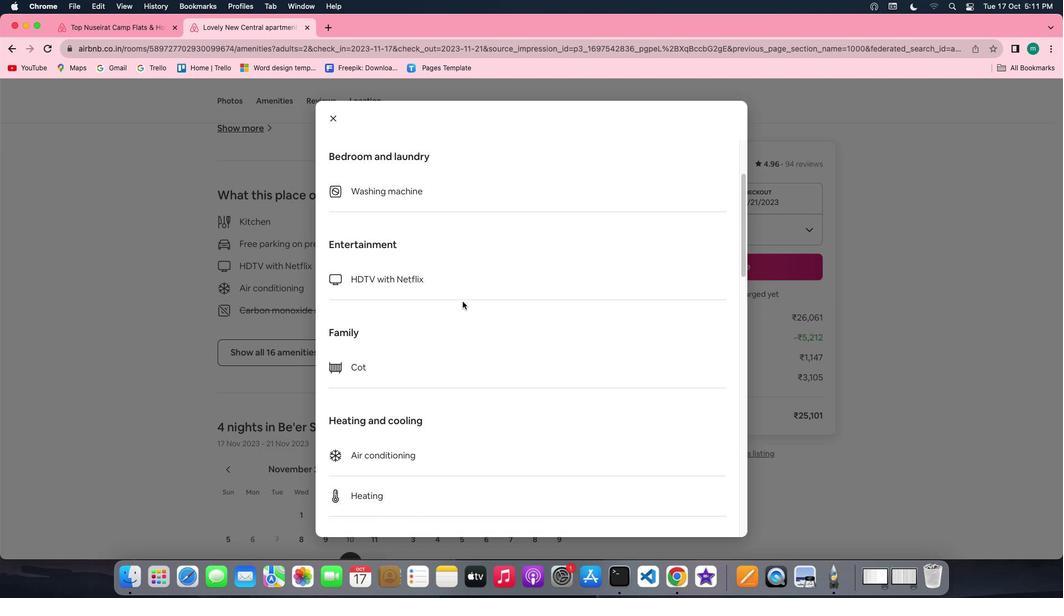 
Action: Mouse scrolled (462, 301) with delta (0, -1)
Screenshot: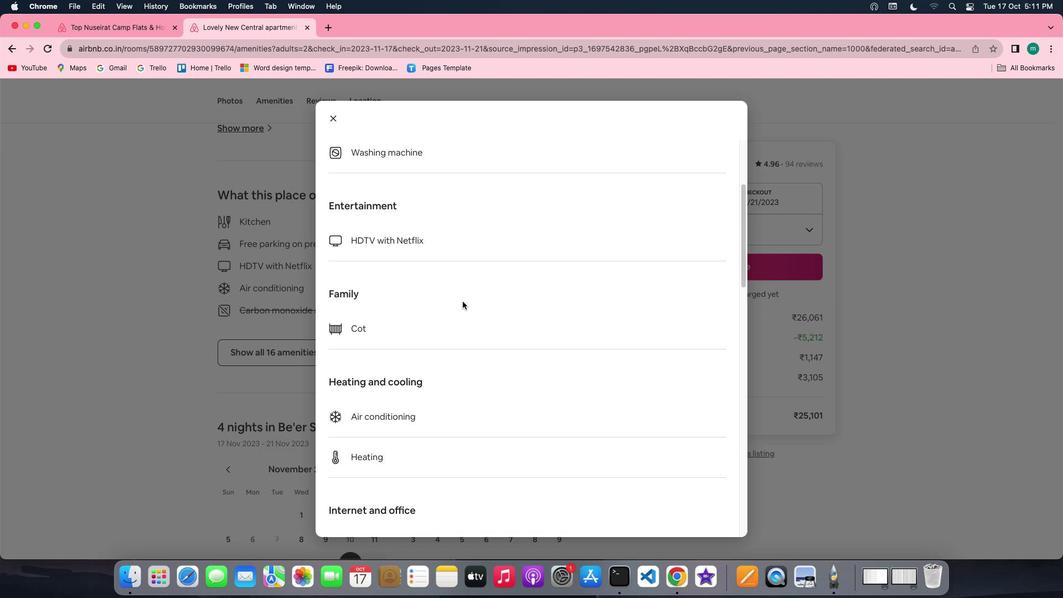 
Action: Mouse moved to (436, 351)
Screenshot: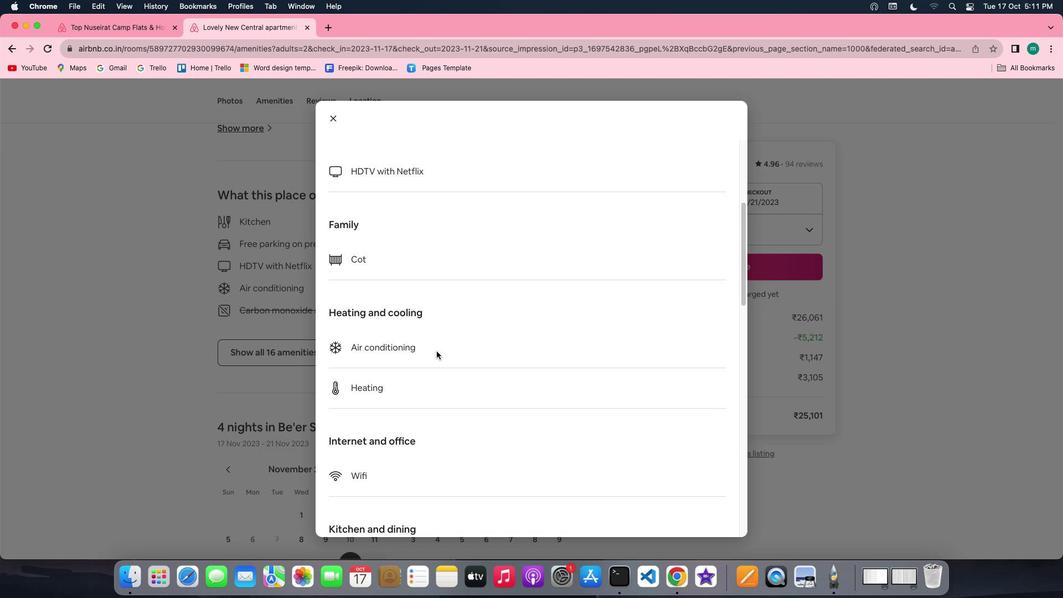 
Action: Mouse scrolled (436, 351) with delta (0, 0)
Screenshot: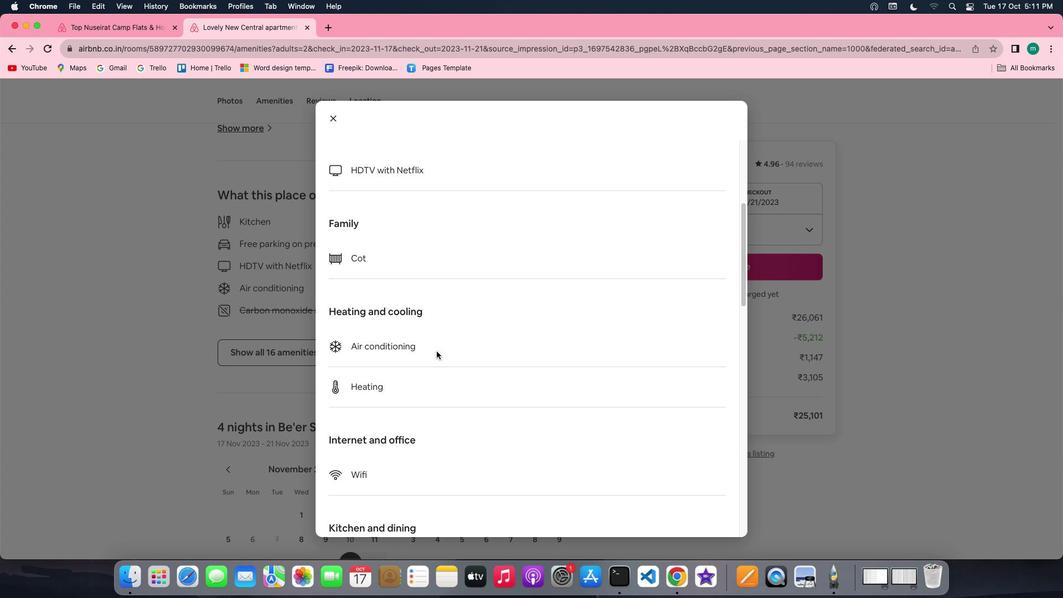 
Action: Mouse scrolled (436, 351) with delta (0, 0)
Screenshot: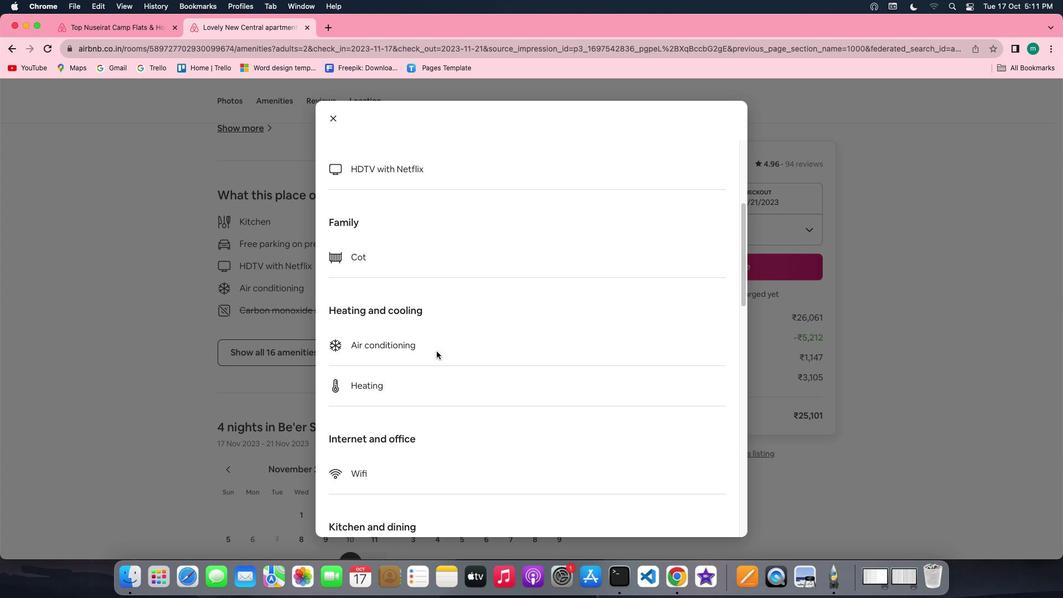 
Action: Mouse scrolled (436, 351) with delta (0, 0)
Screenshot: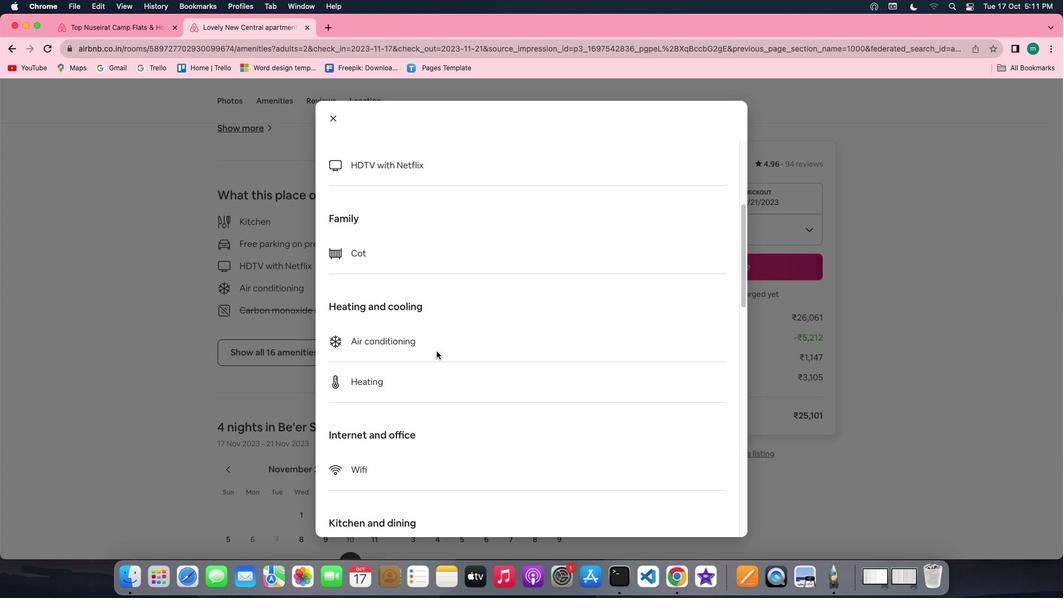 
Action: Mouse scrolled (436, 351) with delta (0, 0)
Screenshot: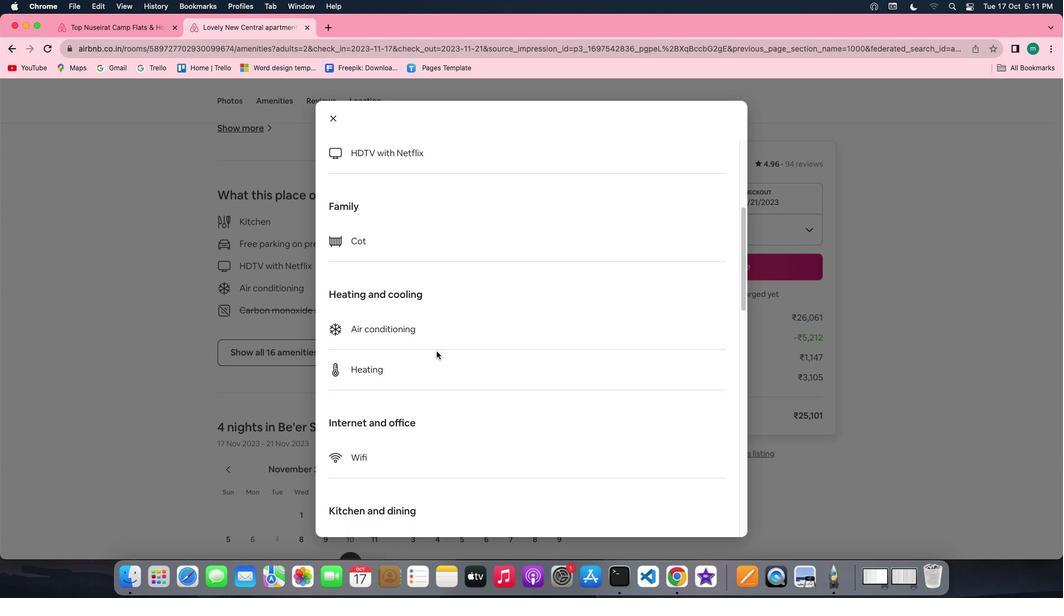 
Action: Mouse moved to (436, 351)
Screenshot: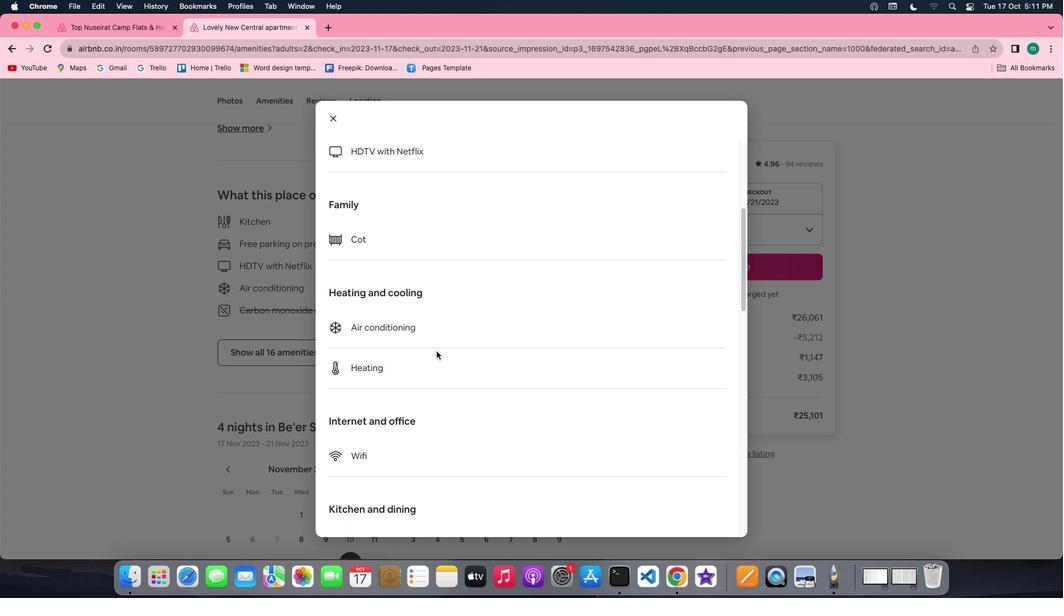 
Action: Mouse scrolled (436, 351) with delta (0, 0)
Screenshot: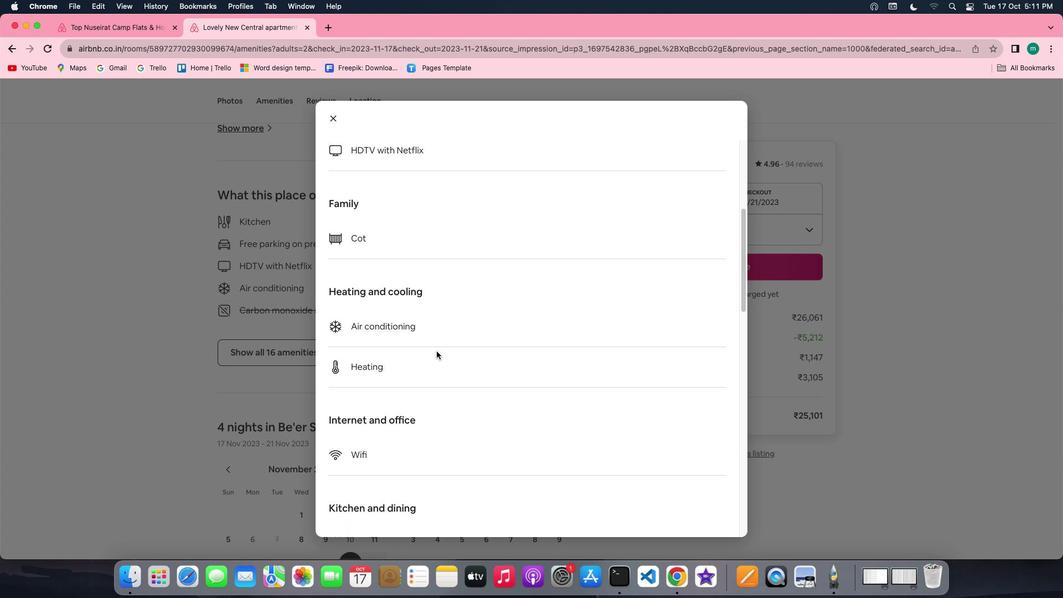 
Action: Mouse scrolled (436, 351) with delta (0, 0)
Screenshot: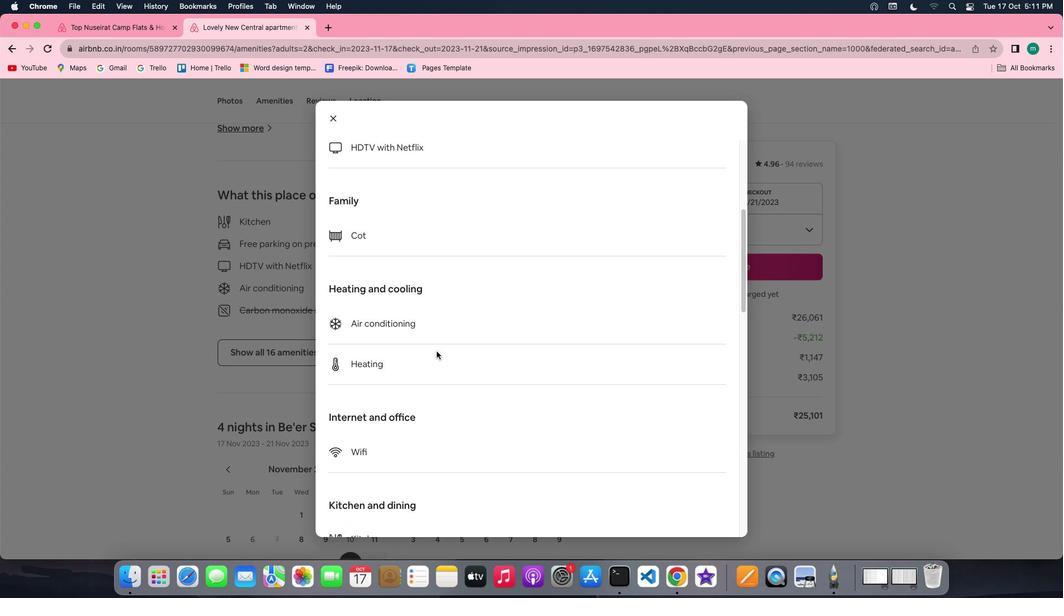 
Action: Mouse scrolled (436, 351) with delta (0, 0)
Screenshot: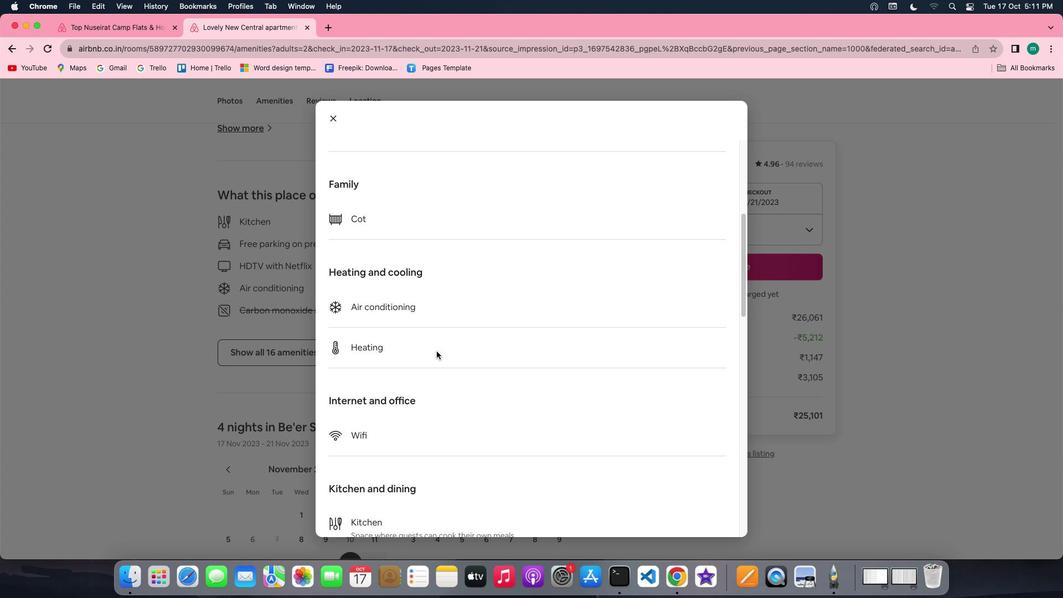 
Action: Mouse scrolled (436, 351) with delta (0, 0)
Screenshot: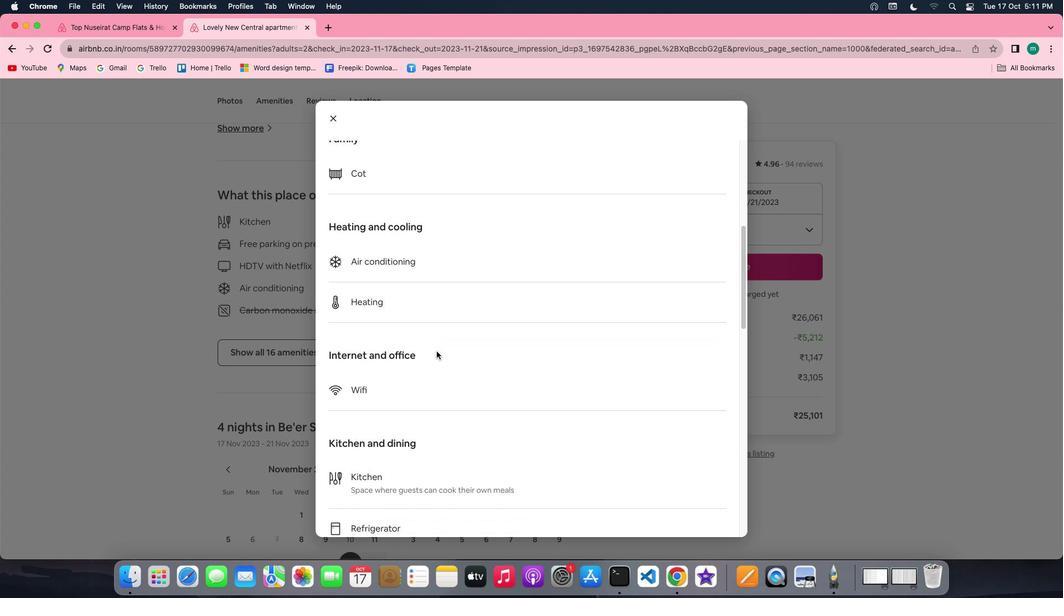 
Action: Mouse moved to (436, 351)
Screenshot: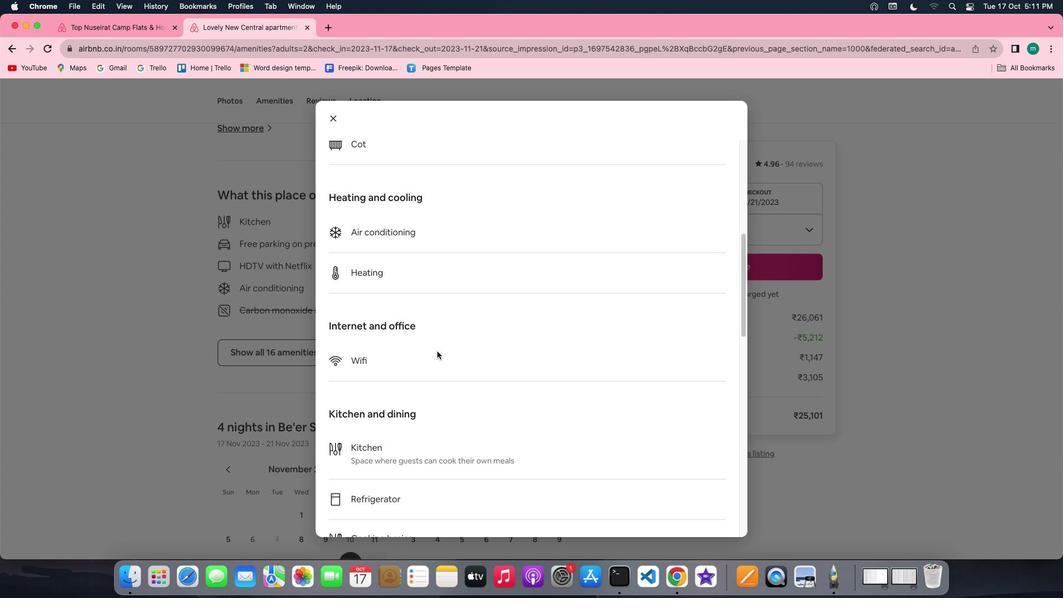 
Action: Mouse scrolled (436, 351) with delta (0, 0)
Screenshot: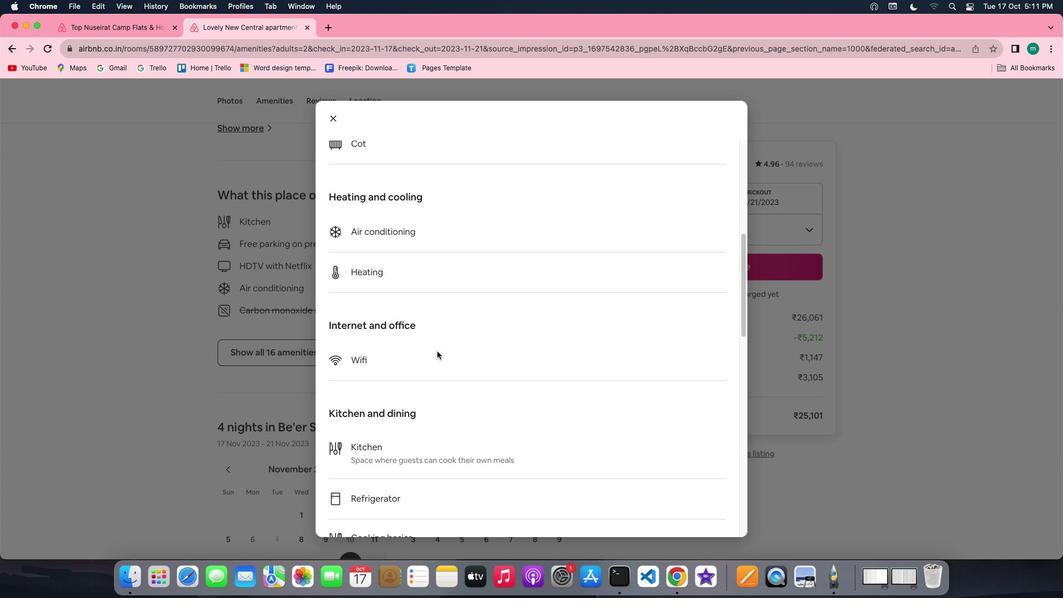 
Action: Mouse scrolled (436, 351) with delta (0, 0)
Screenshot: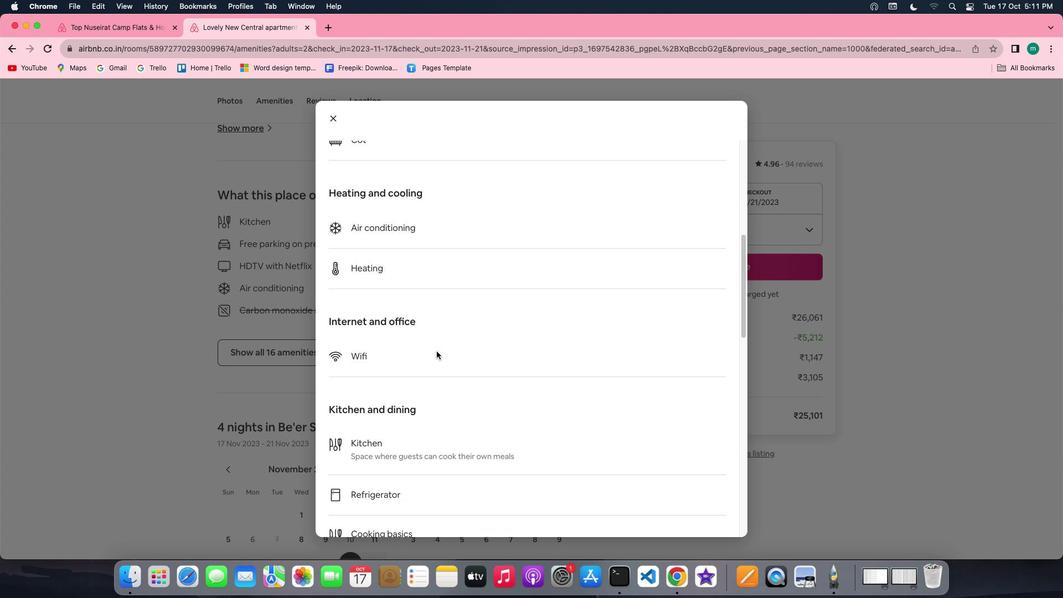
Action: Mouse scrolled (436, 351) with delta (0, 0)
Screenshot: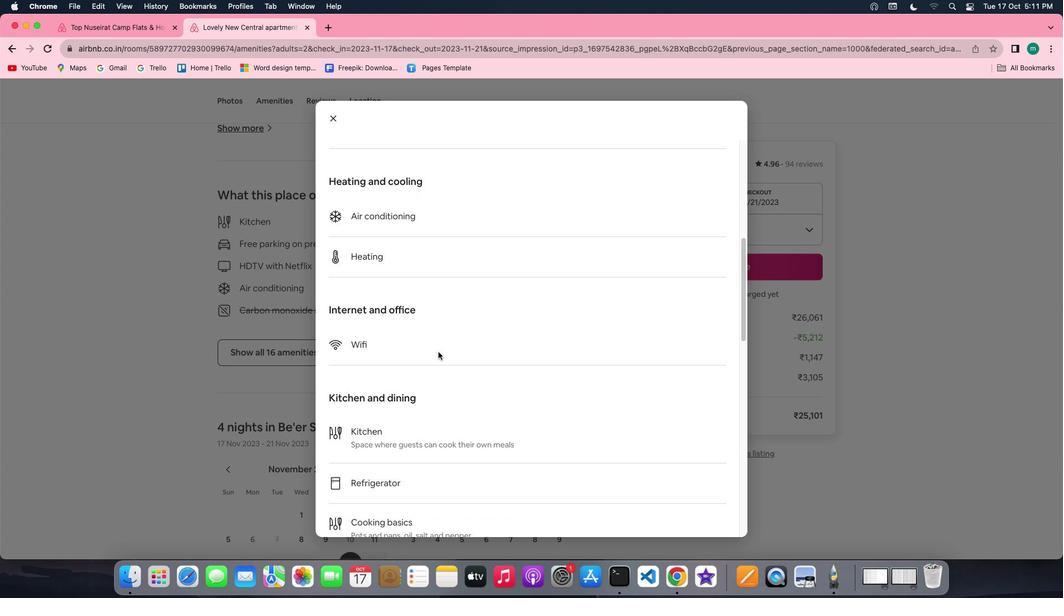 
Action: Mouse moved to (438, 351)
Screenshot: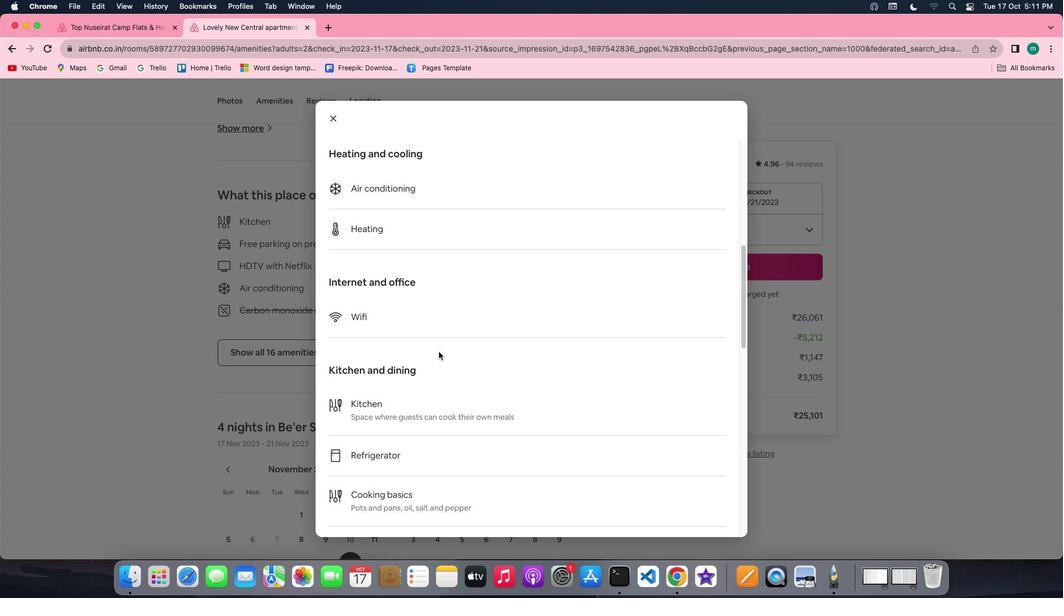 
Action: Mouse scrolled (438, 351) with delta (0, 0)
Screenshot: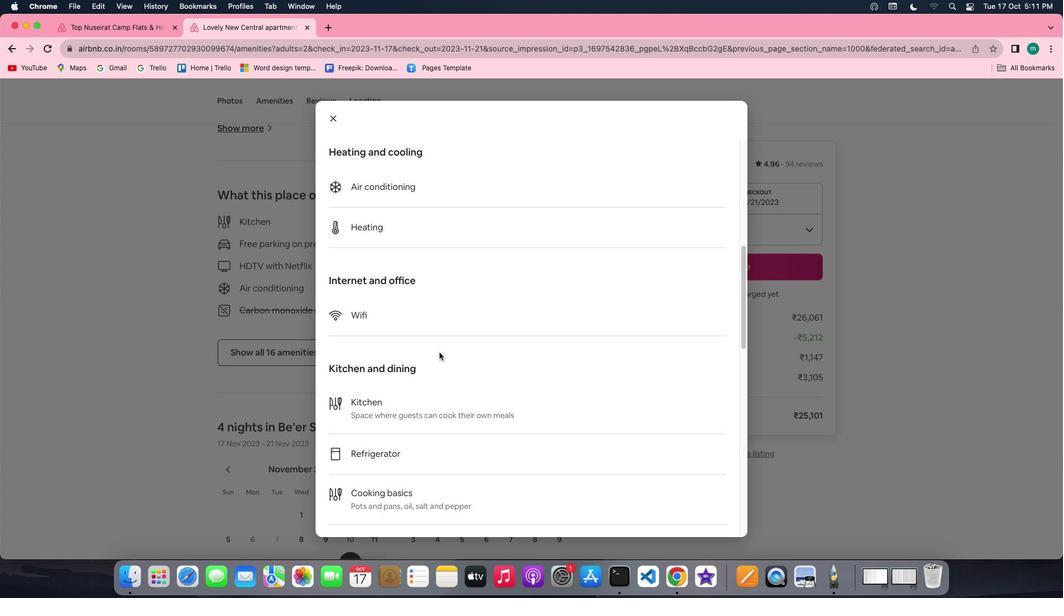 
Action: Mouse scrolled (438, 351) with delta (0, 0)
Screenshot: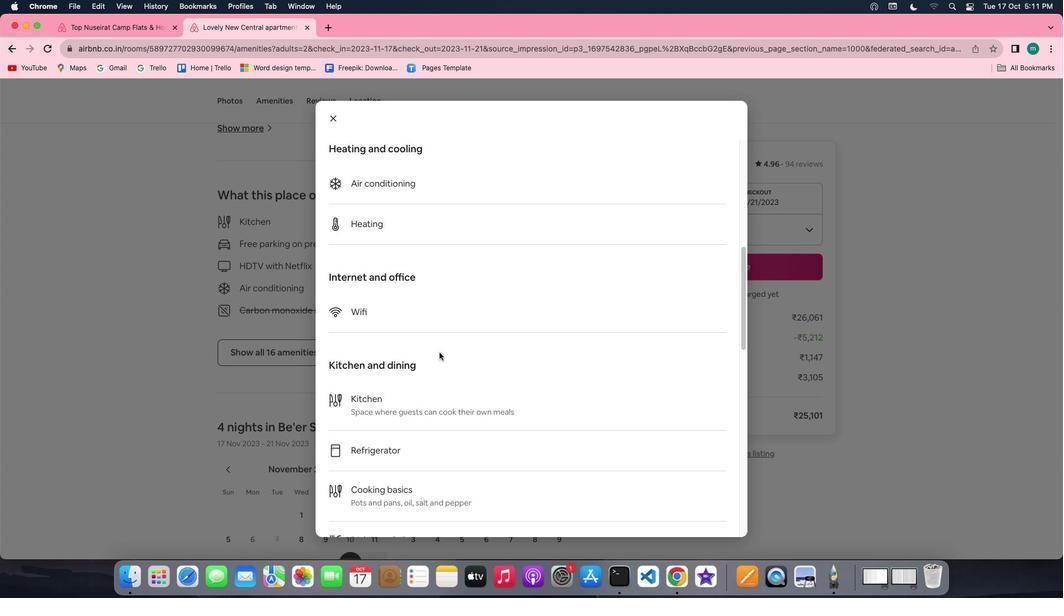 
Action: Mouse moved to (439, 352)
Screenshot: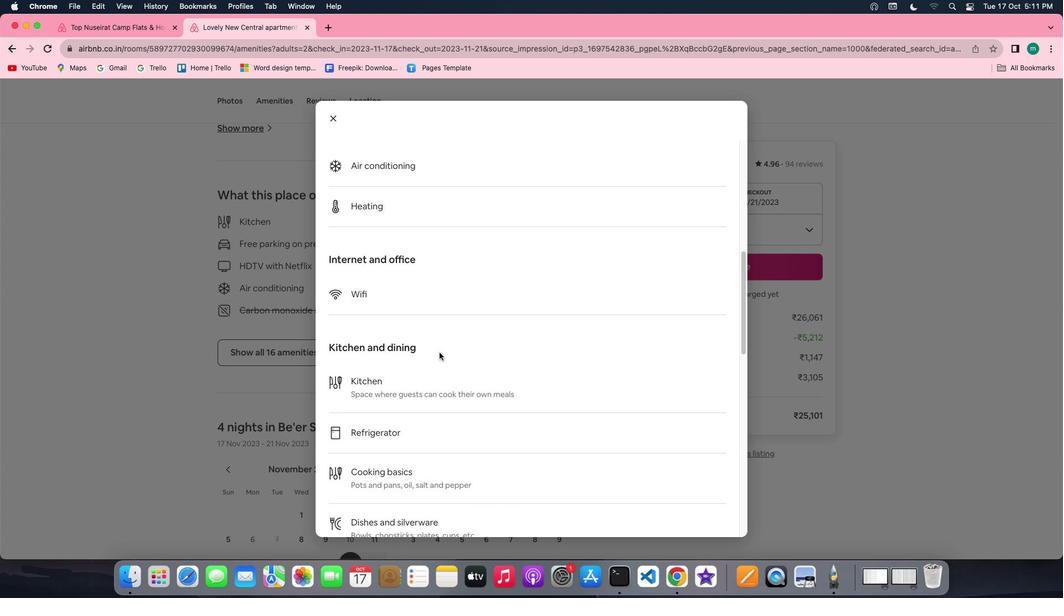 
Action: Mouse scrolled (439, 352) with delta (0, -1)
Screenshot: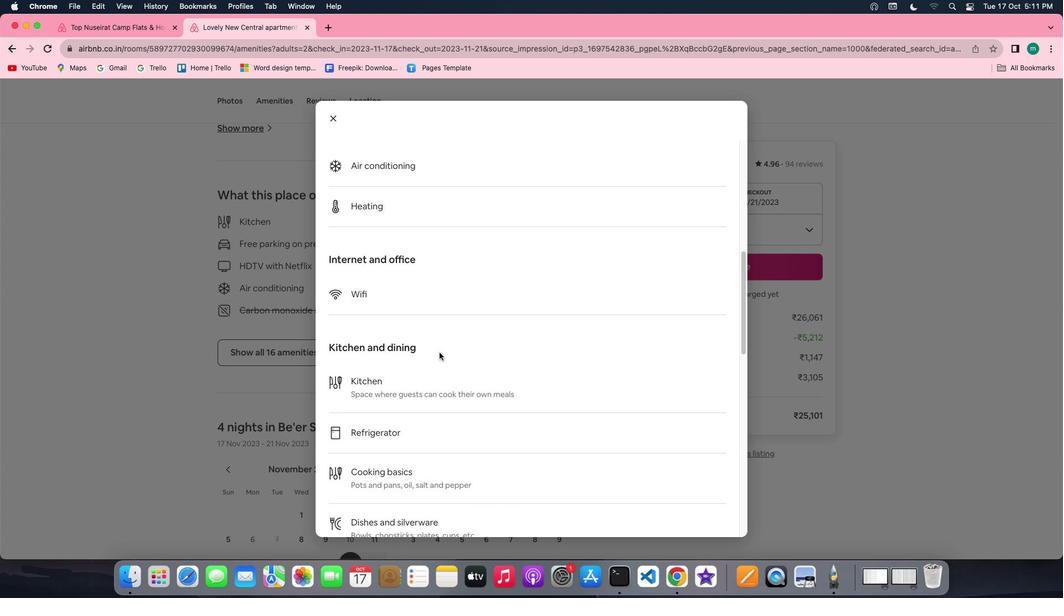 
Action: Mouse moved to (439, 352)
Screenshot: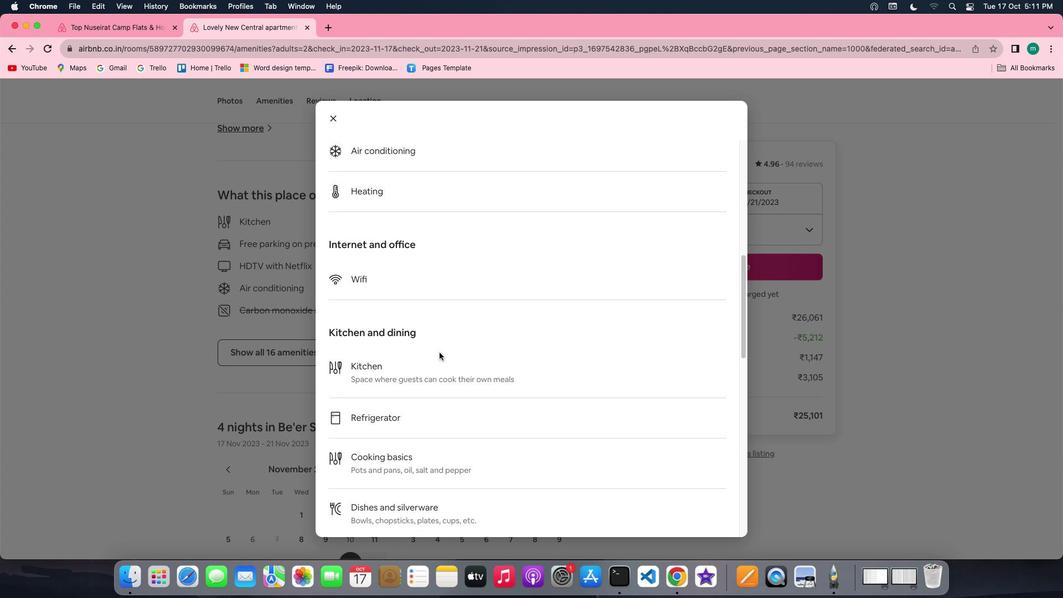 
Action: Mouse scrolled (439, 352) with delta (0, 0)
Screenshot: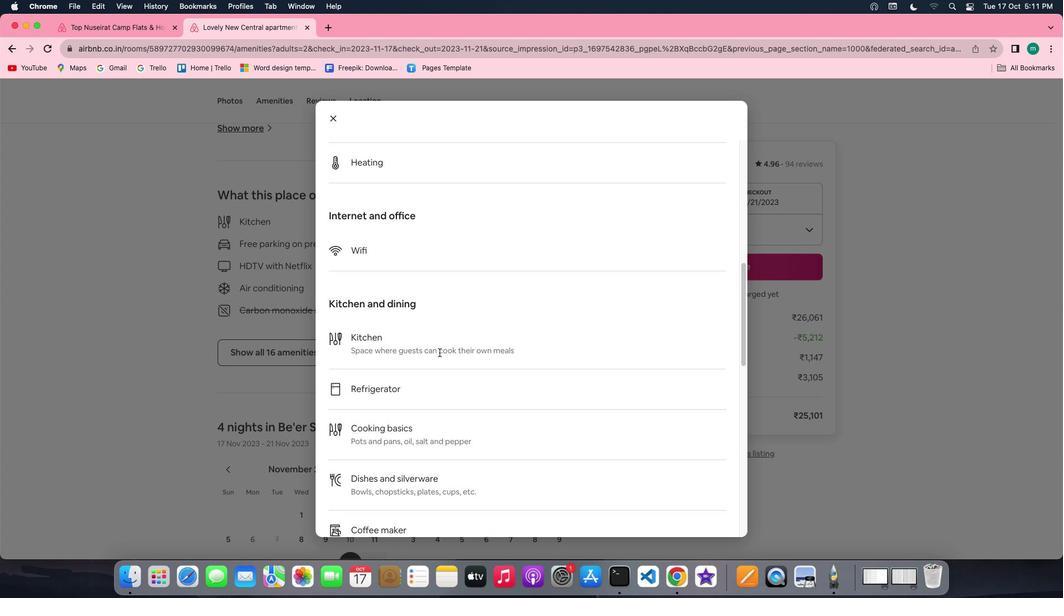 
Action: Mouse scrolled (439, 352) with delta (0, 0)
Screenshot: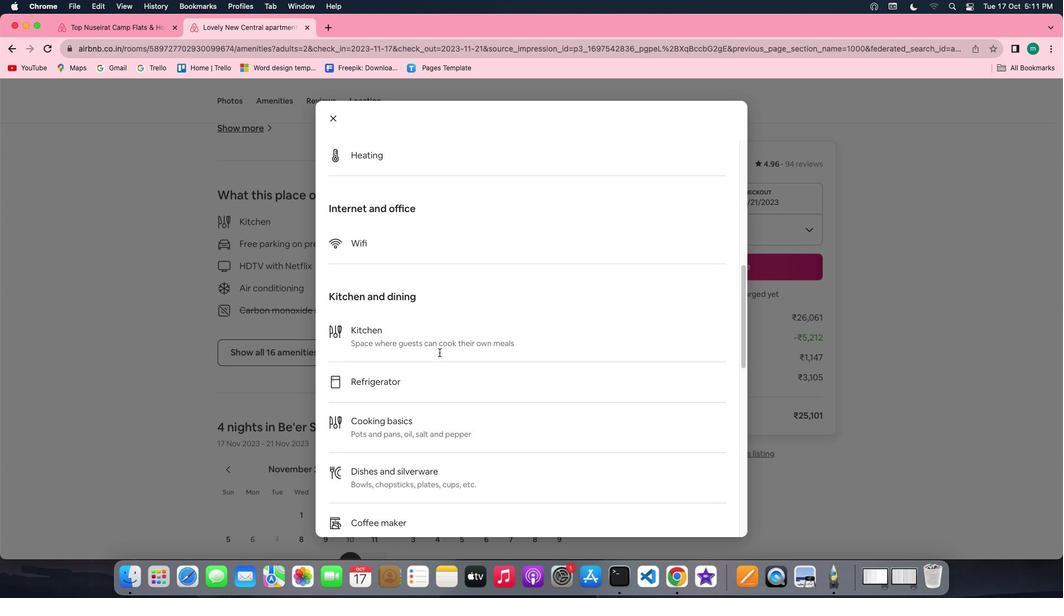 
Action: Mouse scrolled (439, 352) with delta (0, -1)
Screenshot: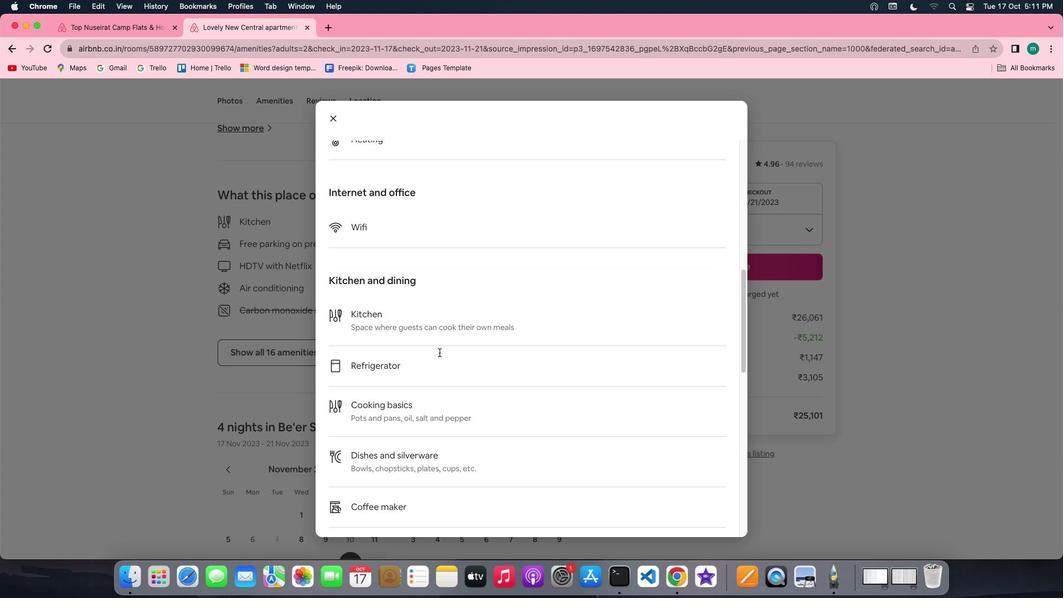 
Action: Mouse moved to (440, 352)
Screenshot: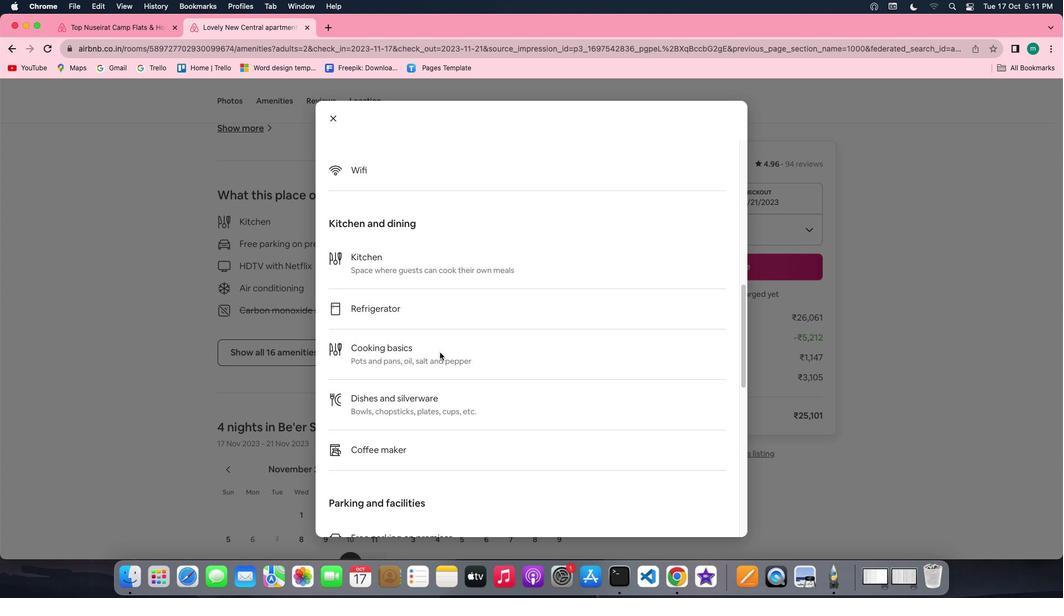 
Action: Mouse scrolled (440, 352) with delta (0, 0)
Screenshot: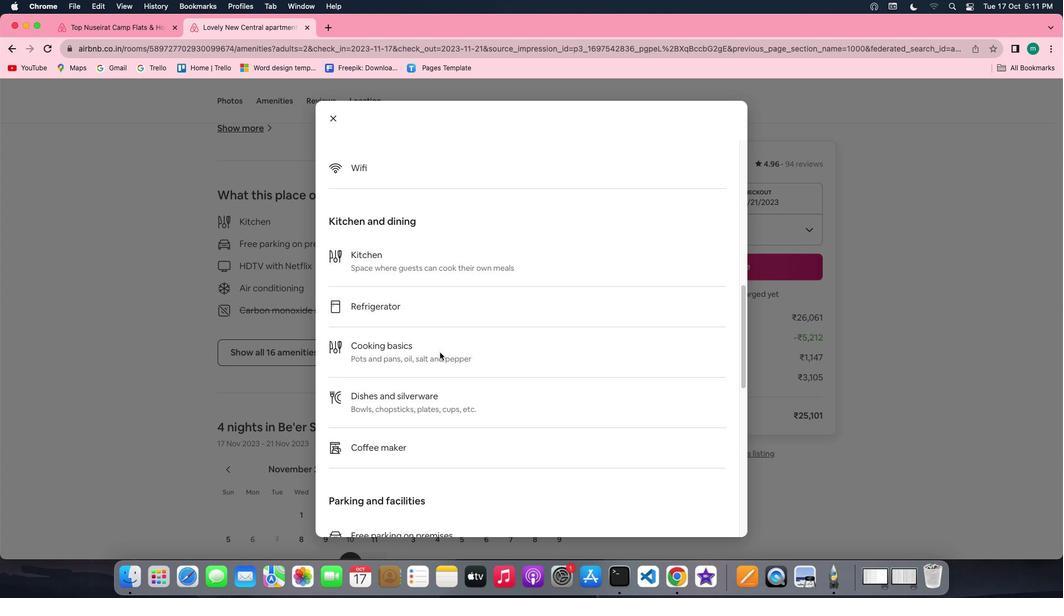 
Action: Mouse scrolled (440, 352) with delta (0, 0)
Screenshot: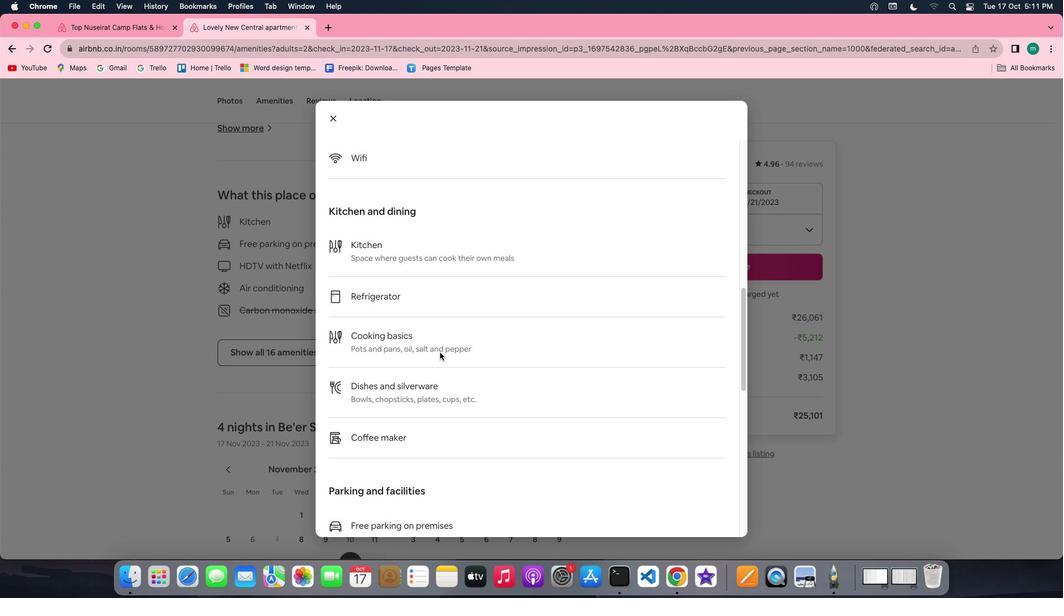 
Action: Mouse scrolled (440, 352) with delta (0, -1)
Screenshot: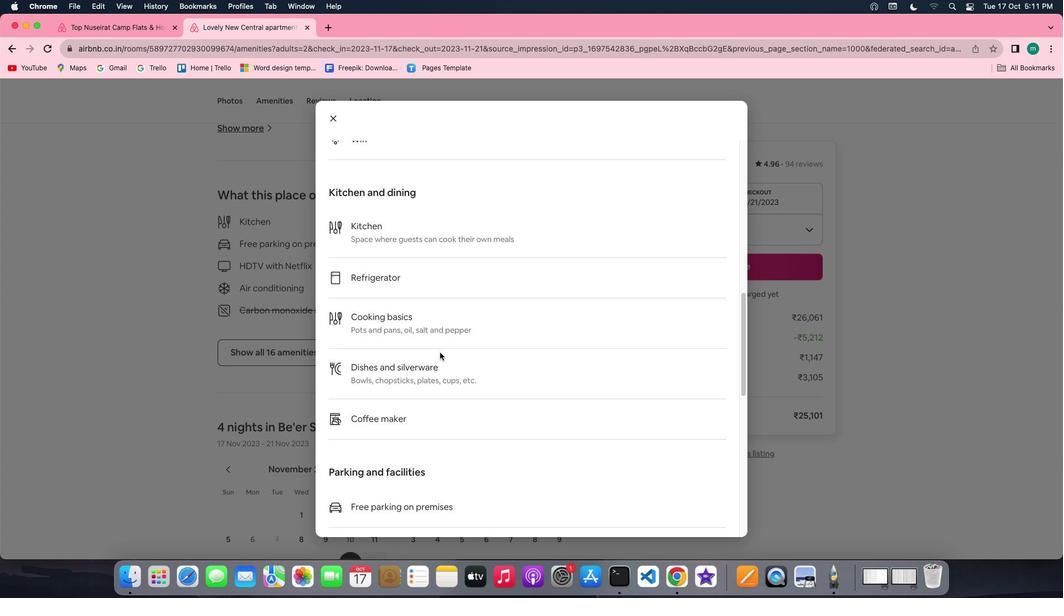
Action: Mouse scrolled (440, 352) with delta (0, -1)
Screenshot: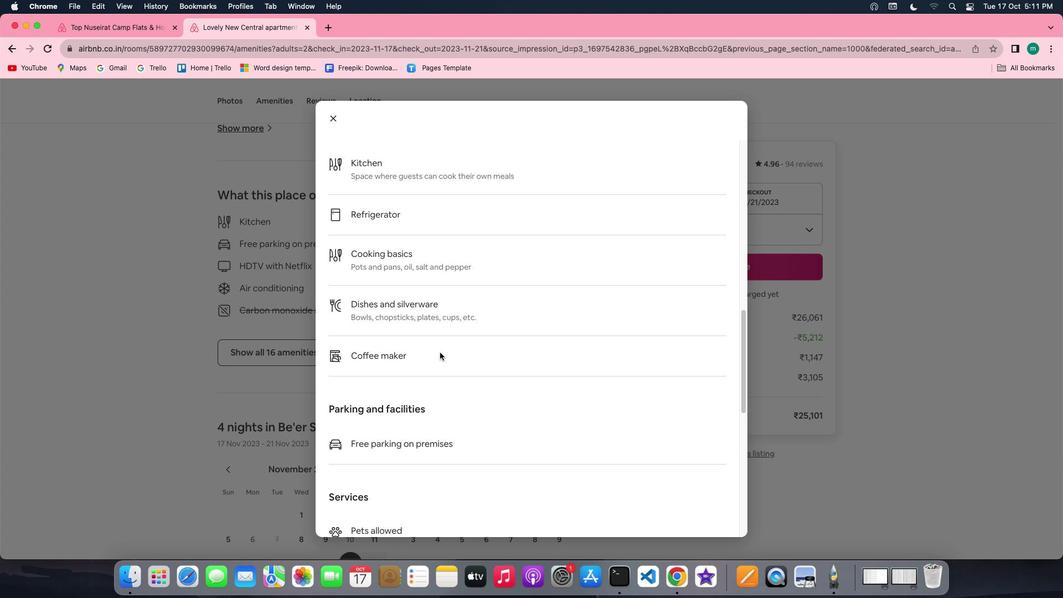 
Action: Mouse scrolled (440, 352) with delta (0, 0)
Screenshot: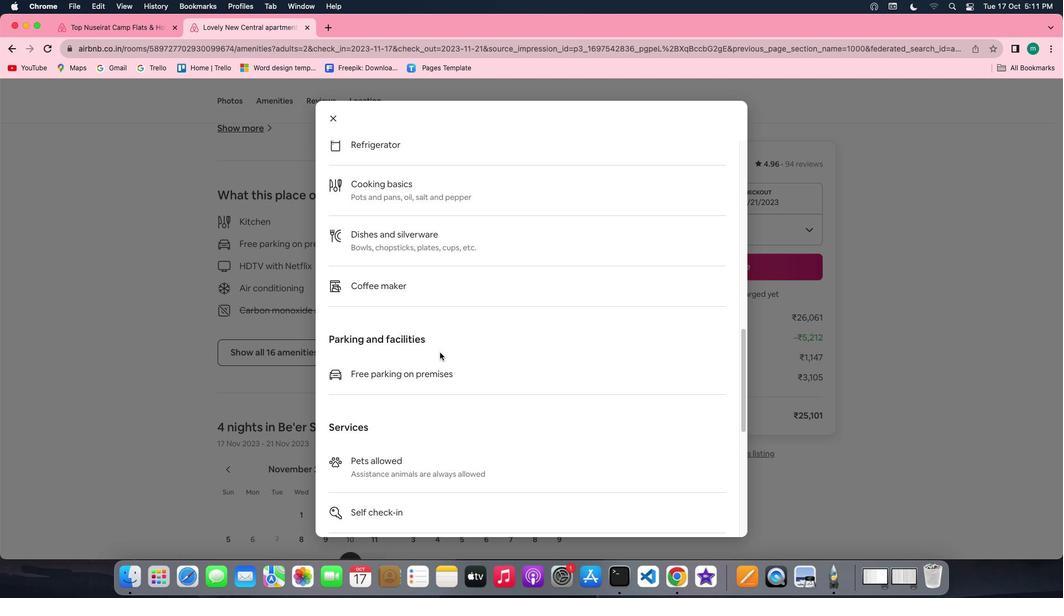 
Action: Mouse scrolled (440, 352) with delta (0, 0)
Screenshot: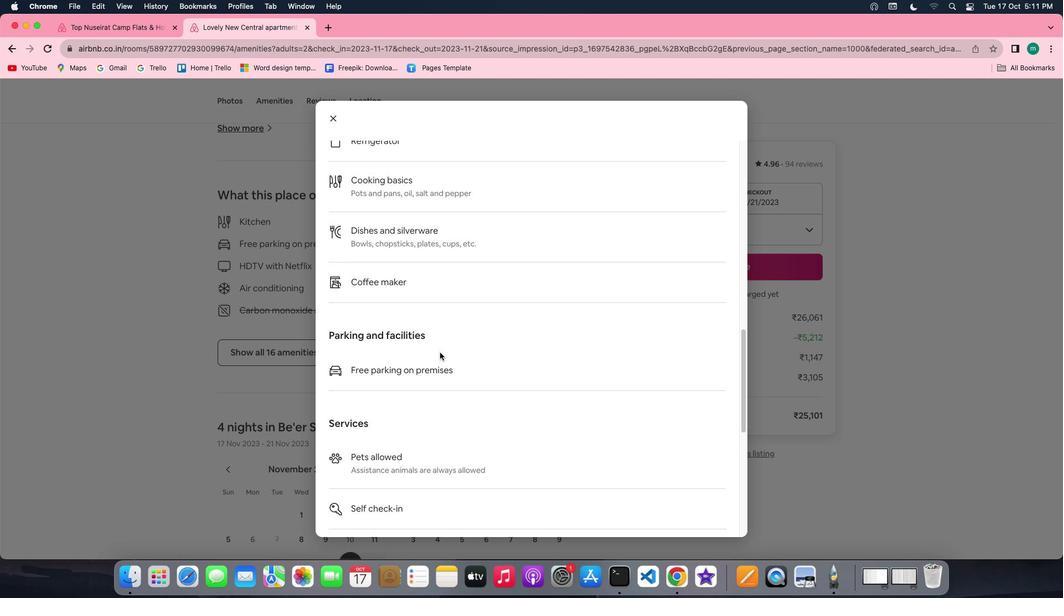 
Action: Mouse scrolled (440, 352) with delta (0, 0)
Screenshot: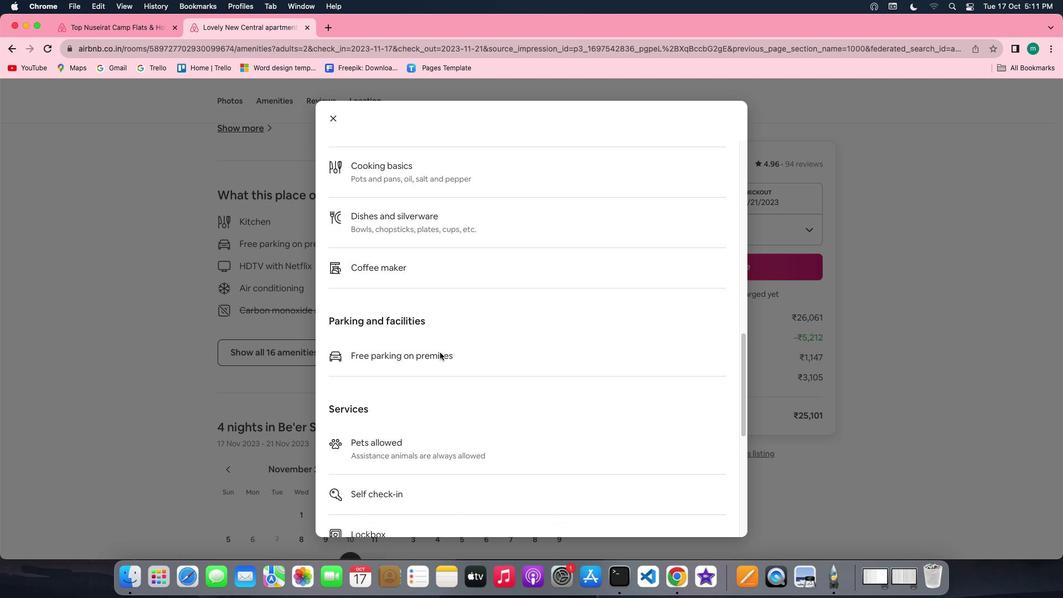 
Action: Mouse scrolled (440, 352) with delta (0, 0)
Screenshot: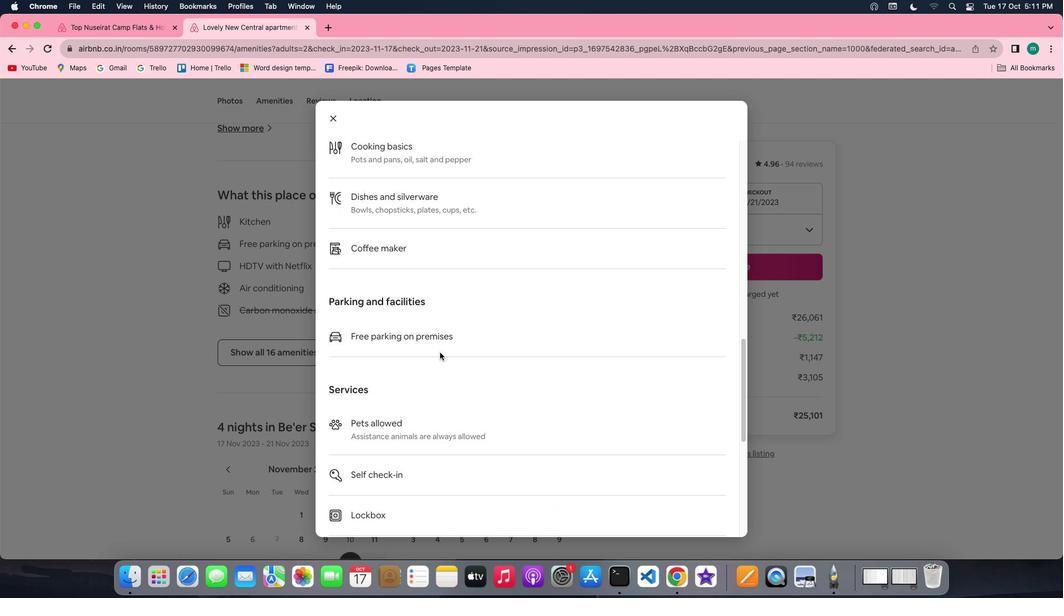 
Action: Mouse scrolled (440, 352) with delta (0, 0)
Screenshot: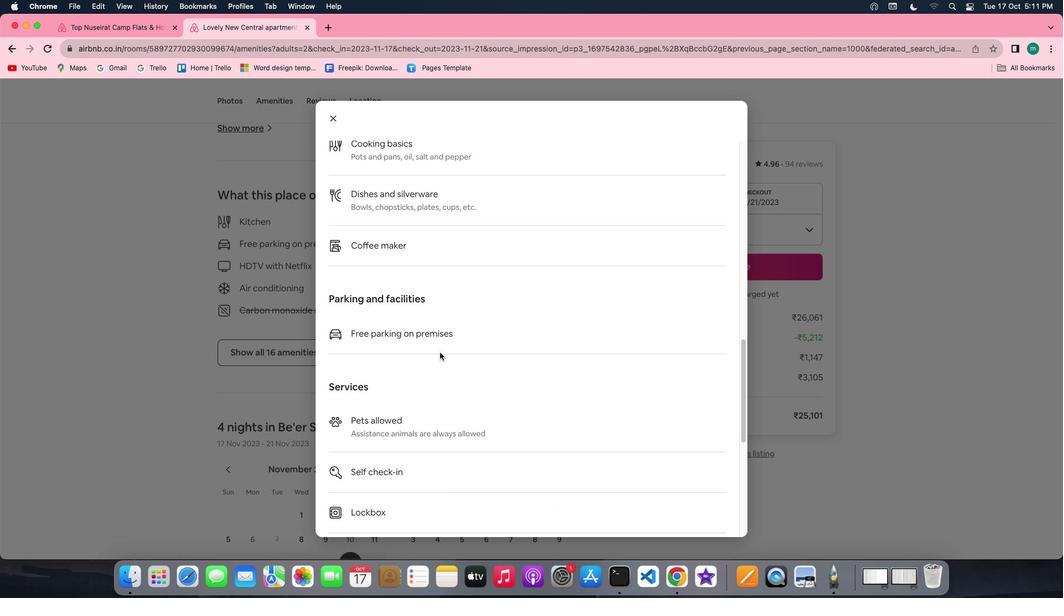 
Action: Mouse scrolled (440, 352) with delta (0, 0)
Screenshot: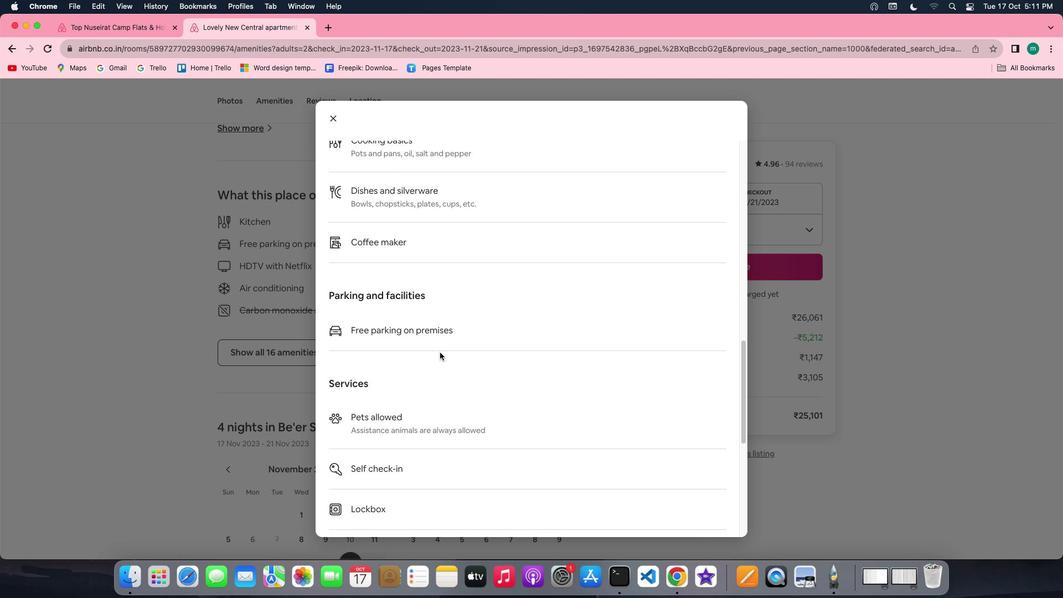 
Action: Mouse scrolled (440, 352) with delta (0, 0)
Screenshot: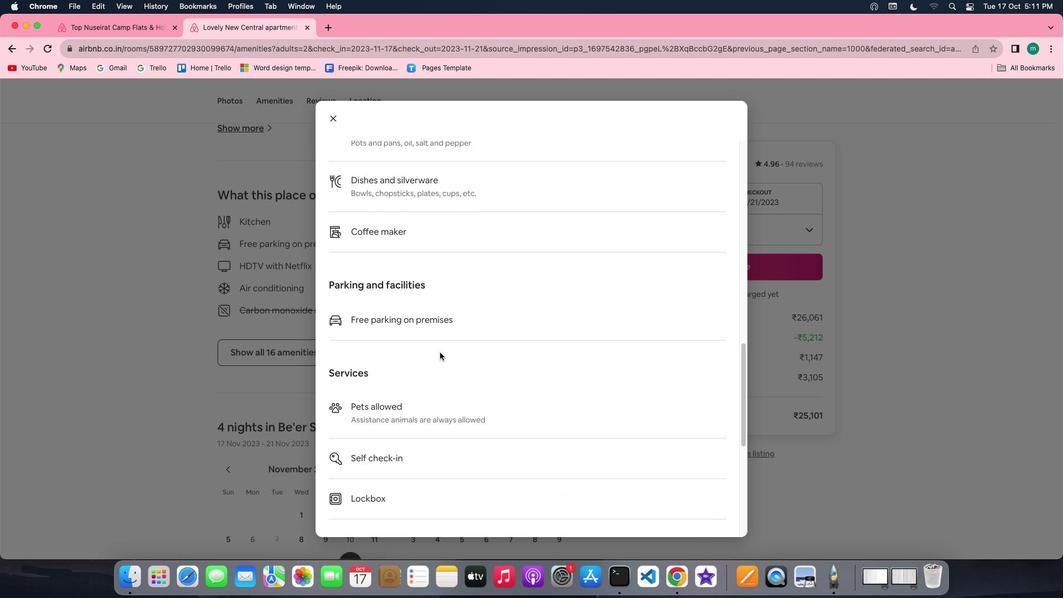 
Action: Mouse scrolled (440, 352) with delta (0, 0)
Screenshot: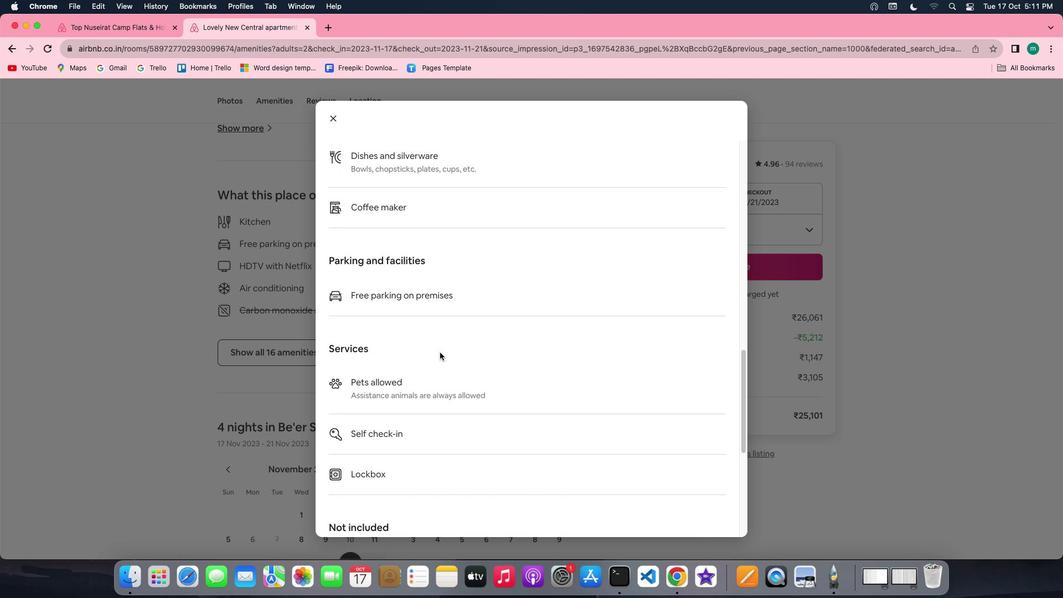 
Action: Mouse scrolled (440, 352) with delta (0, 0)
Screenshot: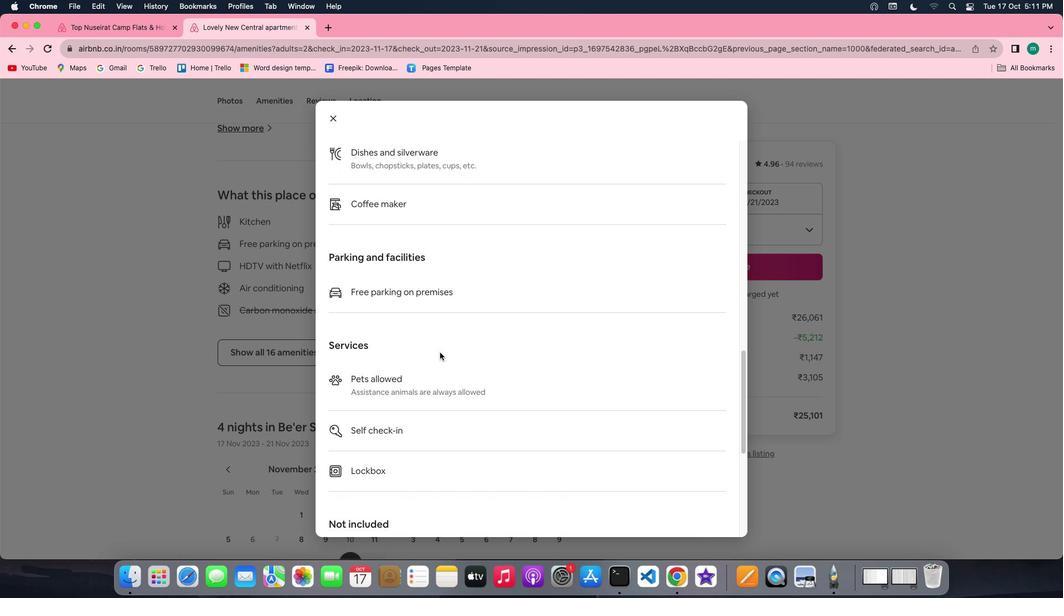 
Action: Mouse scrolled (440, 352) with delta (0, 0)
Screenshot: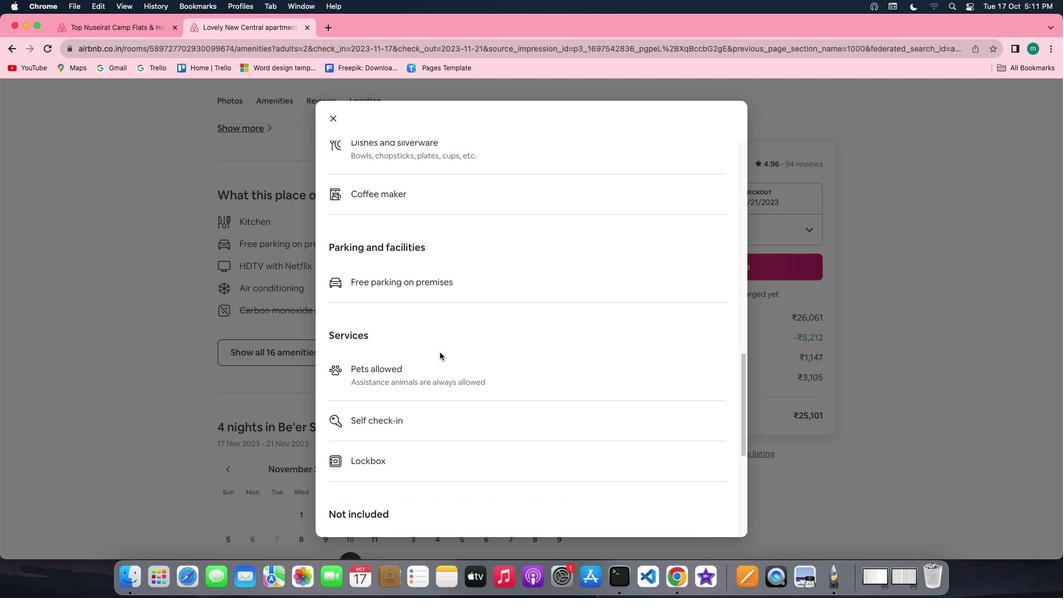 
Action: Mouse scrolled (440, 352) with delta (0, 0)
Screenshot: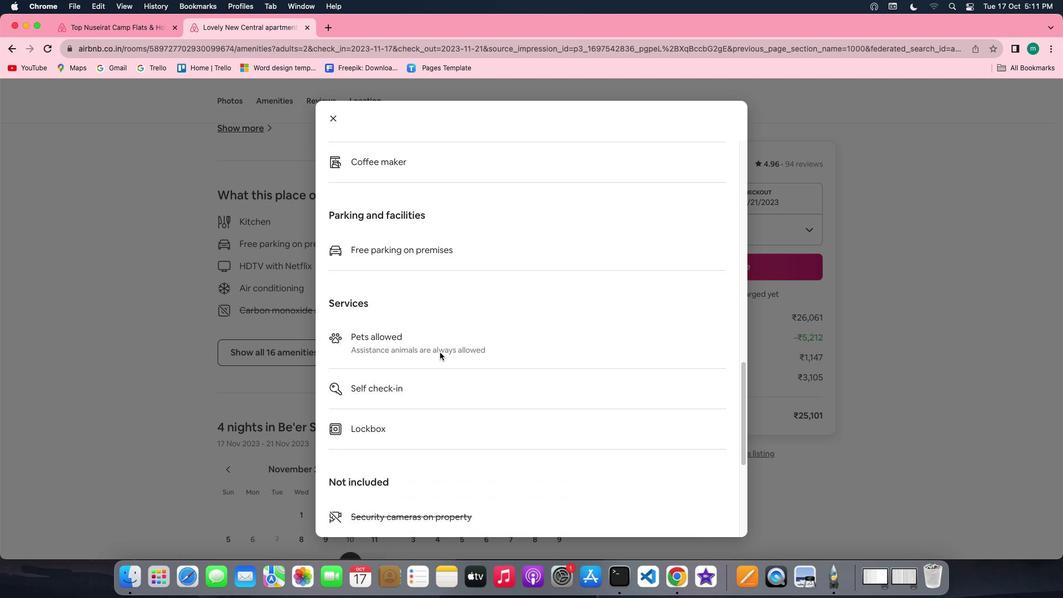 
Action: Mouse scrolled (440, 352) with delta (0, 0)
Screenshot: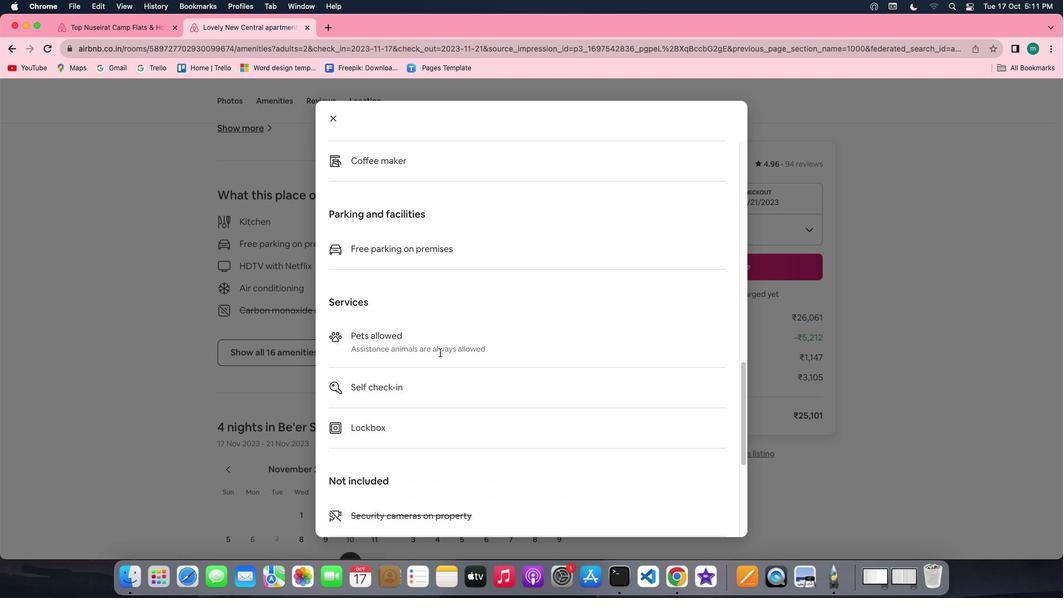 
Action: Mouse scrolled (440, 352) with delta (0, 0)
Screenshot: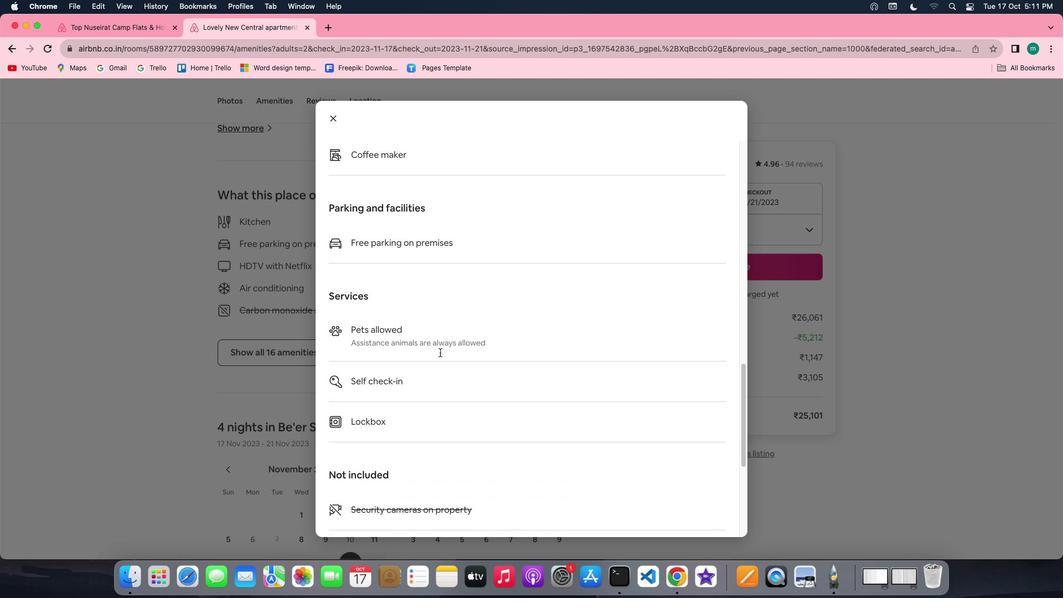 
Action: Mouse scrolled (440, 352) with delta (0, -1)
Screenshot: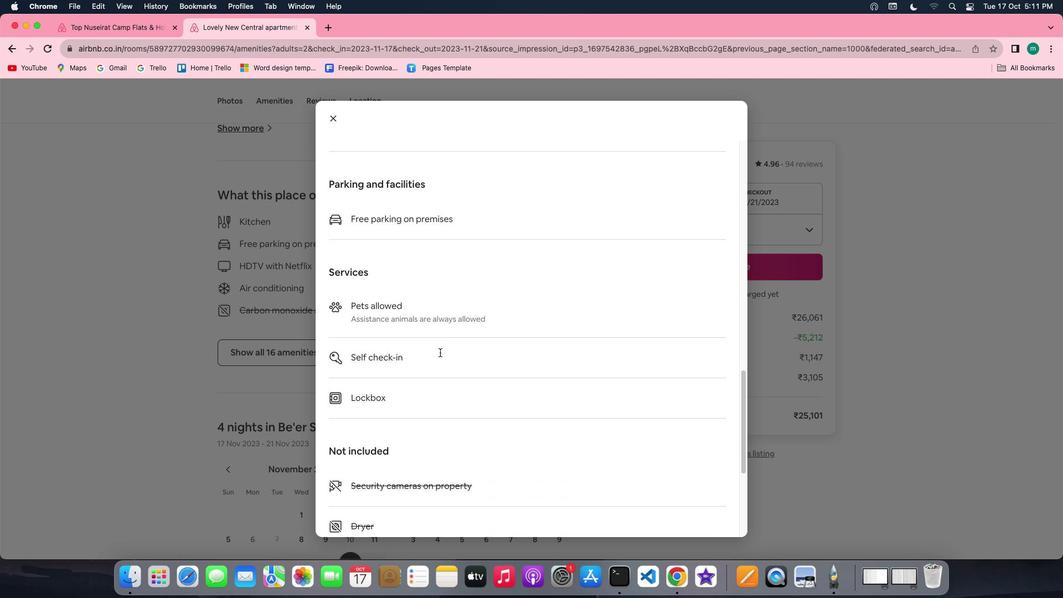 
Action: Mouse scrolled (440, 352) with delta (0, -1)
